 Task: Explore Airbnb accommodation in BahÃÂ§e, Turkey from 21th December, 2023 to 25th December, 2023 for 2 adults. Place can be private room with 1  bedroom having 2 beds and 1 bathroom. Property type can be hotel. Amenities needed are: washing machine.
Action: Mouse moved to (433, 78)
Screenshot: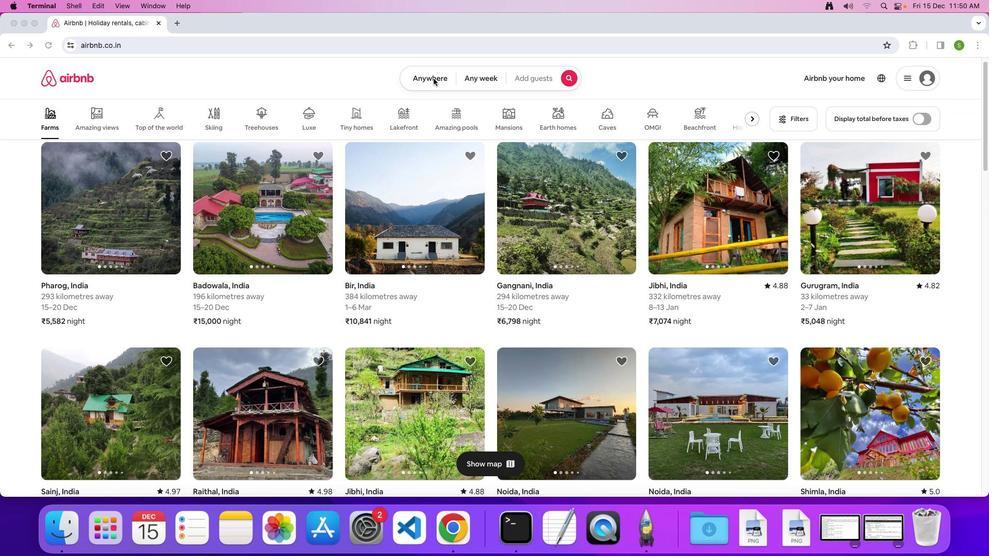
Action: Mouse pressed left at (433, 78)
Screenshot: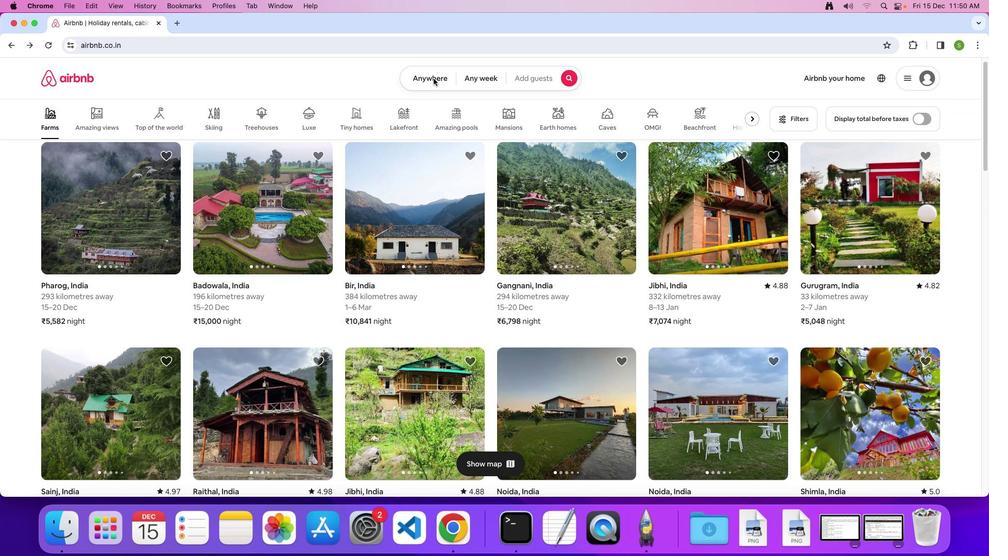 
Action: Mouse moved to (421, 82)
Screenshot: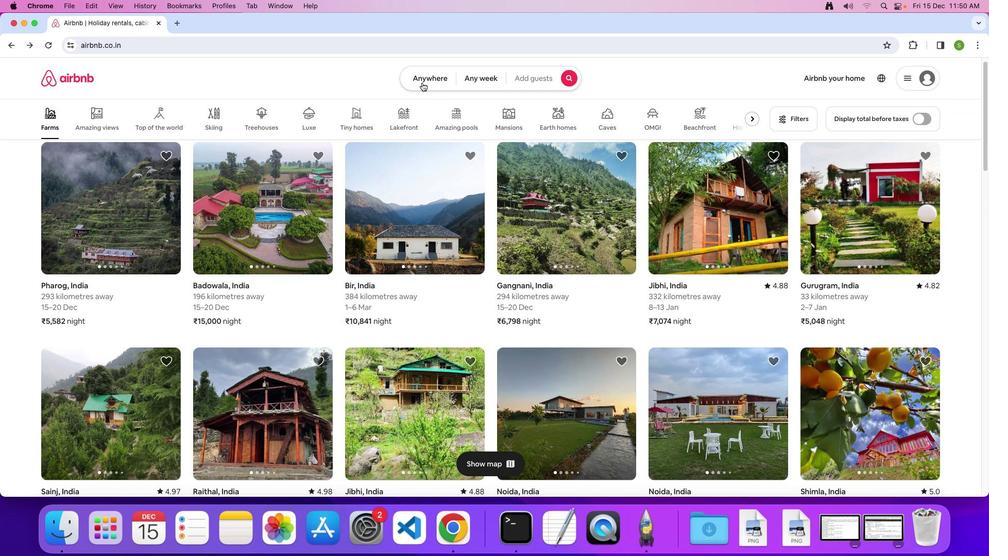 
Action: Mouse pressed left at (421, 82)
Screenshot: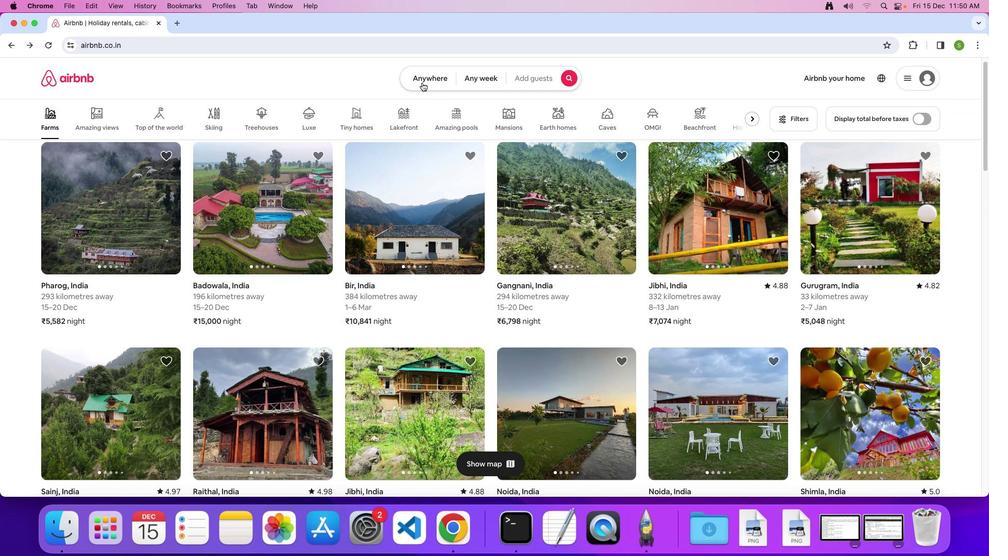 
Action: Mouse moved to (364, 111)
Screenshot: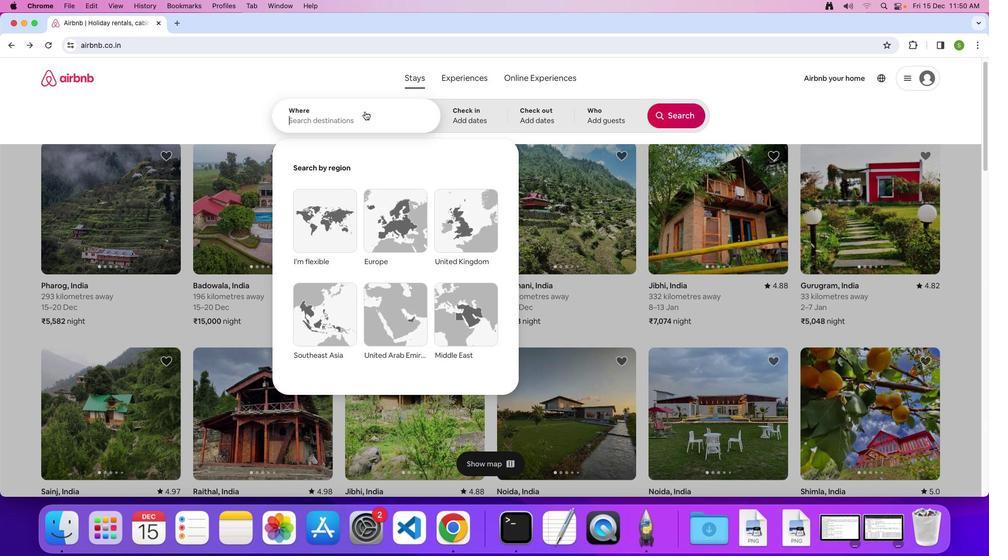 
Action: Mouse pressed left at (364, 111)
Screenshot: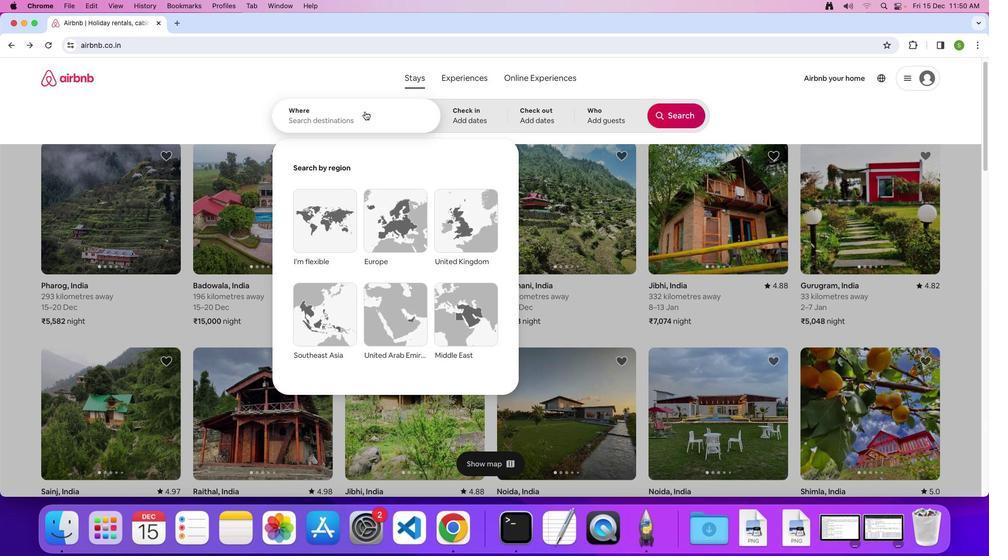 
Action: Key pressed 'B'Key.caps_lock'a''h''a''s''e'','Key.spaceKey.shift'T''u''r''k''e''y'Key.enter
Screenshot: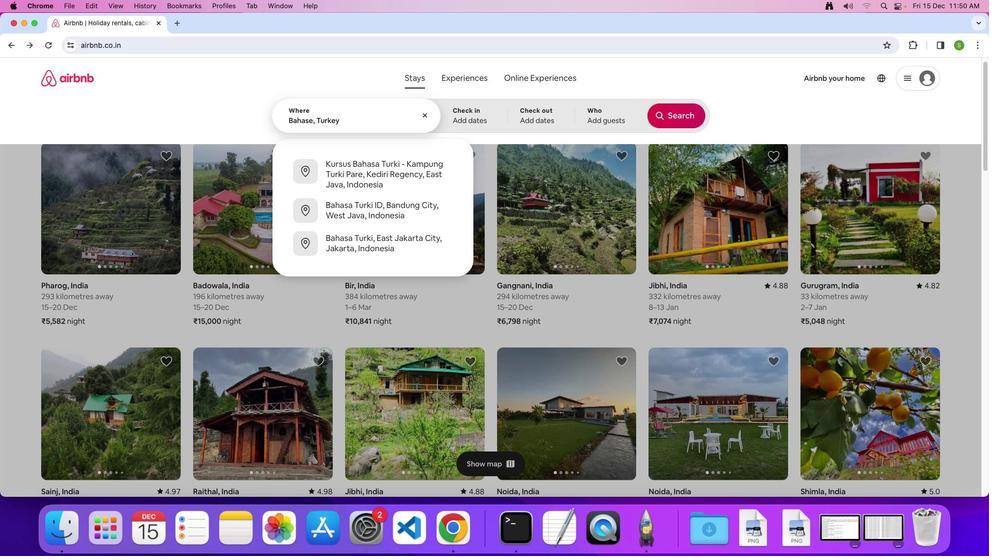 
Action: Mouse moved to (417, 317)
Screenshot: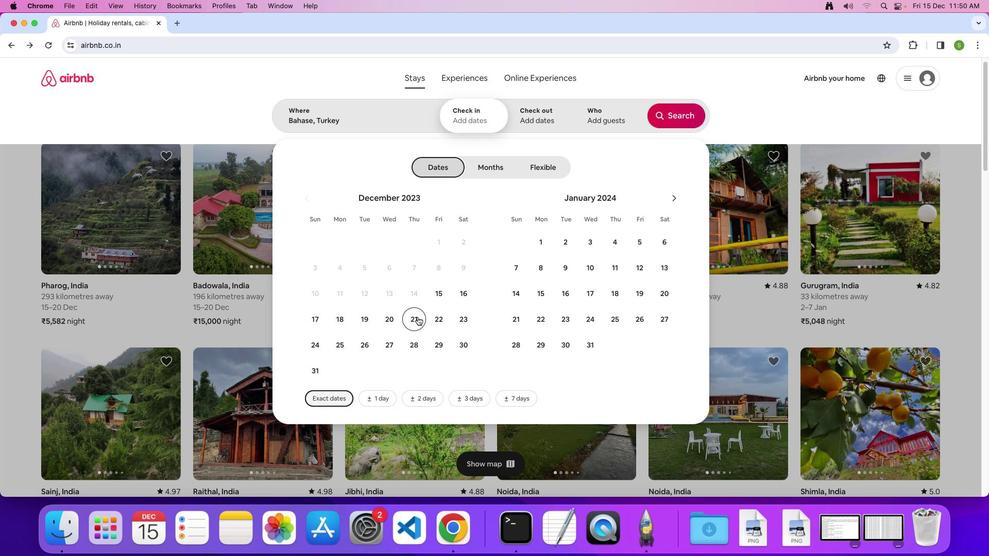 
Action: Mouse pressed left at (417, 317)
Screenshot: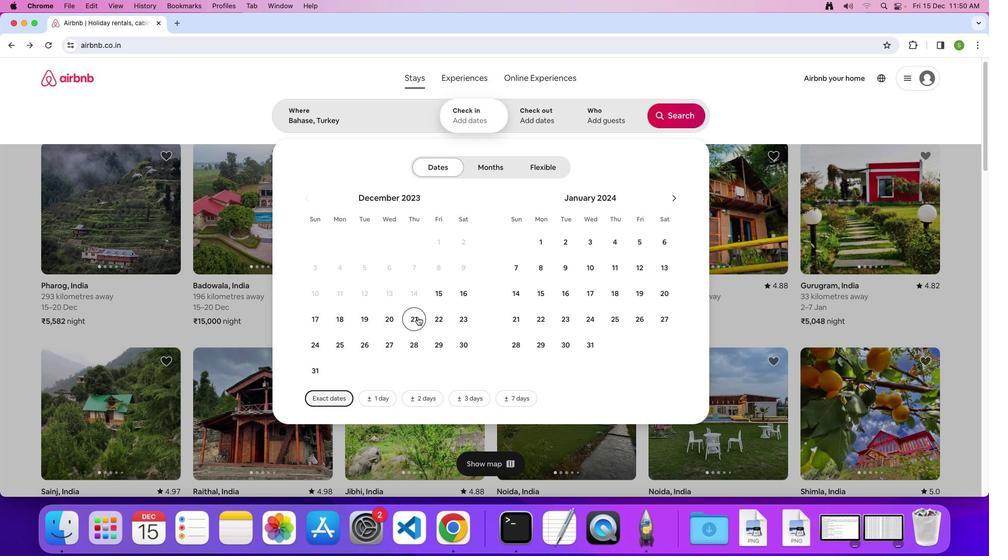
Action: Mouse moved to (338, 346)
Screenshot: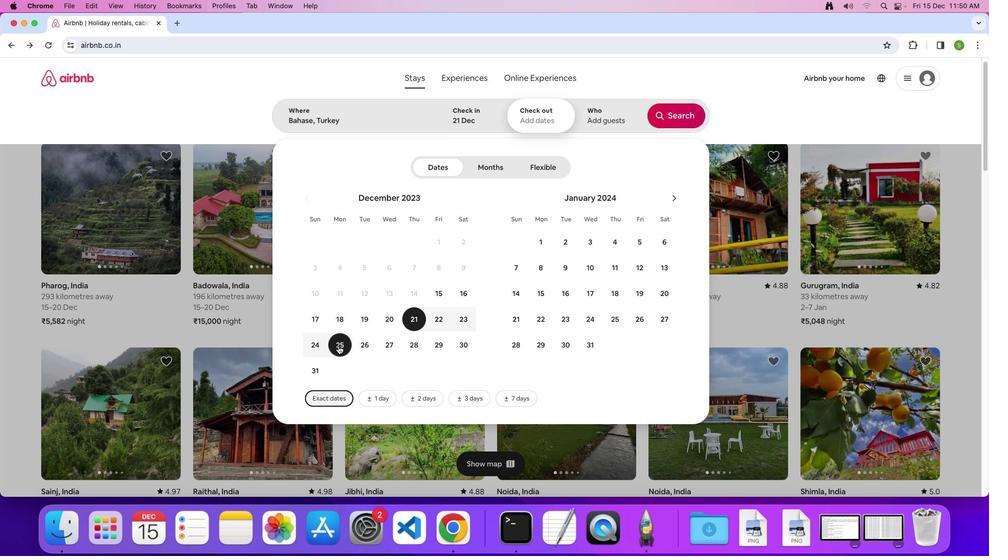 
Action: Mouse pressed left at (338, 346)
Screenshot: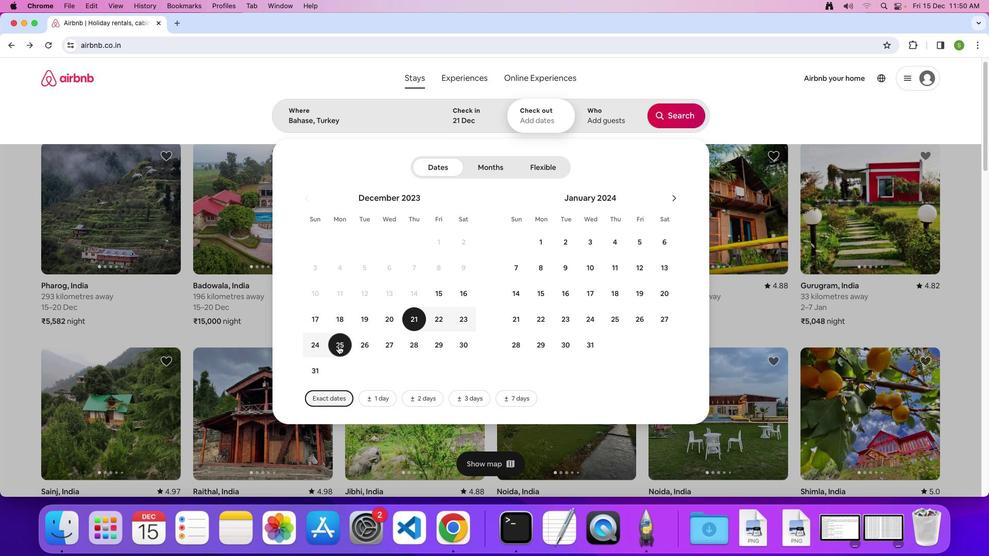 
Action: Mouse moved to (609, 122)
Screenshot: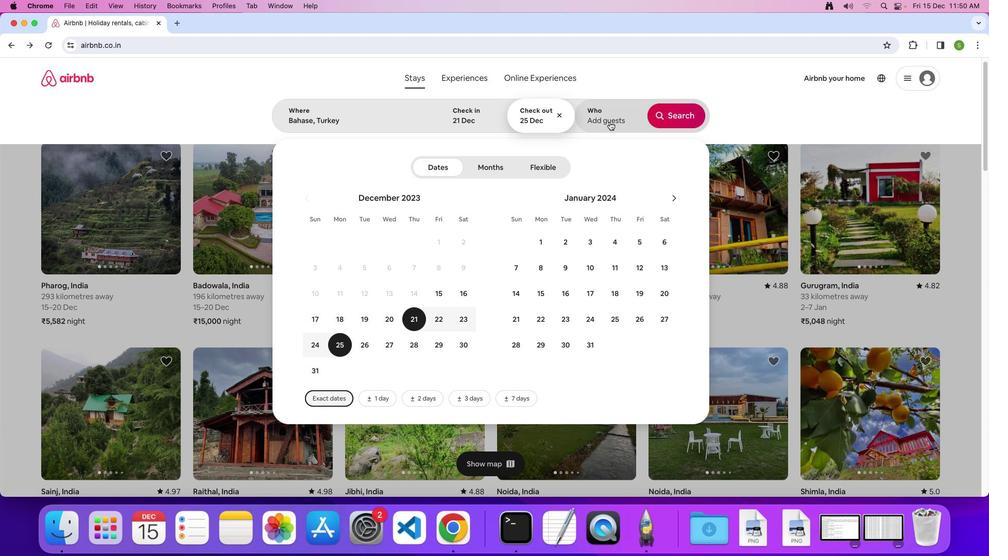 
Action: Mouse pressed left at (609, 122)
Screenshot: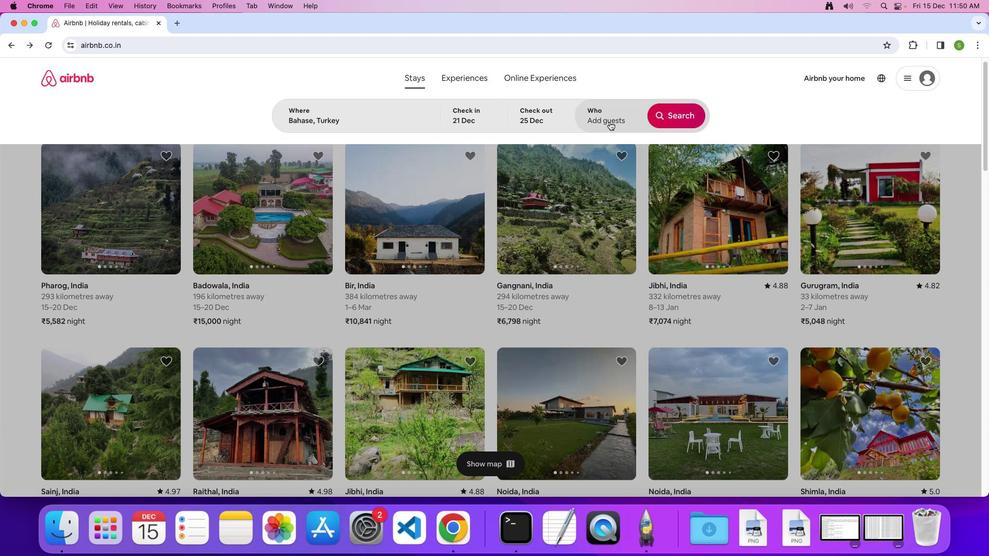 
Action: Mouse moved to (677, 166)
Screenshot: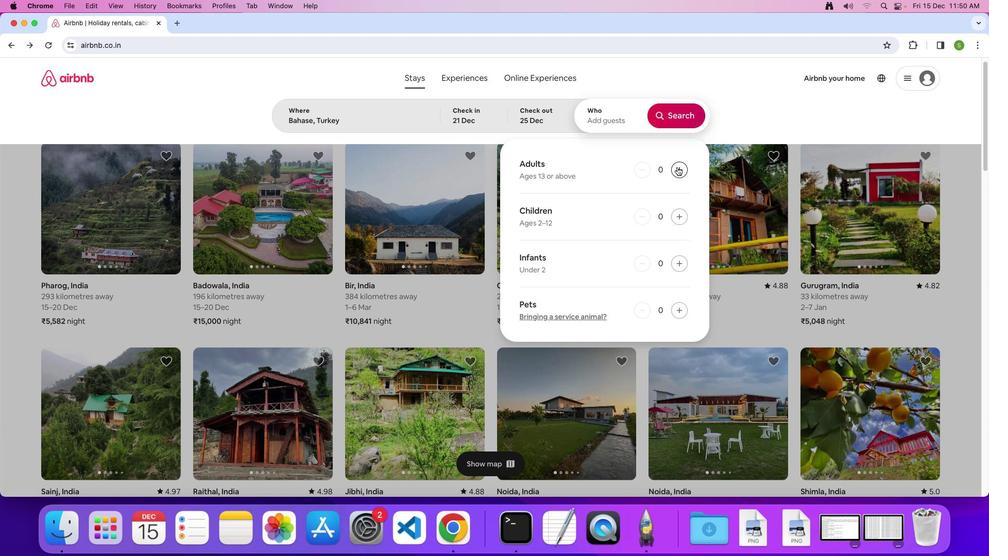 
Action: Mouse pressed left at (677, 166)
Screenshot: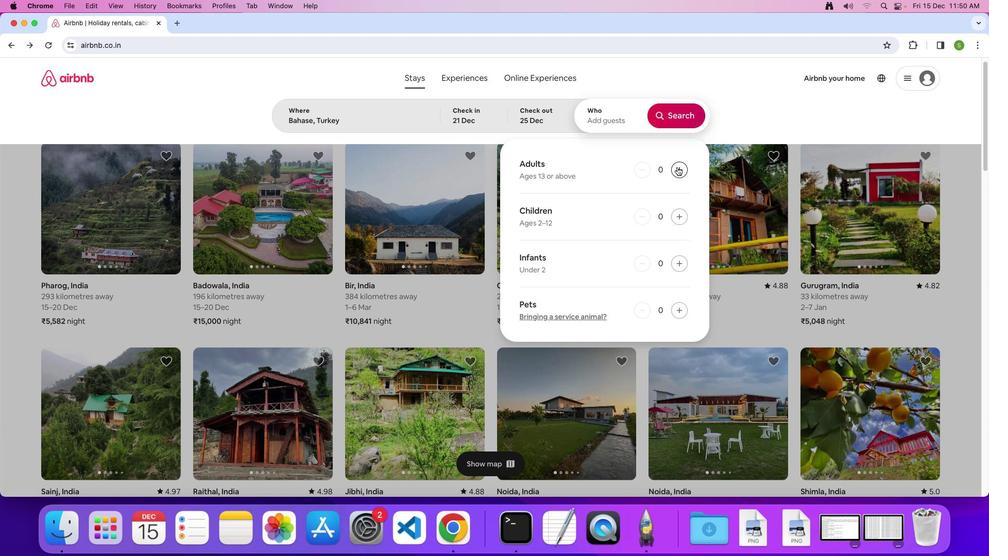 
Action: Mouse pressed left at (677, 166)
Screenshot: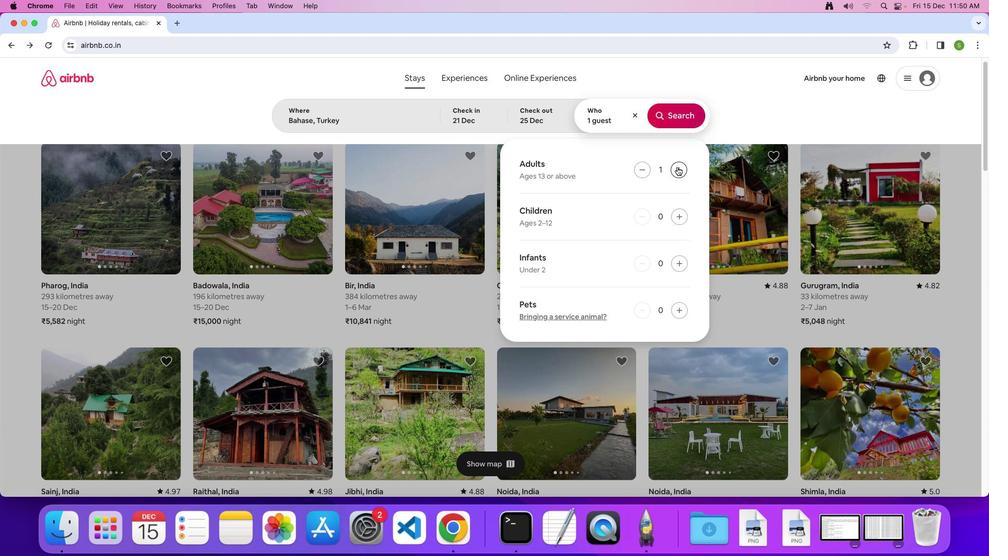 
Action: Mouse moved to (678, 112)
Screenshot: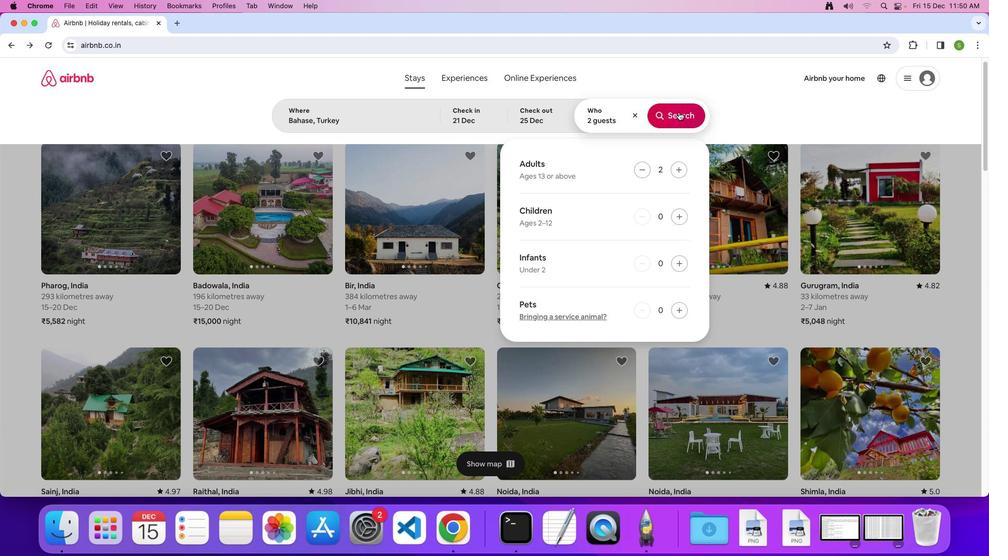 
Action: Mouse pressed left at (678, 112)
Screenshot: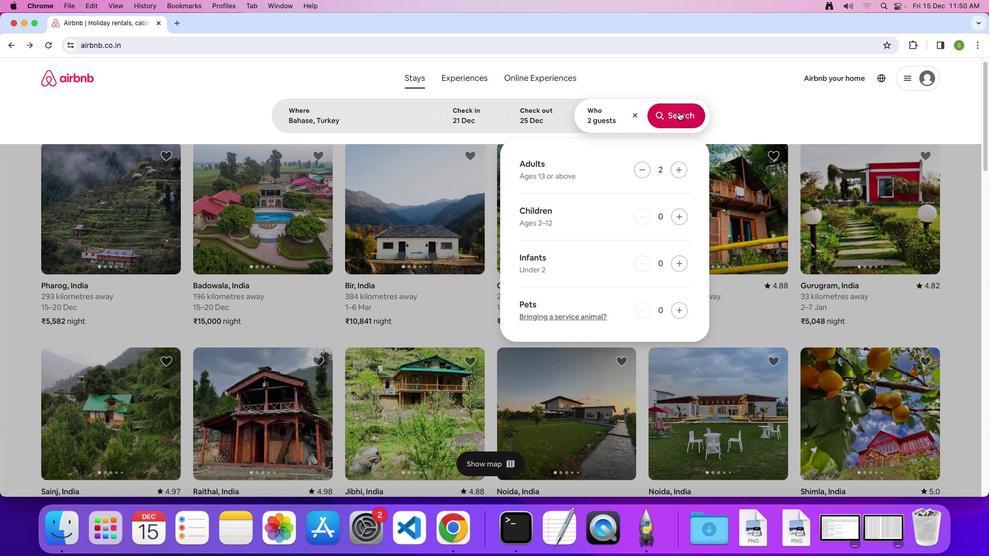
Action: Mouse moved to (815, 118)
Screenshot: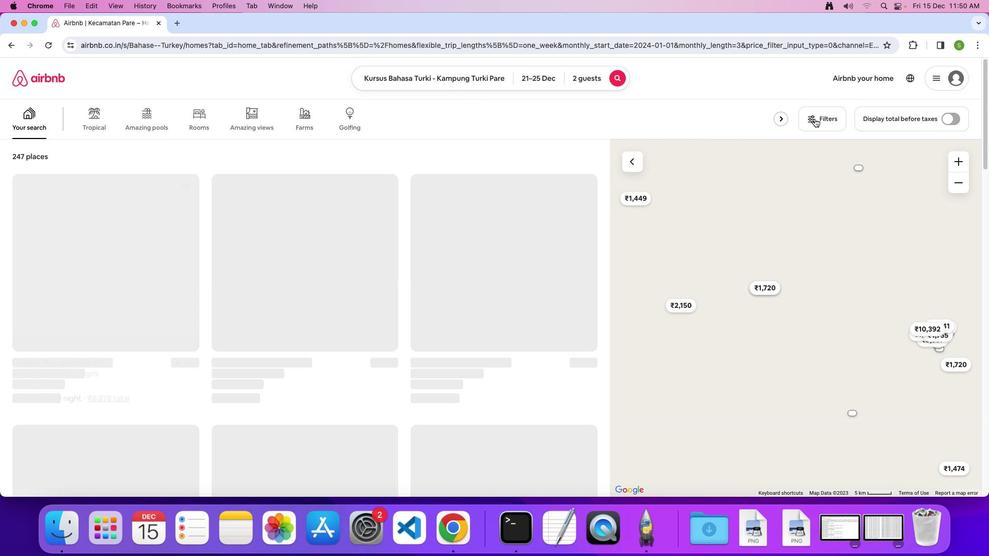 
Action: Mouse pressed left at (815, 118)
Screenshot: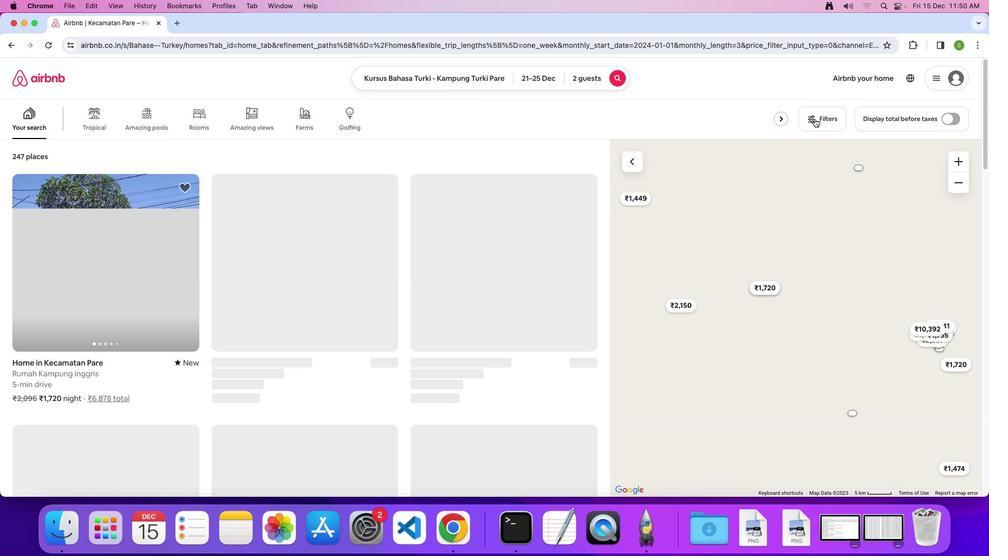 
Action: Mouse moved to (483, 264)
Screenshot: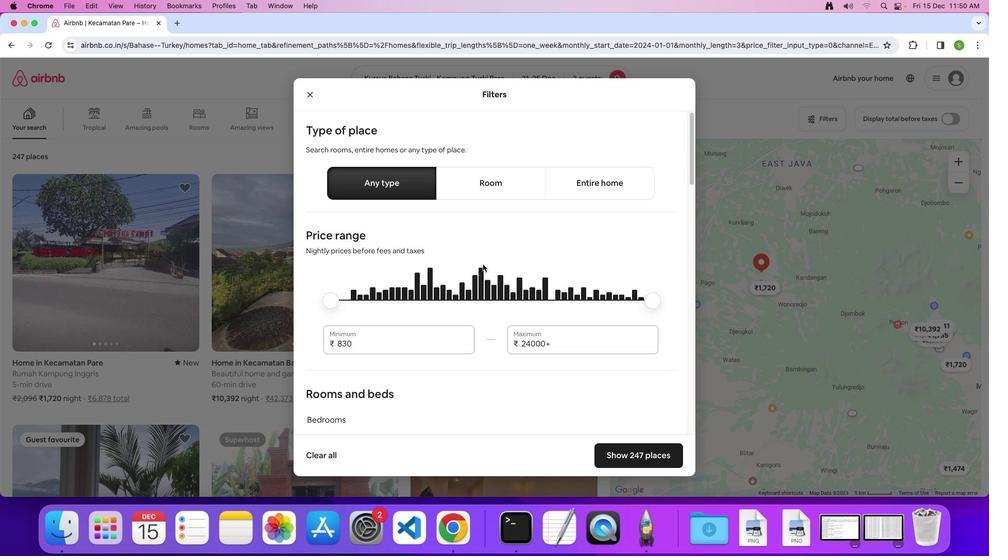 
Action: Mouse scrolled (483, 264) with delta (0, 0)
Screenshot: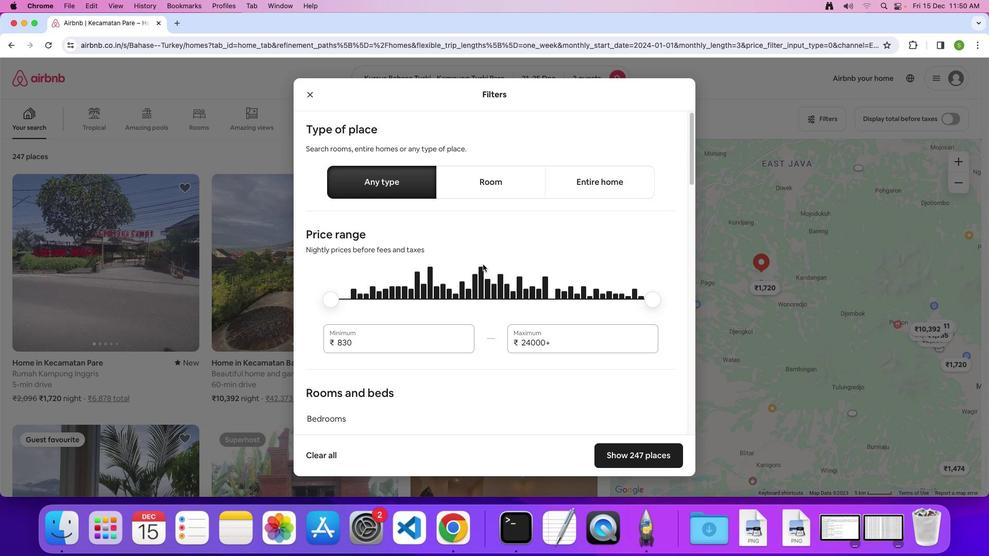 
Action: Mouse scrolled (483, 264) with delta (0, 0)
Screenshot: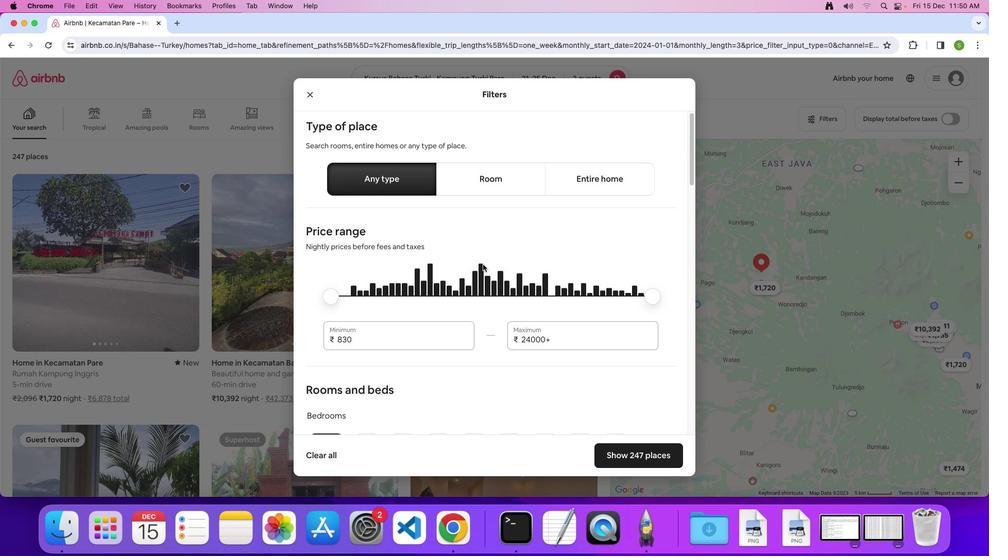 
Action: Mouse scrolled (483, 264) with delta (0, 0)
Screenshot: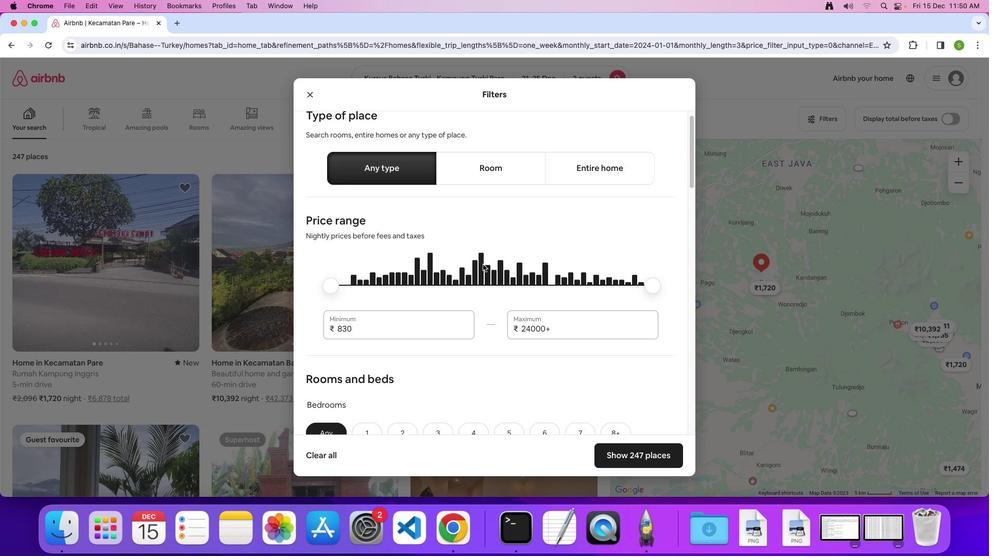
Action: Mouse scrolled (483, 264) with delta (0, 0)
Screenshot: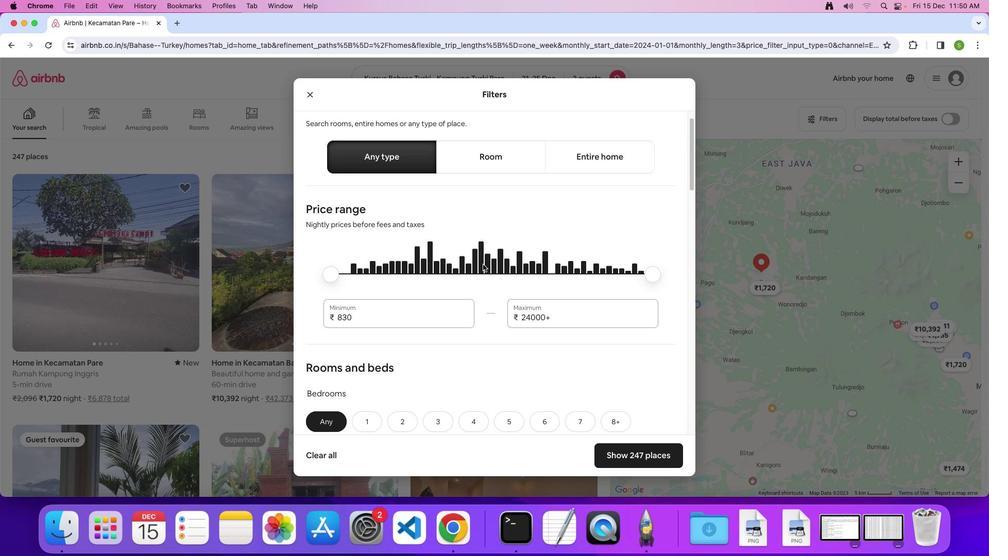 
Action: Mouse scrolled (483, 264) with delta (0, 0)
Screenshot: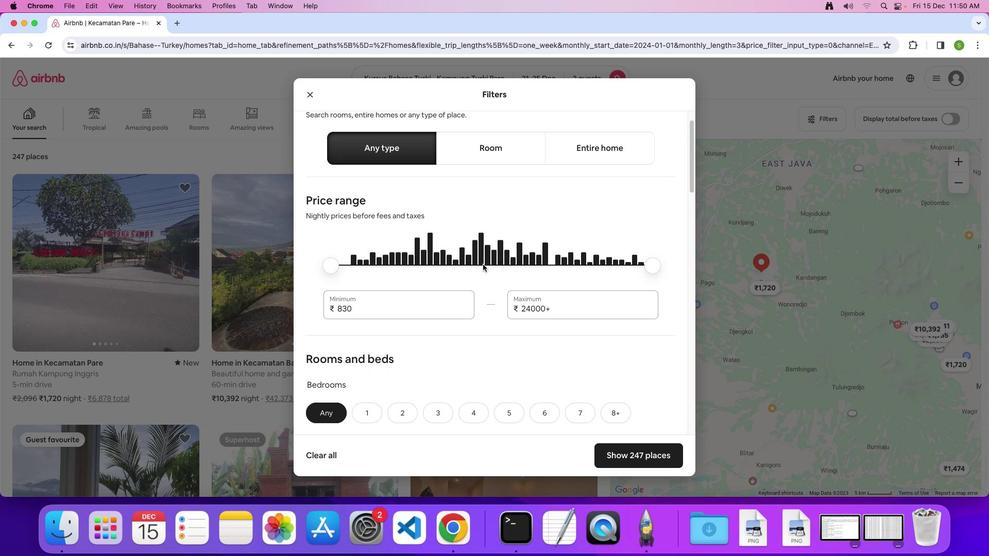 
Action: Mouse scrolled (483, 264) with delta (0, 0)
Screenshot: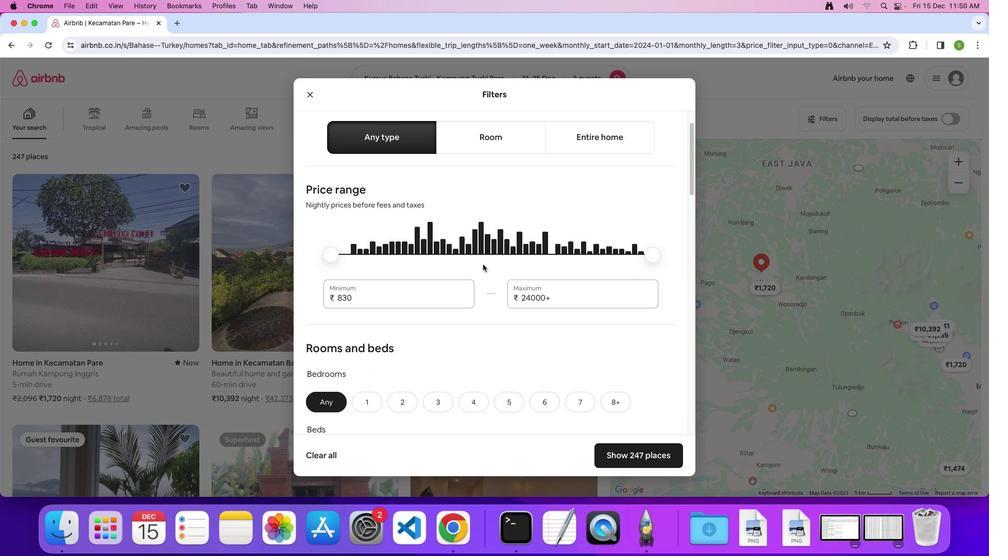 
Action: Mouse scrolled (483, 264) with delta (0, 0)
Screenshot: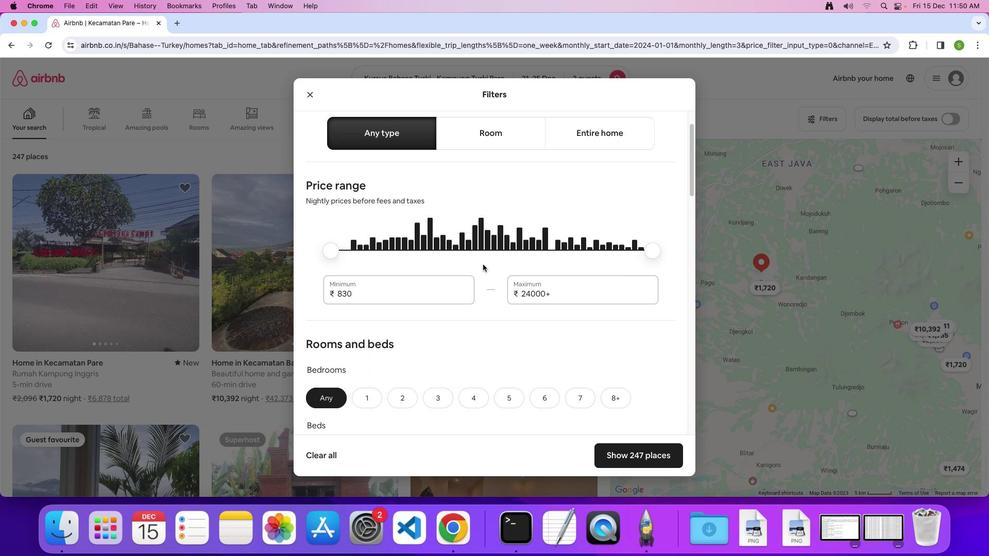 
Action: Mouse scrolled (483, 264) with delta (0, 0)
Screenshot: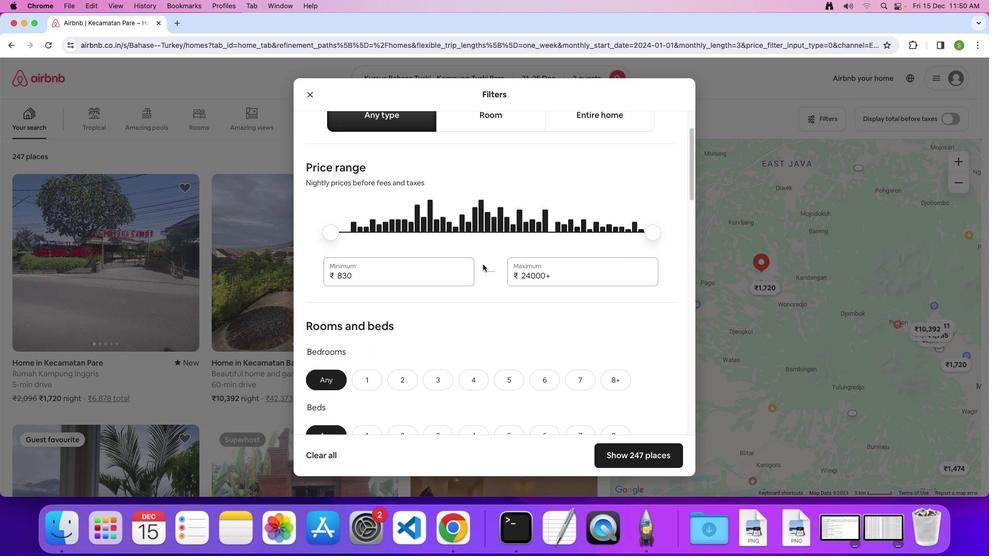 
Action: Mouse scrolled (483, 264) with delta (0, 0)
Screenshot: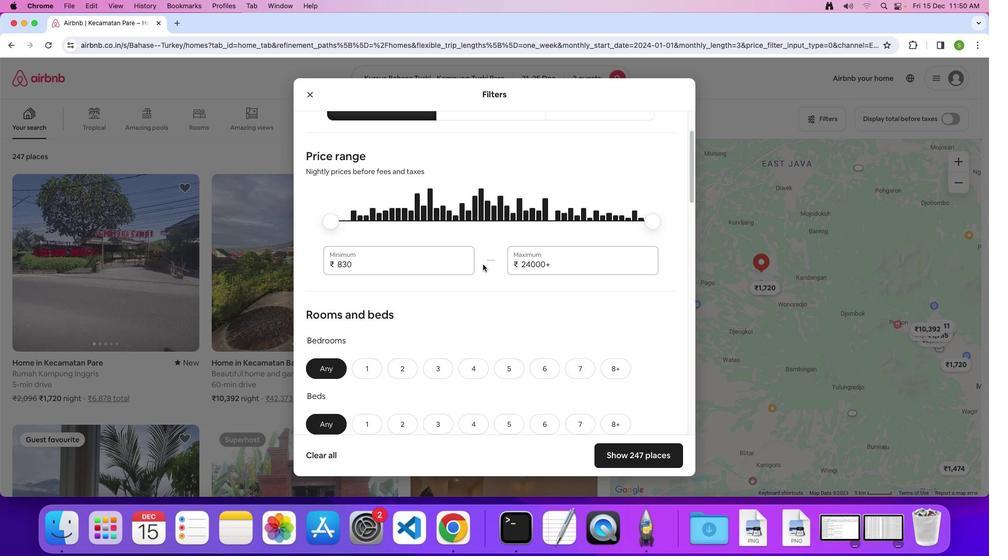 
Action: Mouse scrolled (483, 264) with delta (0, -1)
Screenshot: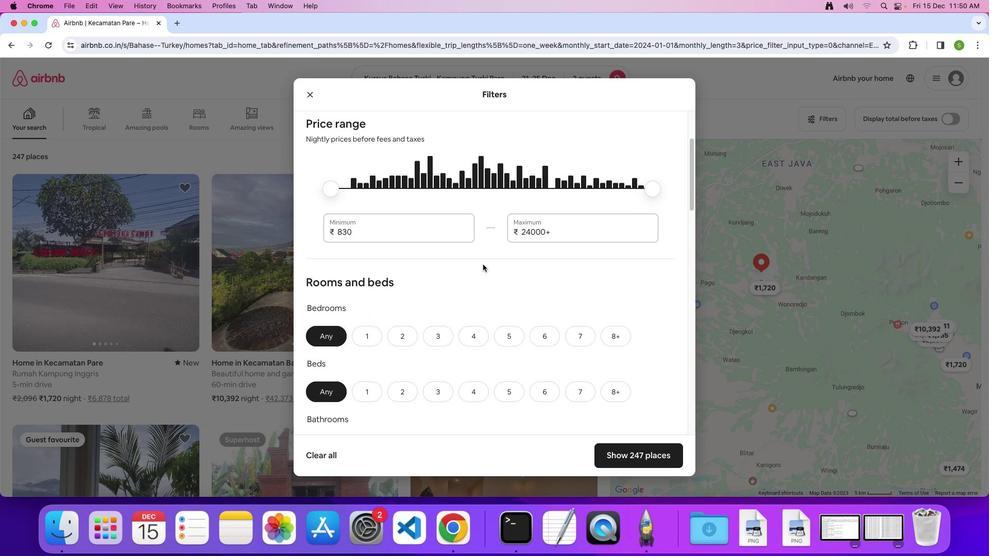 
Action: Mouse scrolled (483, 264) with delta (0, 0)
Screenshot: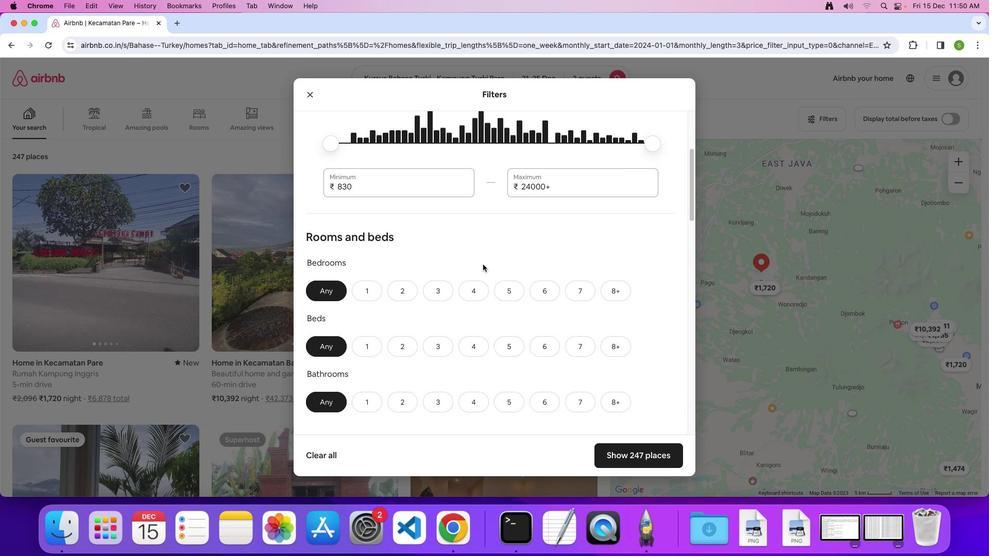 
Action: Mouse scrolled (483, 264) with delta (0, 0)
Screenshot: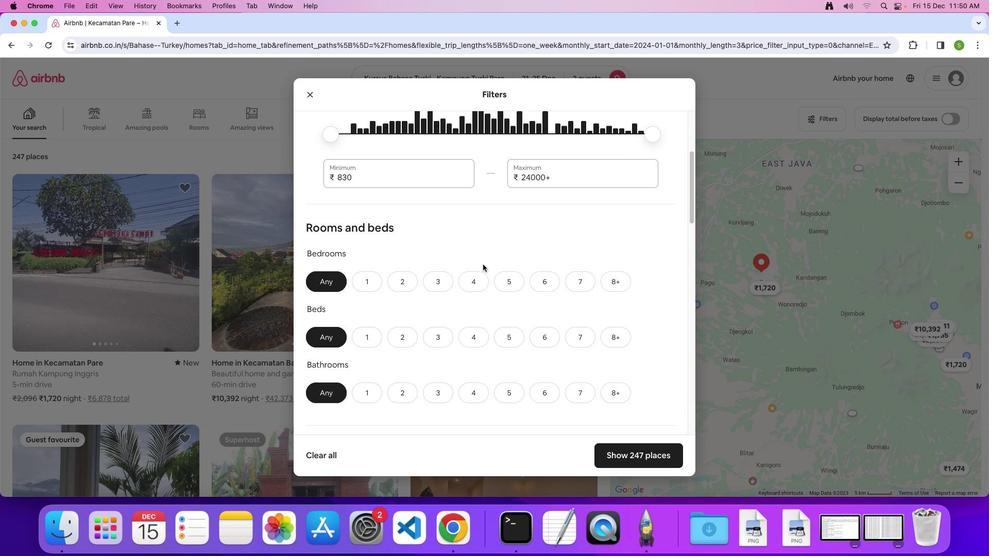 
Action: Mouse moved to (365, 274)
Screenshot: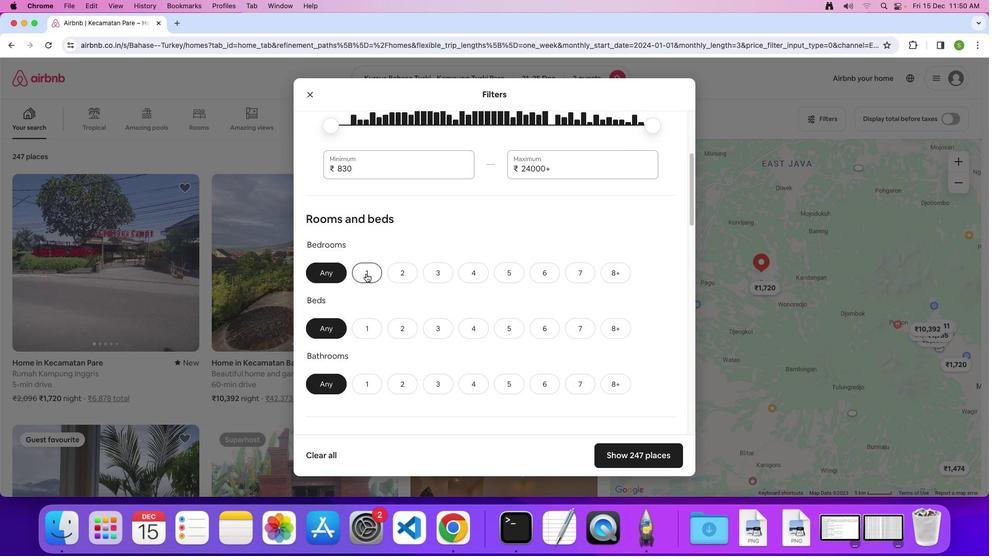 
Action: Mouse pressed left at (365, 274)
Screenshot: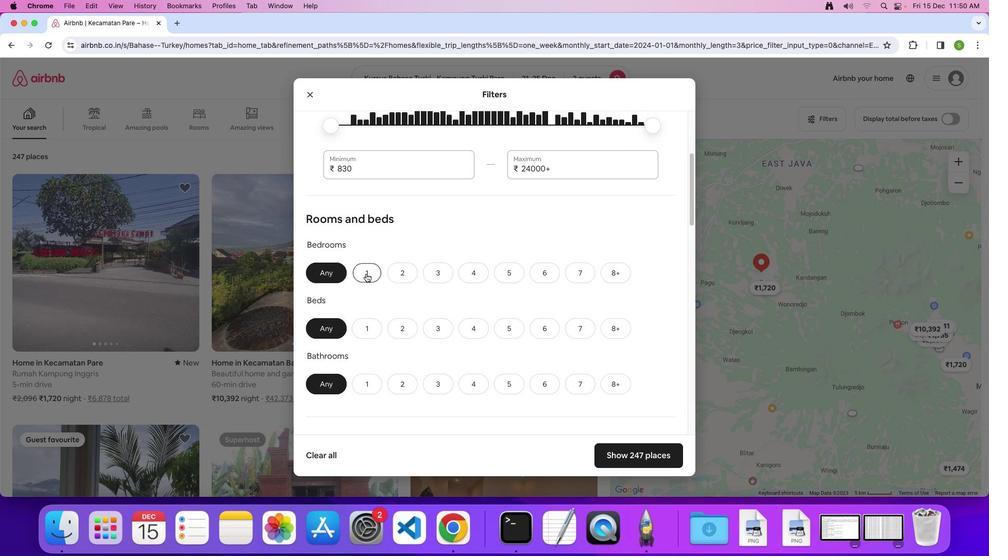 
Action: Mouse moved to (393, 330)
Screenshot: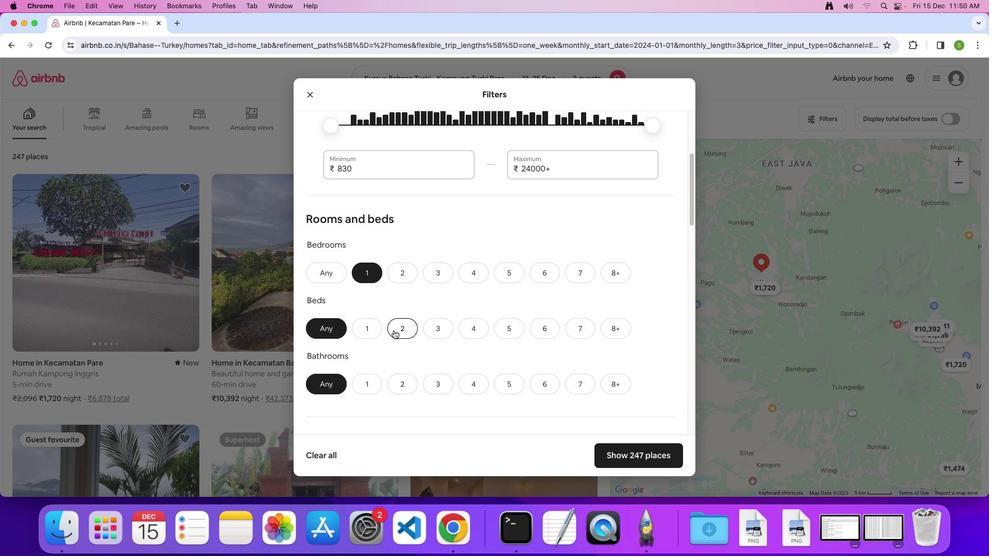 
Action: Mouse pressed left at (393, 330)
Screenshot: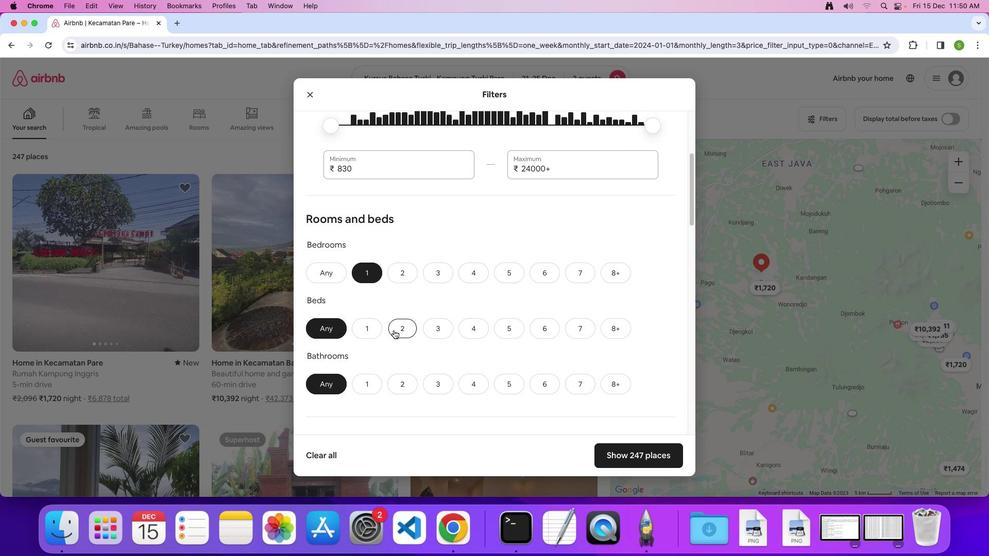 
Action: Mouse moved to (363, 385)
Screenshot: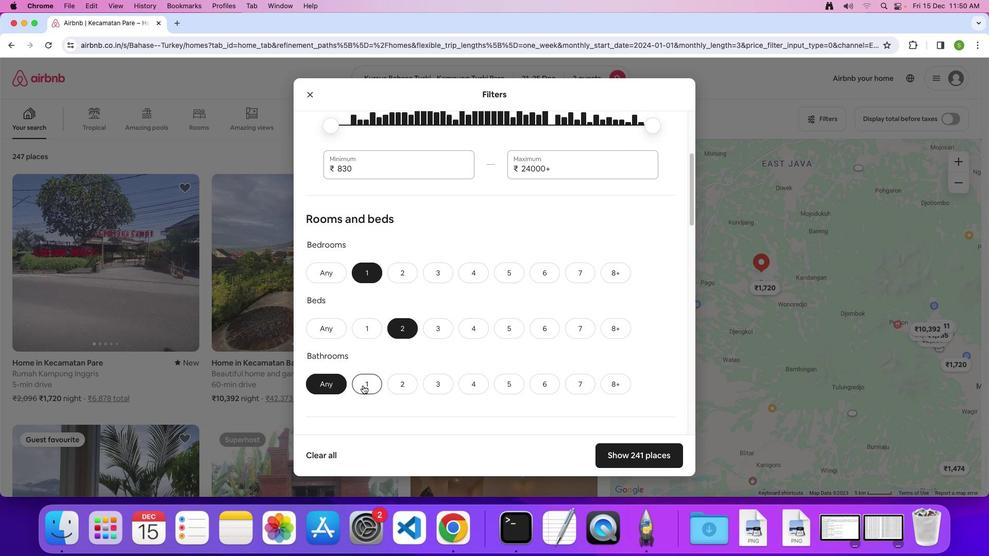 
Action: Mouse pressed left at (363, 385)
Screenshot: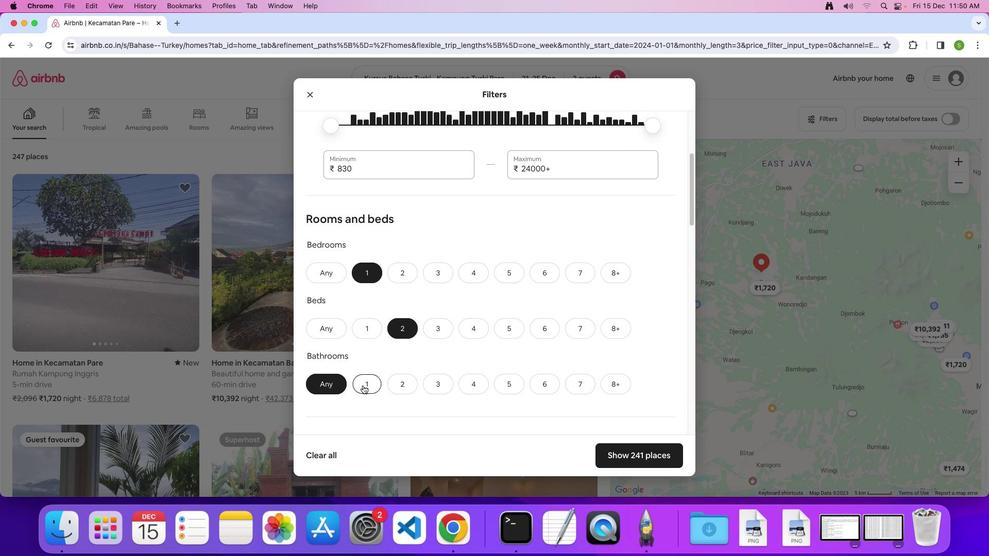 
Action: Mouse moved to (517, 282)
Screenshot: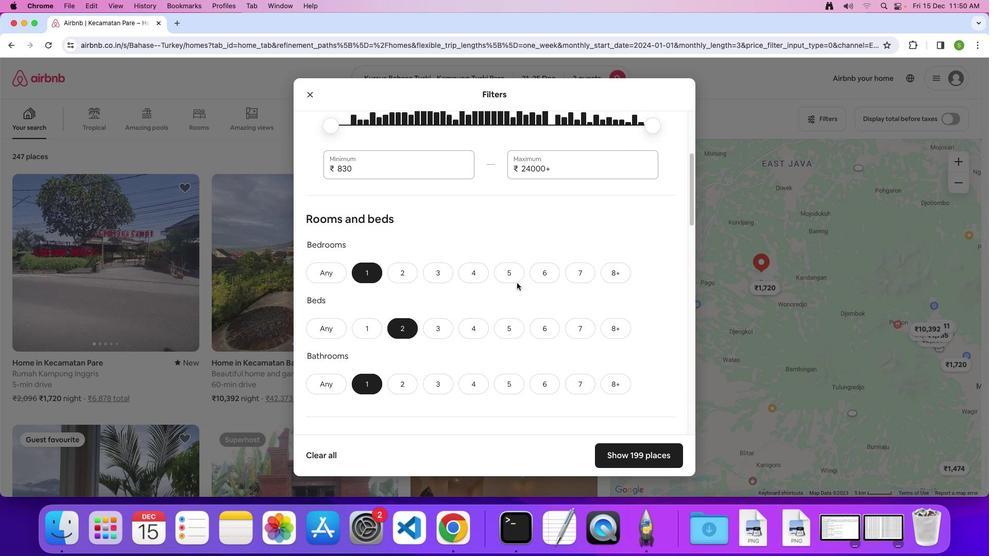 
Action: Mouse scrolled (517, 282) with delta (0, 0)
Screenshot: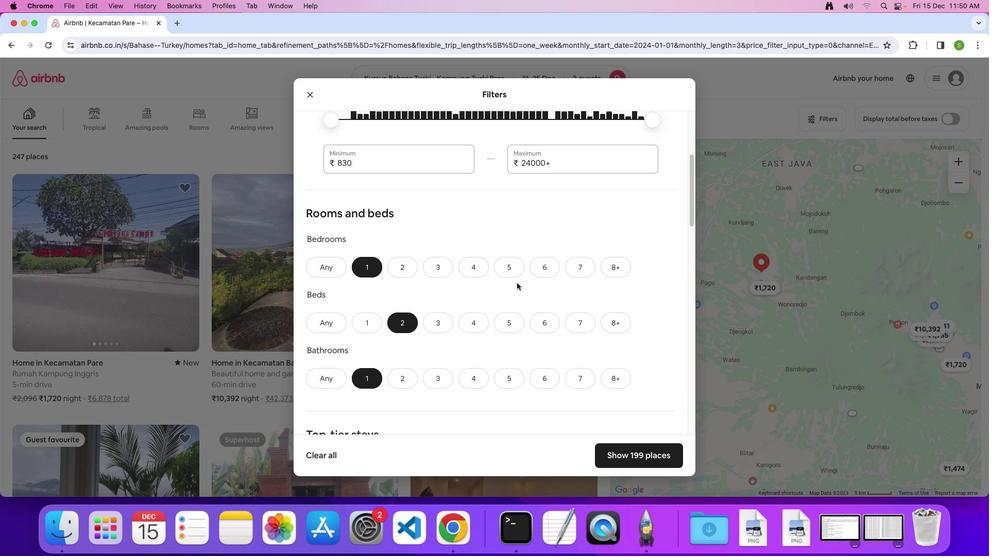
Action: Mouse scrolled (517, 282) with delta (0, 0)
Screenshot: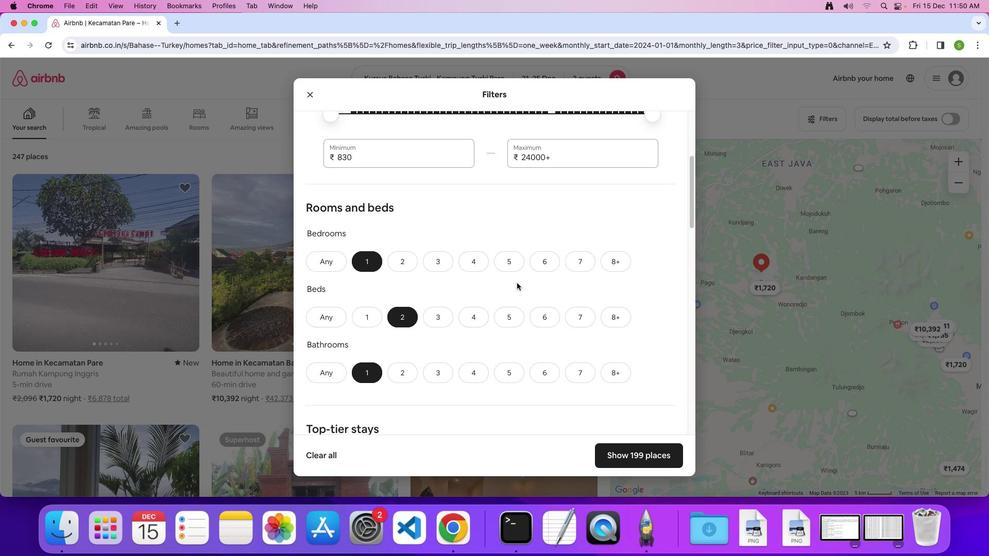 
Action: Mouse scrolled (517, 282) with delta (0, 0)
Screenshot: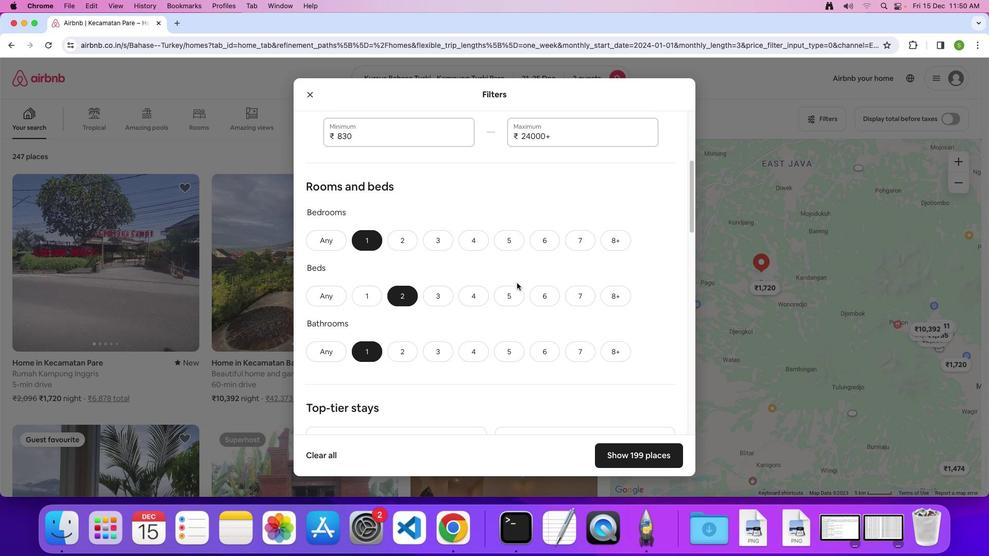 
Action: Mouse scrolled (517, 282) with delta (0, 0)
Screenshot: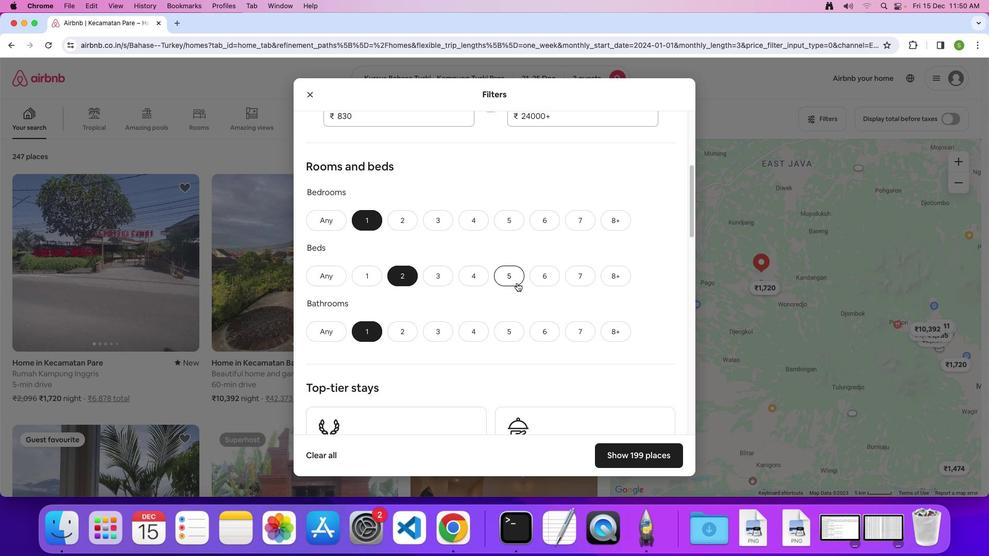 
Action: Mouse scrolled (517, 282) with delta (0, 0)
Screenshot: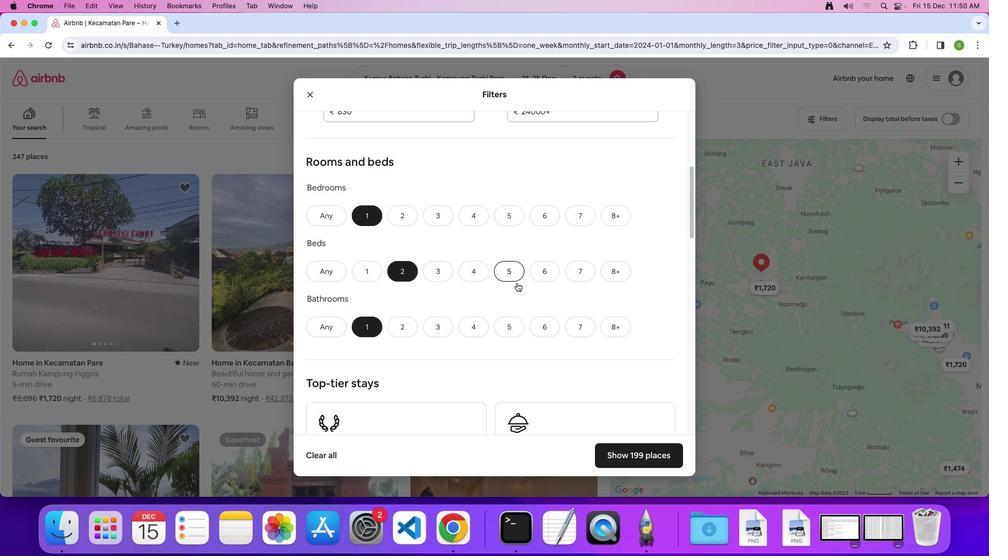 
Action: Mouse scrolled (517, 282) with delta (0, 0)
Screenshot: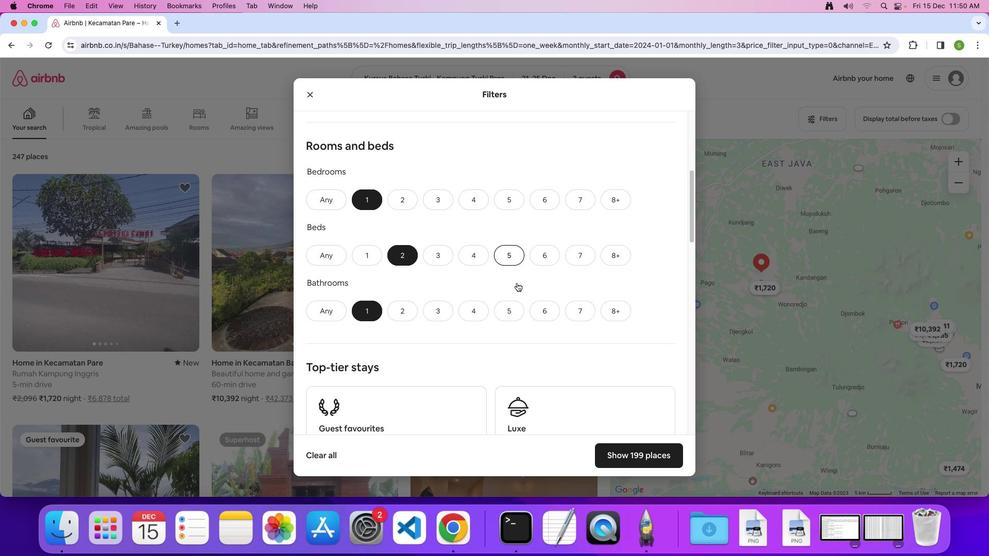 
Action: Mouse scrolled (517, 282) with delta (0, 0)
Screenshot: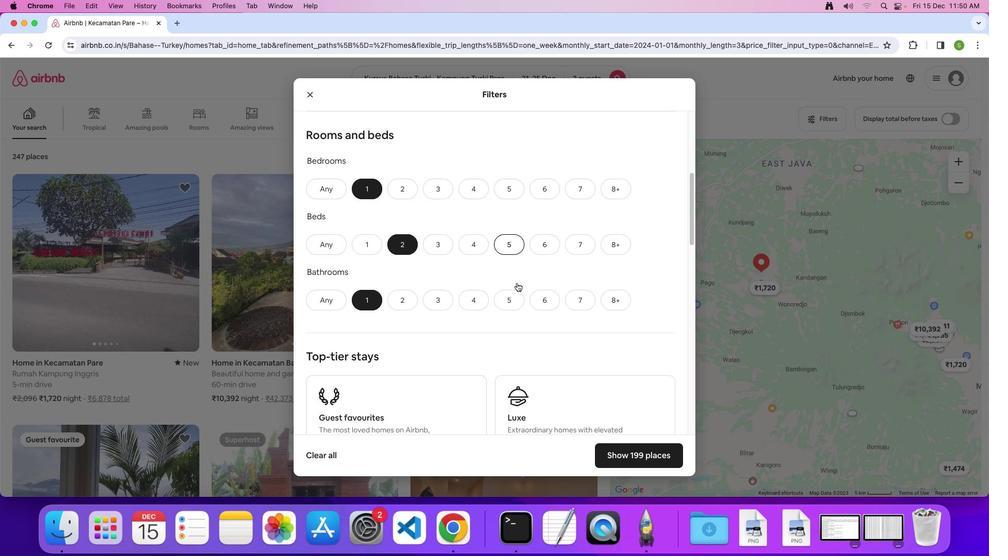 
Action: Mouse scrolled (517, 282) with delta (0, -1)
Screenshot: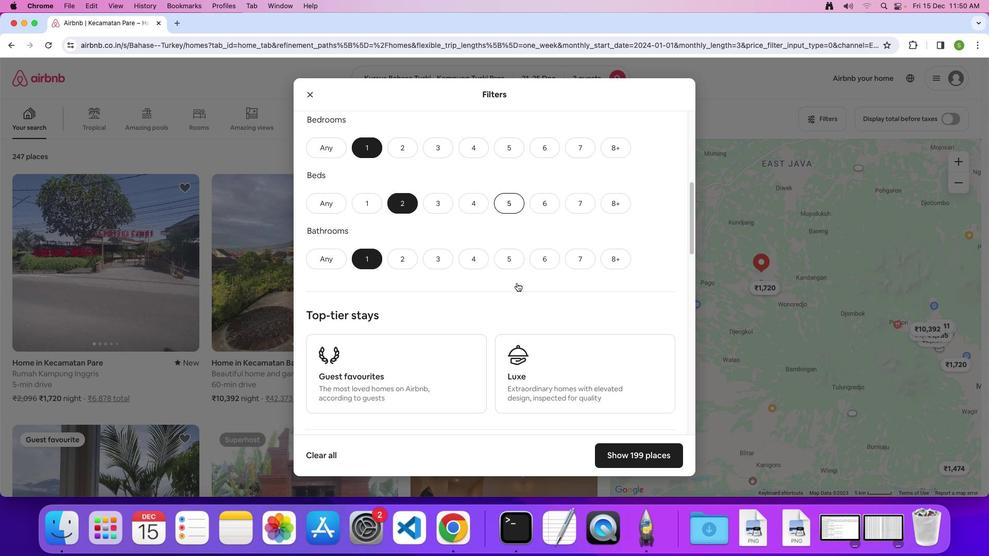 
Action: Mouse scrolled (517, 282) with delta (0, 0)
Screenshot: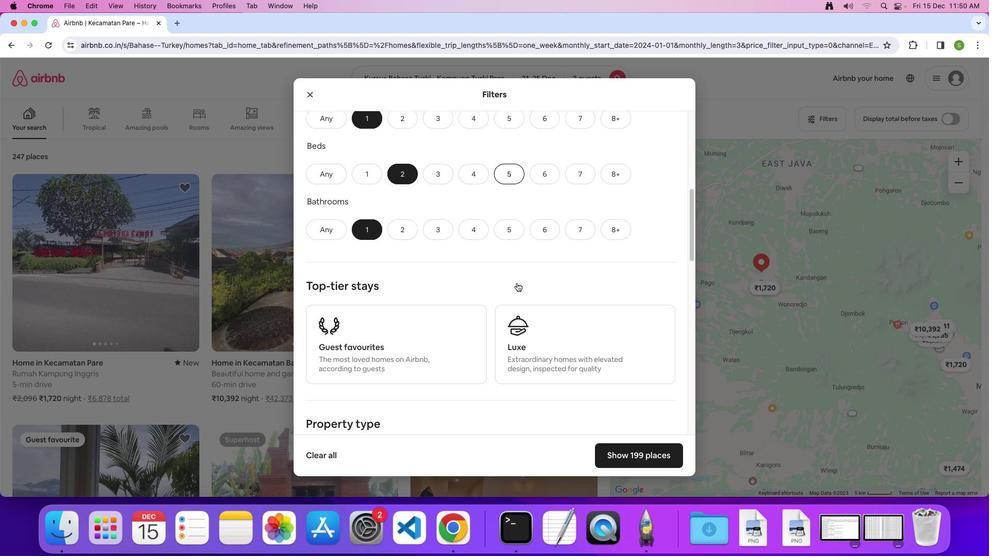 
Action: Mouse scrolled (517, 282) with delta (0, 0)
Screenshot: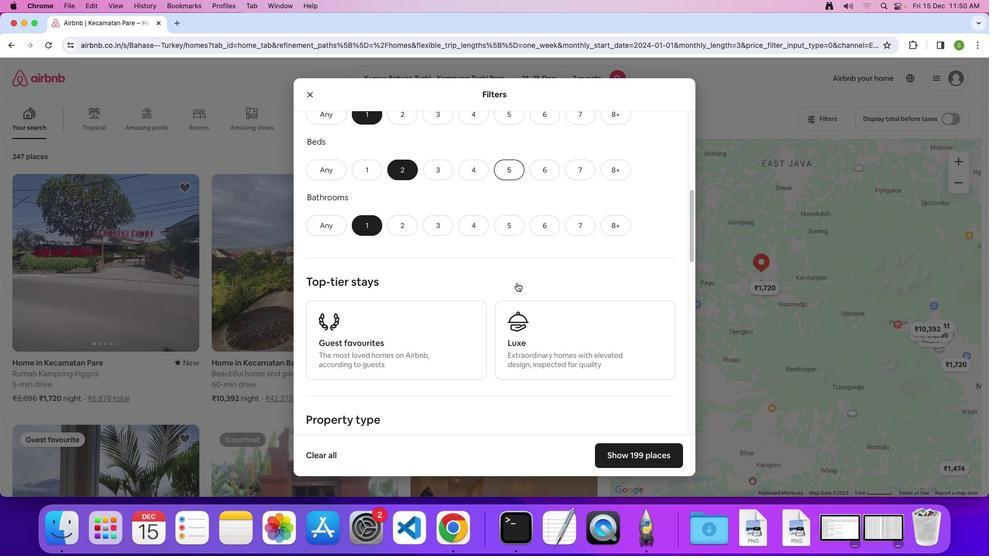 
Action: Mouse scrolled (517, 282) with delta (0, 0)
Screenshot: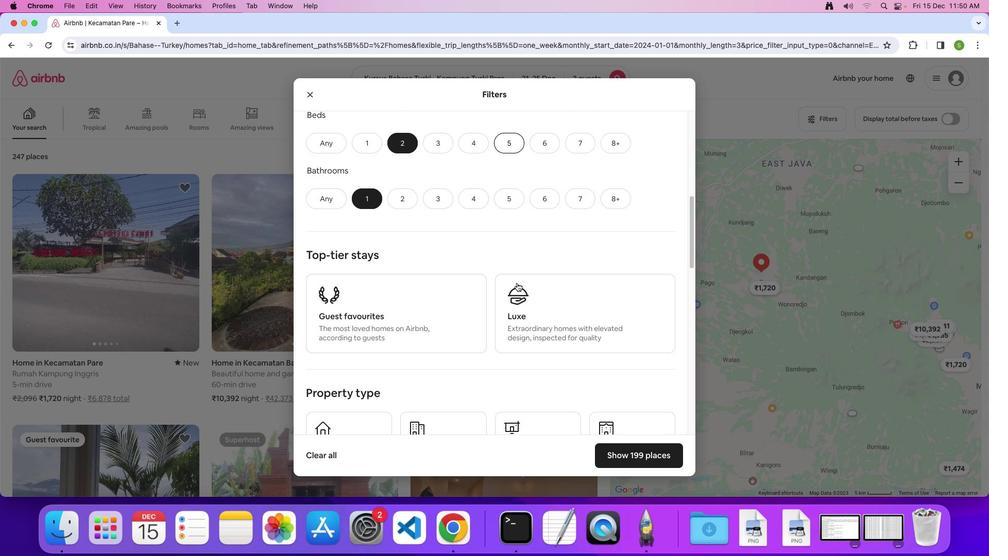 
Action: Mouse scrolled (517, 282) with delta (0, 0)
Screenshot: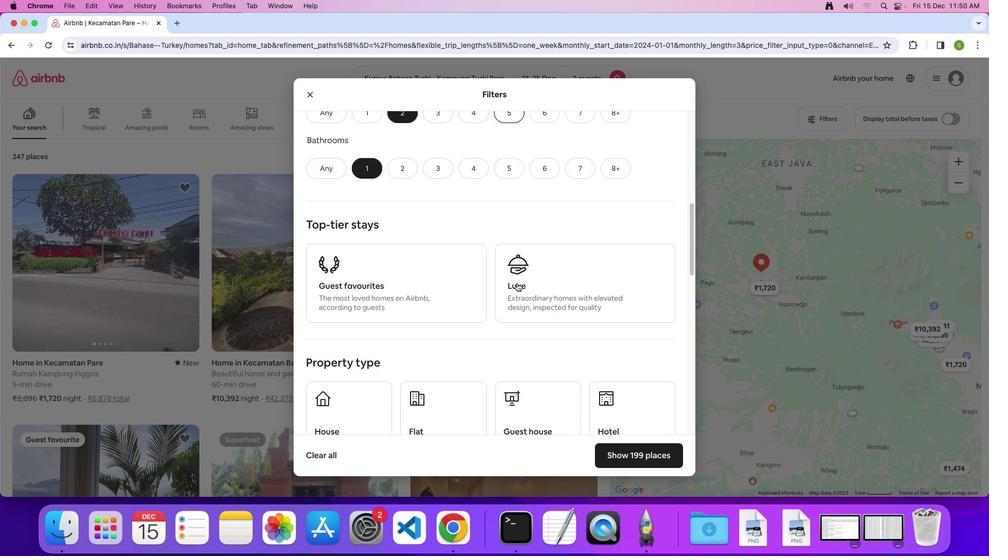 
Action: Mouse scrolled (517, 282) with delta (0, 0)
Screenshot: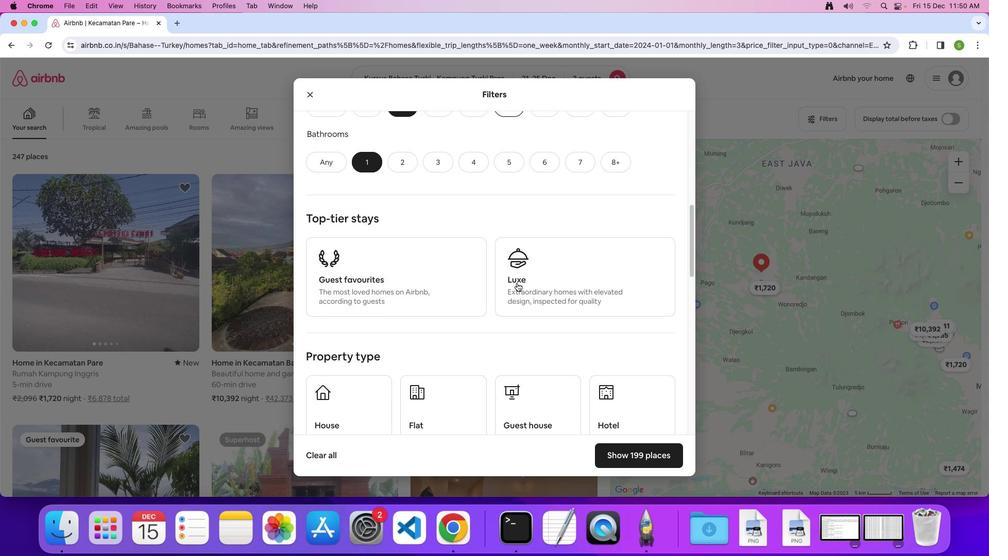 
Action: Mouse scrolled (517, 282) with delta (0, 0)
Screenshot: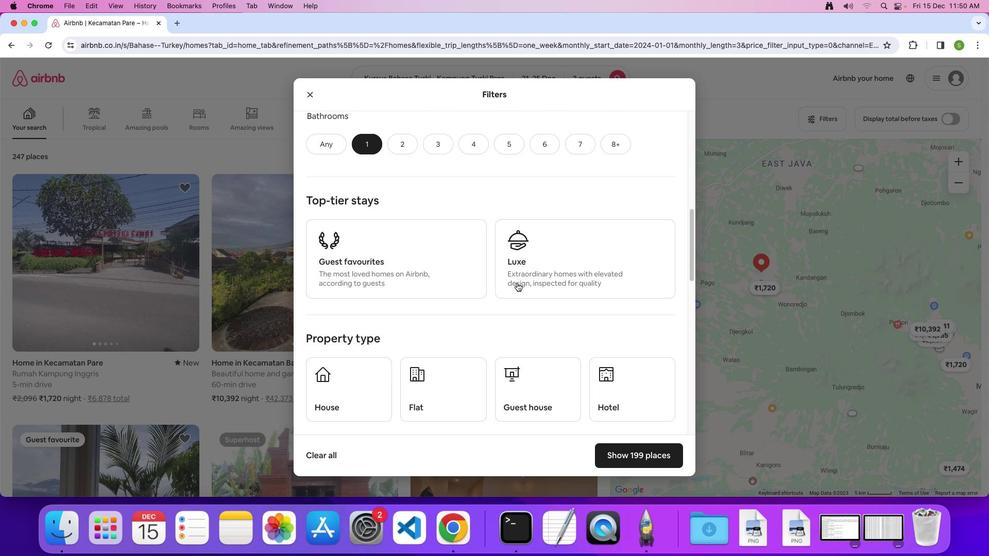 
Action: Mouse scrolled (517, 282) with delta (0, 0)
Screenshot: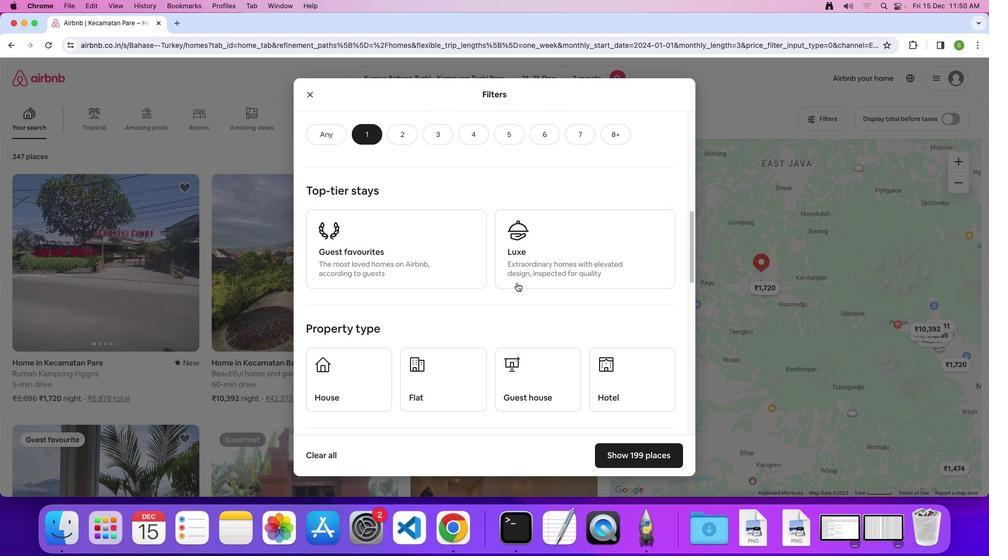 
Action: Mouse scrolled (517, 282) with delta (0, -1)
Screenshot: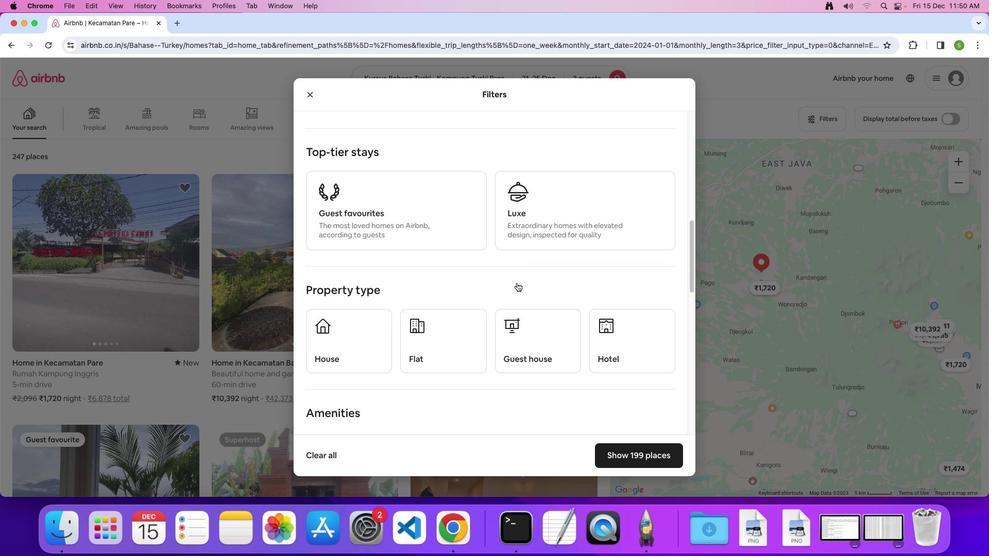
Action: Mouse scrolled (517, 282) with delta (0, 0)
Screenshot: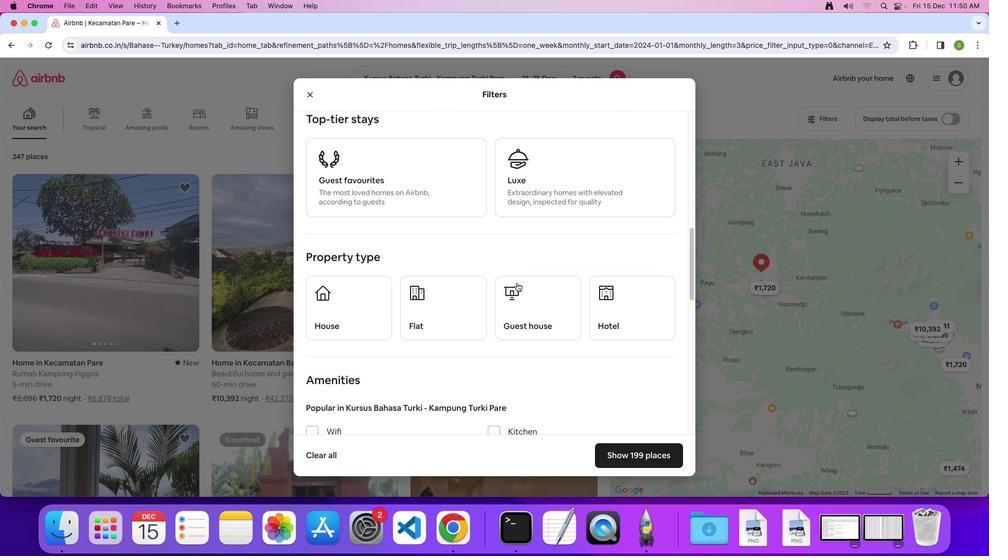 
Action: Mouse scrolled (517, 282) with delta (0, 0)
Screenshot: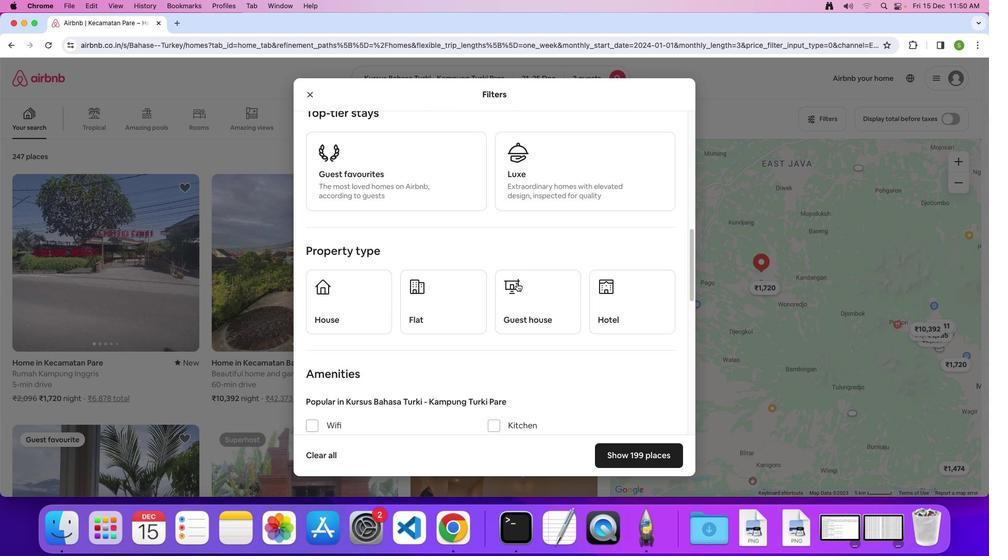 
Action: Mouse moved to (630, 289)
Screenshot: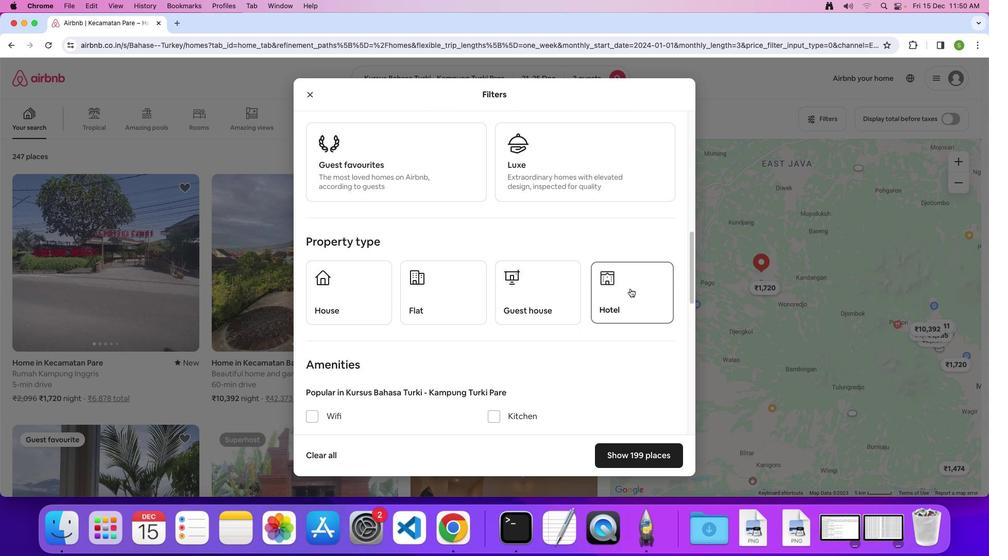 
Action: Mouse pressed left at (630, 289)
Screenshot: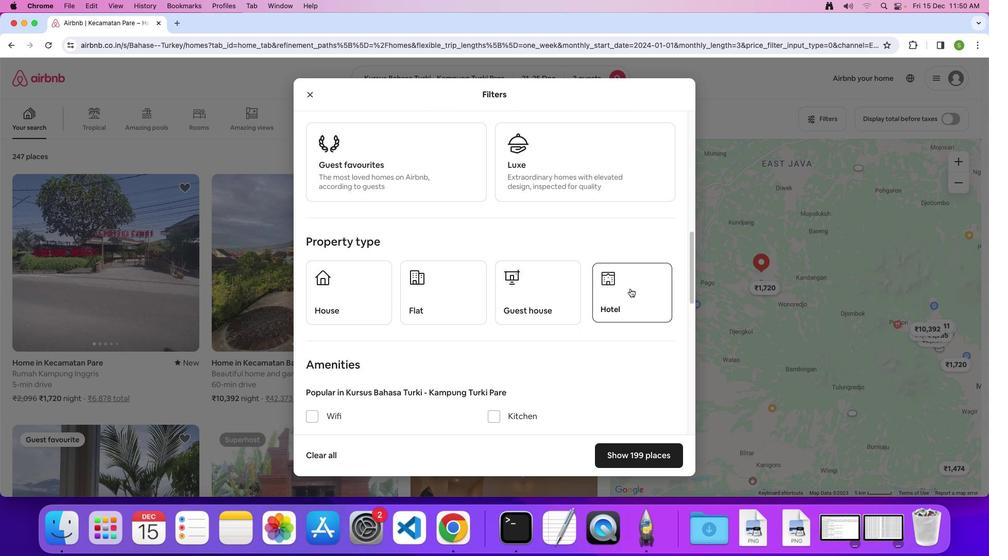 
Action: Mouse moved to (480, 256)
Screenshot: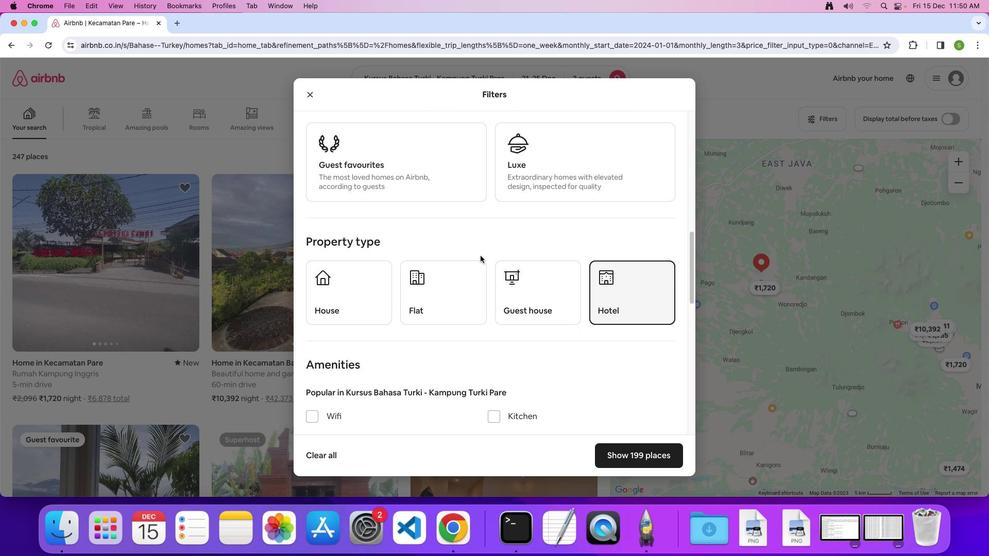 
Action: Mouse scrolled (480, 256) with delta (0, 0)
Screenshot: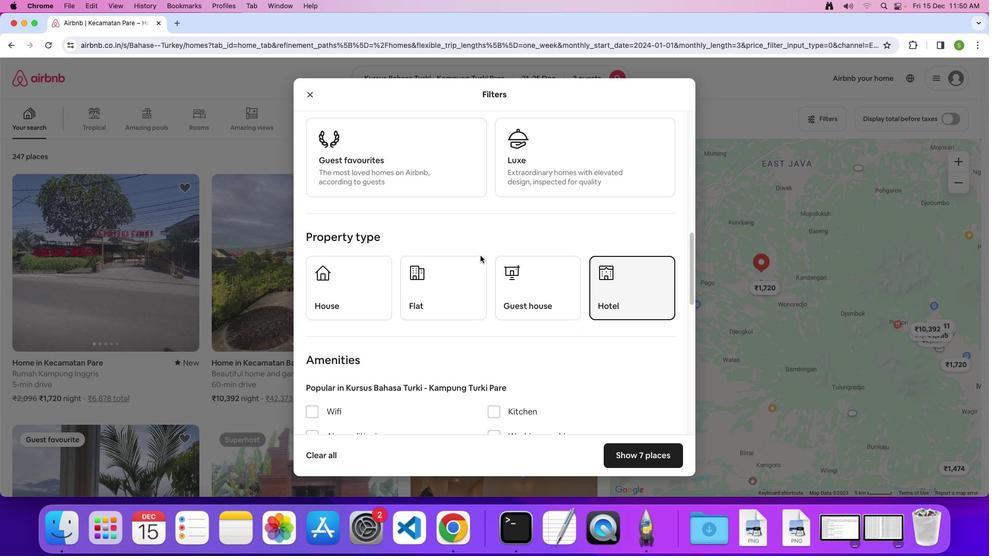 
Action: Mouse scrolled (480, 256) with delta (0, 0)
Screenshot: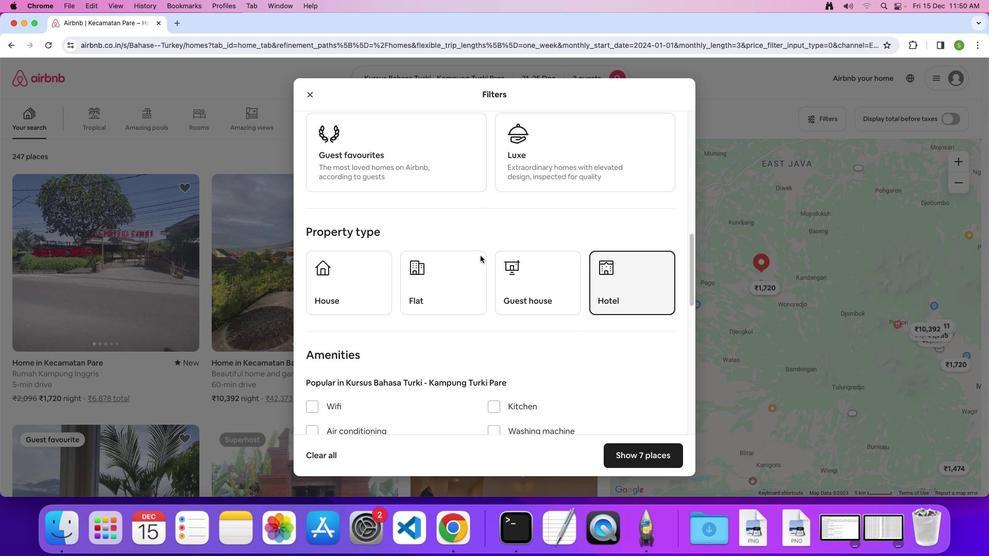 
Action: Mouse scrolled (480, 256) with delta (0, 0)
Screenshot: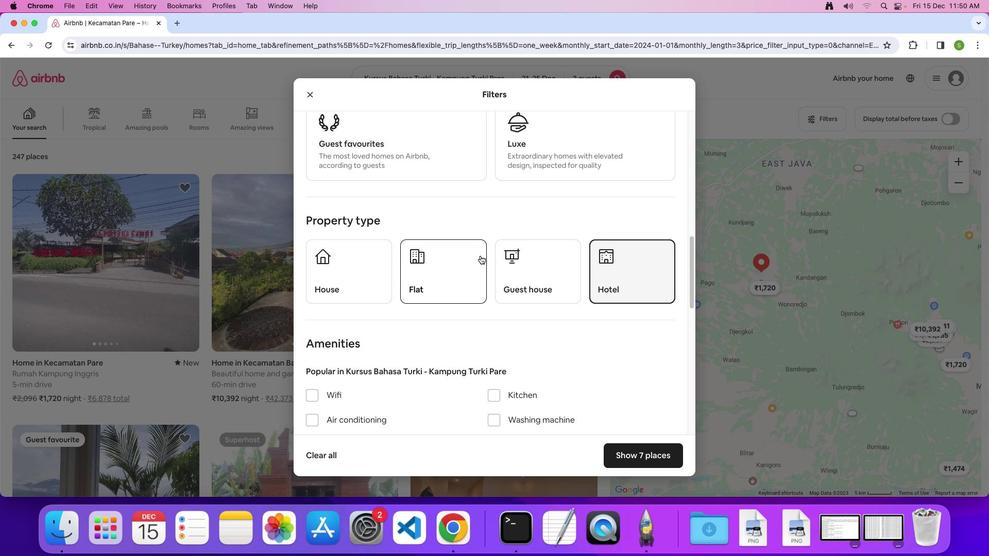 
Action: Mouse scrolled (480, 256) with delta (0, 0)
Screenshot: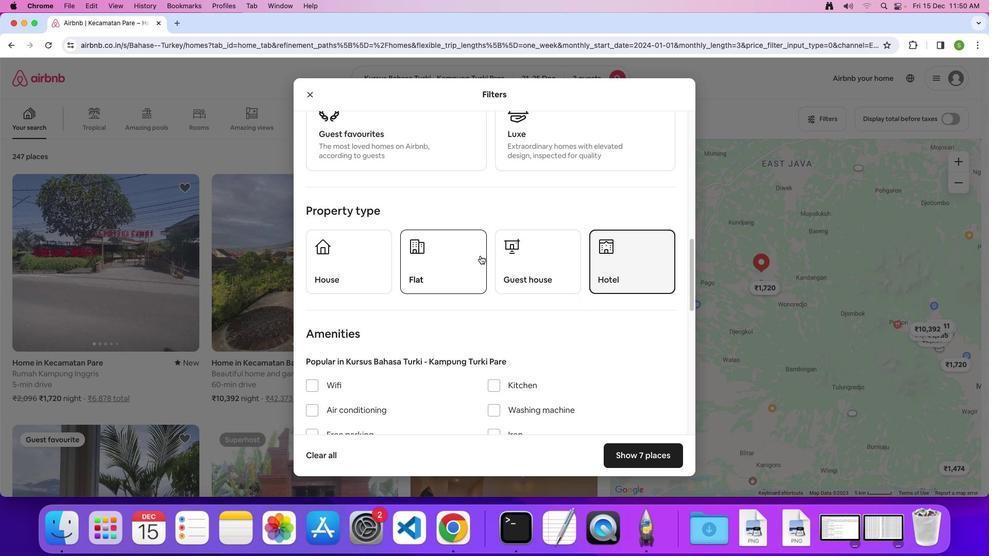 
Action: Mouse scrolled (480, 256) with delta (0, 0)
Screenshot: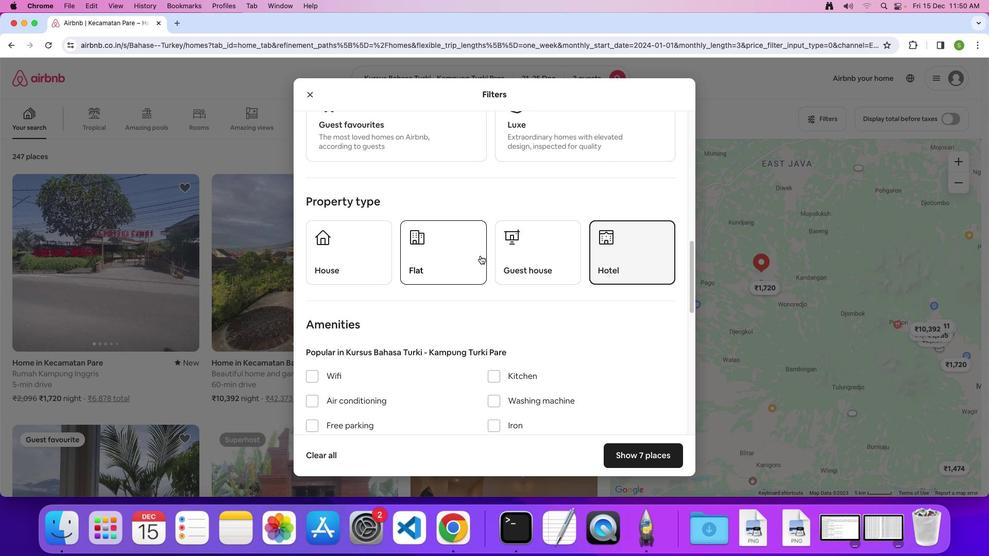 
Action: Mouse scrolled (480, 256) with delta (0, 0)
Screenshot: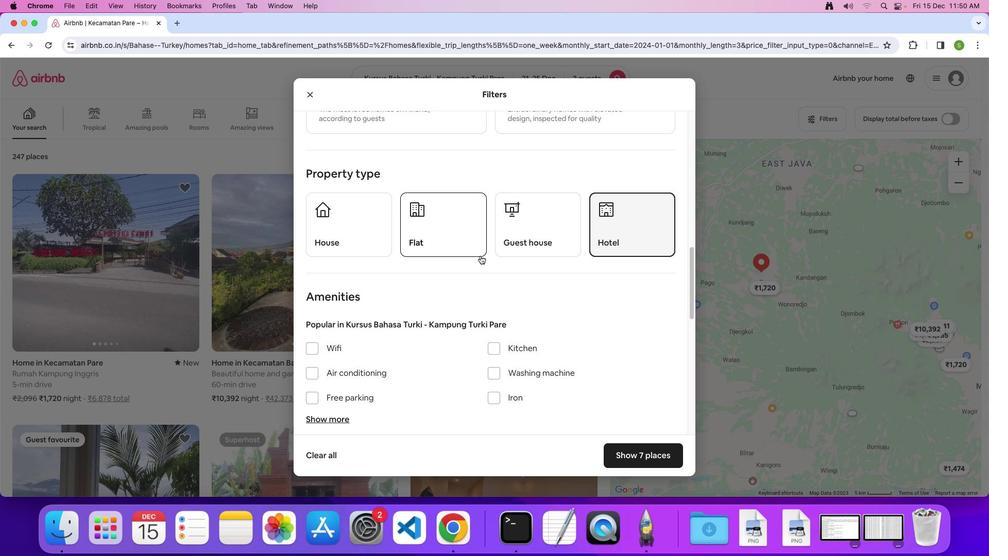 
Action: Mouse scrolled (480, 256) with delta (0, 0)
Screenshot: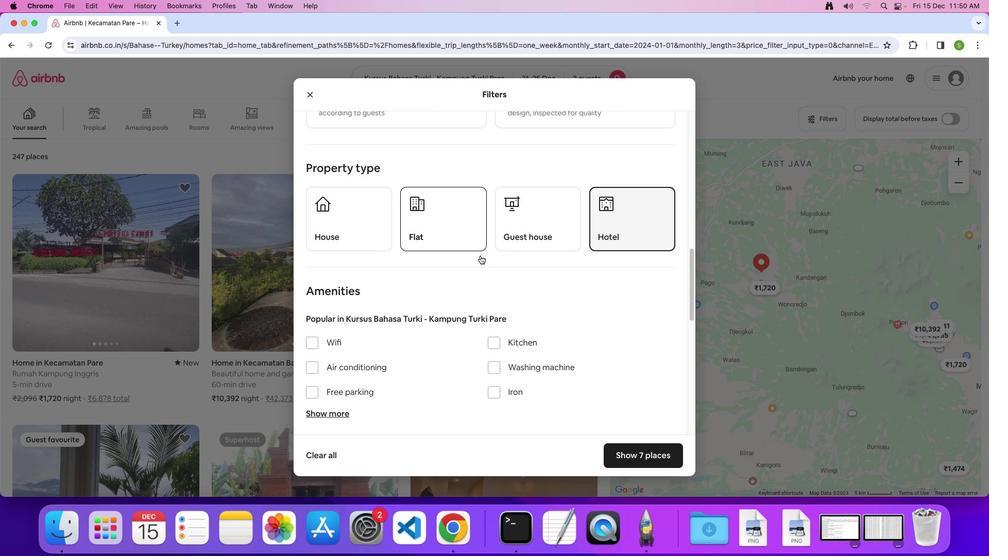 
Action: Mouse scrolled (480, 256) with delta (0, 0)
Screenshot: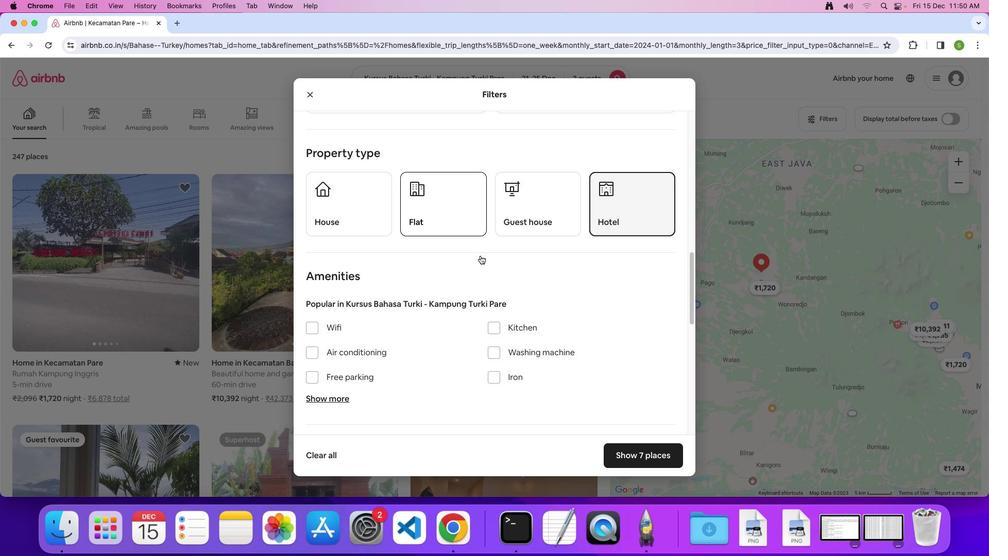 
Action: Mouse scrolled (480, 256) with delta (0, 0)
Screenshot: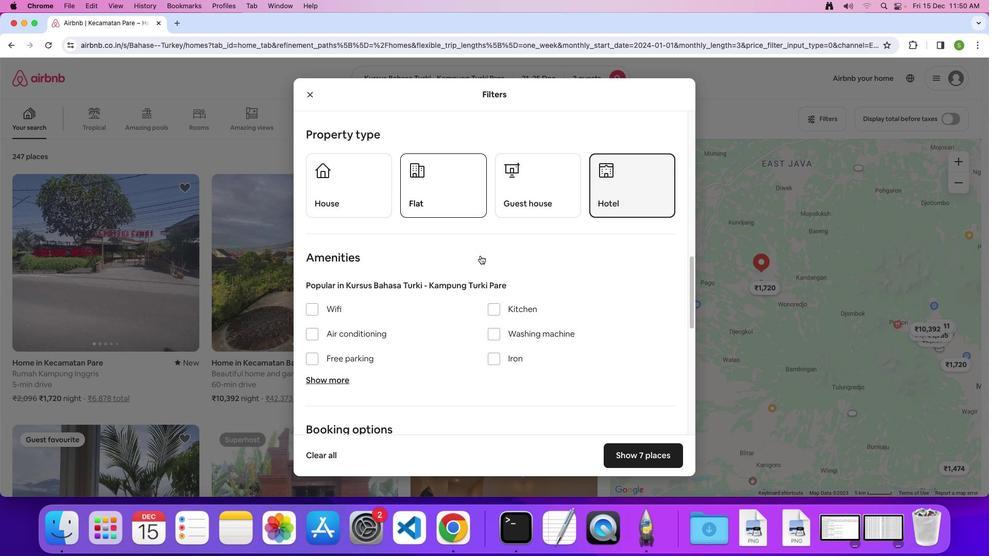 
Action: Mouse scrolled (480, 256) with delta (0, -1)
Screenshot: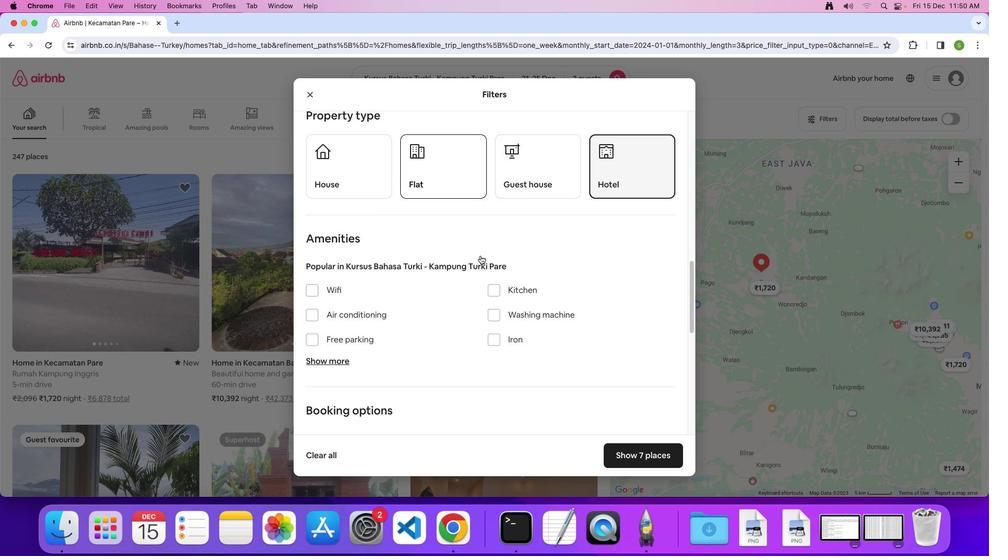 
Action: Mouse scrolled (480, 256) with delta (0, 0)
Screenshot: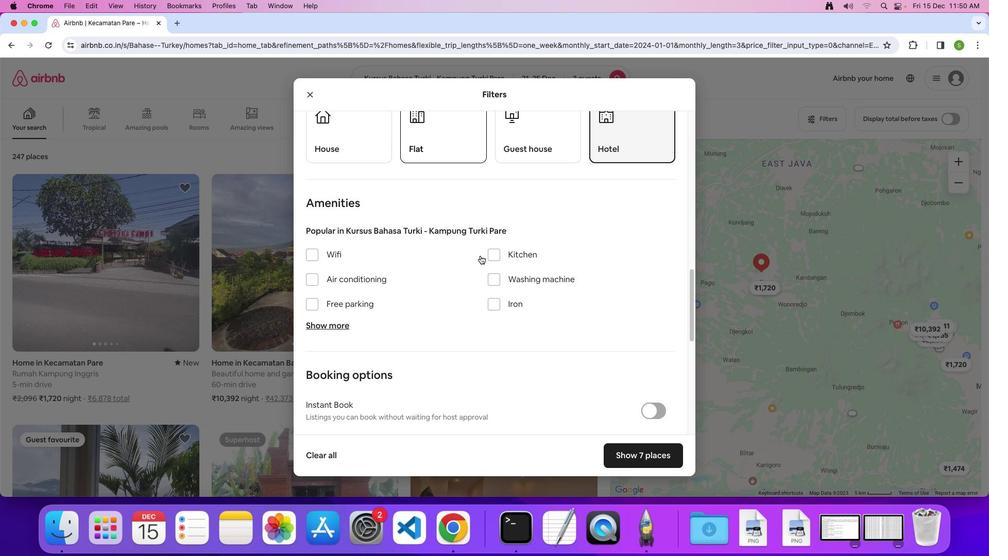 
Action: Mouse scrolled (480, 256) with delta (0, 0)
Screenshot: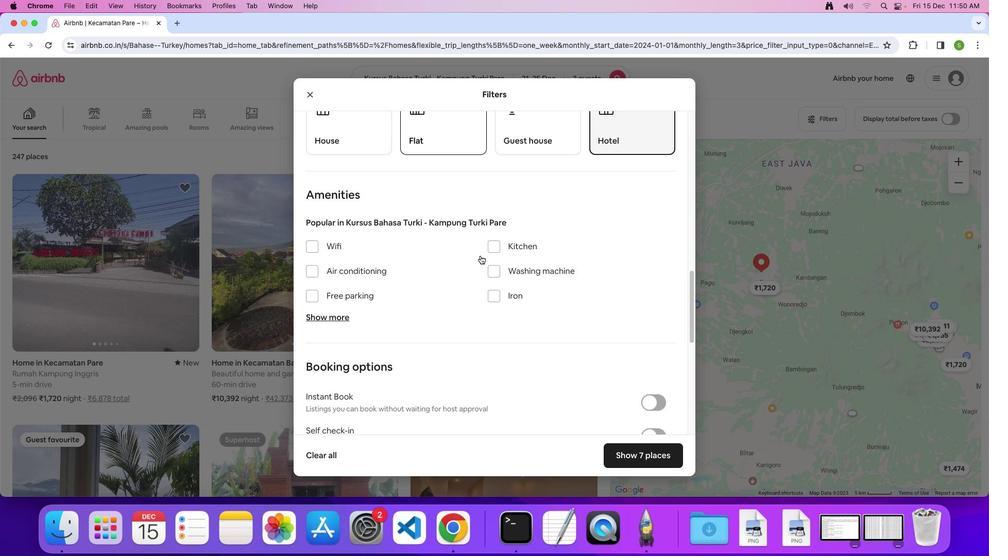 
Action: Mouse scrolled (480, 256) with delta (0, 0)
Screenshot: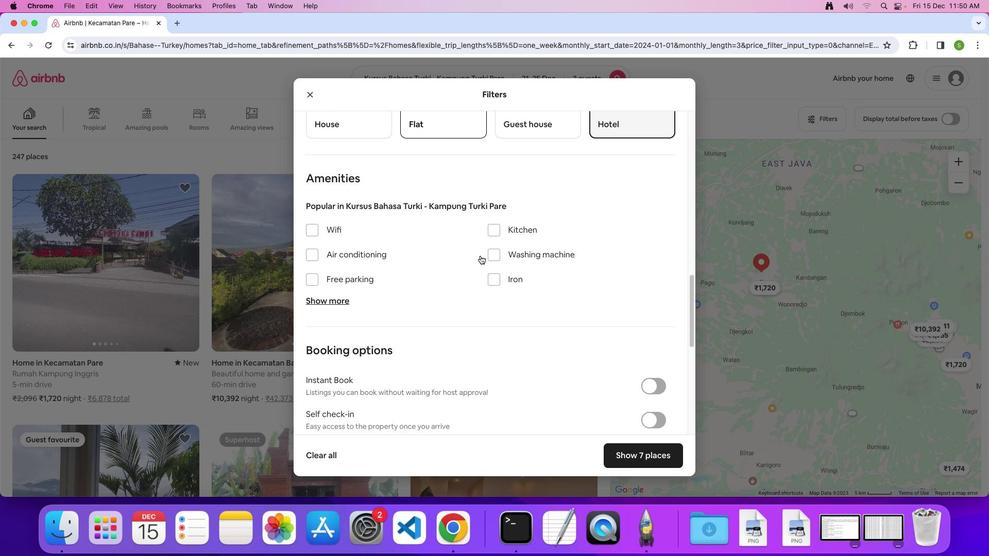 
Action: Mouse moved to (493, 244)
Screenshot: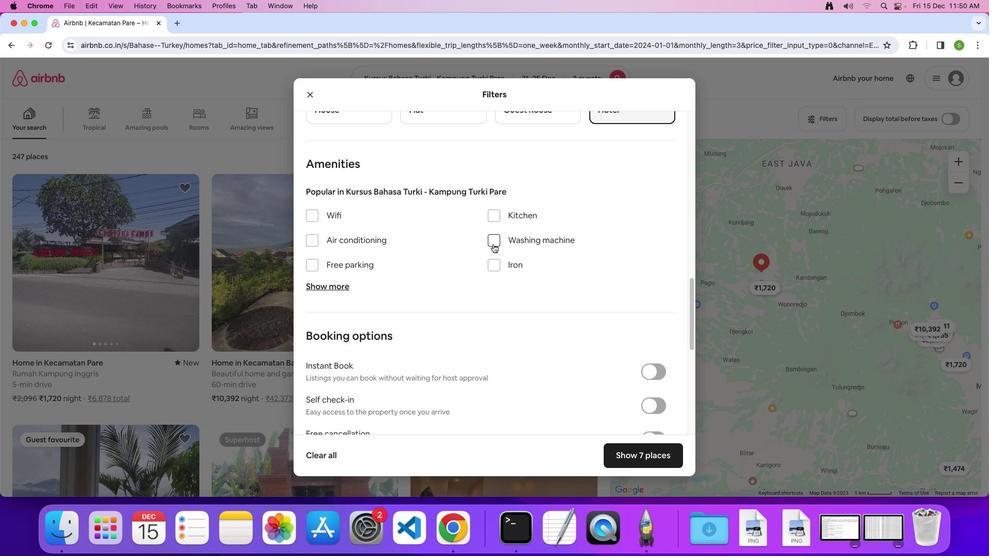 
Action: Mouse pressed left at (493, 244)
Screenshot: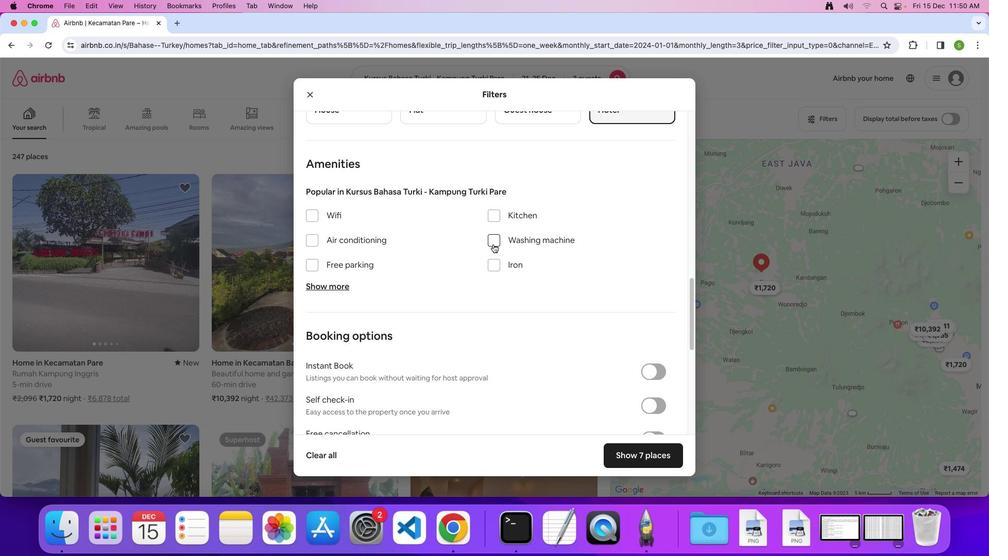 
Action: Mouse moved to (475, 289)
Screenshot: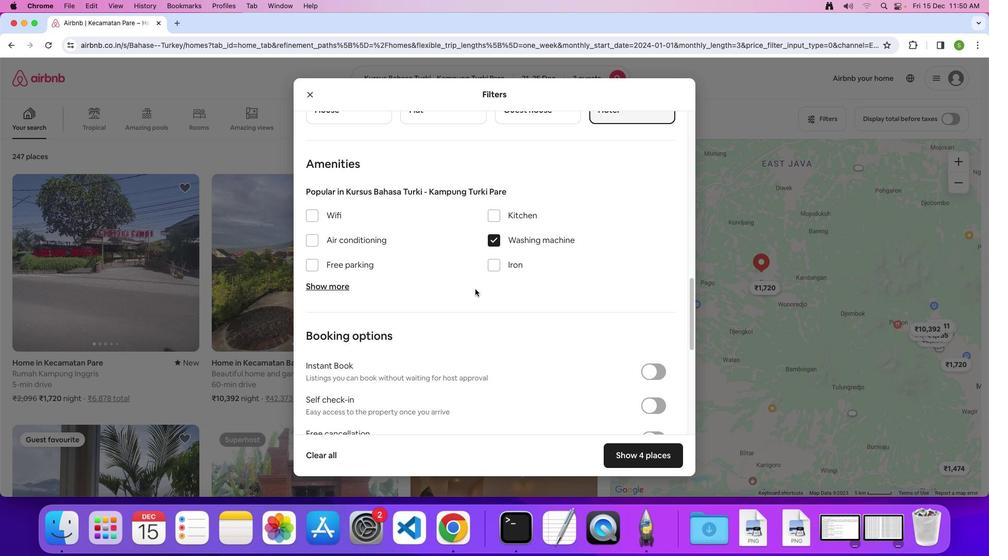 
Action: Mouse scrolled (475, 289) with delta (0, 0)
Screenshot: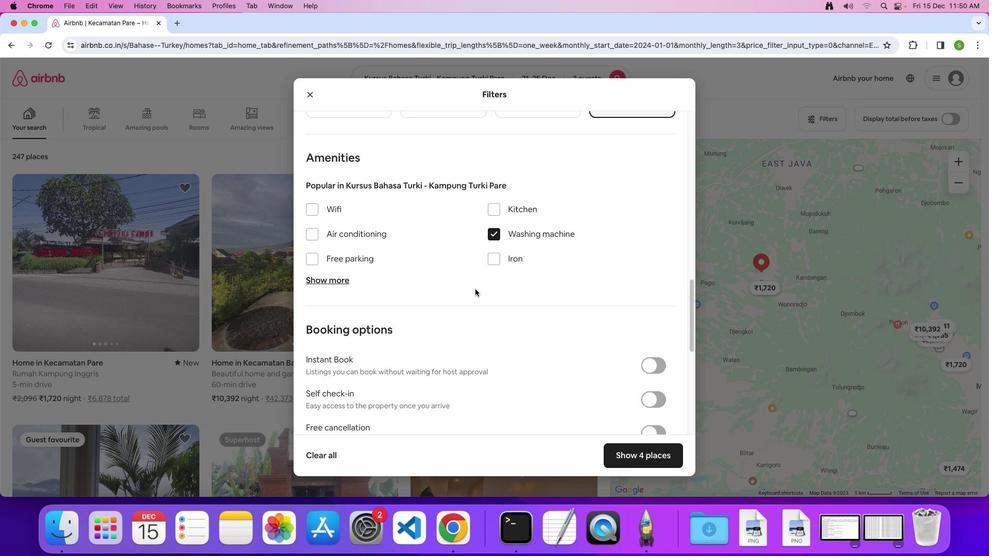 
Action: Mouse scrolled (475, 289) with delta (0, 0)
Screenshot: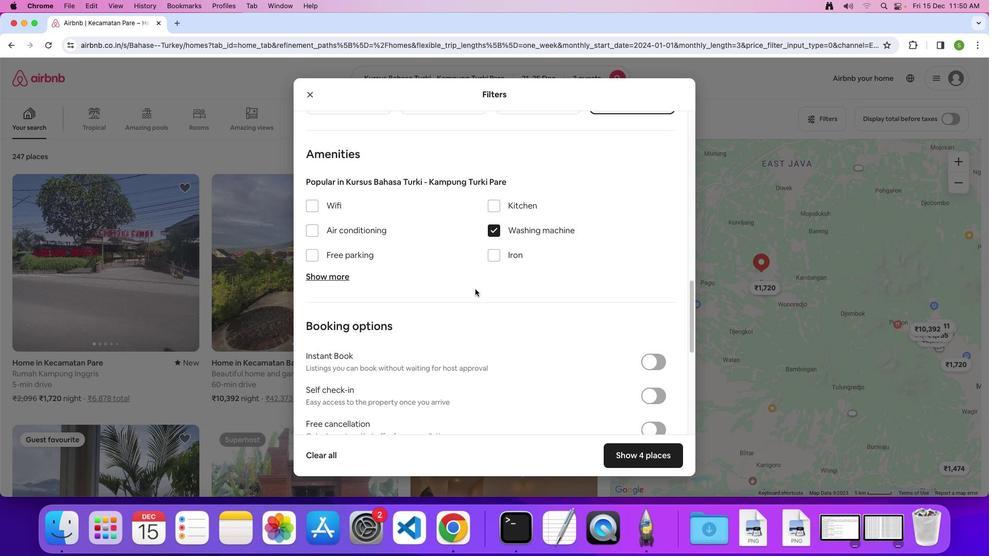 
Action: Mouse scrolled (475, 289) with delta (0, -1)
Screenshot: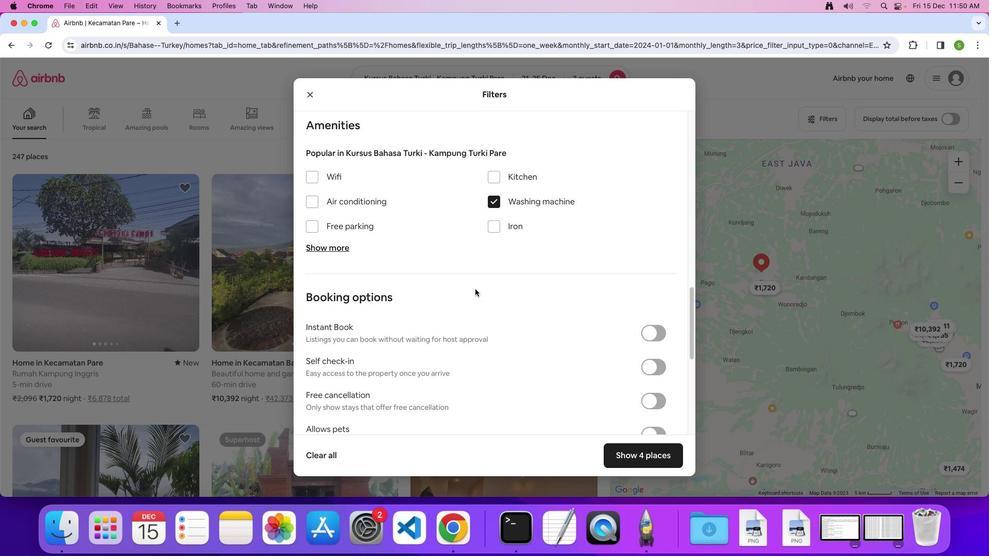 
Action: Mouse scrolled (475, 289) with delta (0, 0)
Screenshot: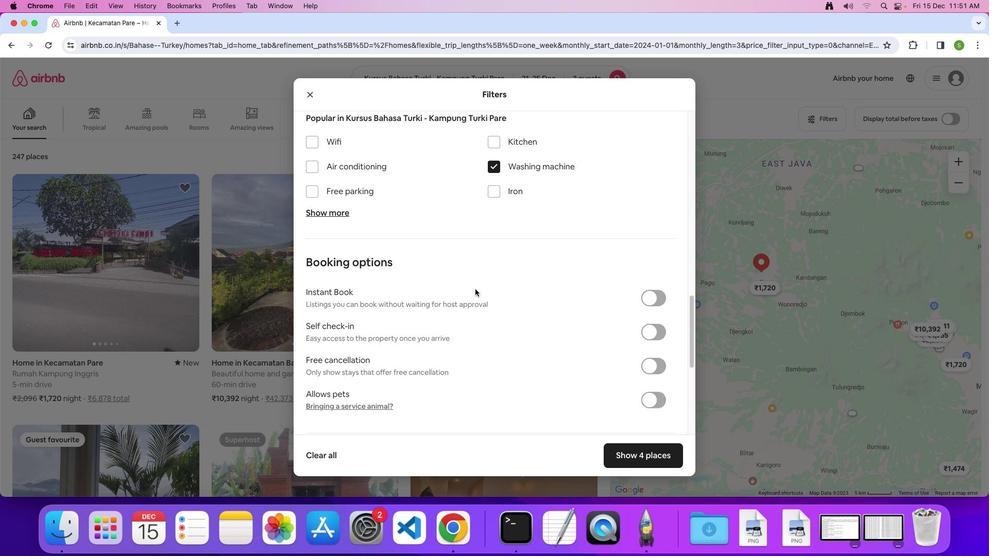 
Action: Mouse scrolled (475, 289) with delta (0, 0)
Screenshot: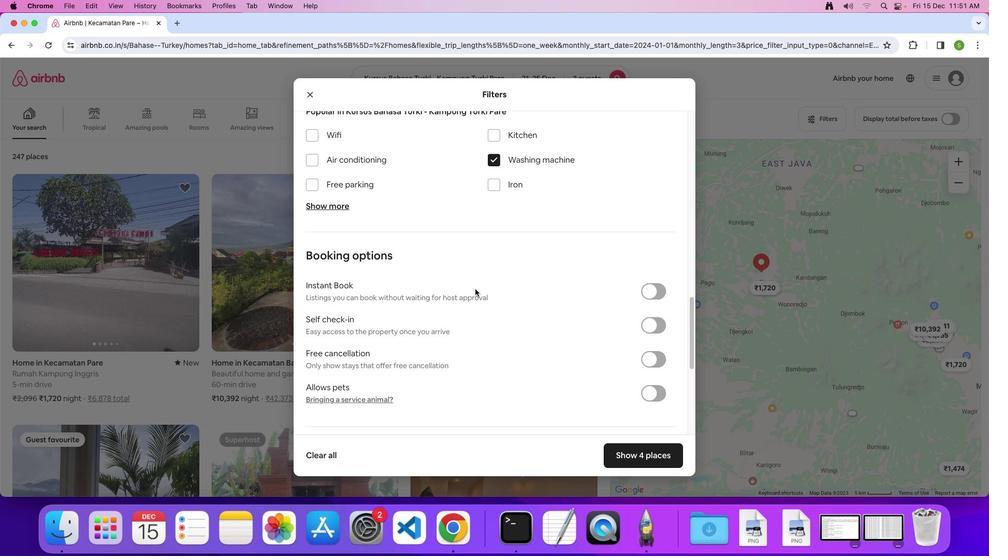 
Action: Mouse scrolled (475, 289) with delta (0, 0)
Screenshot: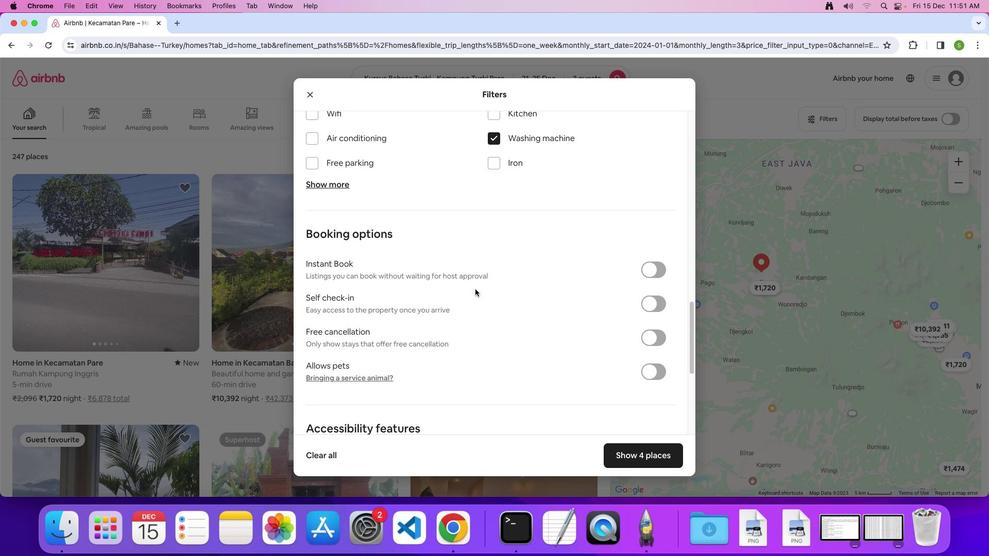 
Action: Mouse scrolled (475, 289) with delta (0, 0)
Screenshot: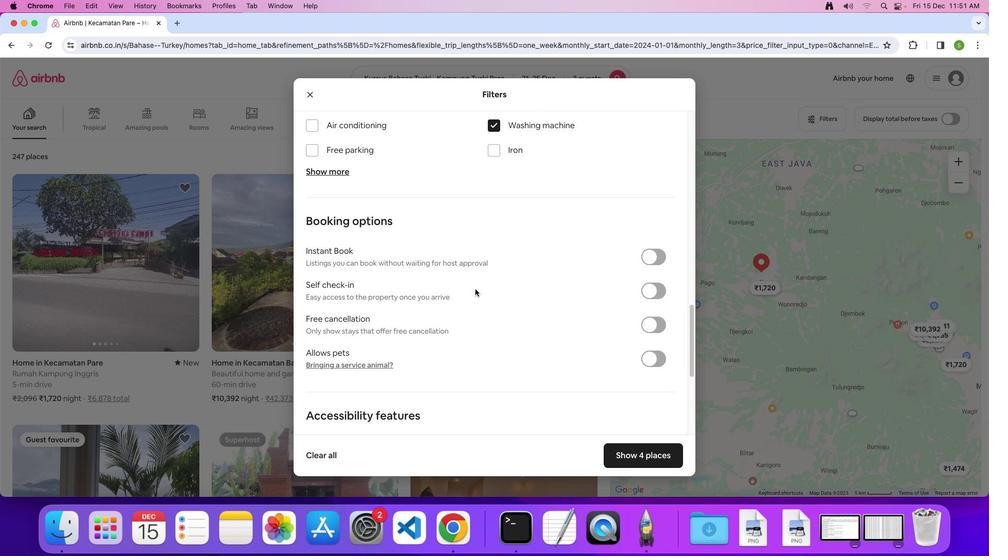
Action: Mouse scrolled (475, 289) with delta (0, 0)
Screenshot: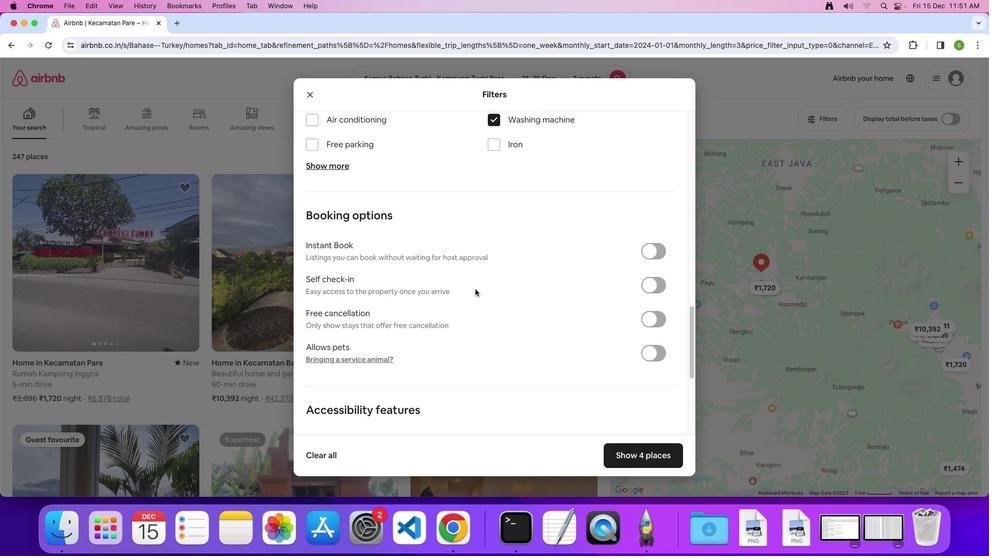 
Action: Mouse scrolled (475, 289) with delta (0, 0)
Screenshot: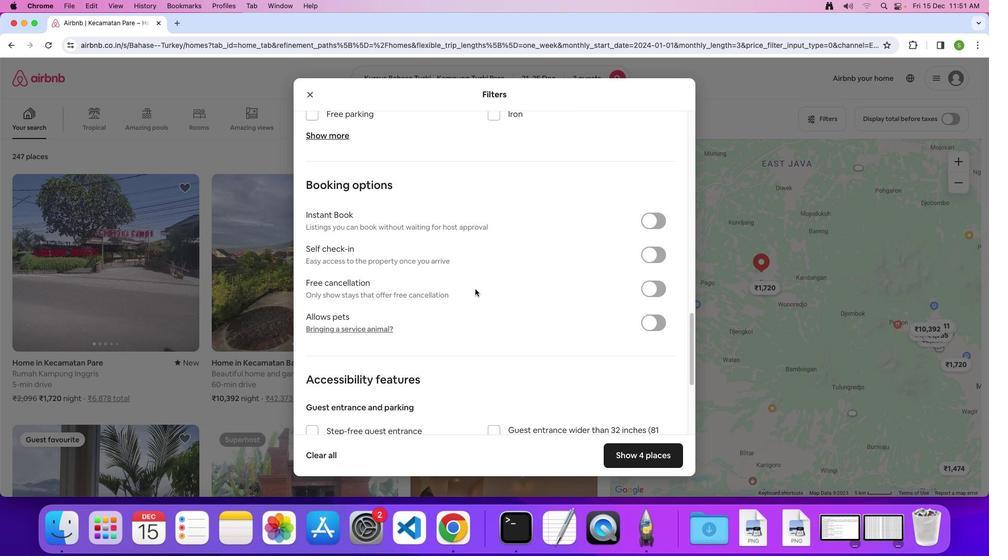 
Action: Mouse scrolled (475, 289) with delta (0, 0)
Screenshot: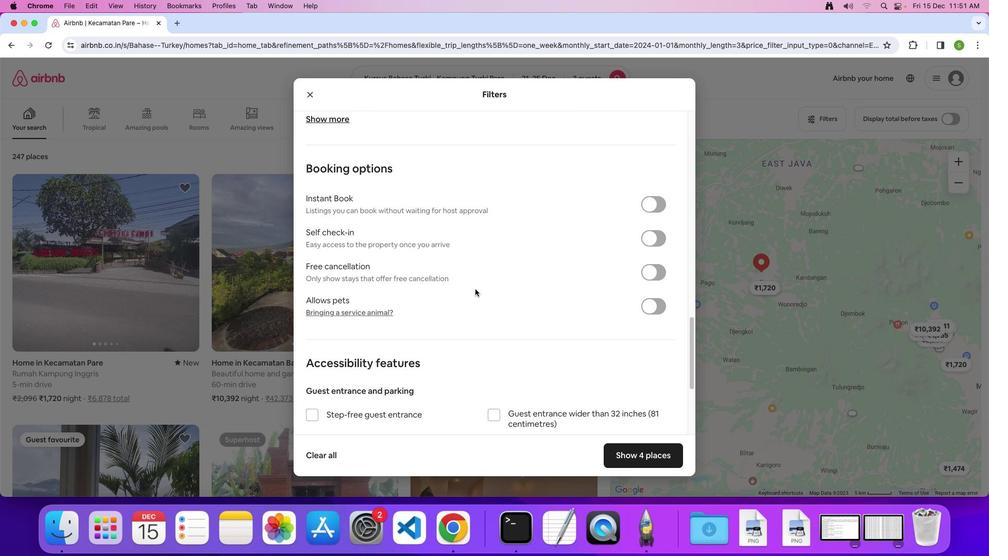 
Action: Mouse scrolled (475, 289) with delta (0, 0)
Screenshot: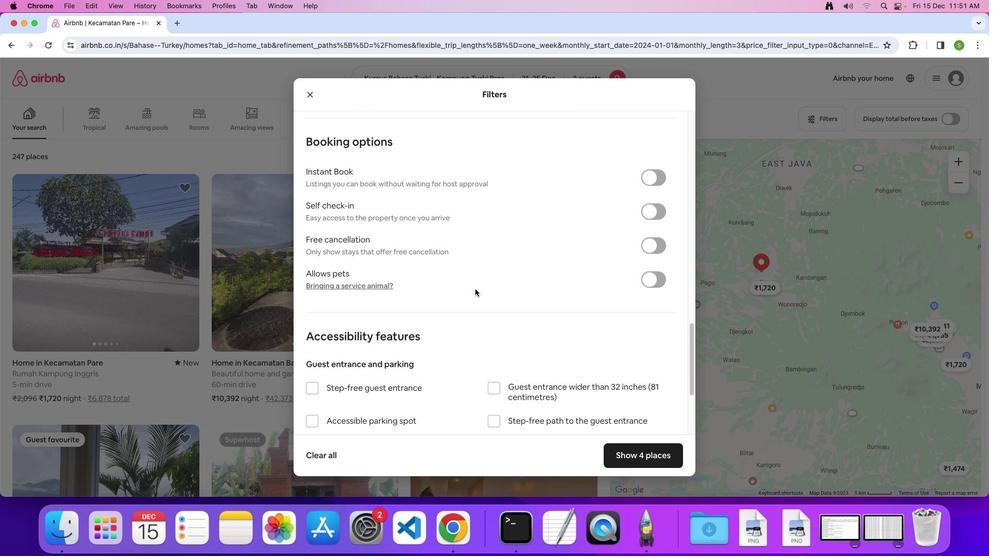 
Action: Mouse scrolled (475, 289) with delta (0, -1)
Screenshot: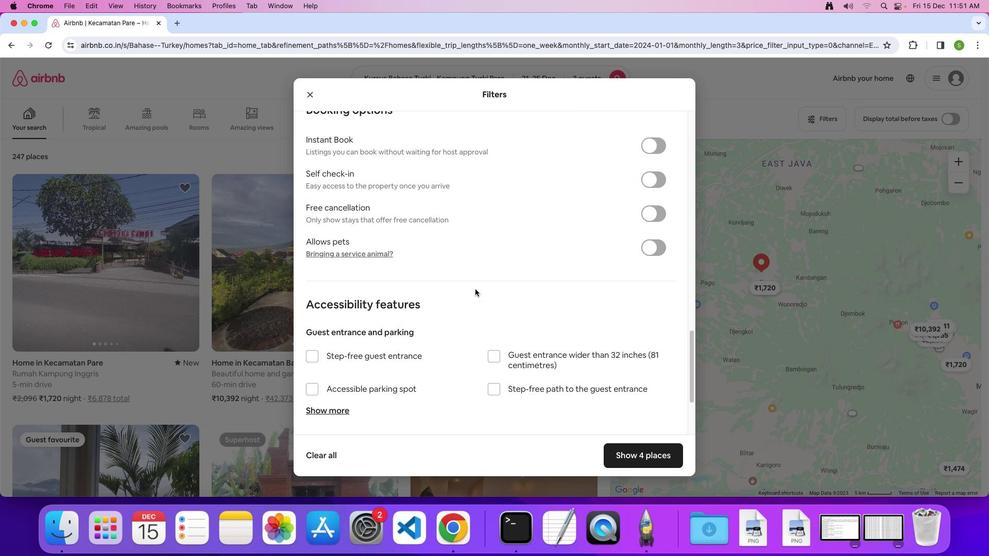 
Action: Mouse scrolled (475, 289) with delta (0, 0)
Screenshot: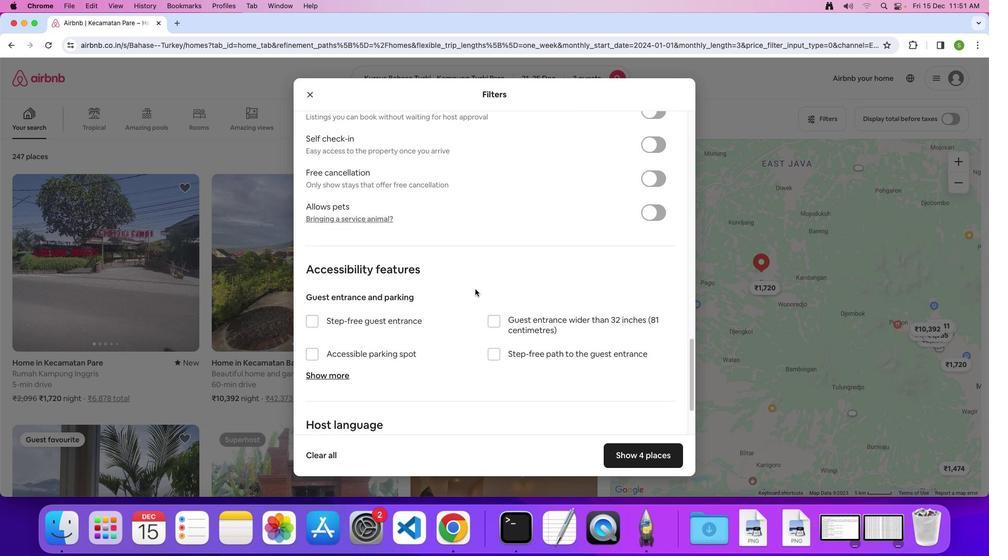 
Action: Mouse scrolled (475, 289) with delta (0, 0)
Screenshot: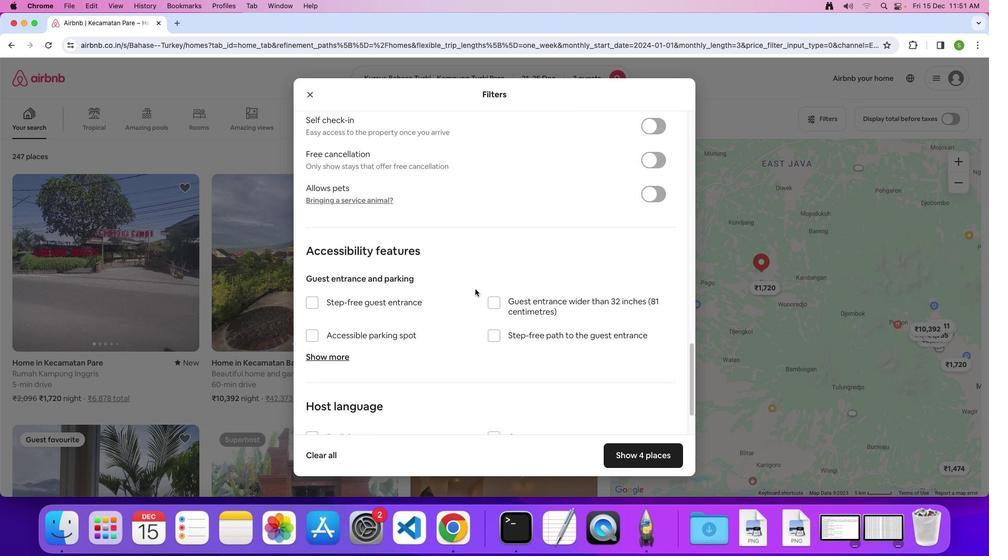 
Action: Mouse scrolled (475, 289) with delta (0, -1)
Screenshot: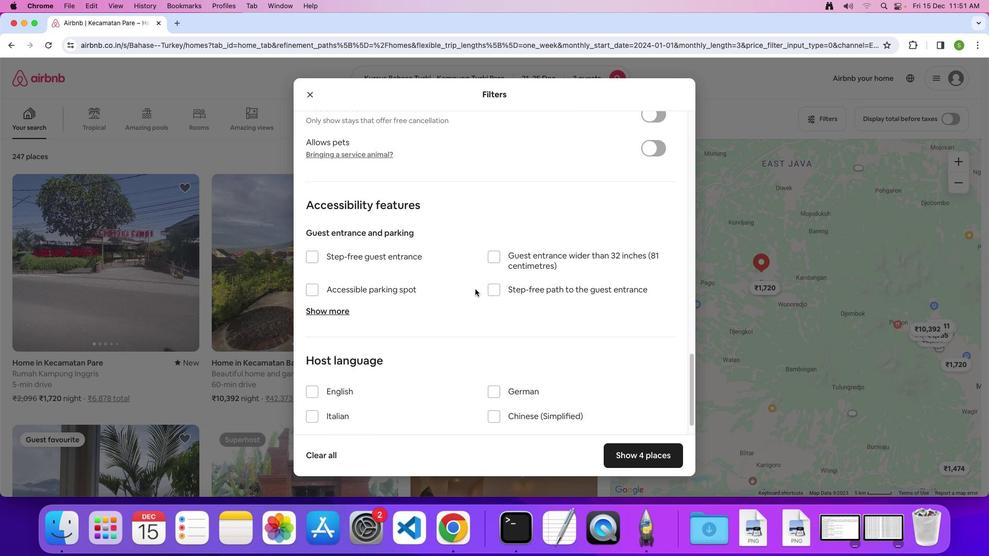 
Action: Mouse scrolled (475, 289) with delta (0, 0)
Screenshot: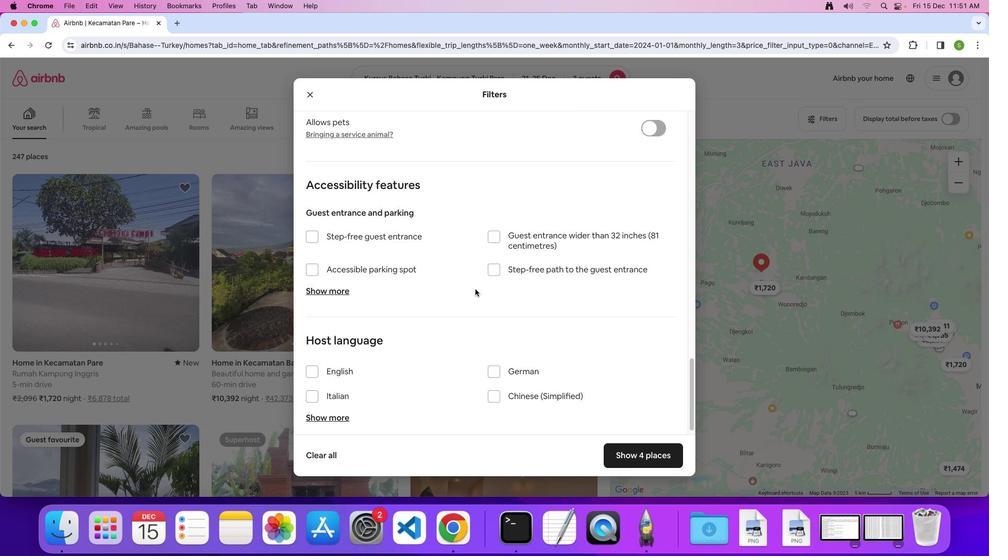 
Action: Mouse scrolled (475, 289) with delta (0, 0)
Screenshot: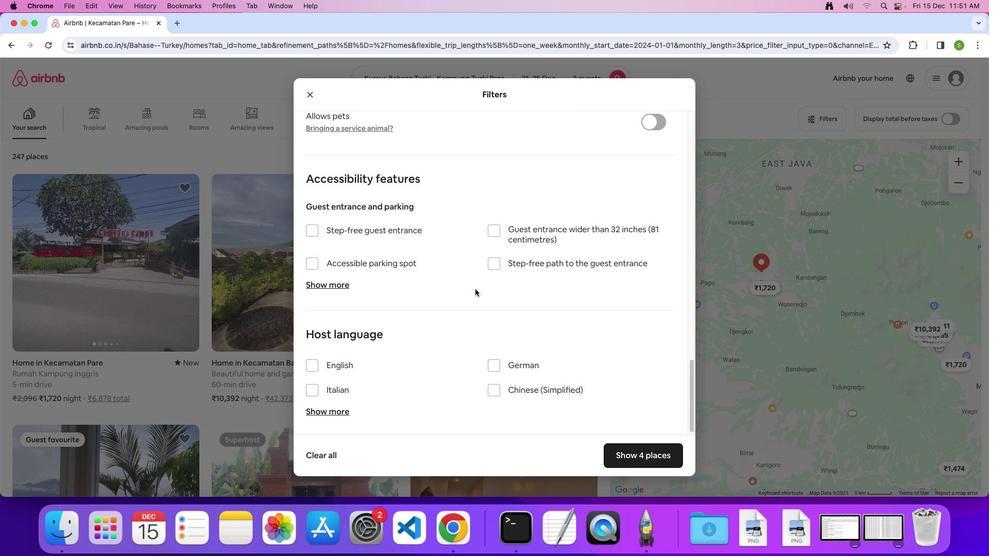 
Action: Mouse scrolled (475, 289) with delta (0, -1)
Screenshot: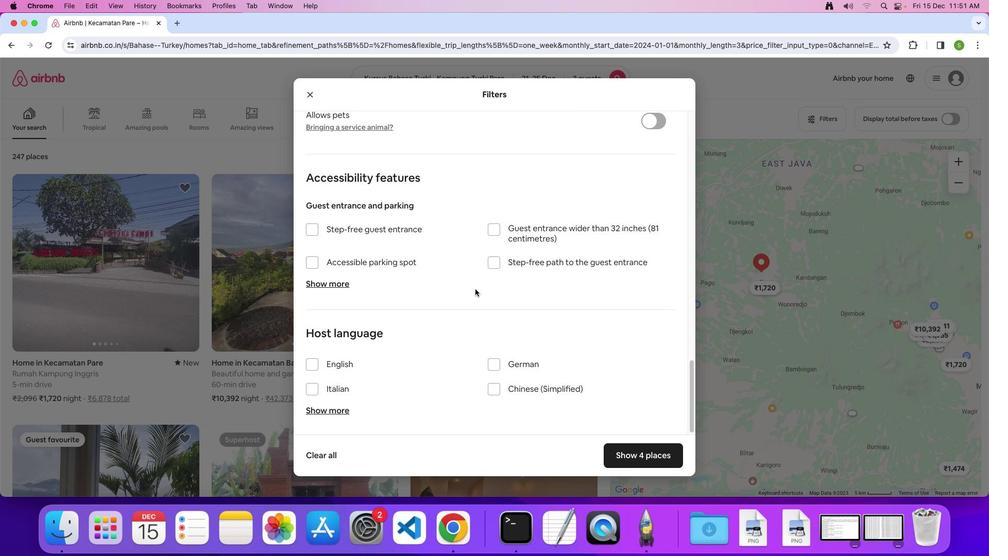 
Action: Mouse scrolled (475, 289) with delta (0, 0)
Screenshot: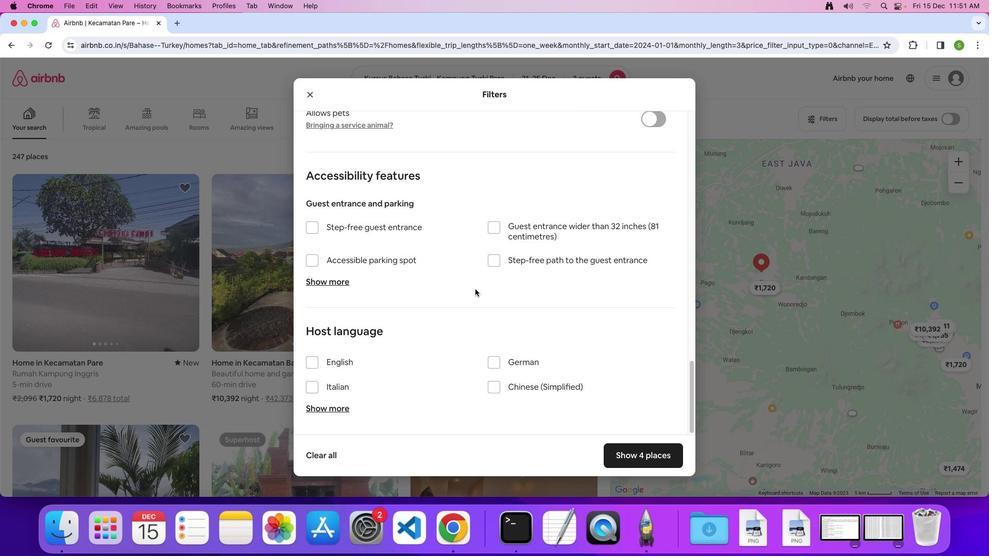 
Action: Mouse scrolled (475, 289) with delta (0, 0)
Screenshot: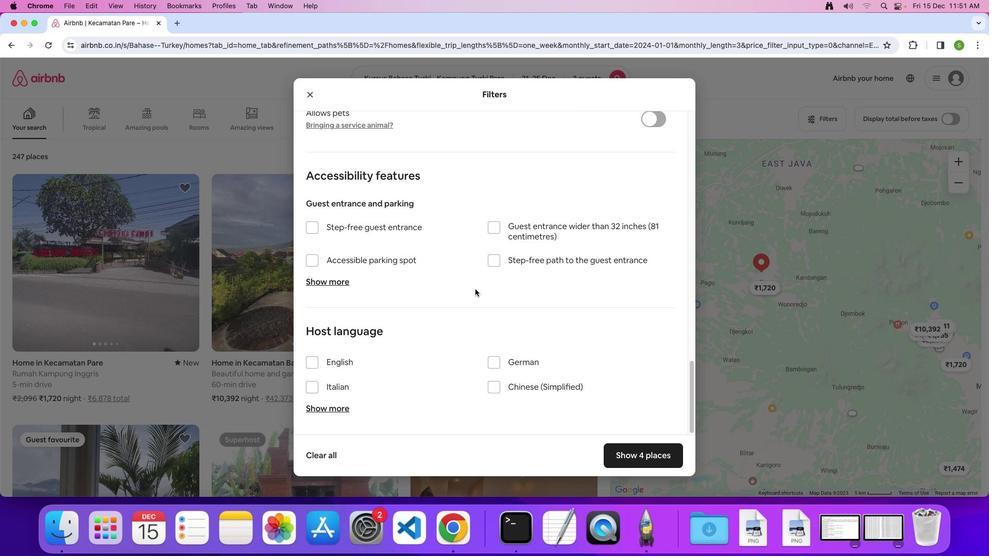 
Action: Mouse scrolled (475, 289) with delta (0, -2)
Screenshot: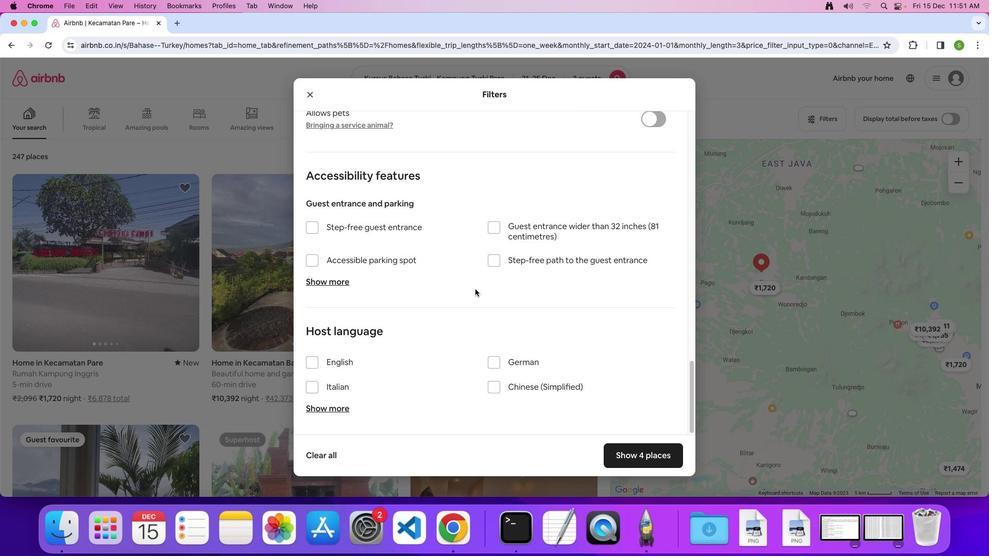 
Action: Mouse scrolled (475, 289) with delta (0, 0)
Screenshot: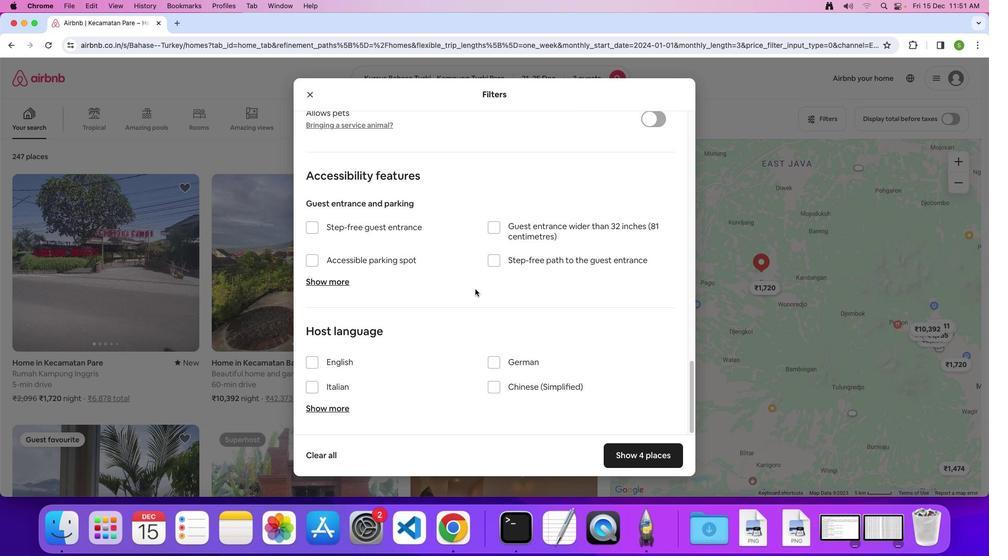 
Action: Mouse moved to (631, 448)
Screenshot: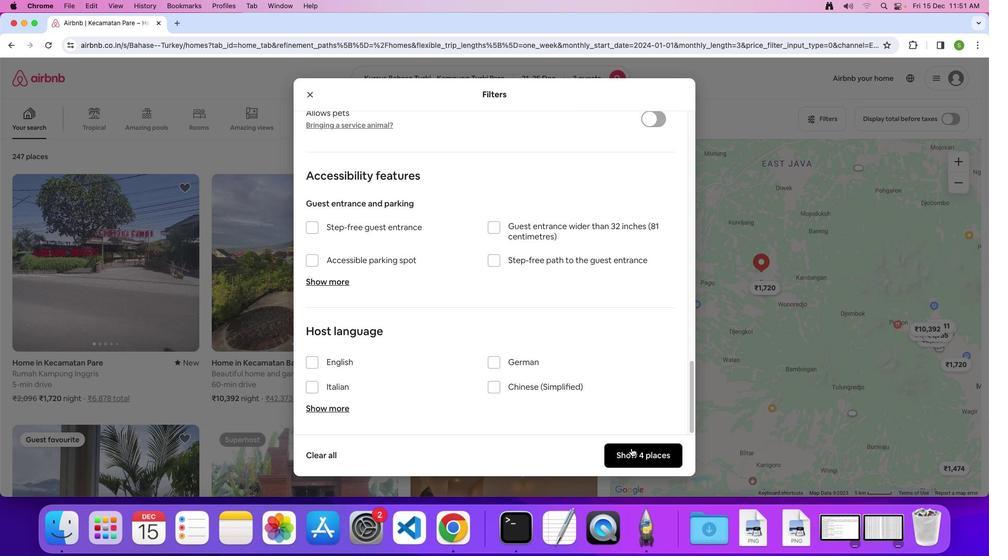 
Action: Mouse pressed left at (631, 448)
Screenshot: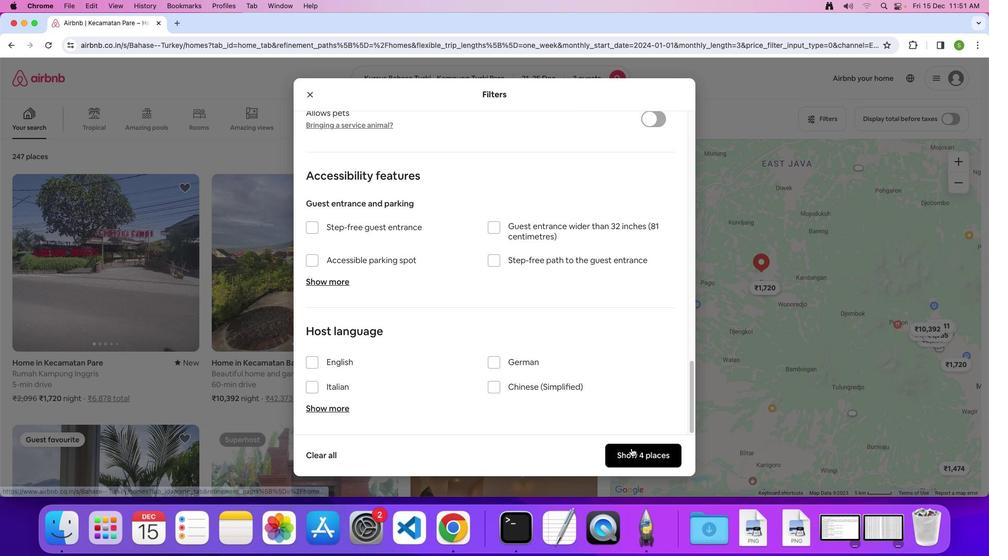 
Action: Mouse moved to (112, 281)
Screenshot: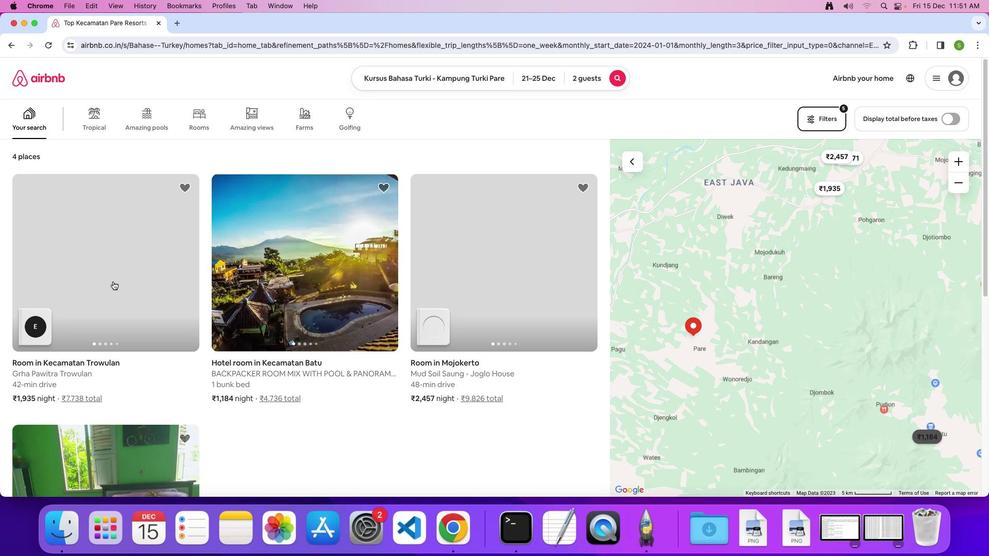 
Action: Mouse pressed left at (112, 281)
Screenshot: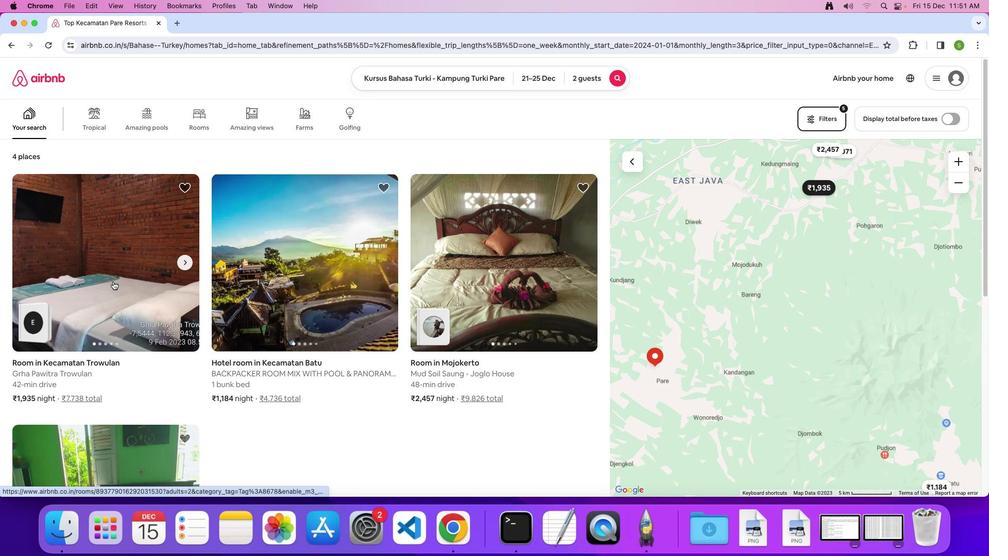 
Action: Mouse moved to (367, 278)
Screenshot: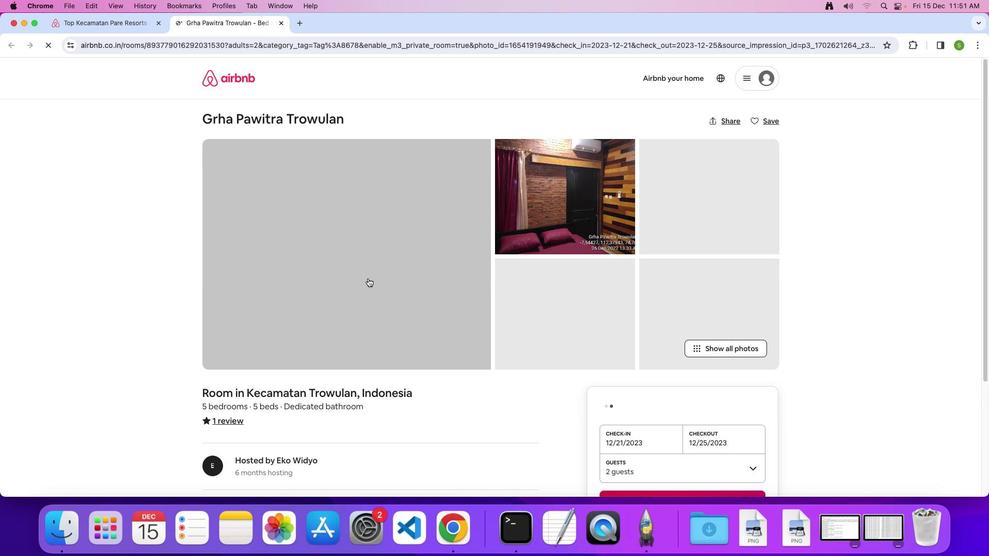 
Action: Mouse pressed left at (367, 278)
Screenshot: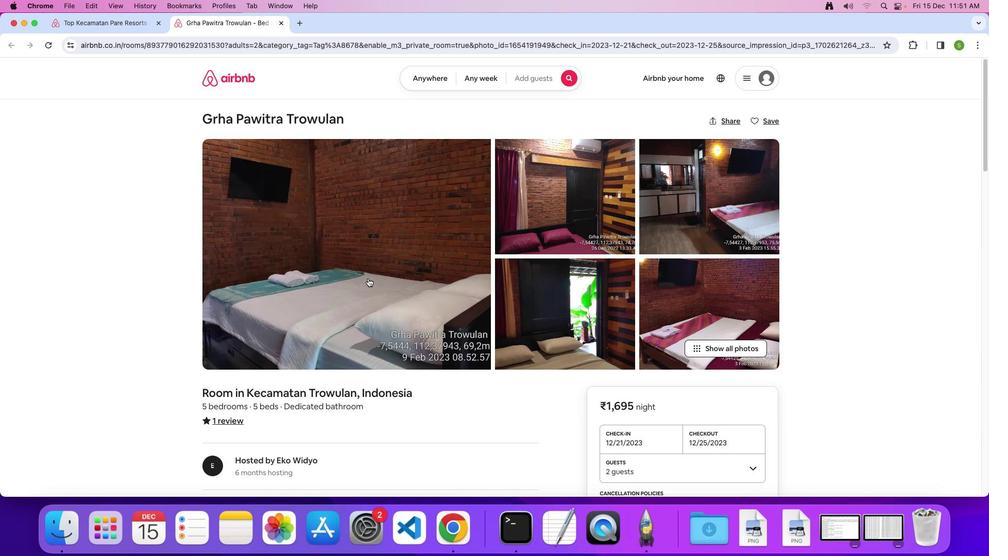 
Action: Mouse moved to (343, 286)
Screenshot: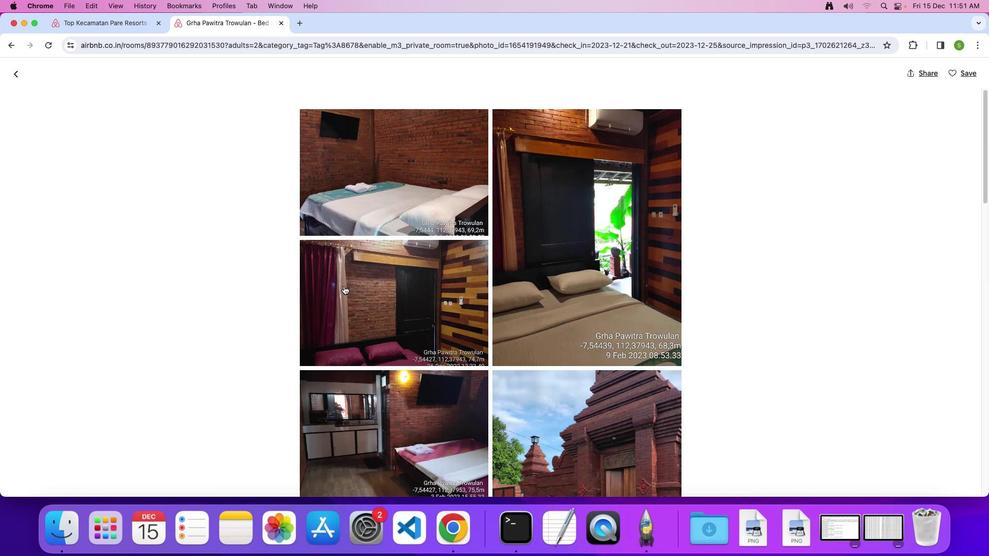 
Action: Mouse scrolled (343, 286) with delta (0, 0)
Screenshot: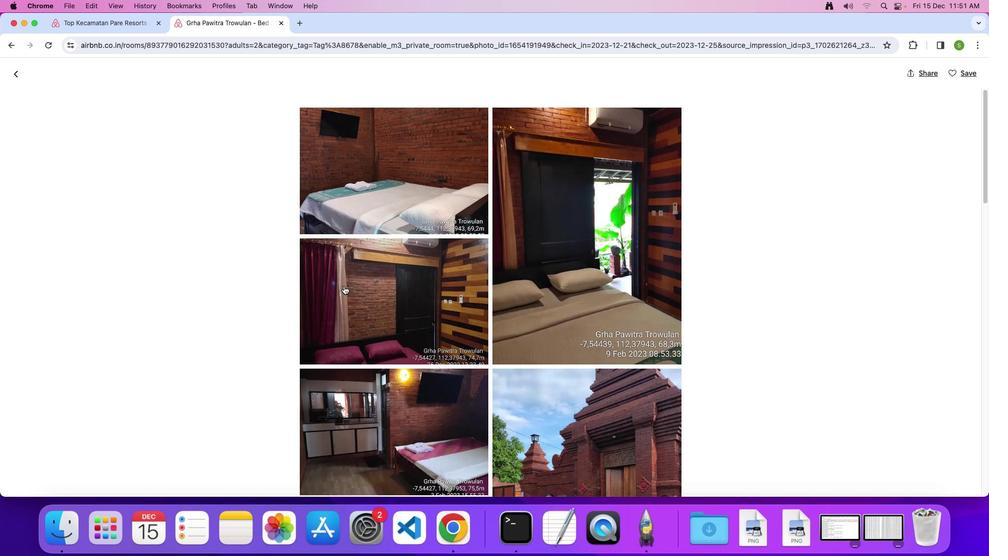 
Action: Mouse scrolled (343, 286) with delta (0, 0)
Screenshot: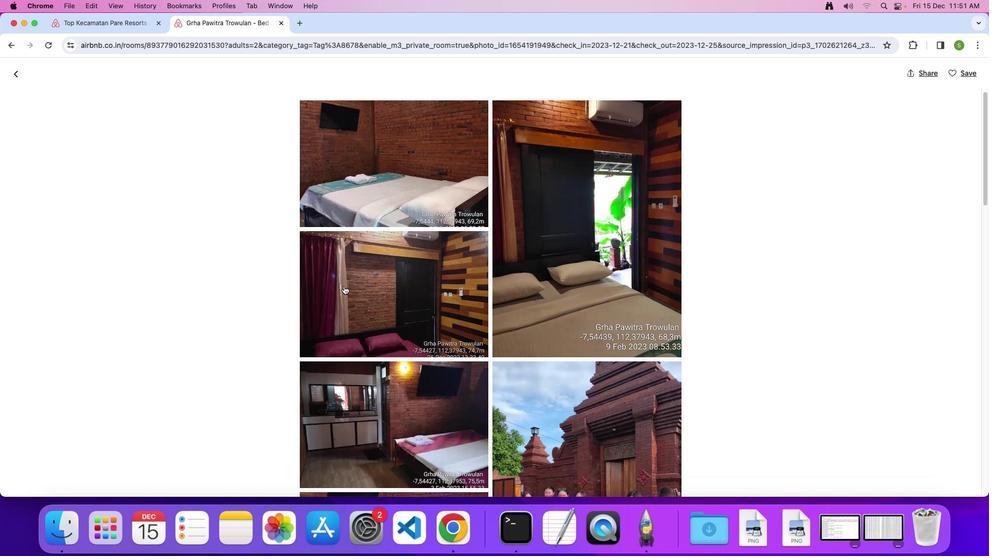 
Action: Mouse scrolled (343, 286) with delta (0, -1)
Screenshot: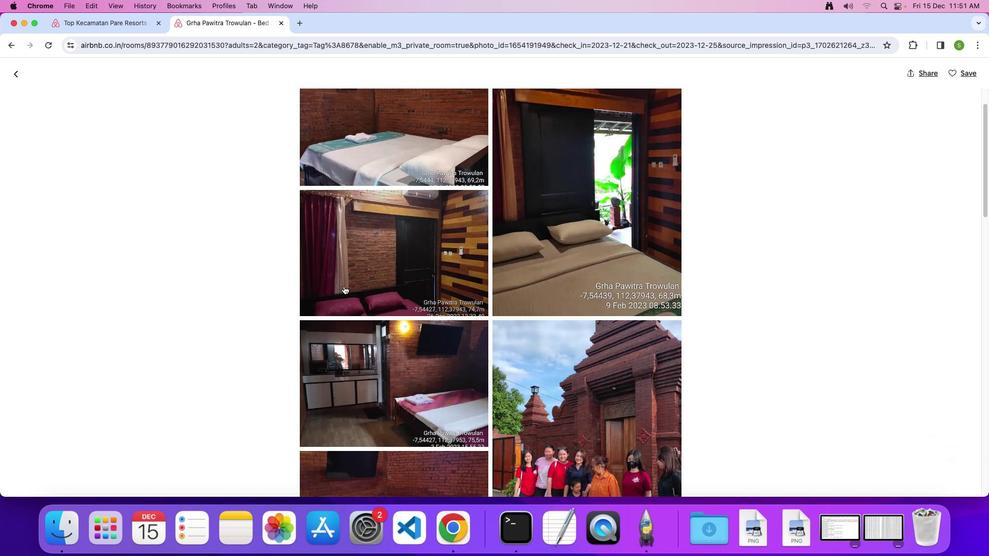 
Action: Mouse scrolled (343, 286) with delta (0, 0)
Screenshot: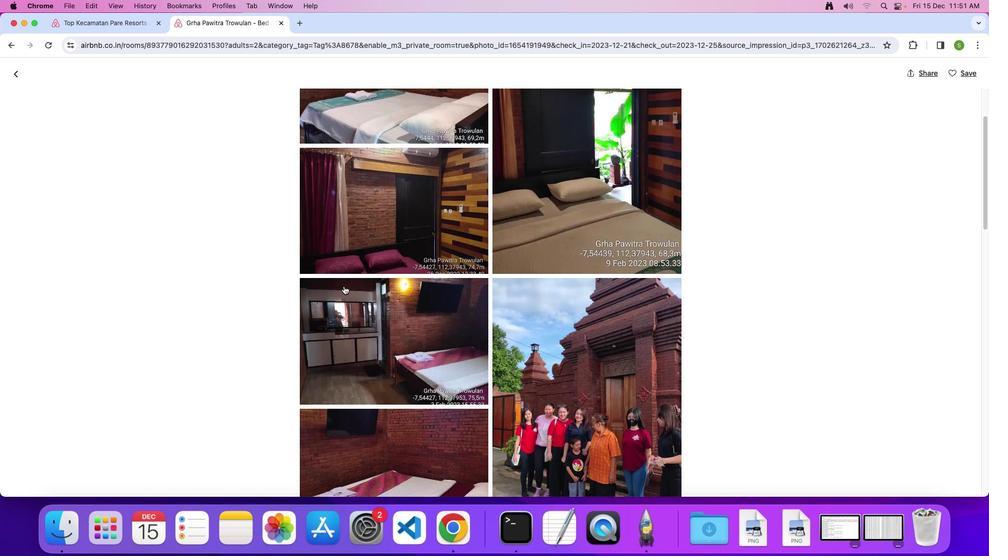 
Action: Mouse scrolled (343, 286) with delta (0, 0)
Screenshot: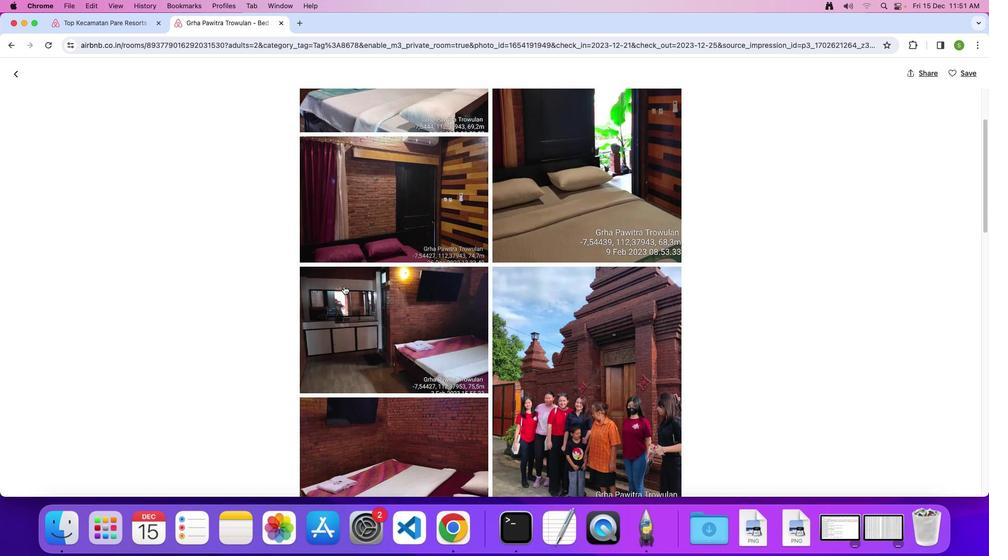 
Action: Mouse scrolled (343, 286) with delta (0, -1)
Screenshot: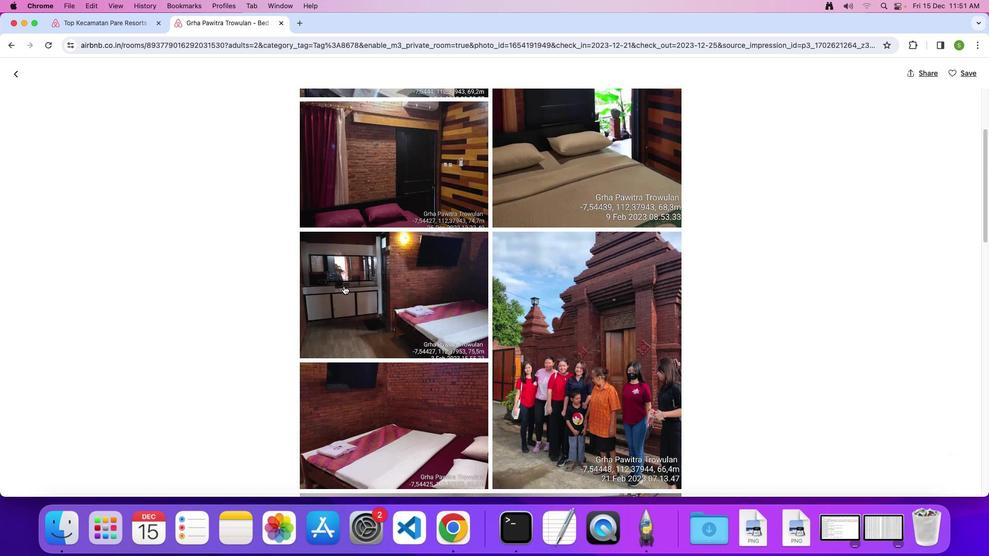 
Action: Mouse scrolled (343, 286) with delta (0, 0)
Screenshot: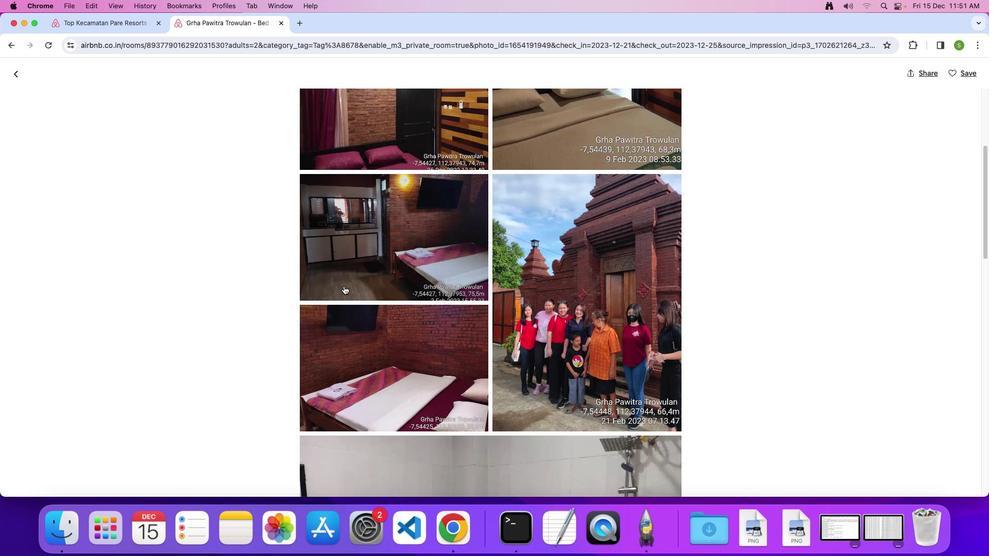 
Action: Mouse scrolled (343, 286) with delta (0, 0)
Screenshot: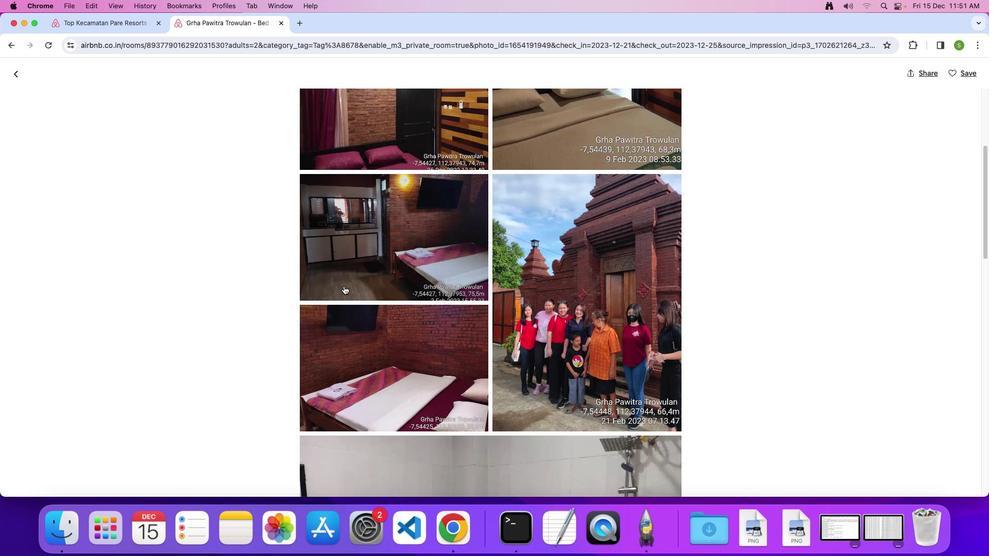 
Action: Mouse scrolled (343, 286) with delta (0, -1)
Screenshot: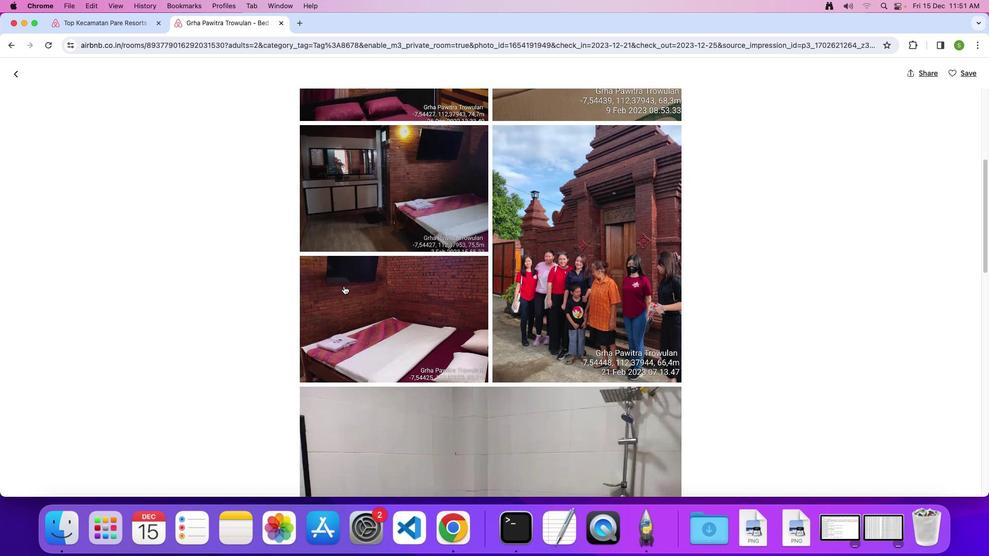 
Action: Mouse scrolled (343, 286) with delta (0, 0)
Screenshot: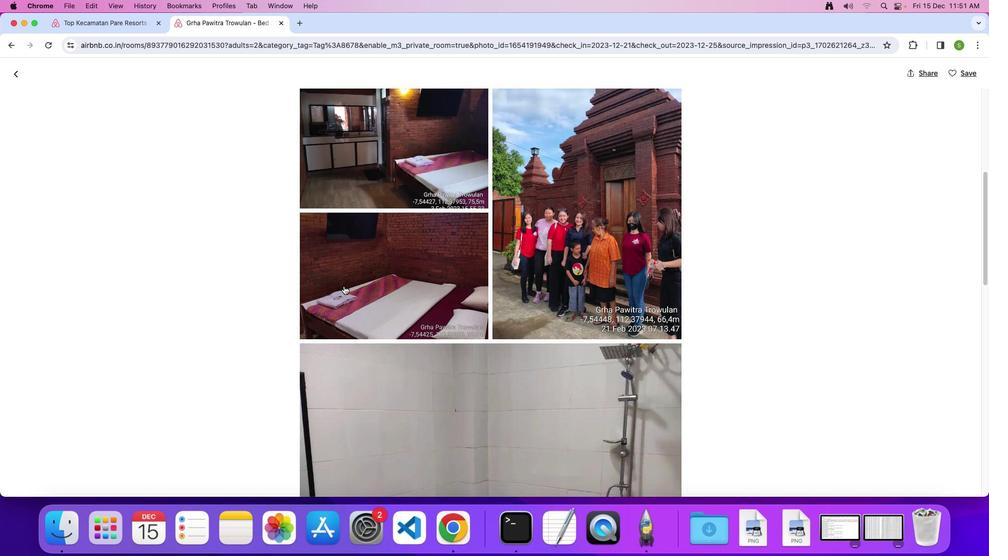 
Action: Mouse scrolled (343, 286) with delta (0, 0)
Screenshot: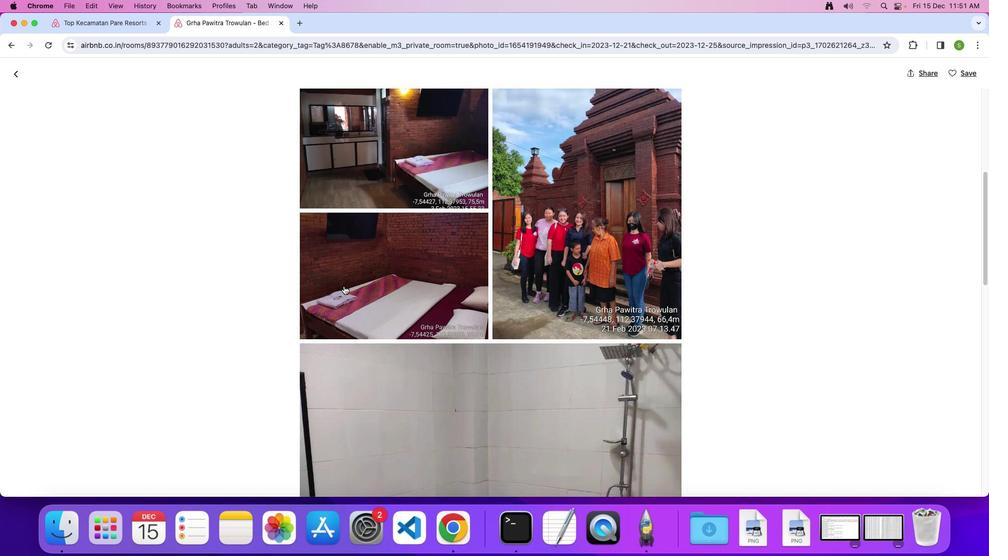 
Action: Mouse scrolled (343, 286) with delta (0, -1)
Screenshot: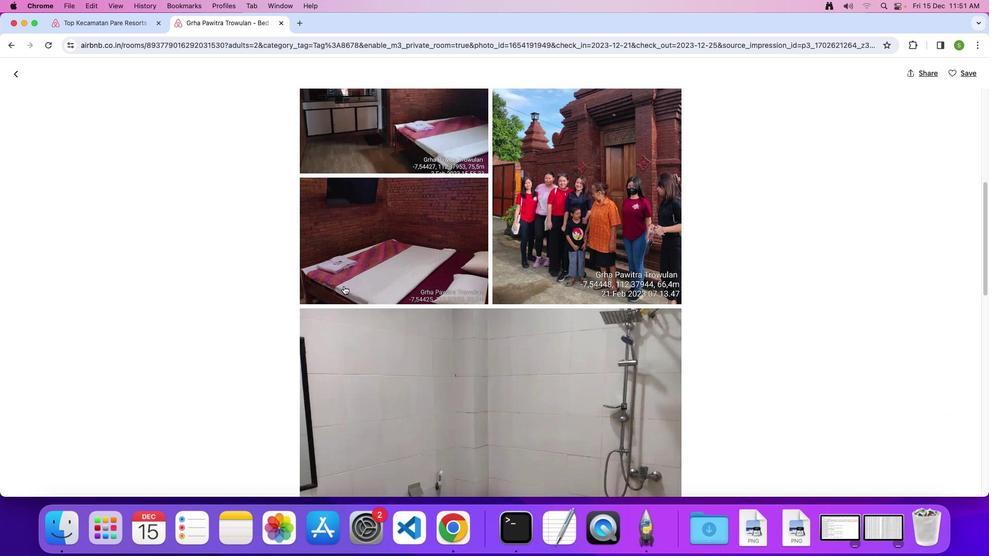 
Action: Mouse scrolled (343, 286) with delta (0, 0)
Screenshot: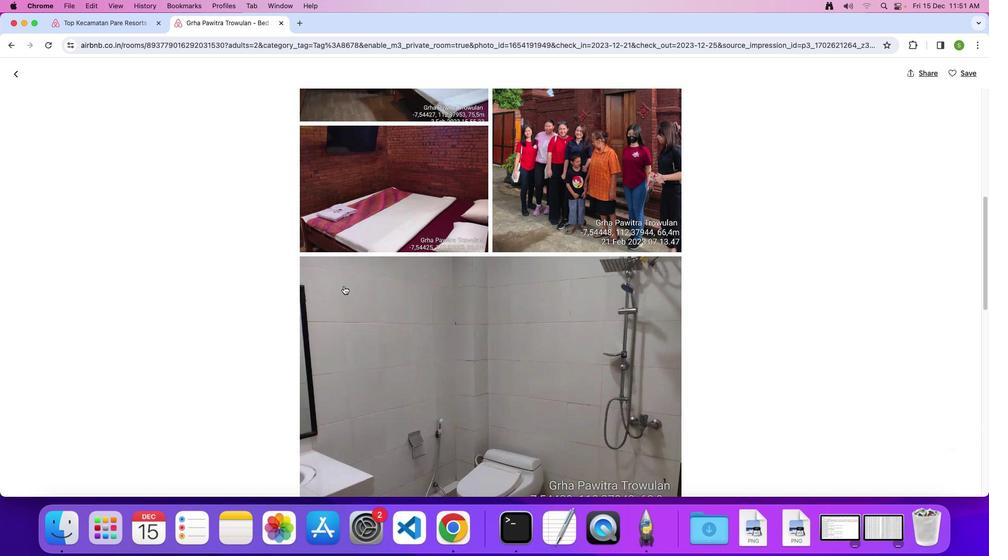 
Action: Mouse scrolled (343, 286) with delta (0, 0)
Screenshot: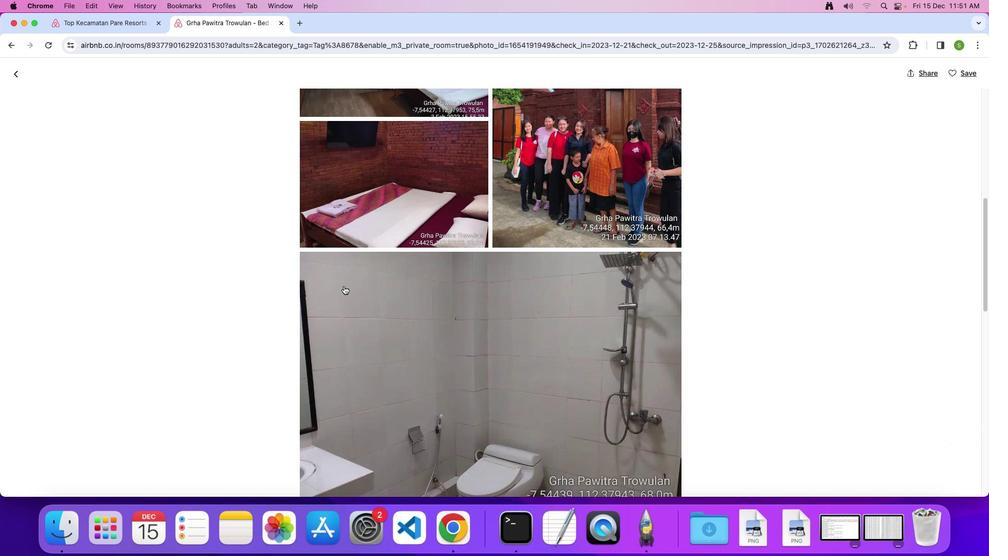 
Action: Mouse scrolled (343, 286) with delta (0, 0)
Screenshot: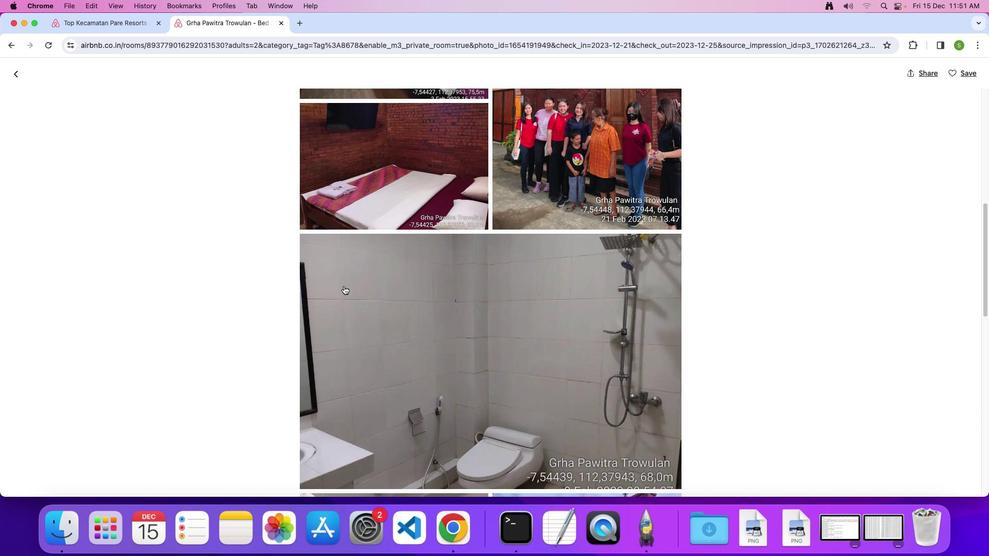 
Action: Mouse scrolled (343, 286) with delta (0, 0)
Screenshot: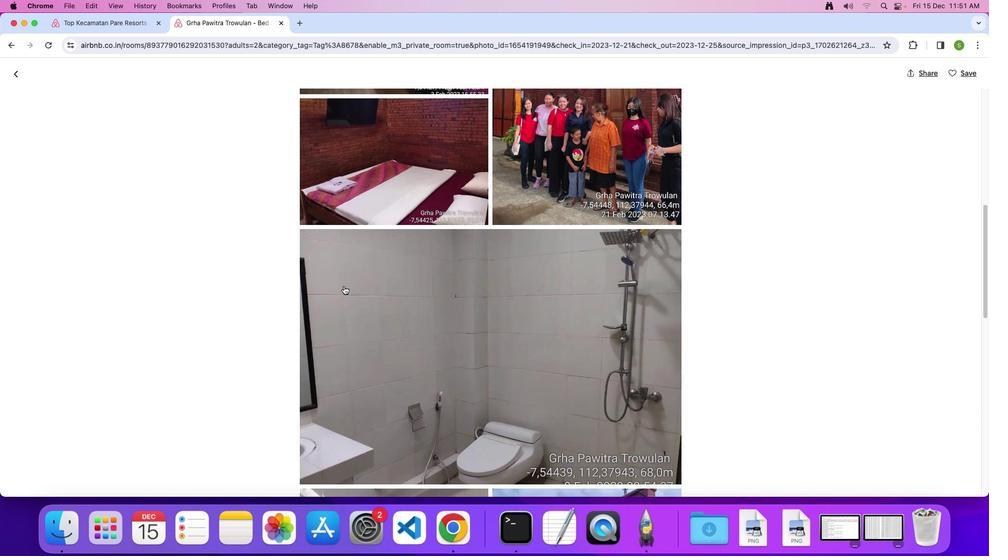 
Action: Mouse scrolled (343, 286) with delta (0, 0)
Screenshot: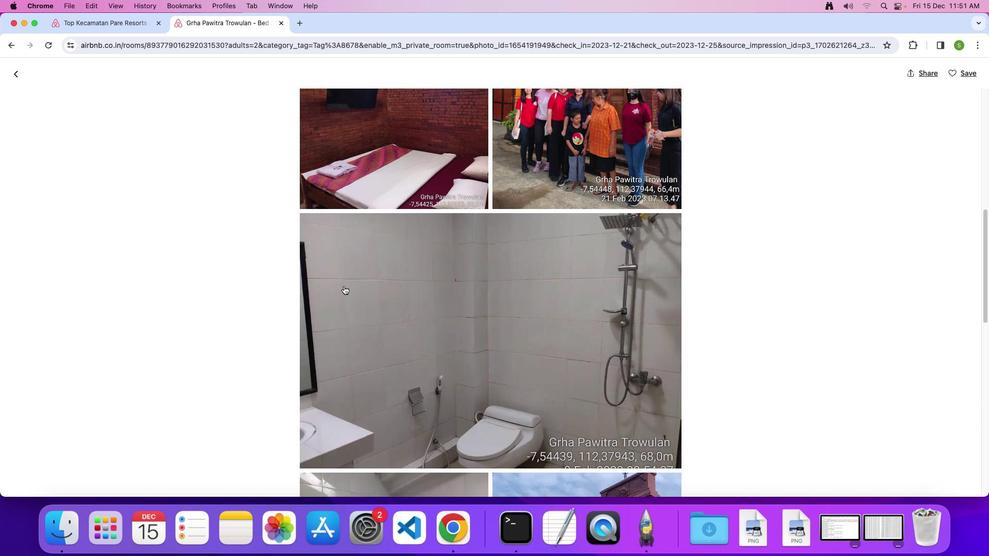 
Action: Mouse scrolled (343, 286) with delta (0, 0)
Screenshot: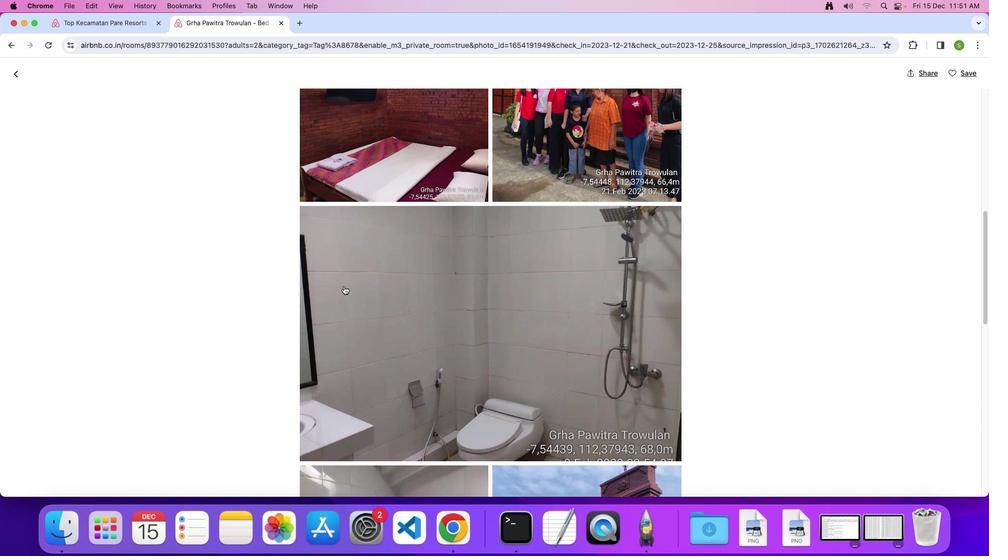 
Action: Mouse scrolled (343, 286) with delta (0, -1)
Screenshot: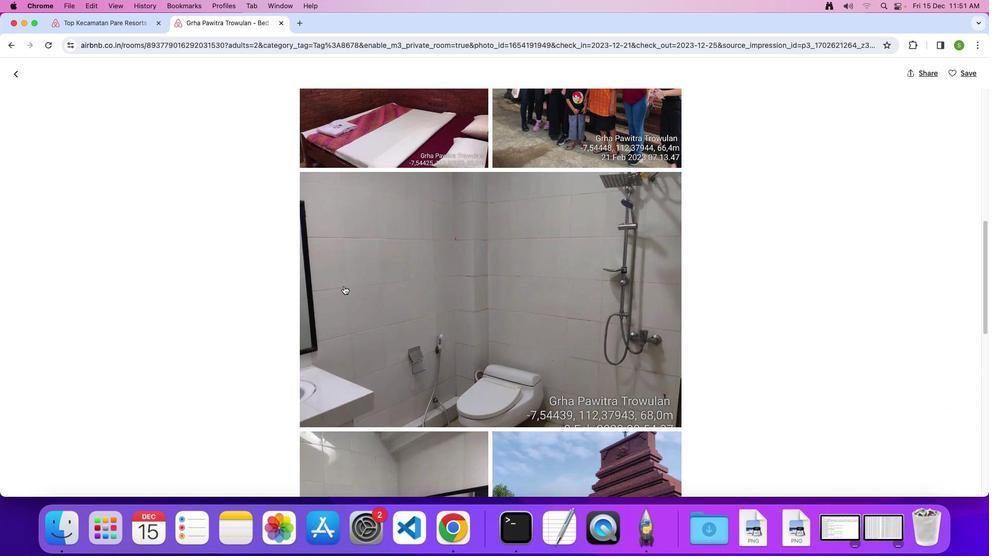 
Action: Mouse scrolled (343, 286) with delta (0, 0)
Screenshot: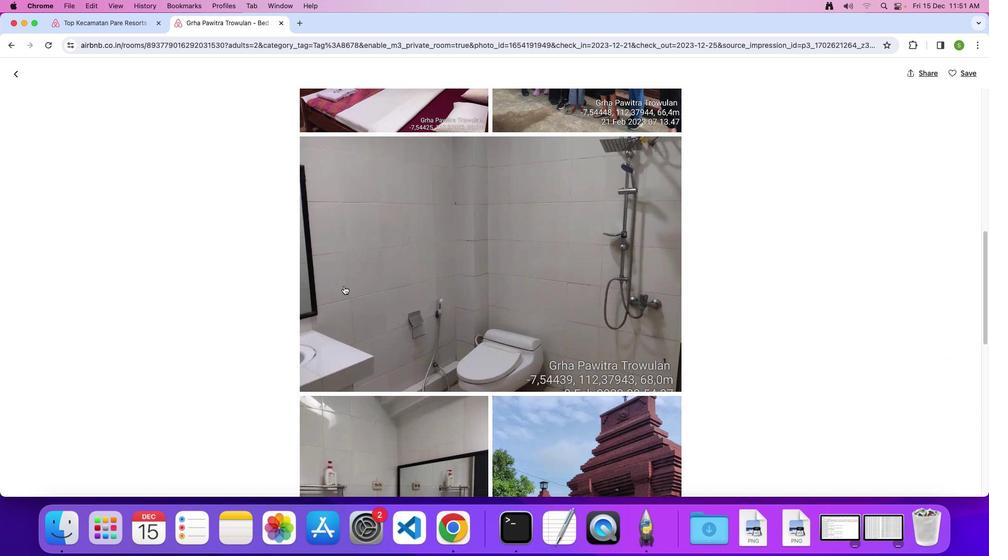 
Action: Mouse scrolled (343, 286) with delta (0, 0)
Screenshot: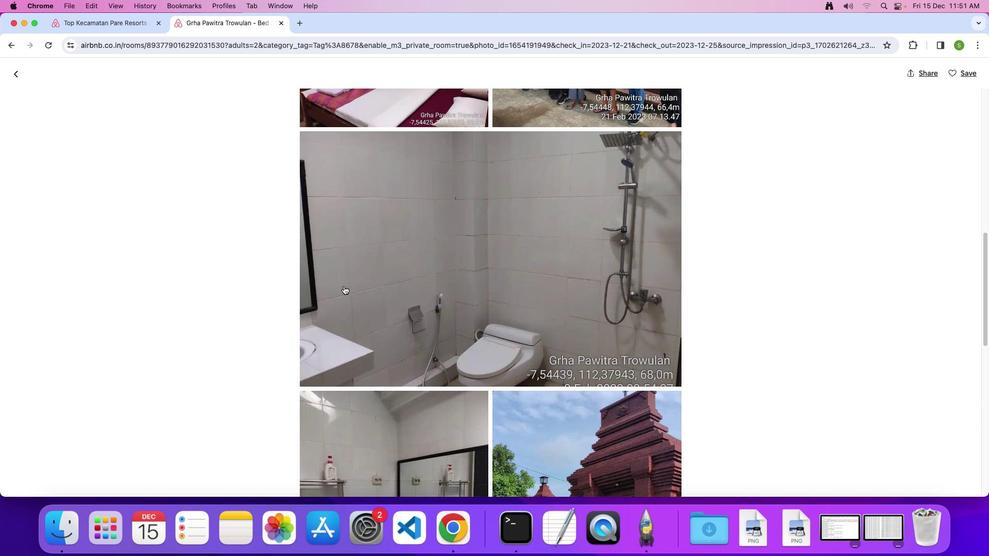 
Action: Mouse scrolled (343, 286) with delta (0, 0)
Screenshot: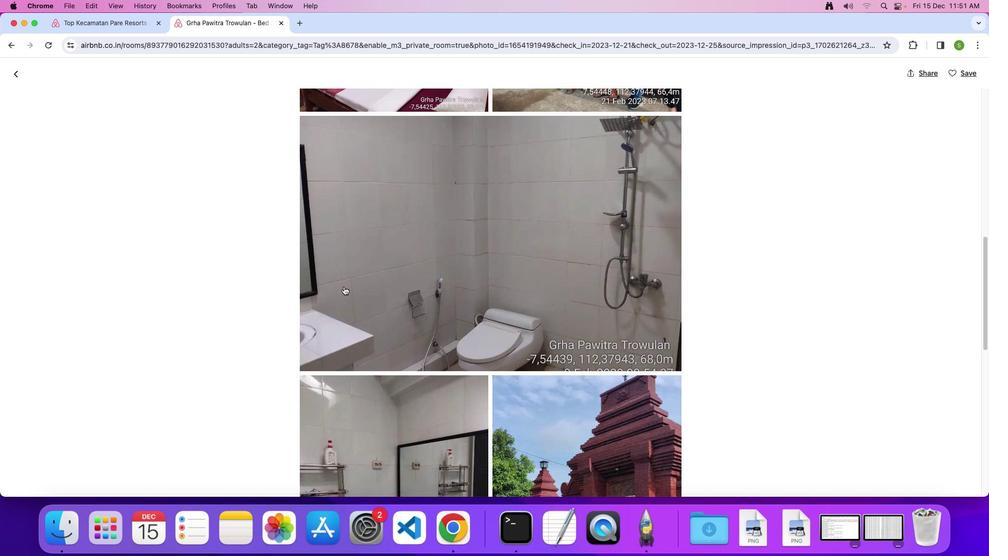 
Action: Mouse scrolled (343, 286) with delta (0, 0)
Screenshot: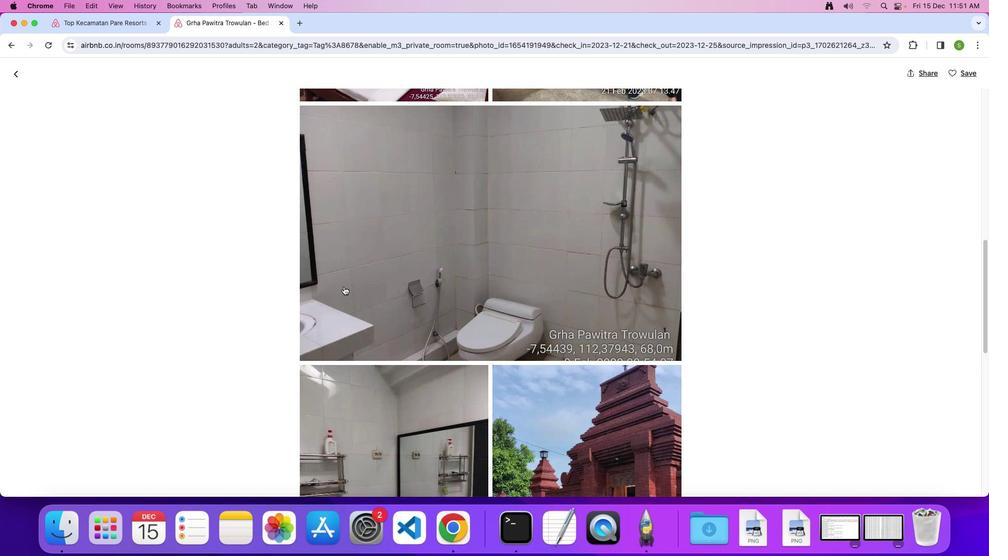 
Action: Mouse scrolled (343, 286) with delta (0, -1)
Screenshot: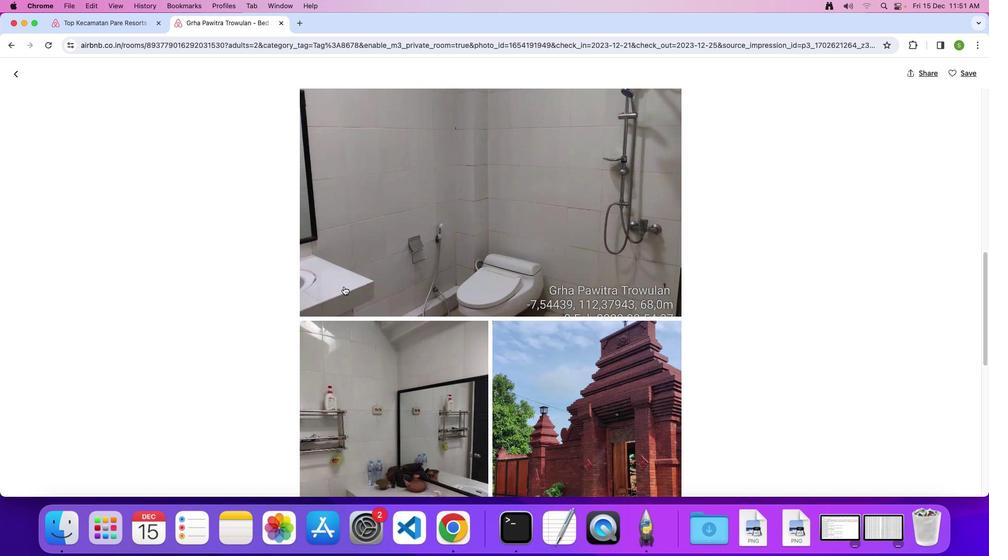 
Action: Mouse moved to (344, 286)
Screenshot: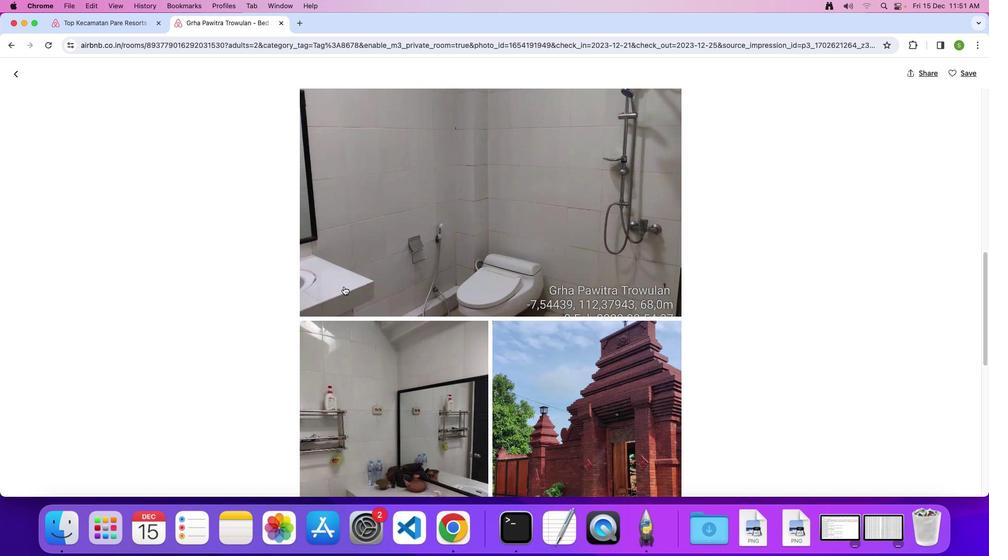 
Action: Mouse scrolled (344, 286) with delta (0, 0)
Screenshot: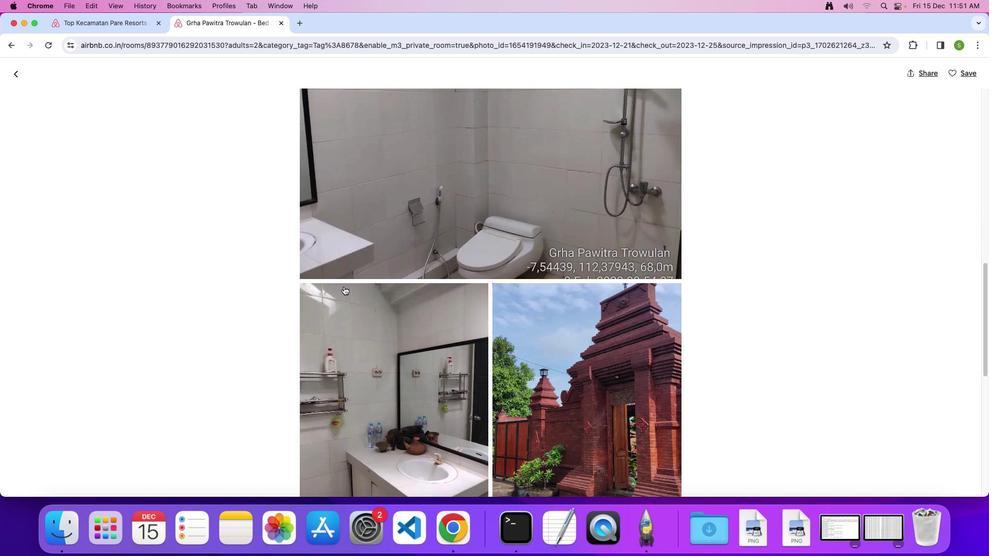 
Action: Mouse scrolled (344, 286) with delta (0, 0)
Screenshot: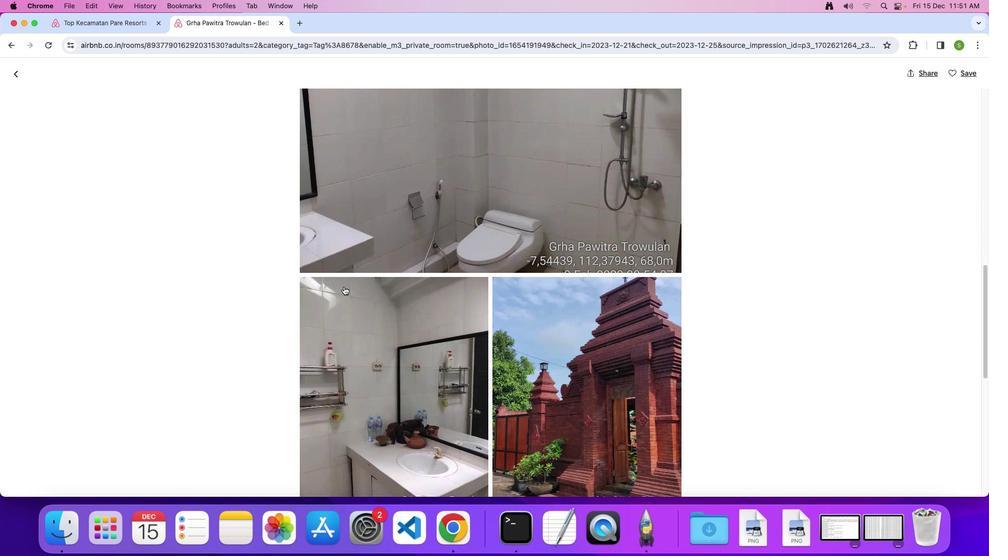 
Action: Mouse scrolled (344, 286) with delta (0, 0)
Screenshot: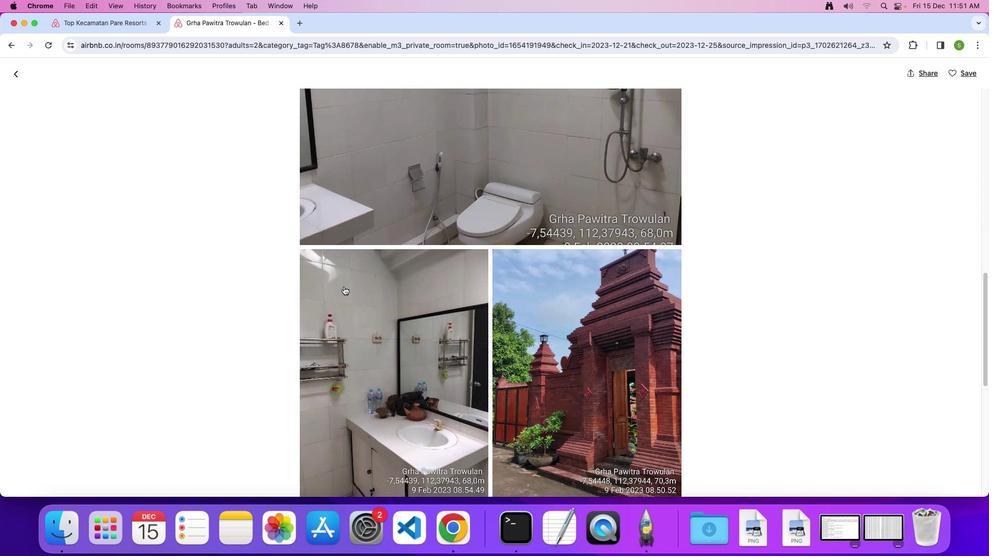 
Action: Mouse scrolled (344, 286) with delta (0, 0)
Screenshot: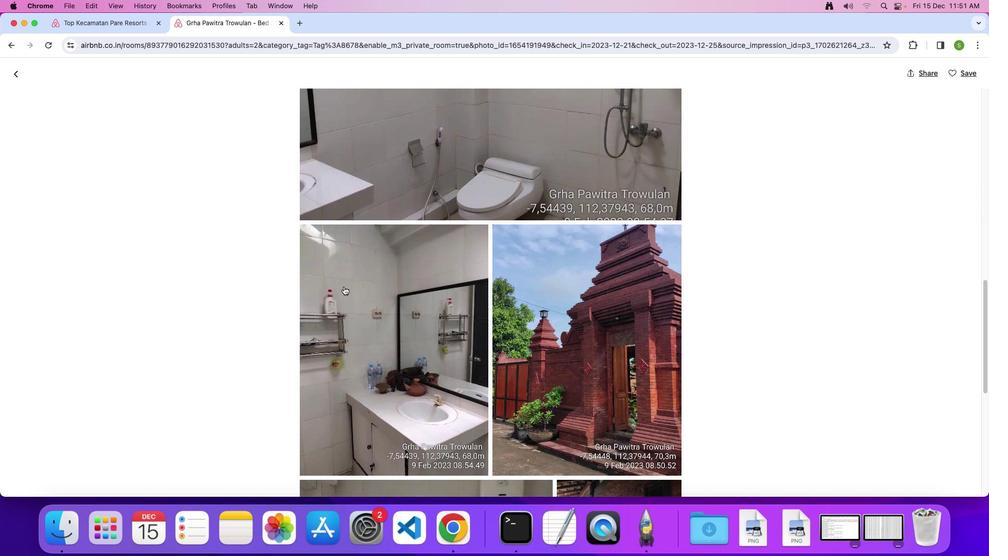 
Action: Mouse scrolled (344, 286) with delta (0, 0)
Screenshot: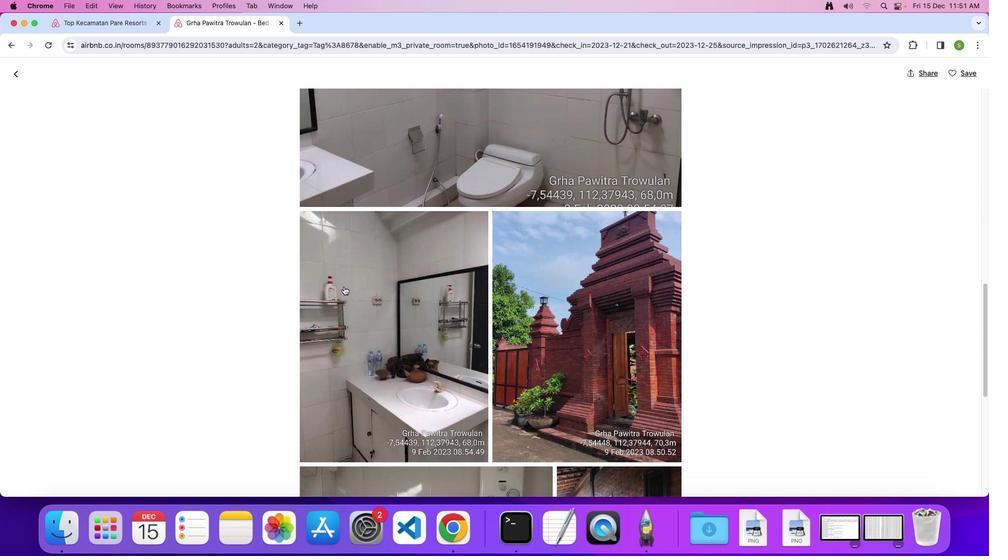 
Action: Mouse scrolled (344, 286) with delta (0, -1)
Screenshot: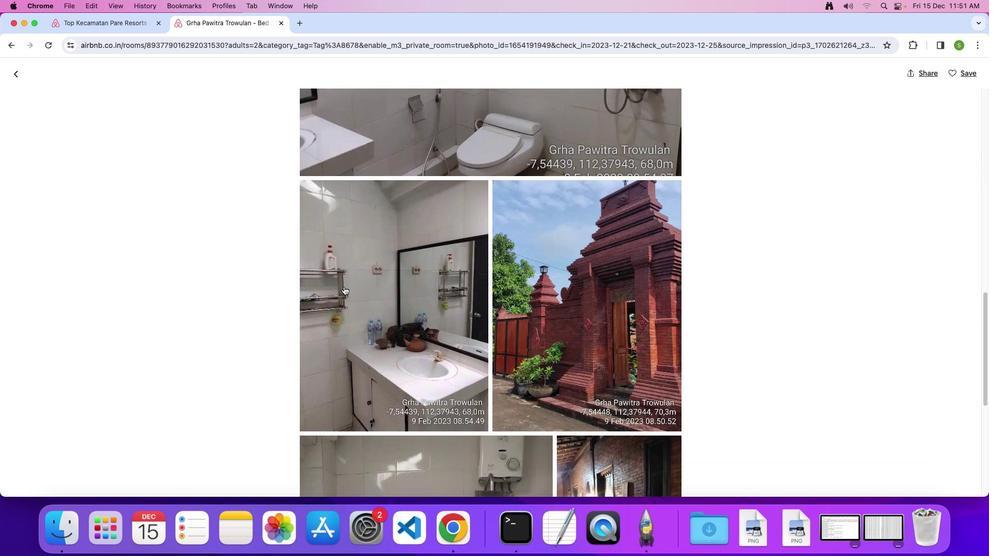 
Action: Mouse scrolled (344, 286) with delta (0, 0)
Screenshot: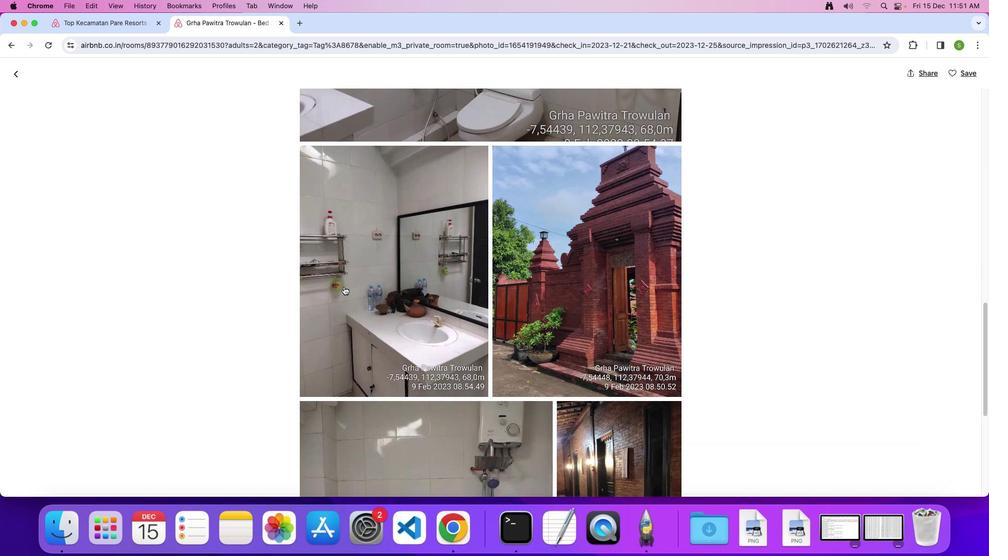 
Action: Mouse scrolled (344, 286) with delta (0, 0)
Screenshot: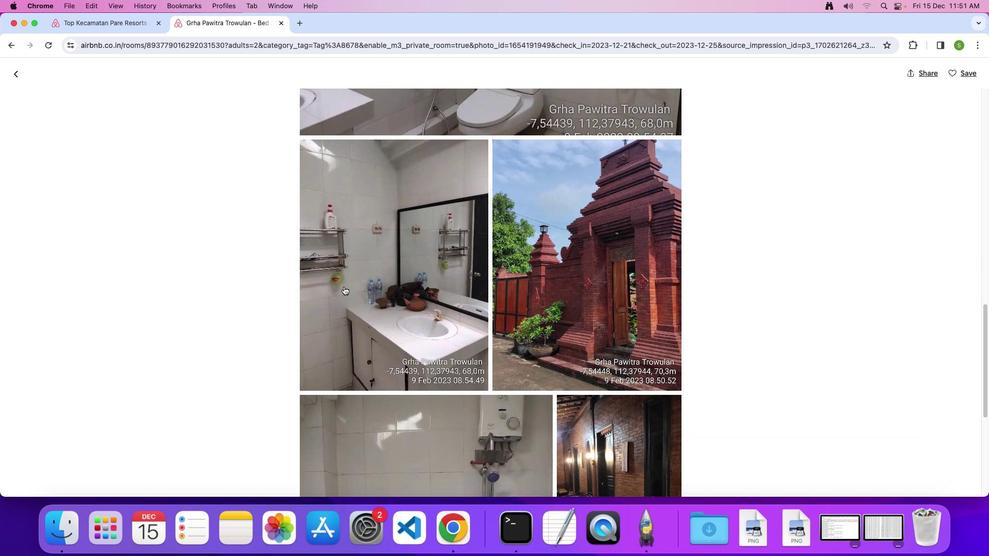 
Action: Mouse scrolled (344, 286) with delta (0, -1)
Screenshot: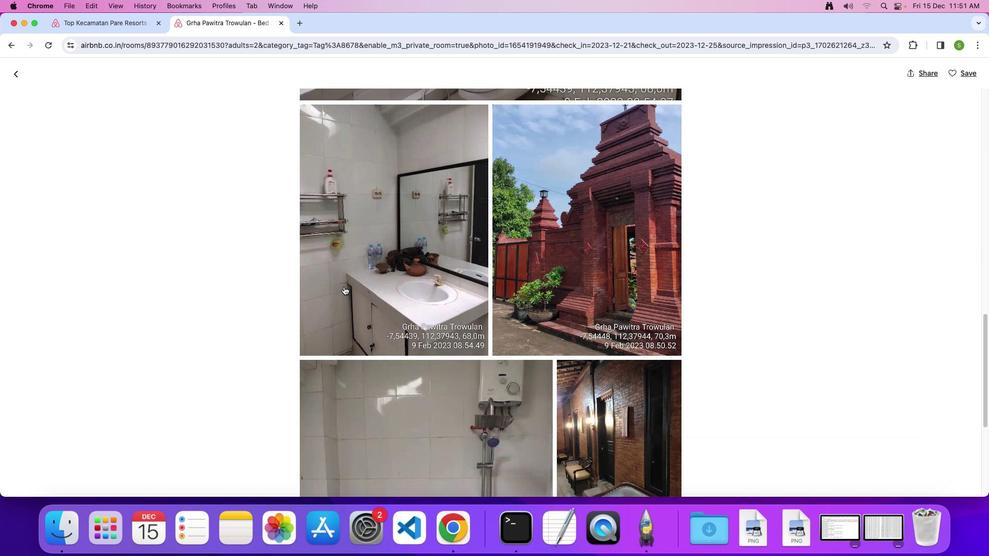 
Action: Mouse scrolled (344, 286) with delta (0, 0)
Screenshot: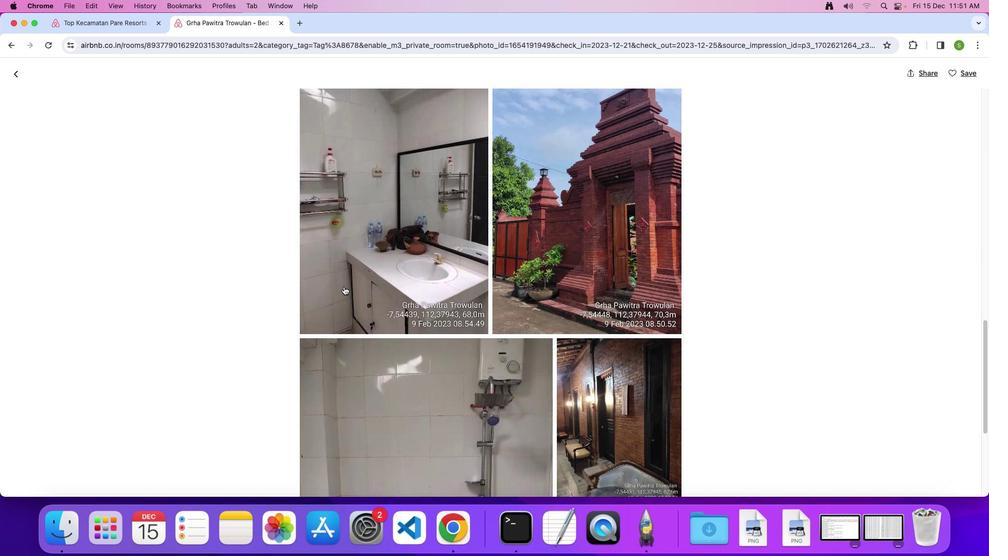 
Action: Mouse scrolled (344, 286) with delta (0, 0)
Screenshot: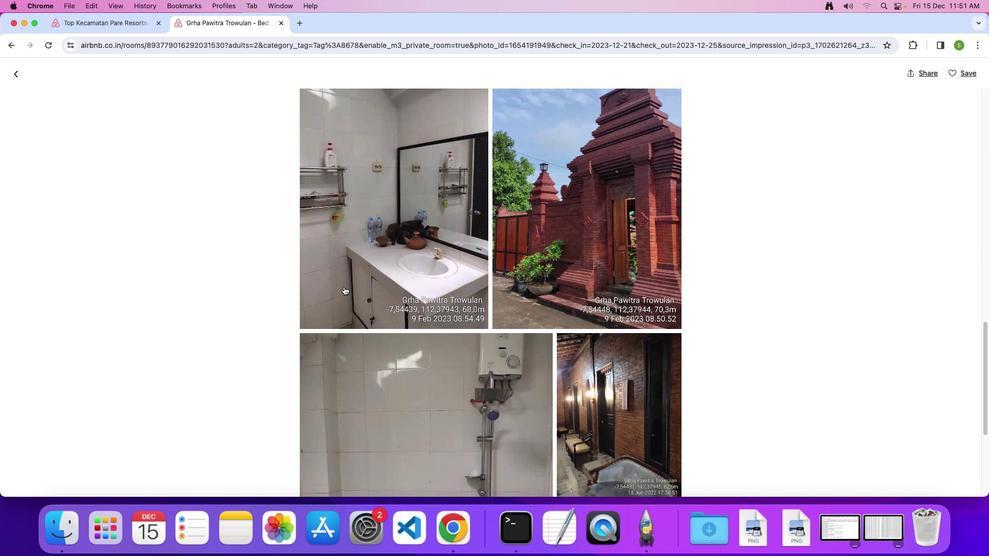 
Action: Mouse scrolled (344, 286) with delta (0, 0)
Screenshot: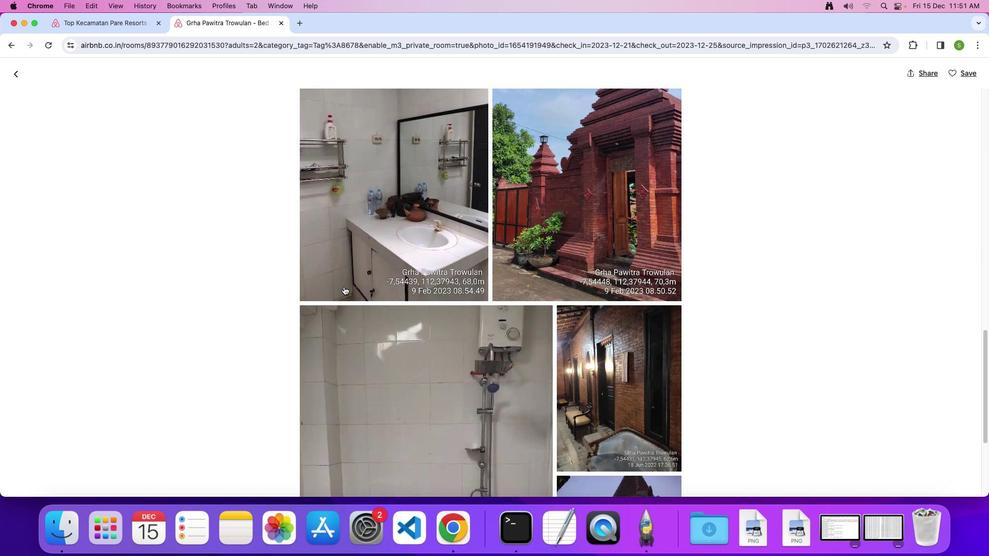 
Action: Mouse scrolled (344, 286) with delta (0, 0)
Screenshot: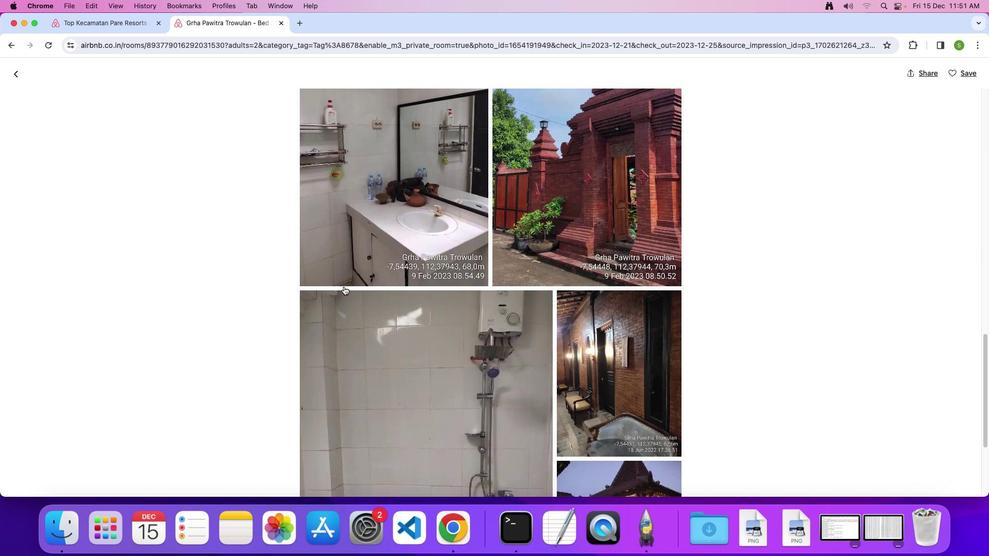
Action: Mouse scrolled (344, 286) with delta (0, 0)
Screenshot: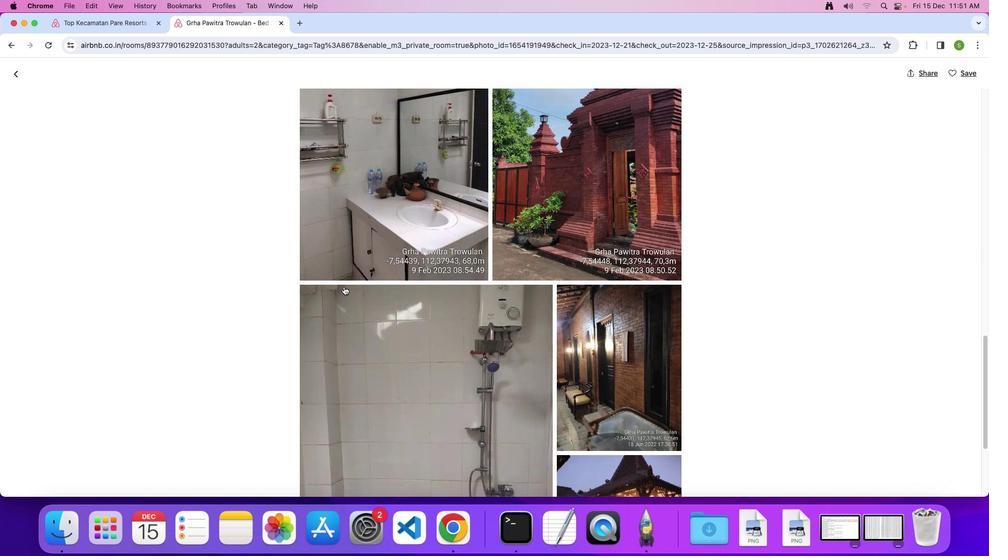 
Action: Mouse scrolled (344, 286) with delta (0, 0)
Screenshot: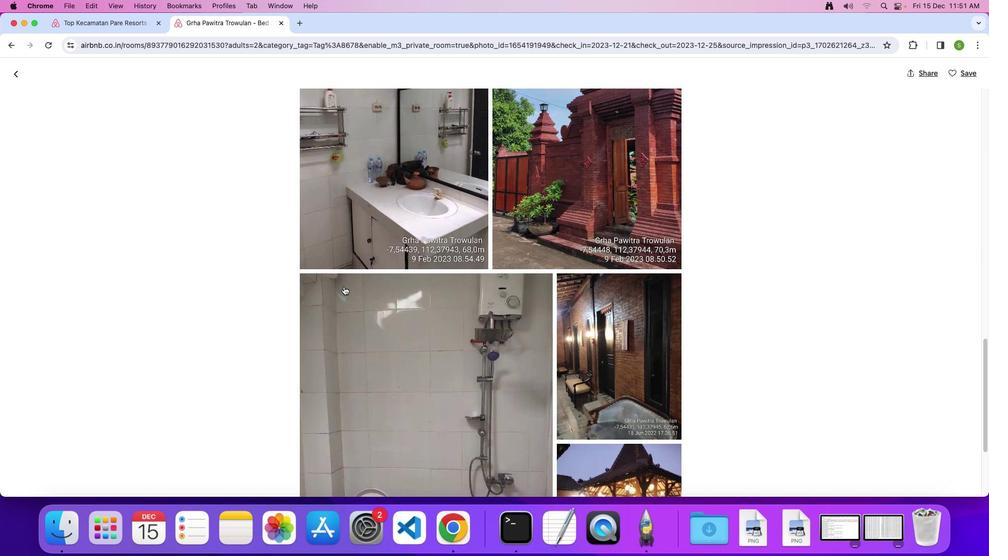 
Action: Mouse scrolled (344, 286) with delta (0, 0)
Screenshot: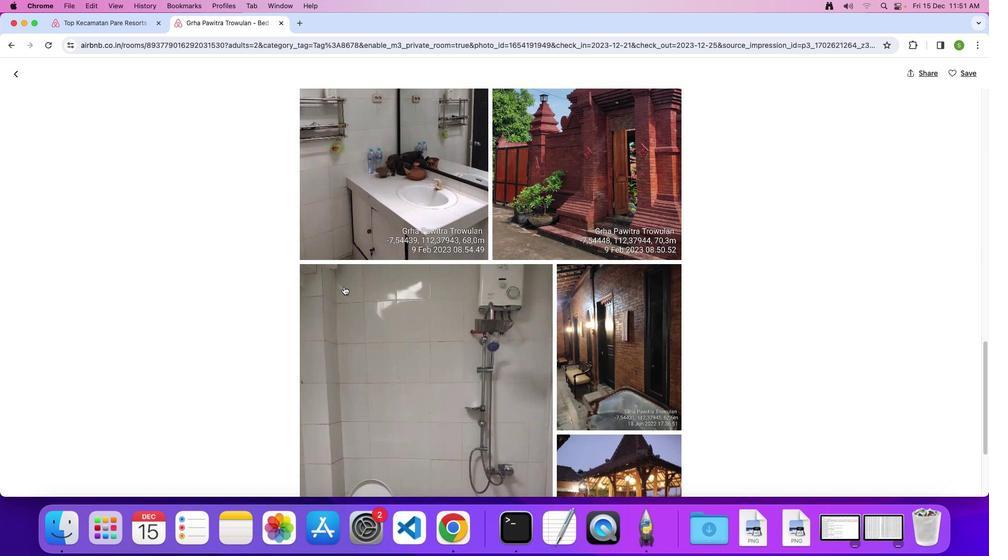 
Action: Mouse scrolled (344, 286) with delta (0, 0)
Screenshot: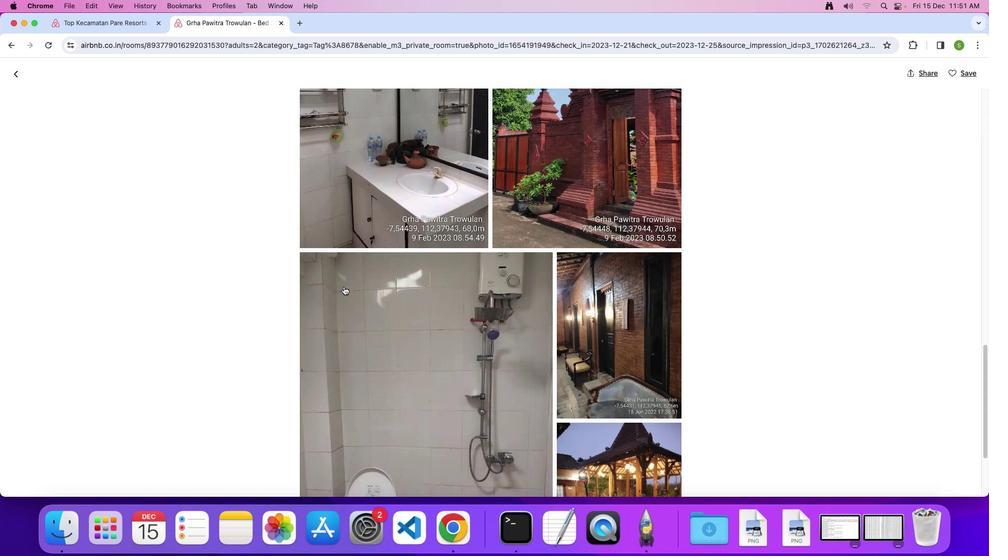 
Action: Mouse scrolled (344, 286) with delta (0, 0)
Screenshot: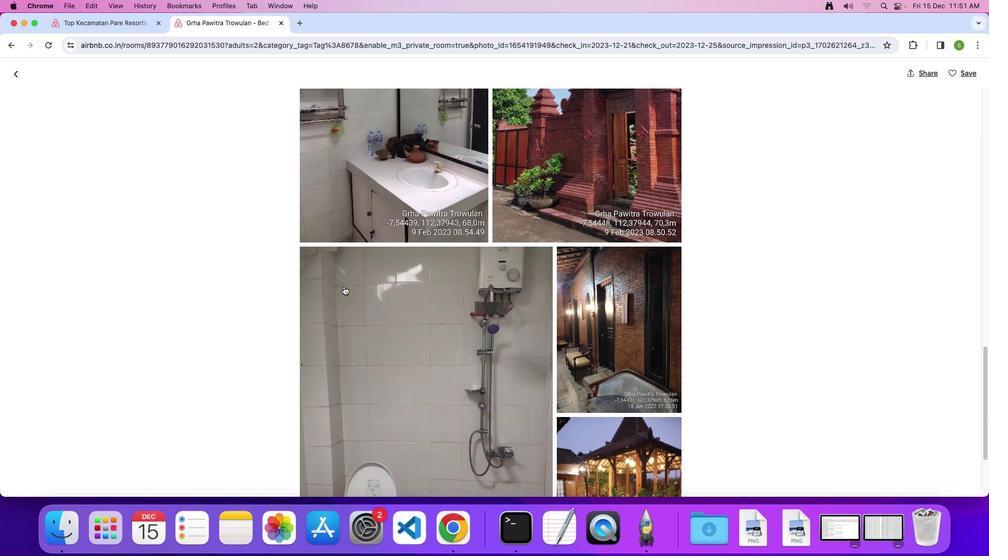 
Action: Mouse scrolled (344, 286) with delta (0, -1)
Screenshot: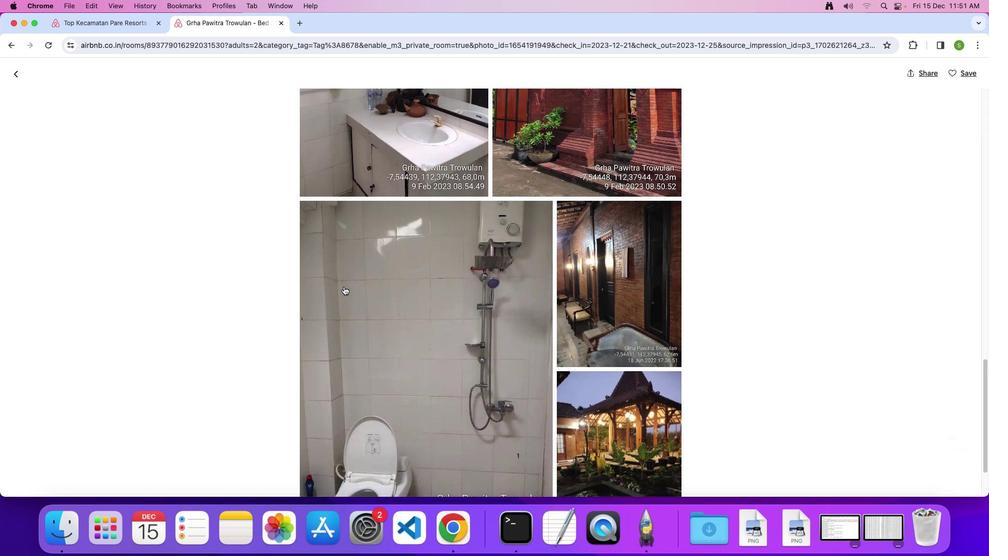 
Action: Mouse scrolled (344, 286) with delta (0, 0)
Screenshot: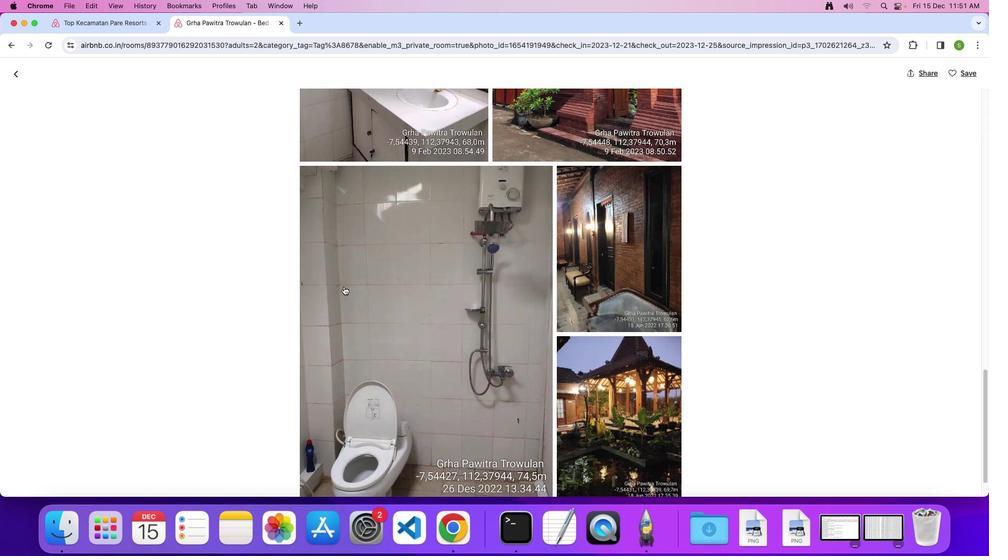
Action: Mouse scrolled (344, 286) with delta (0, 0)
Screenshot: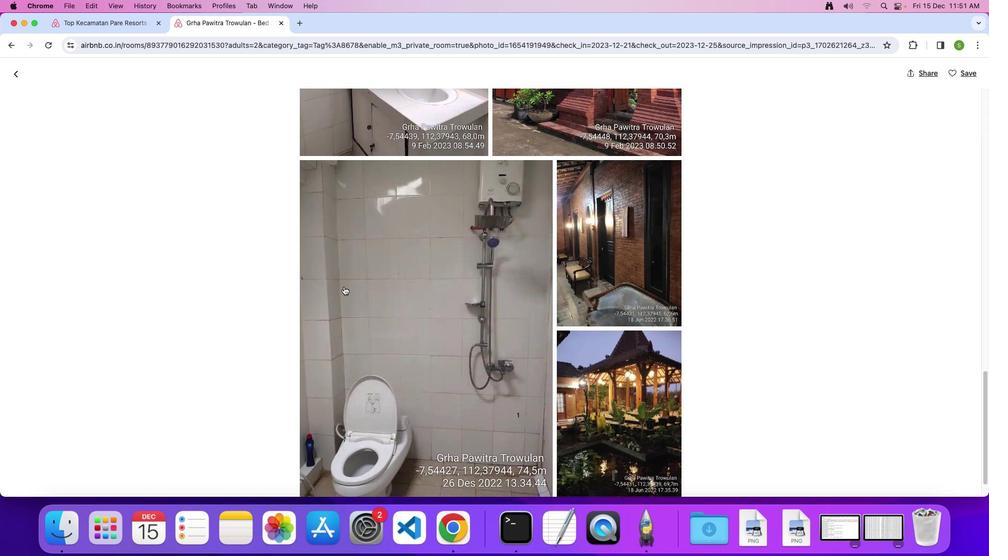 
Action: Mouse scrolled (344, 286) with delta (0, 0)
Screenshot: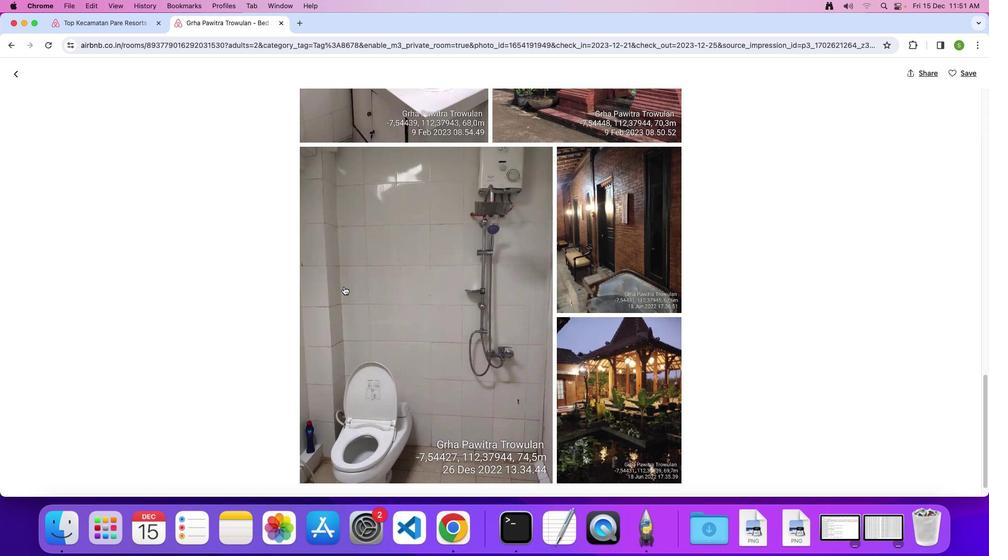 
Action: Mouse scrolled (344, 286) with delta (0, 0)
Screenshot: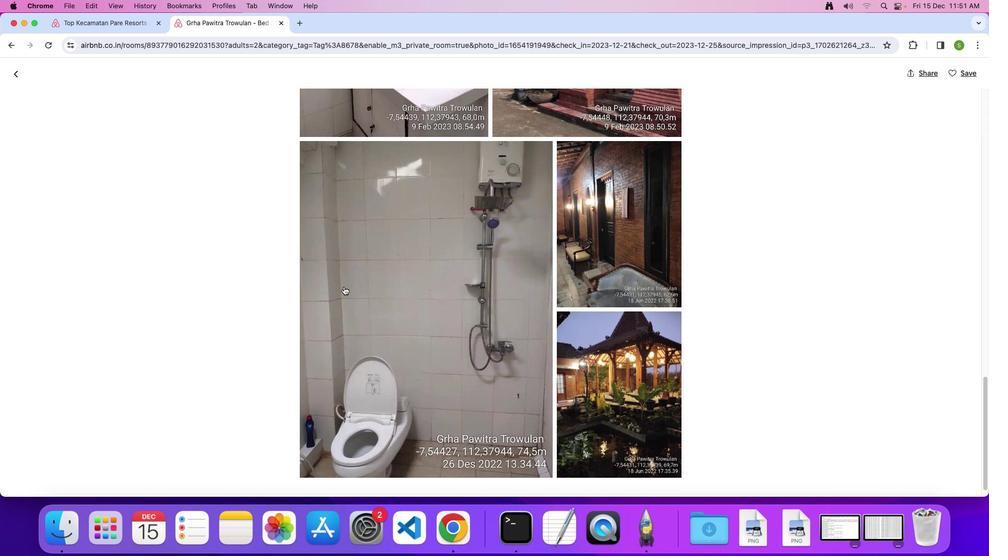 
Action: Mouse scrolled (344, 286) with delta (0, -2)
Screenshot: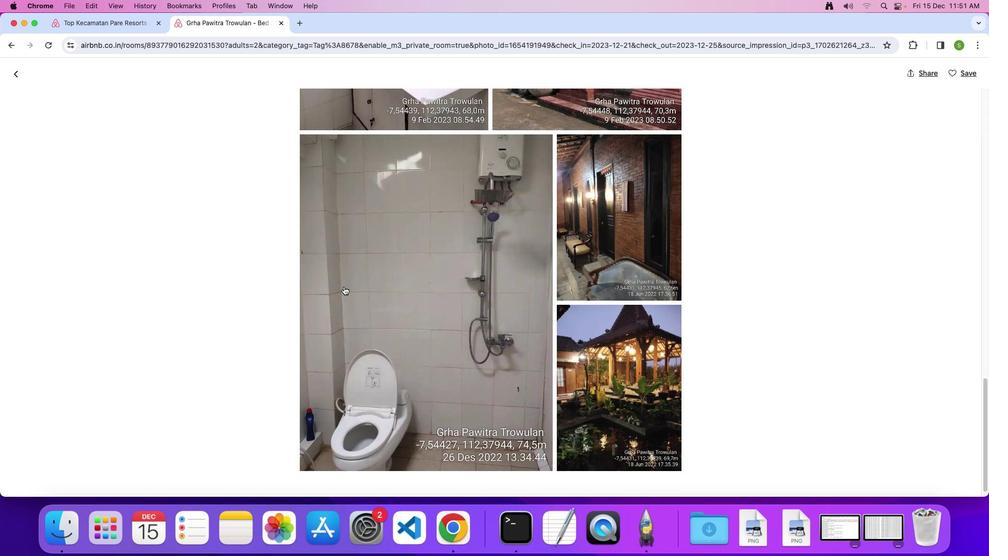
Action: Mouse scrolled (344, 286) with delta (0, 0)
Screenshot: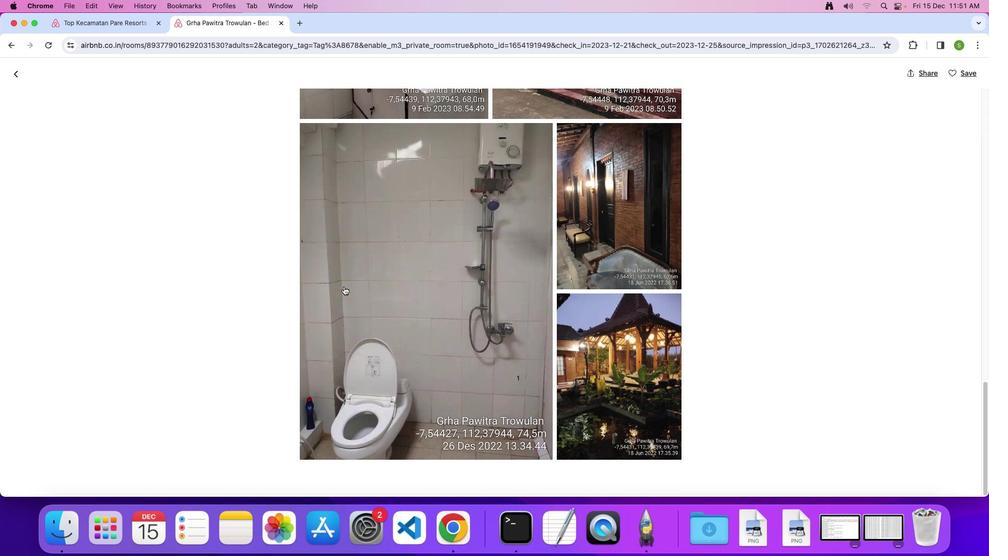 
Action: Mouse scrolled (344, 286) with delta (0, 0)
Screenshot: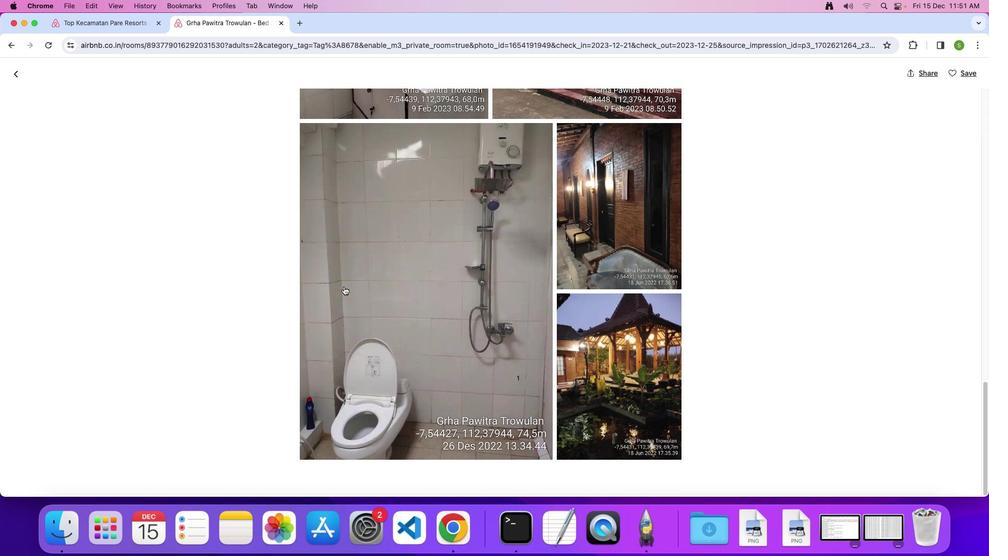 
Action: Mouse scrolled (344, 286) with delta (0, -1)
Screenshot: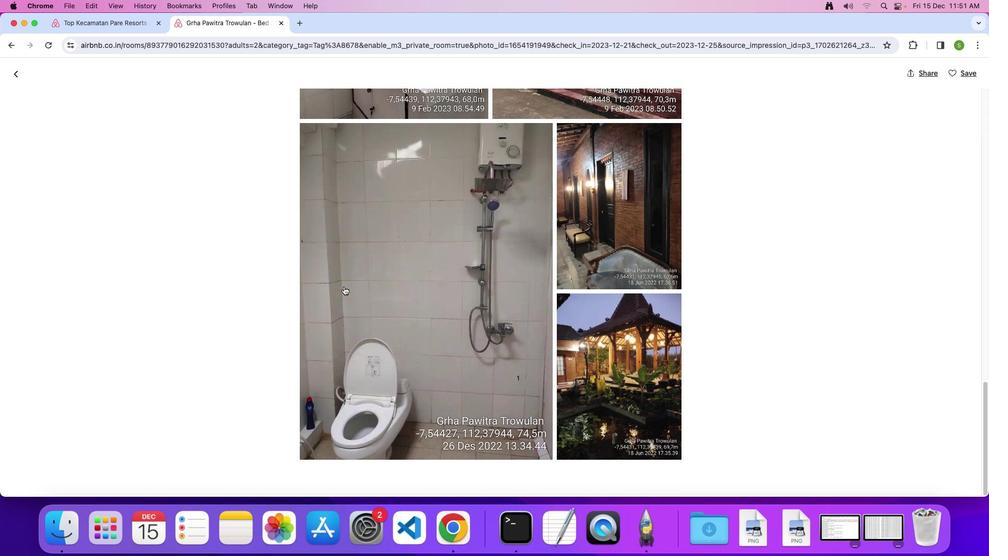 
Action: Mouse moved to (16, 73)
Screenshot: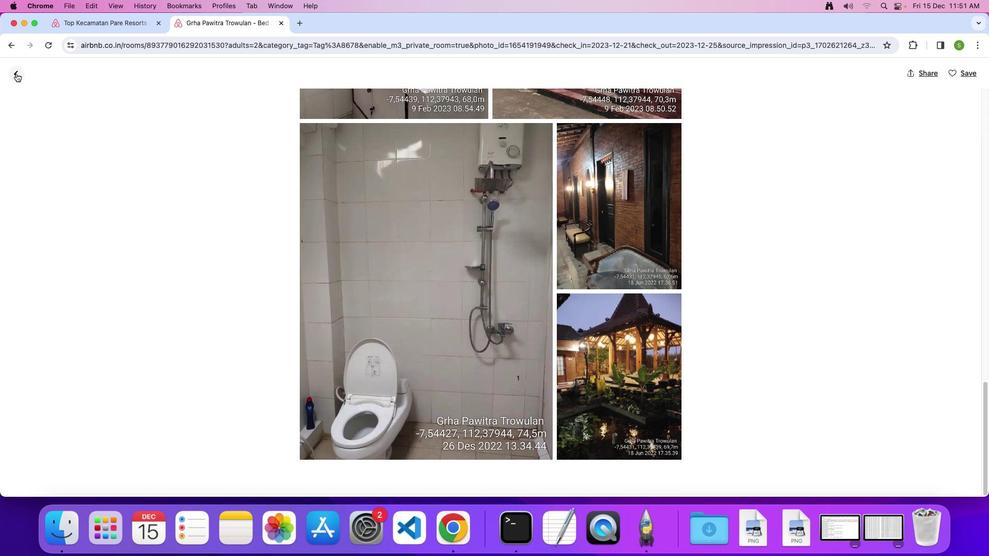 
Action: Mouse pressed left at (16, 73)
Screenshot: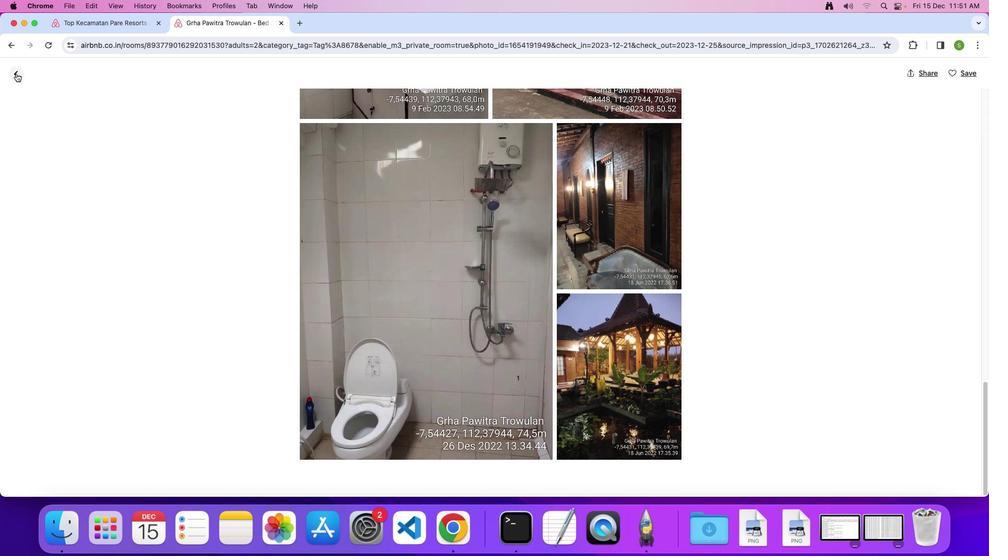 
Action: Mouse moved to (414, 360)
Screenshot: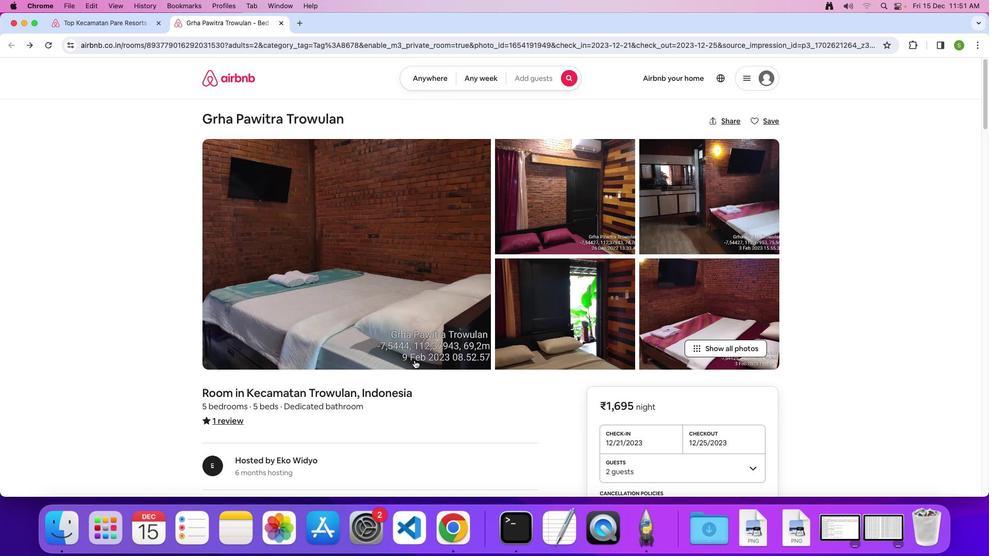
Action: Mouse scrolled (414, 360) with delta (0, 0)
Screenshot: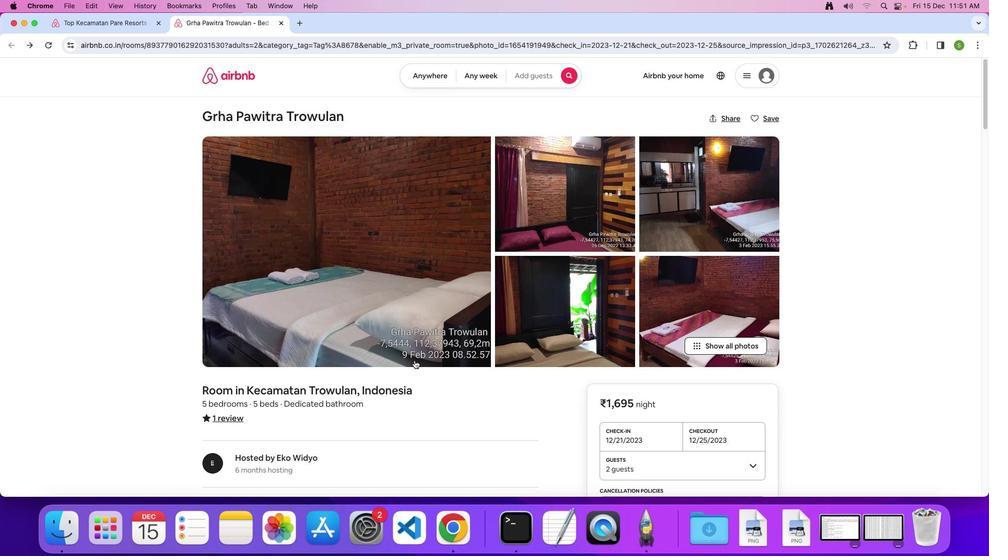 
Action: Mouse scrolled (414, 360) with delta (0, 0)
Screenshot: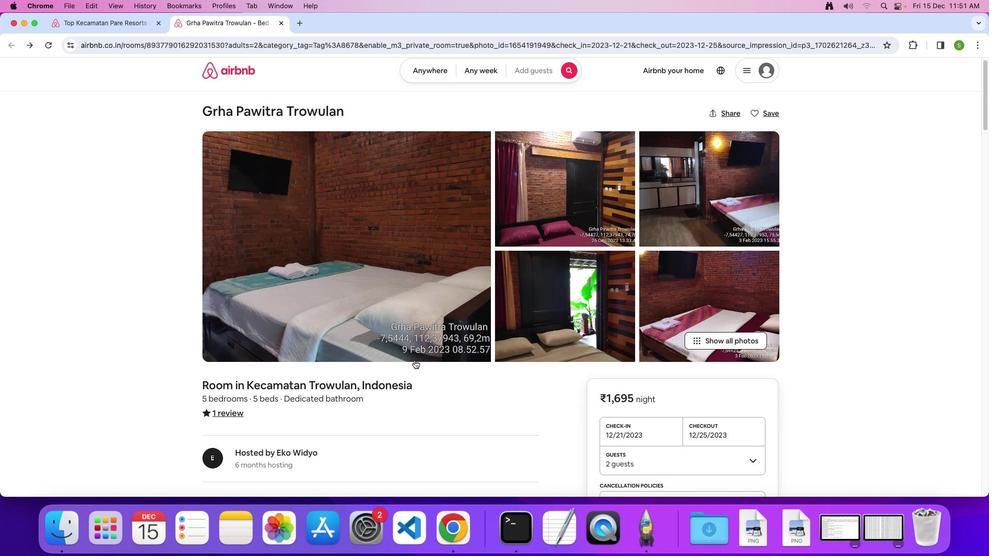 
Action: Mouse scrolled (414, 360) with delta (0, -1)
Screenshot: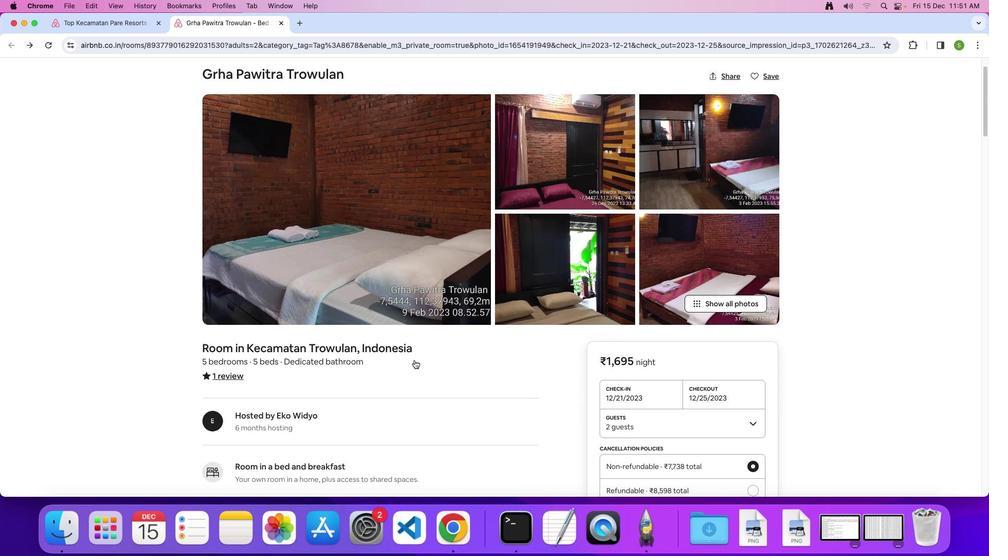 
Action: Mouse scrolled (414, 360) with delta (0, 0)
Screenshot: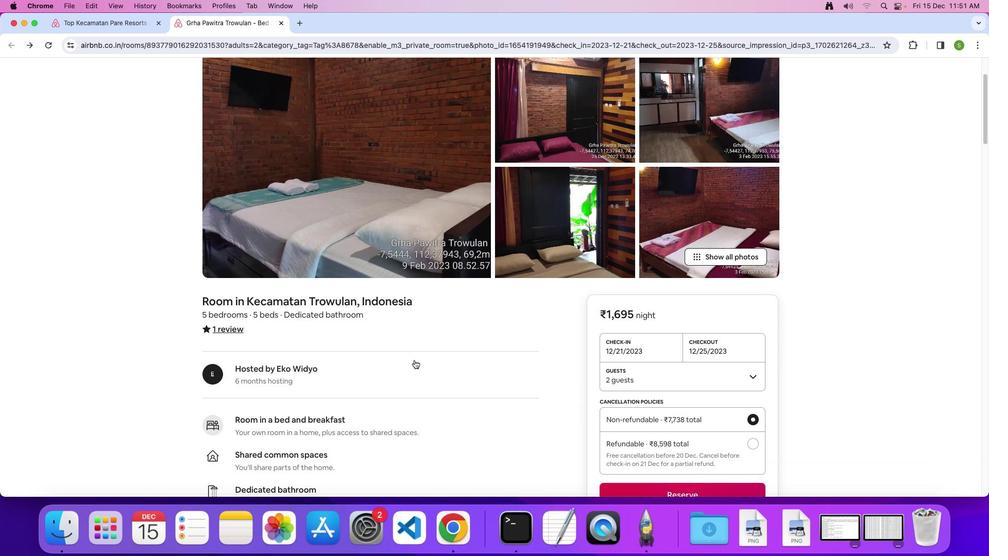 
Action: Mouse scrolled (414, 360) with delta (0, 0)
Screenshot: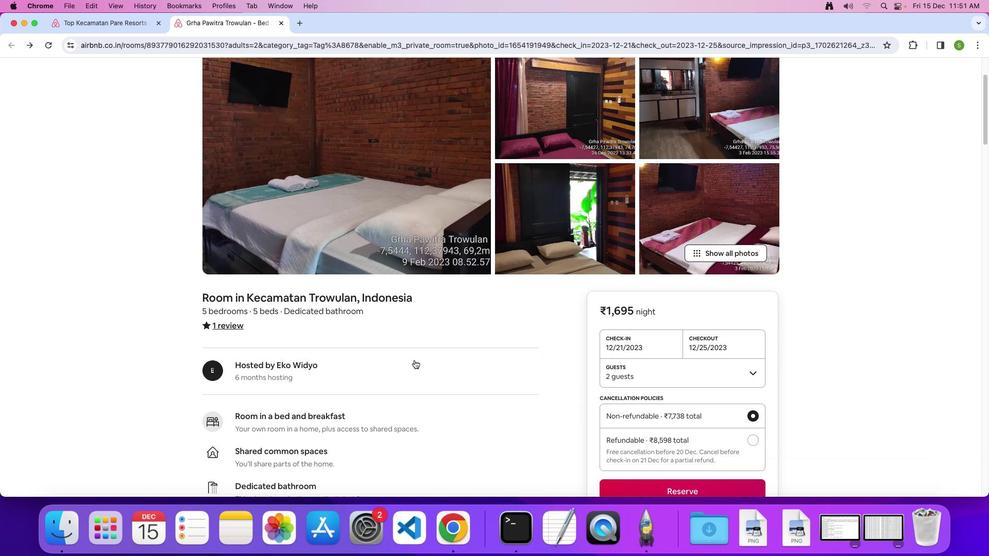 
Action: Mouse scrolled (414, 360) with delta (0, -1)
Screenshot: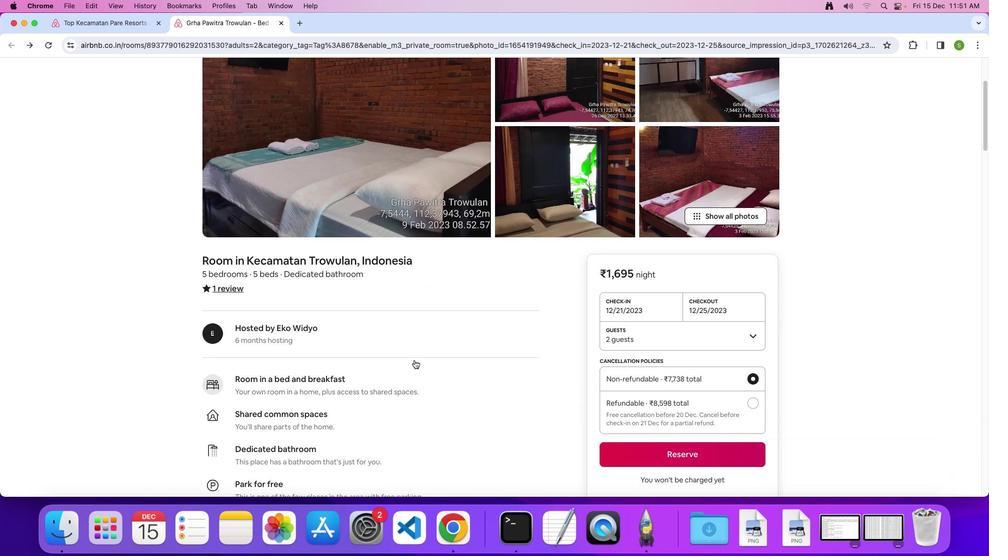 
Action: Mouse scrolled (414, 360) with delta (0, 0)
Screenshot: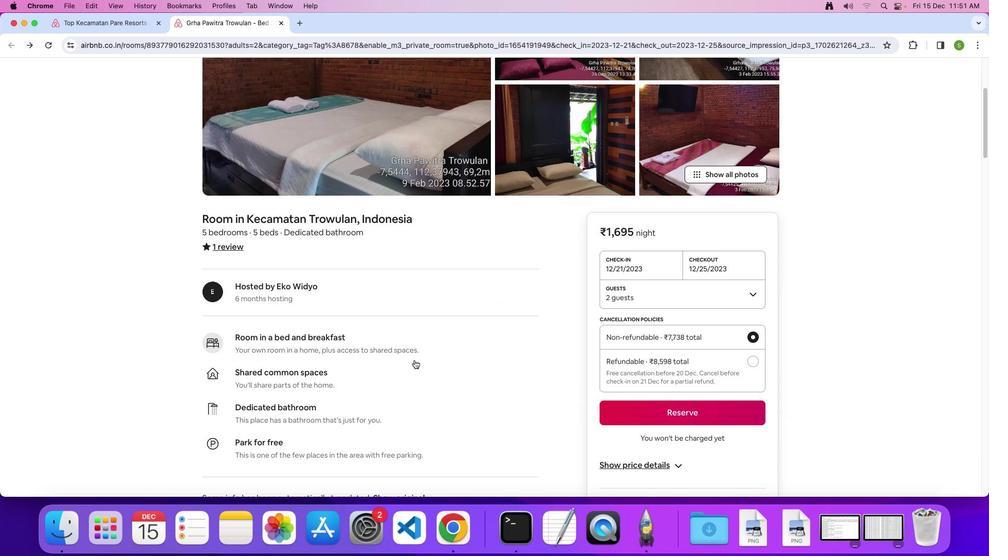 
Action: Mouse scrolled (414, 360) with delta (0, 0)
Screenshot: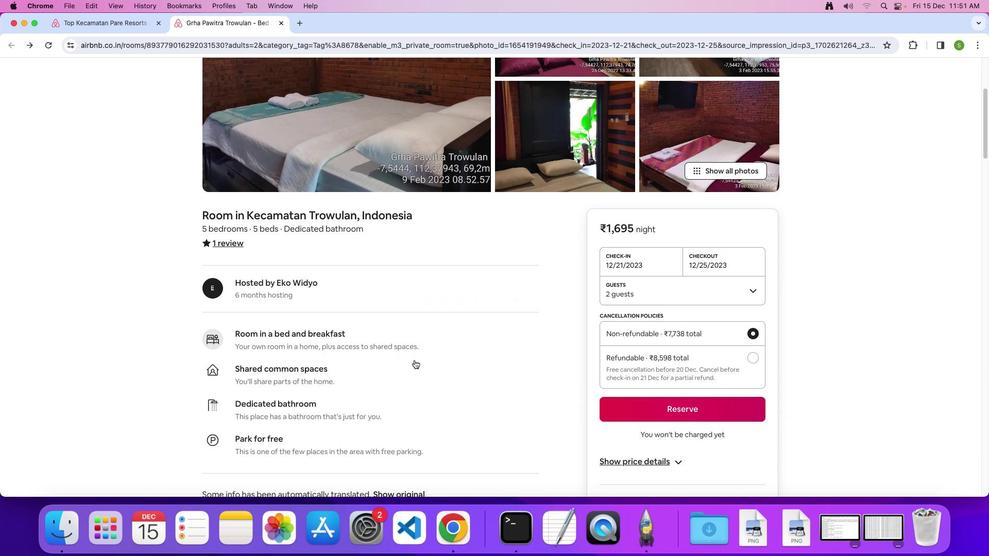 
Action: Mouse scrolled (414, 360) with delta (0, -1)
Screenshot: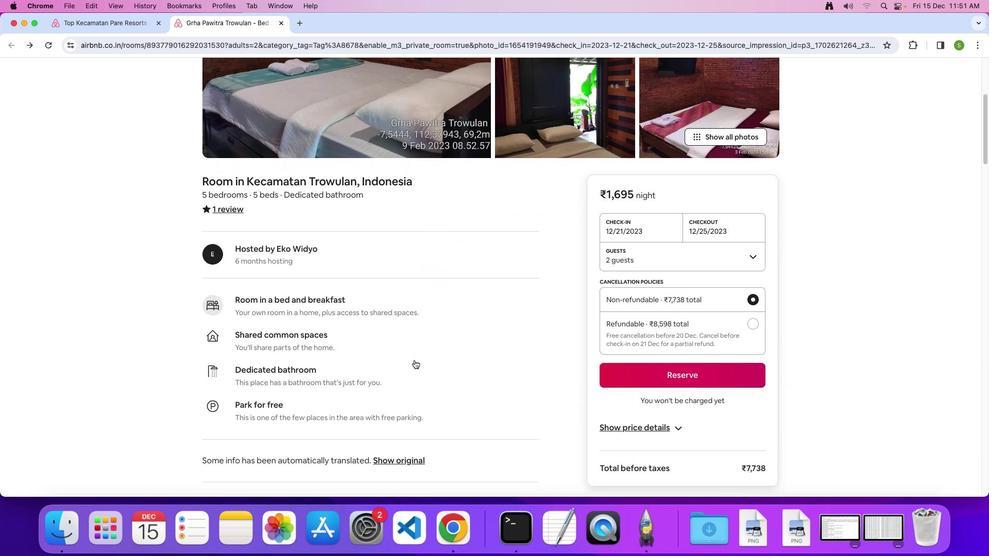
Action: Mouse scrolled (414, 360) with delta (0, 0)
Screenshot: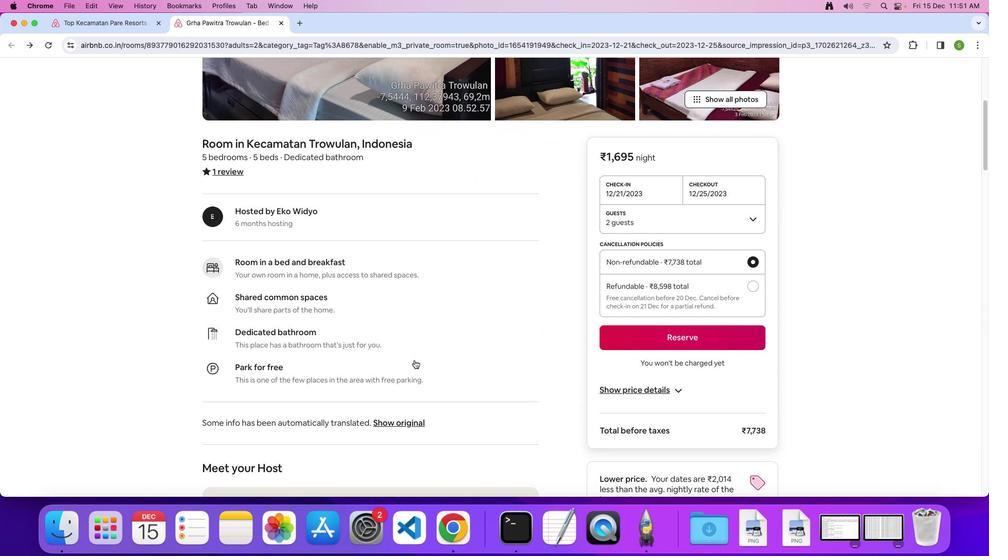 
Action: Mouse scrolled (414, 360) with delta (0, 0)
Screenshot: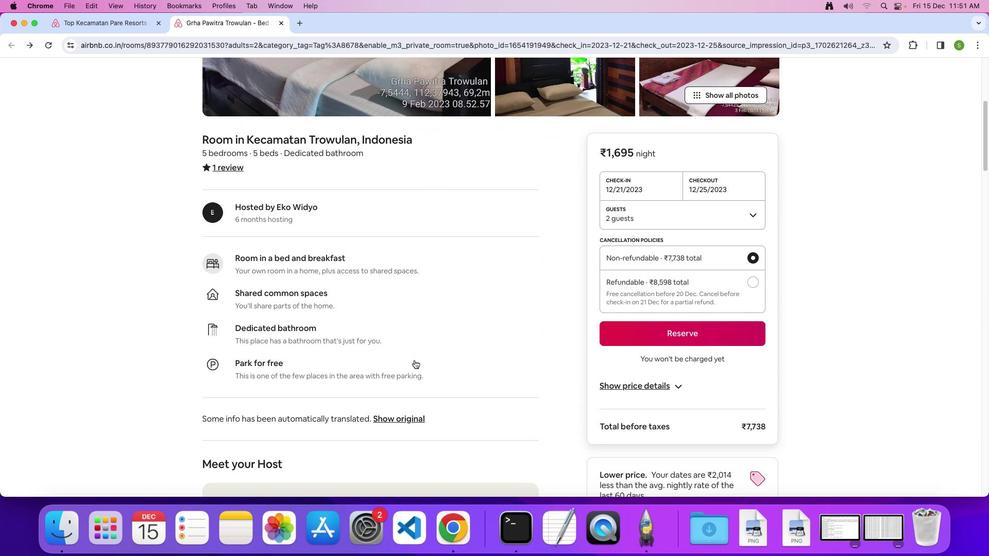 
Action: Mouse scrolled (414, 360) with delta (0, 0)
Screenshot: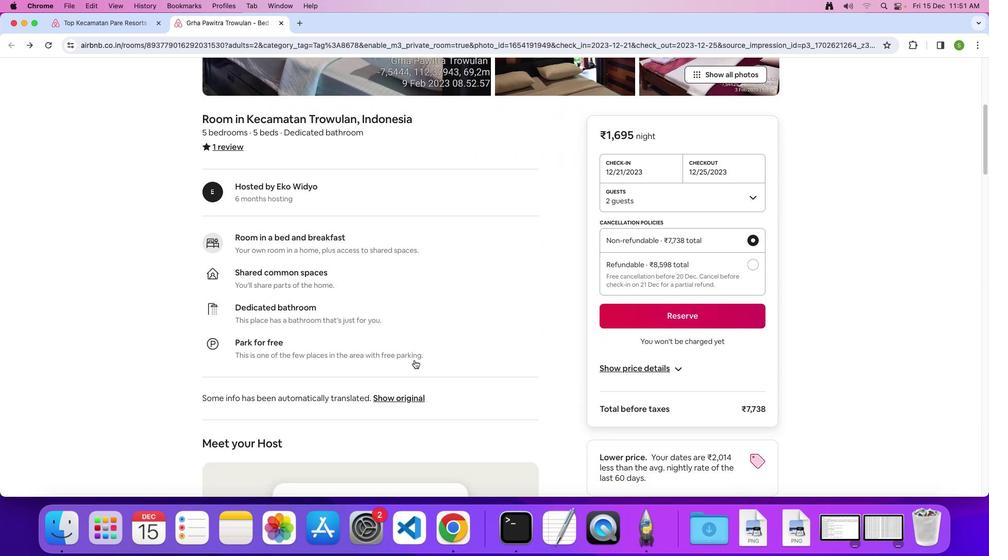 
Action: Mouse scrolled (414, 360) with delta (0, 0)
Screenshot: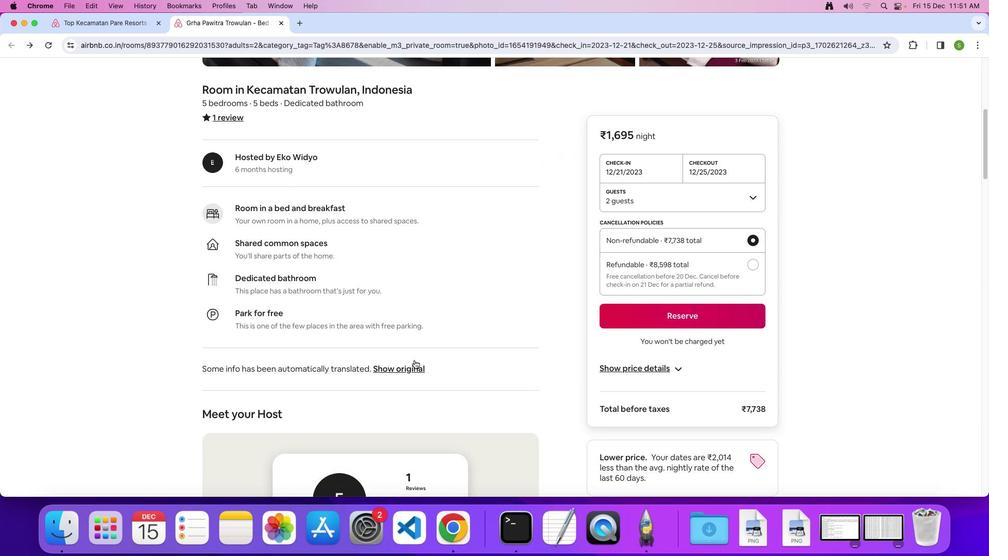 
Action: Mouse scrolled (414, 360) with delta (0, 0)
Screenshot: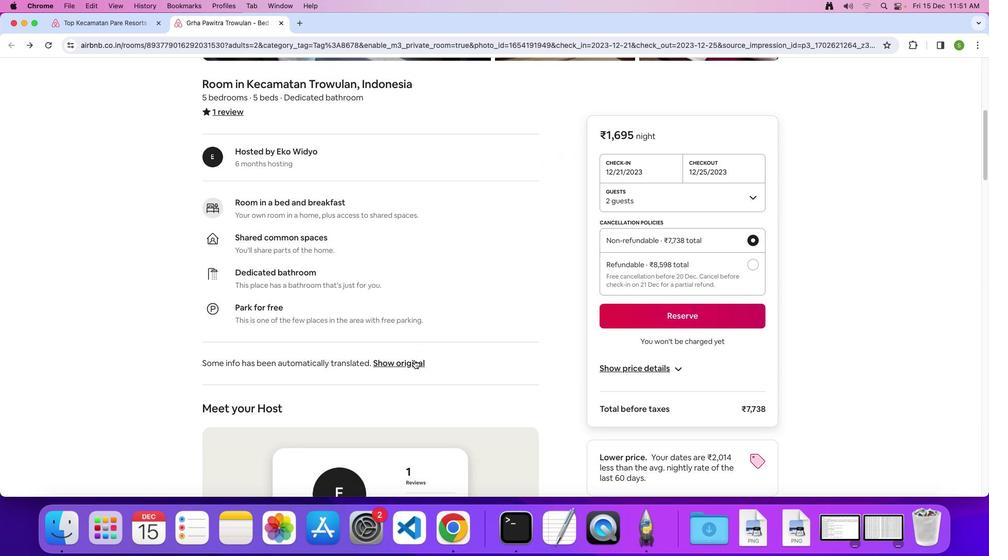 
Action: Mouse scrolled (414, 360) with delta (0, -1)
Screenshot: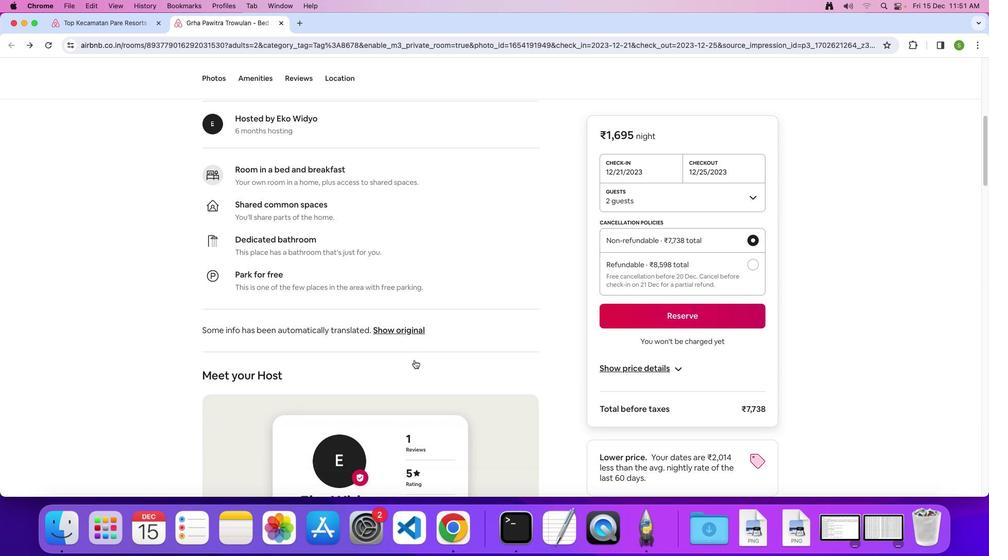 
Action: Mouse scrolled (414, 360) with delta (0, 0)
Screenshot: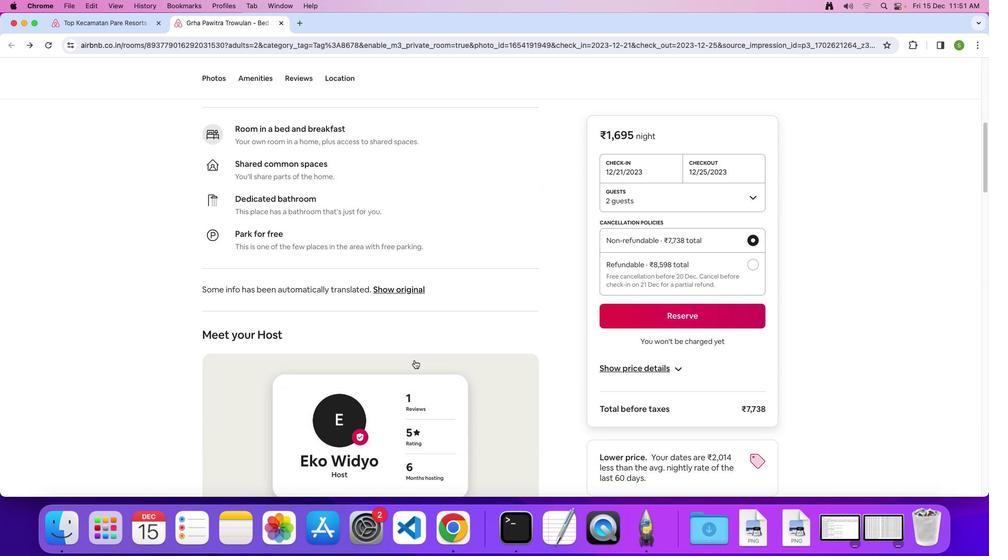 
Action: Mouse scrolled (414, 360) with delta (0, 0)
Screenshot: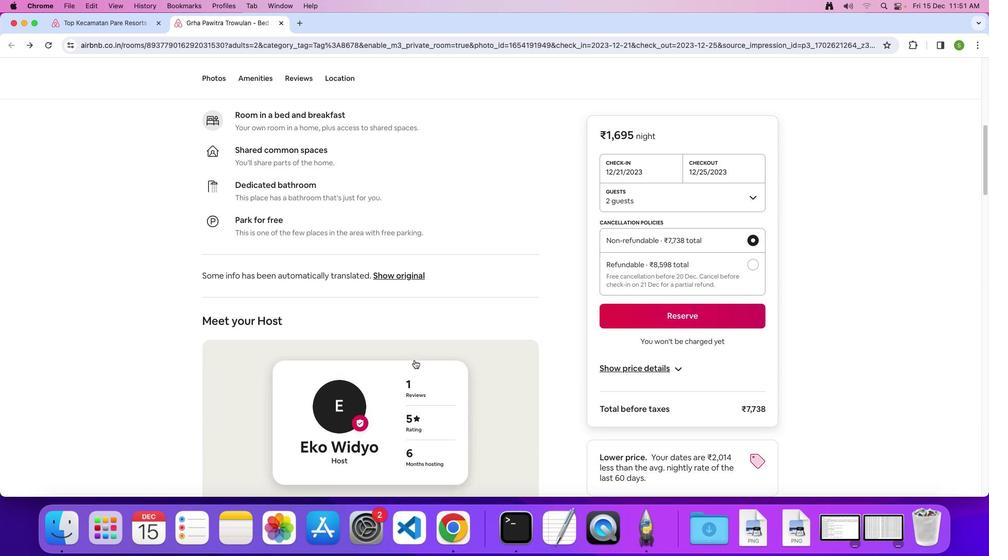 
Action: Mouse scrolled (414, 360) with delta (0, -1)
Screenshot: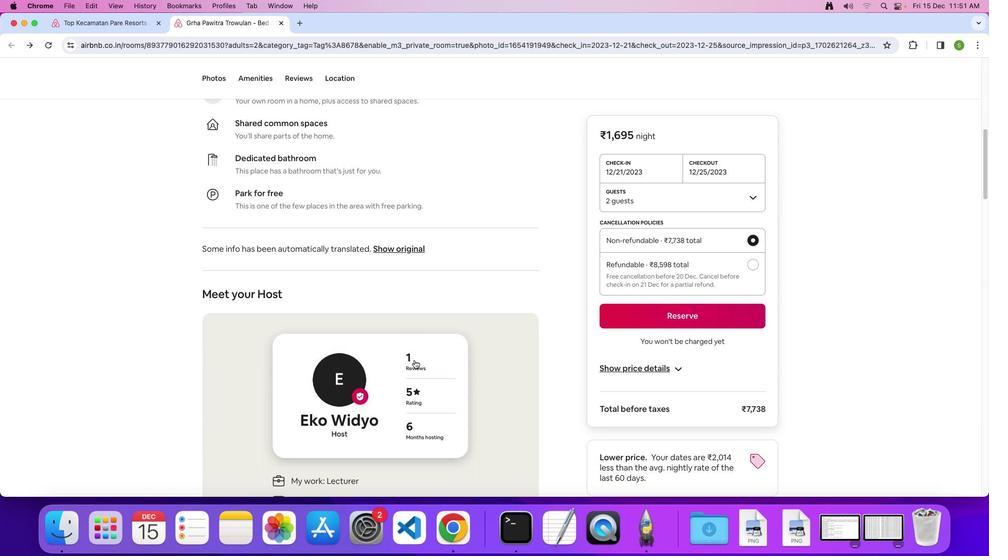 
Action: Mouse scrolled (414, 360) with delta (0, 0)
Screenshot: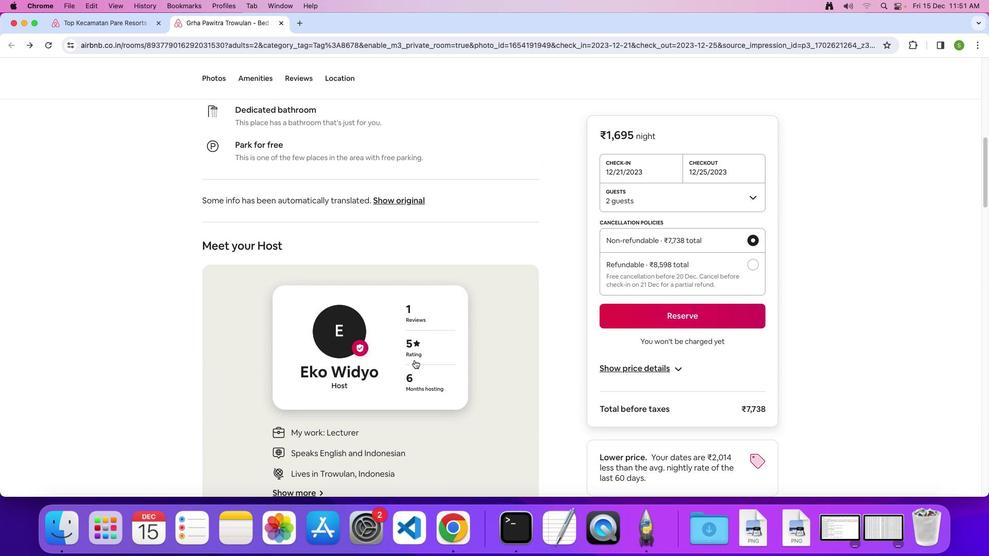 
Action: Mouse scrolled (414, 360) with delta (0, 0)
Screenshot: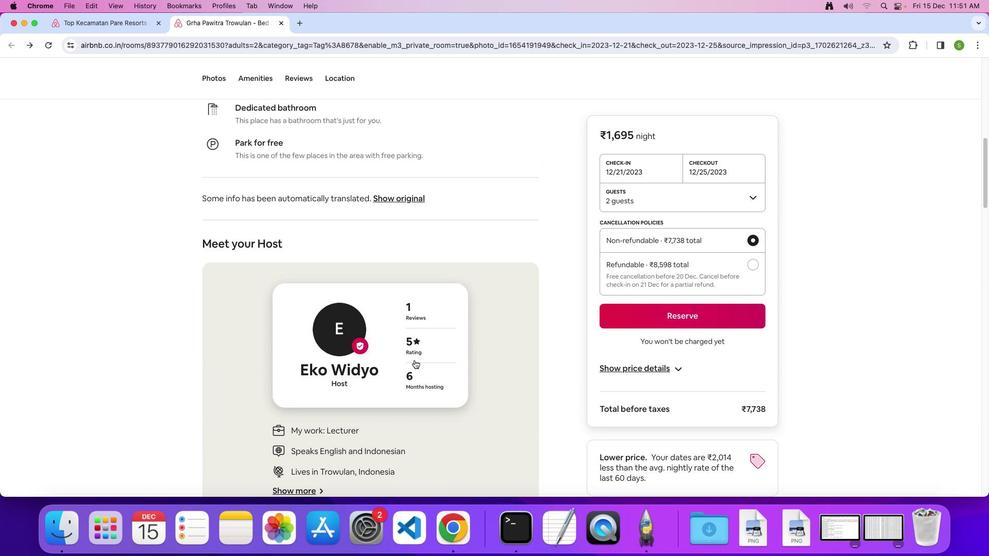 
Action: Mouse scrolled (414, 360) with delta (0, -1)
Screenshot: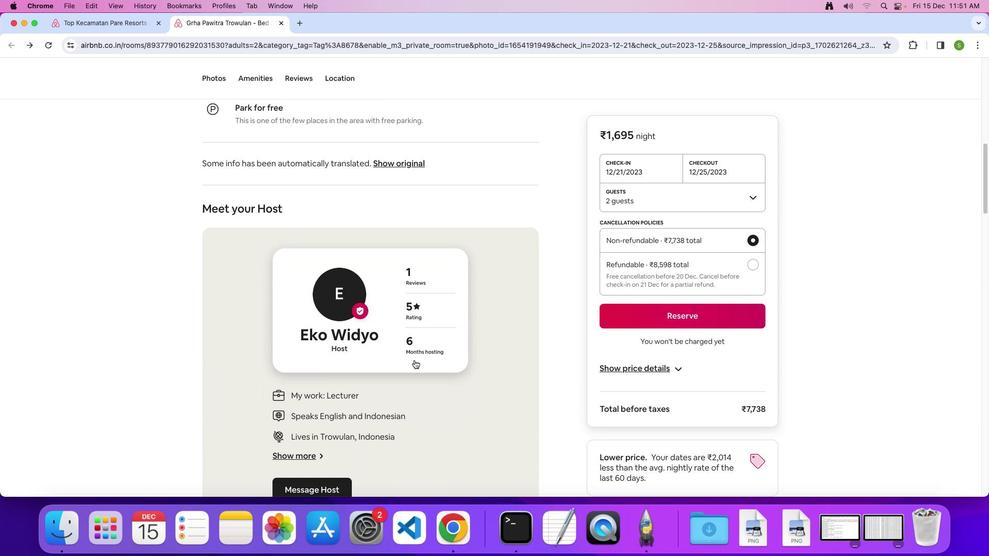 
Action: Mouse scrolled (414, 360) with delta (0, 0)
Screenshot: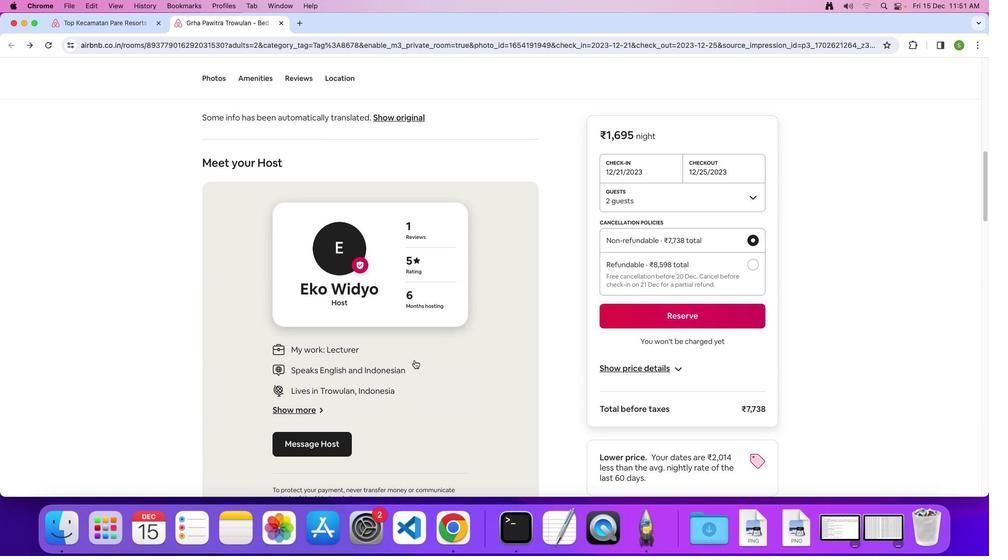
Action: Mouse scrolled (414, 360) with delta (0, 0)
Screenshot: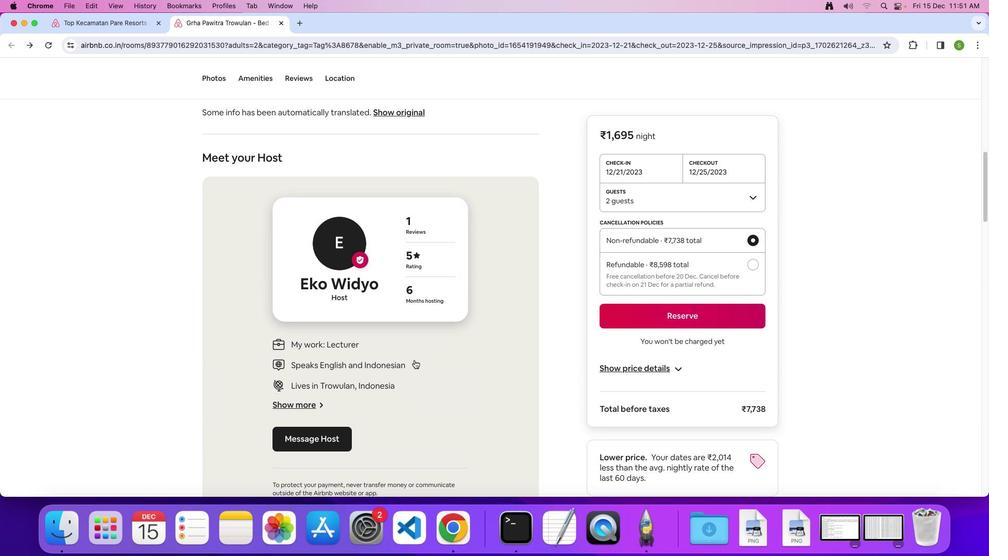 
Action: Mouse scrolled (414, 360) with delta (0, -1)
Screenshot: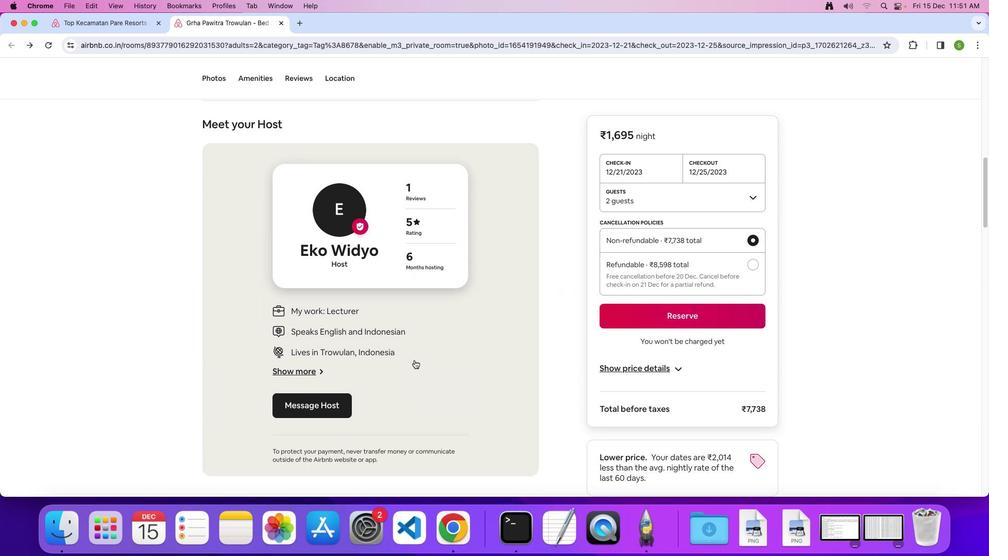 
Action: Mouse scrolled (414, 360) with delta (0, 0)
Screenshot: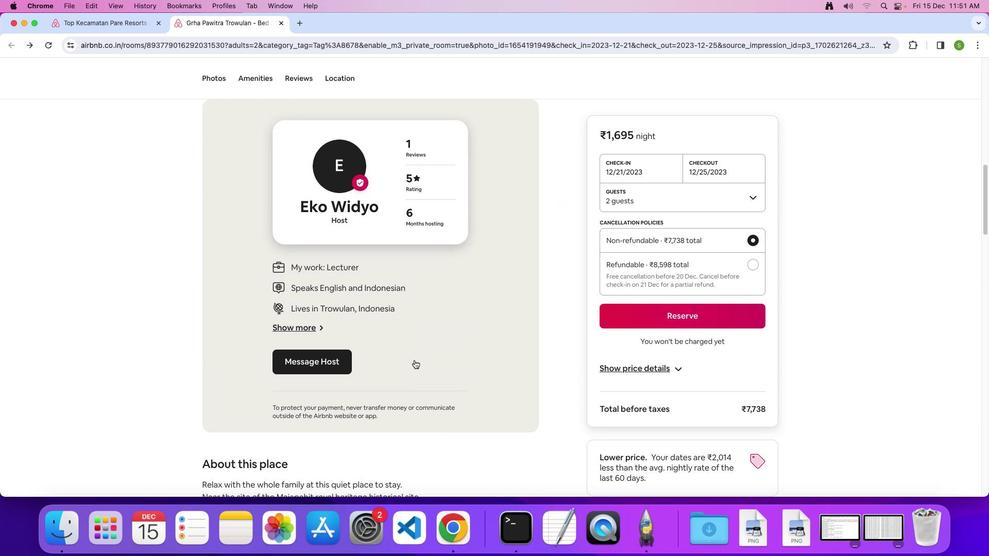 
Action: Mouse scrolled (414, 360) with delta (0, 0)
Screenshot: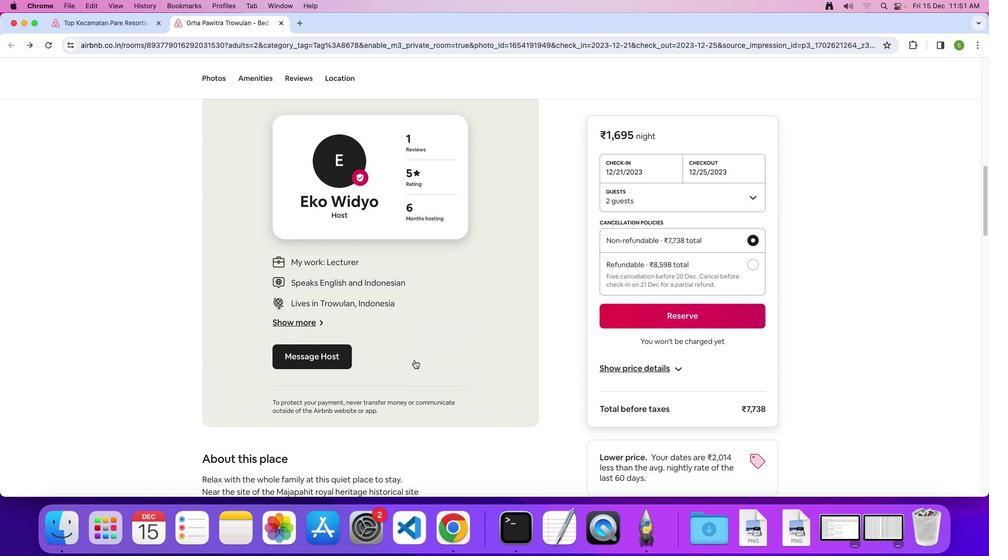 
Action: Mouse scrolled (414, 360) with delta (0, -1)
Screenshot: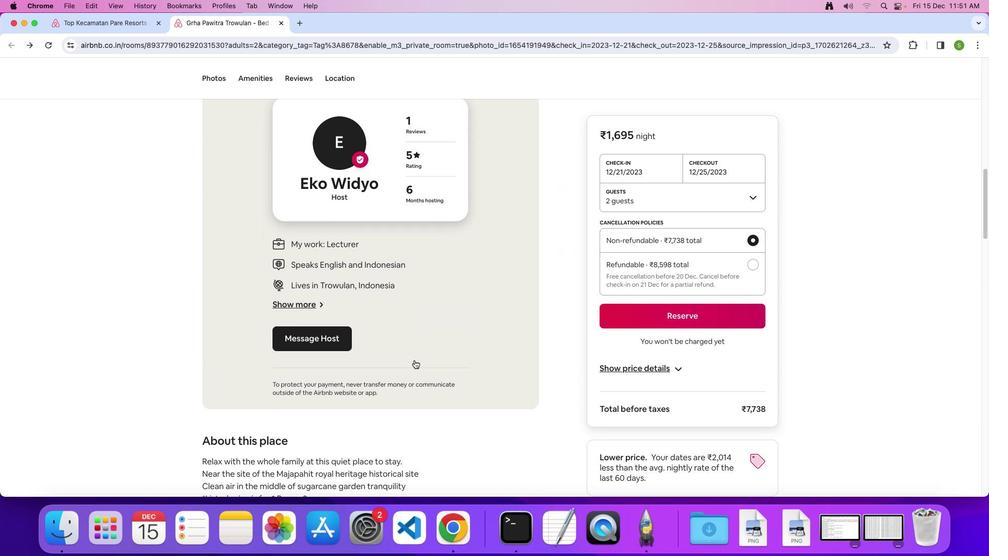 
Action: Mouse scrolled (414, 360) with delta (0, 0)
Screenshot: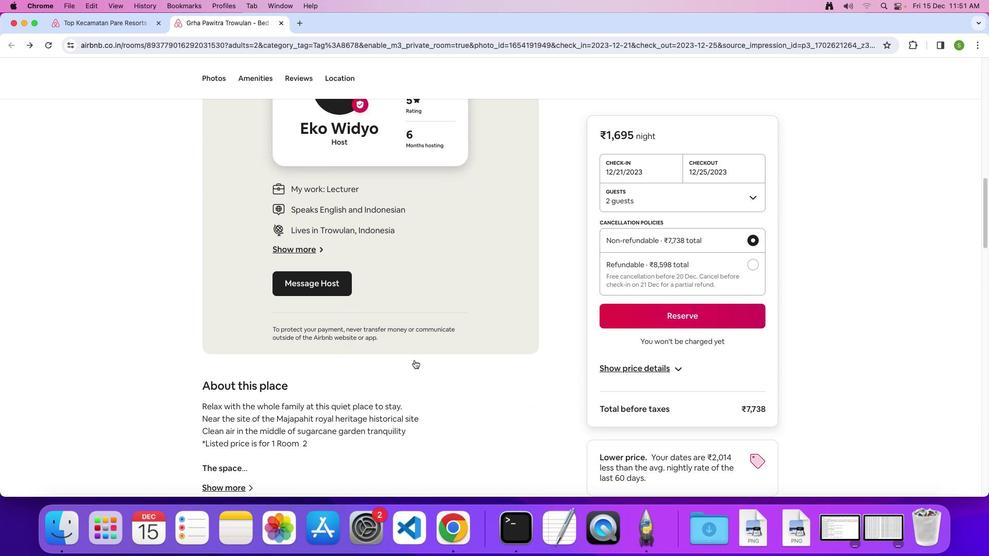 
Action: Mouse scrolled (414, 360) with delta (0, 0)
Screenshot: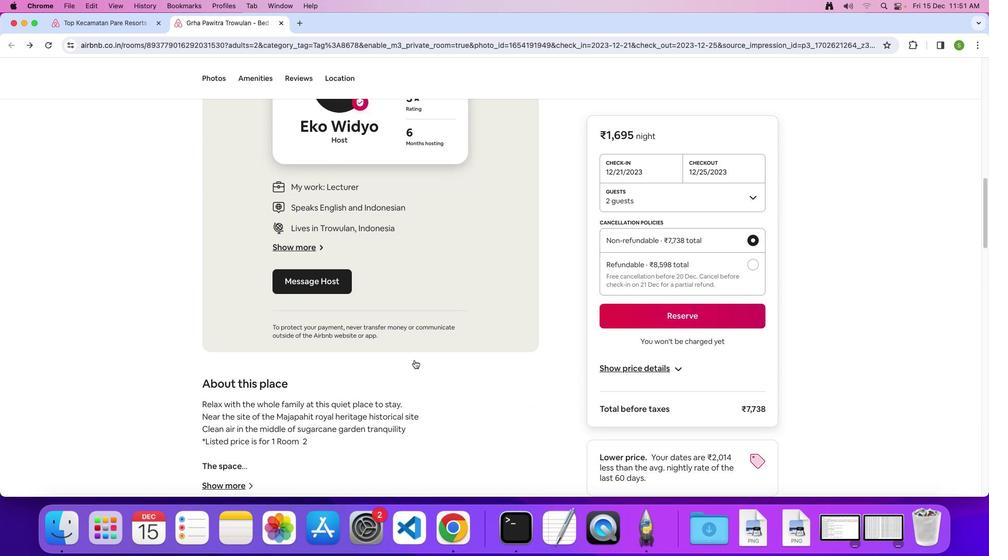 
Action: Mouse scrolled (414, 360) with delta (0, -1)
Screenshot: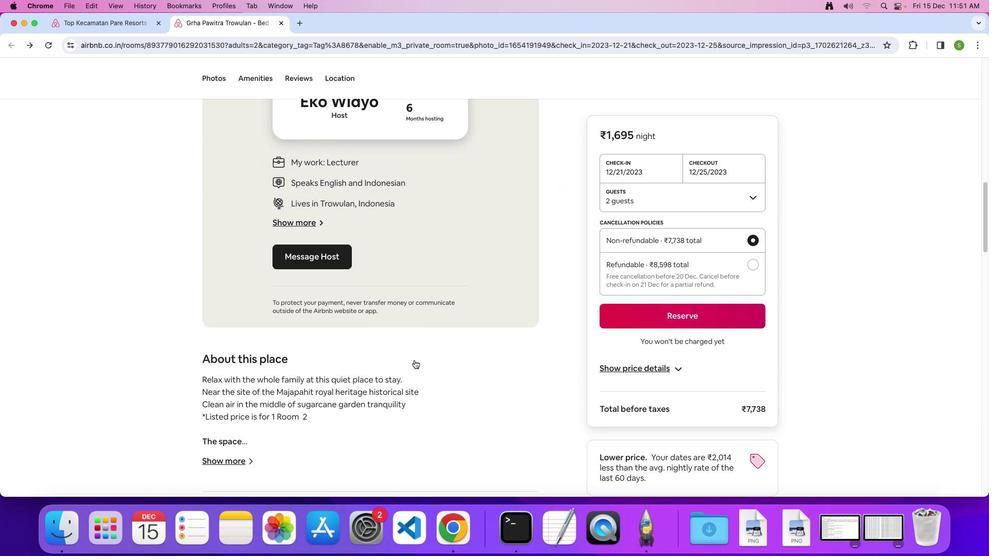 
Action: Mouse scrolled (414, 360) with delta (0, 0)
Screenshot: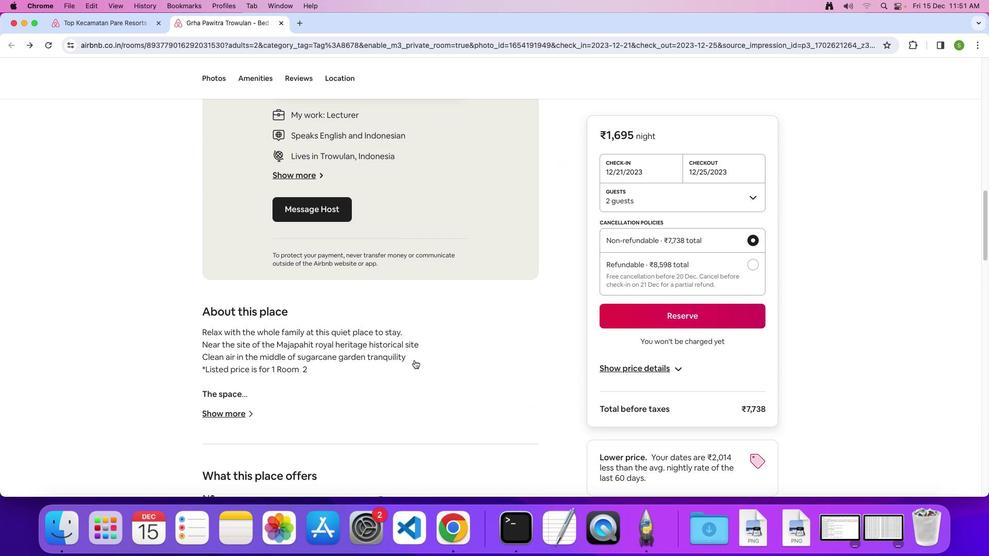 
Action: Mouse scrolled (414, 360) with delta (0, 0)
Screenshot: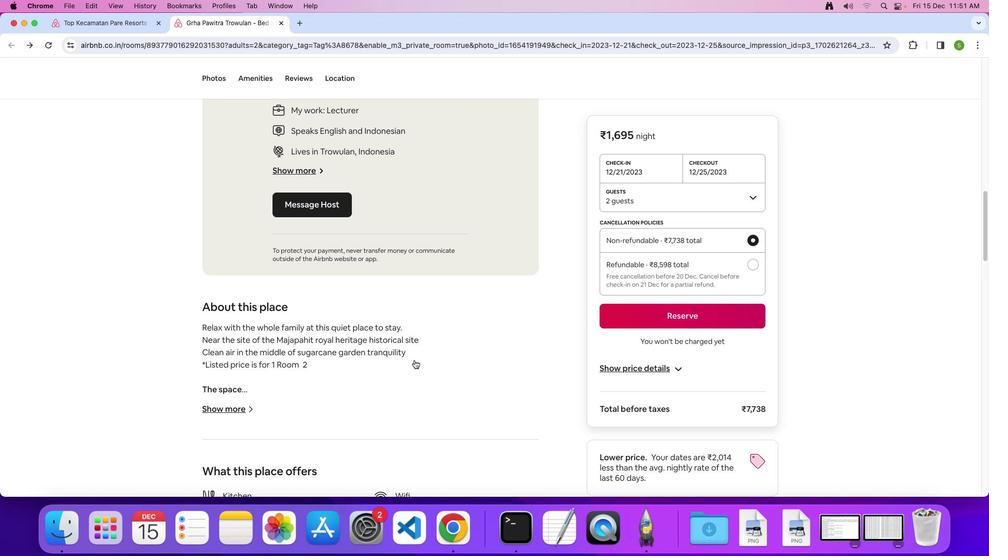 
Action: Mouse scrolled (414, 360) with delta (0, 0)
Screenshot: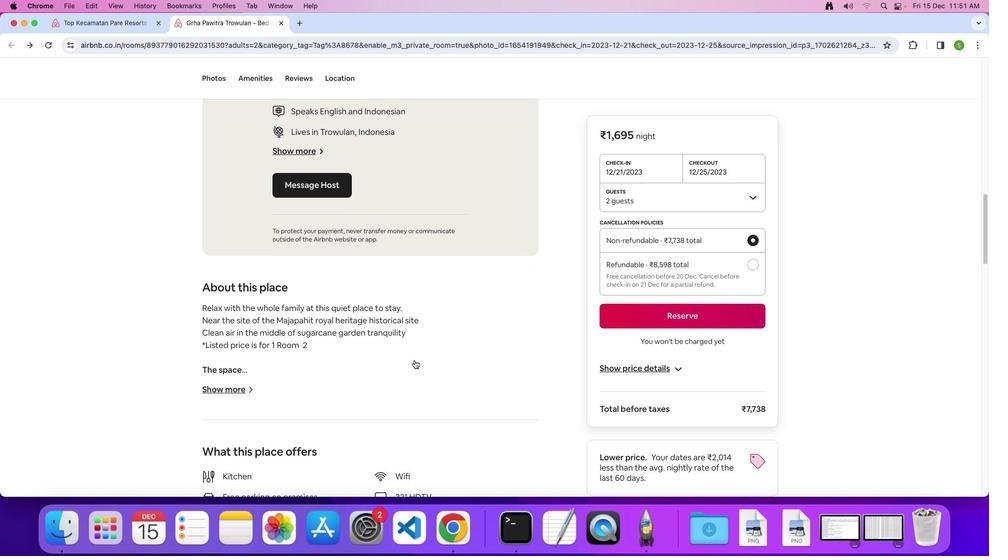 
Action: Mouse scrolled (414, 360) with delta (0, 0)
Screenshot: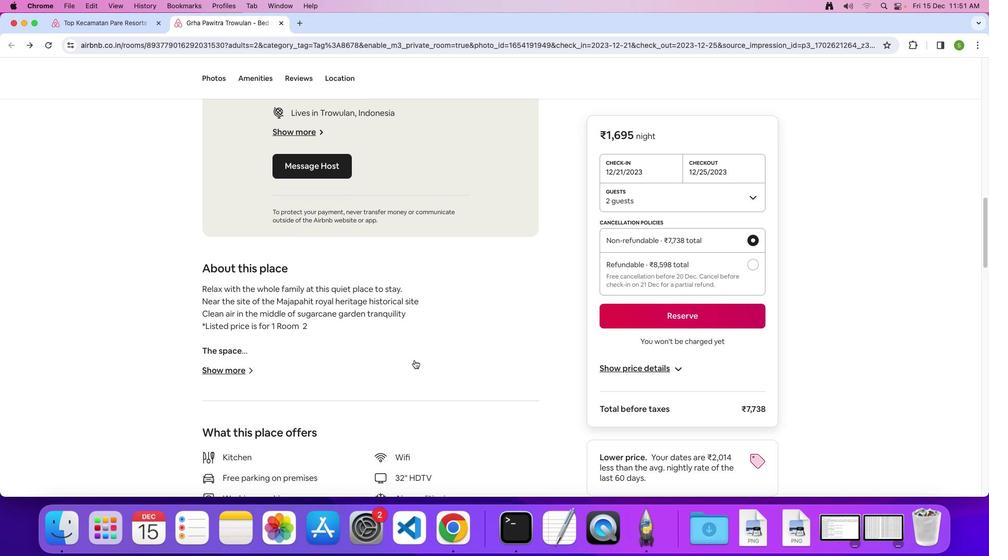 
Action: Mouse scrolled (414, 360) with delta (0, -1)
Screenshot: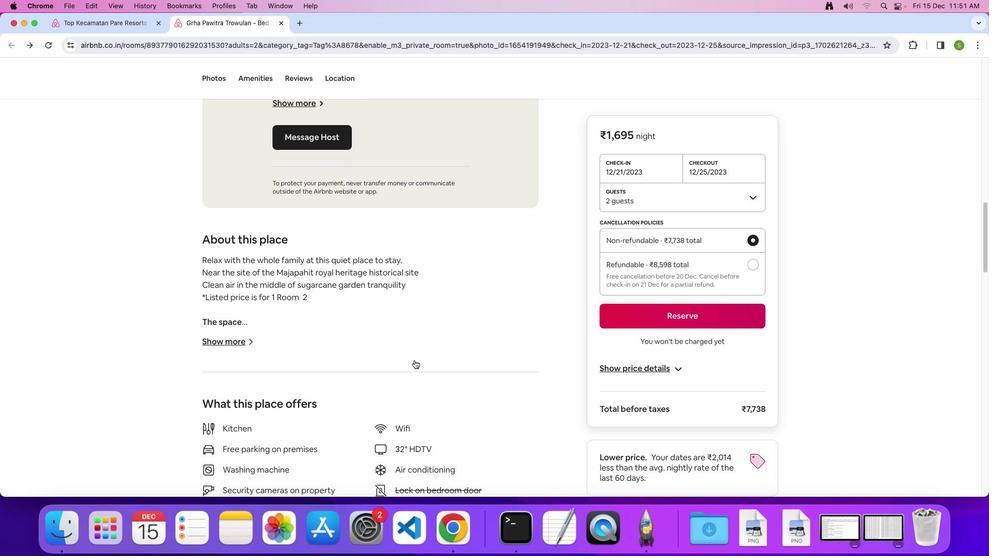 
Action: Mouse moved to (238, 299)
Screenshot: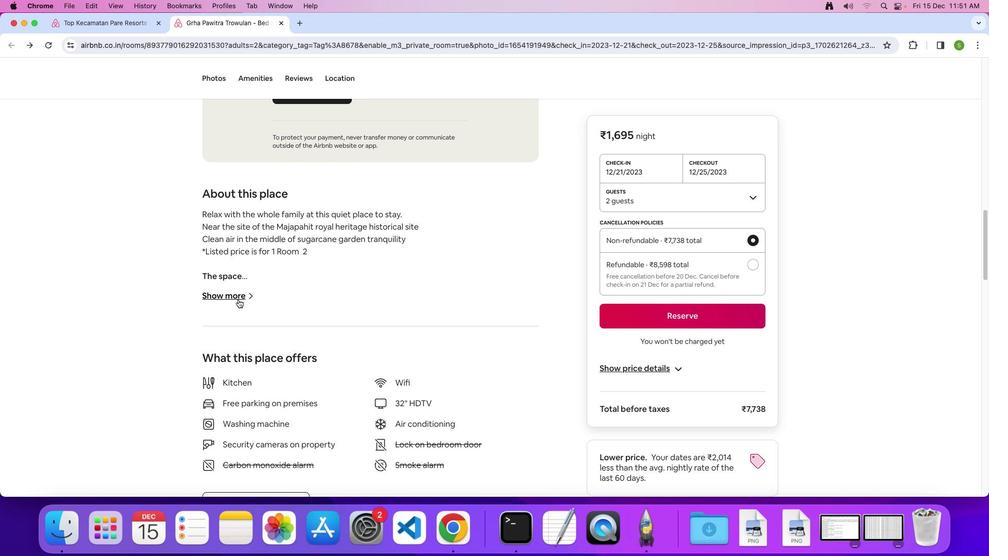 
Action: Mouse pressed left at (238, 299)
Screenshot: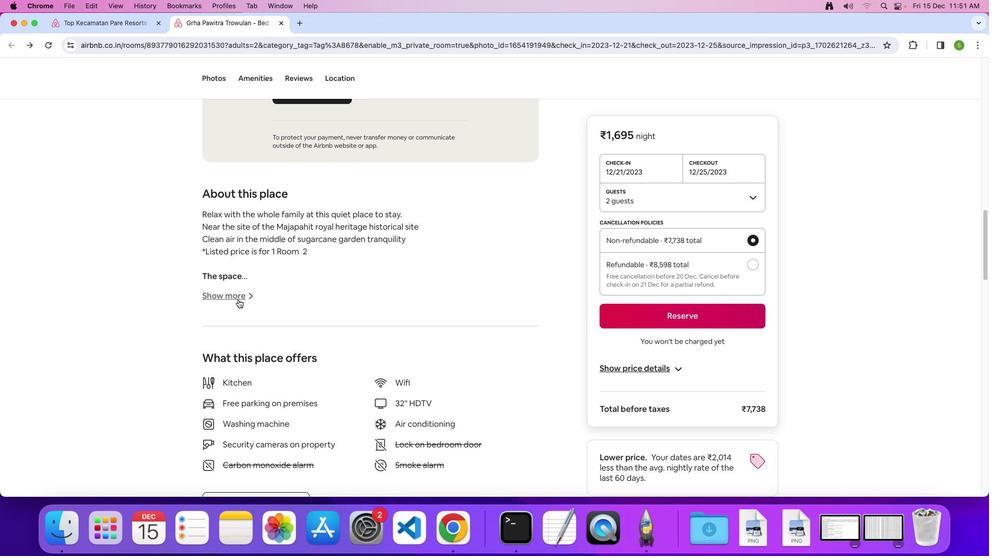 
Action: Mouse moved to (427, 294)
Screenshot: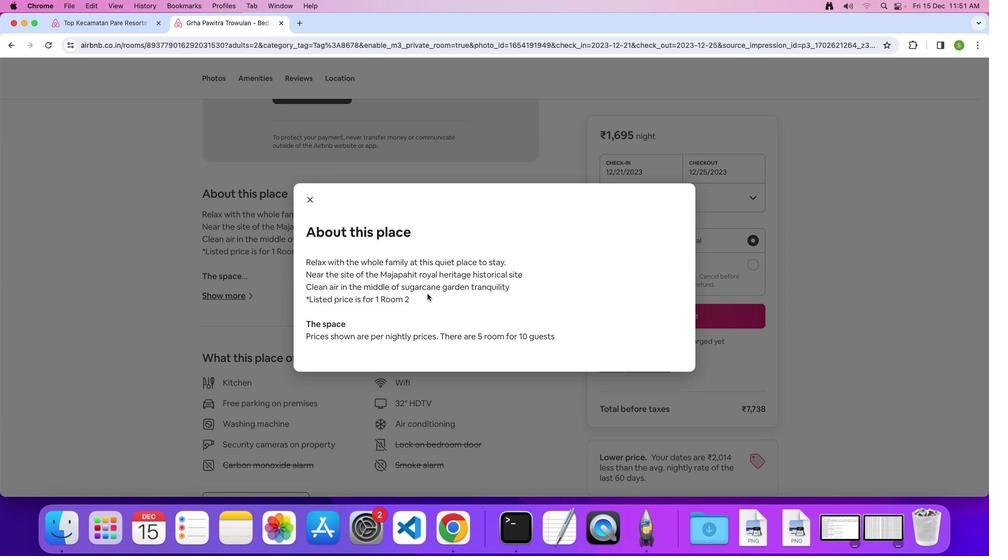
Action: Mouse scrolled (427, 294) with delta (0, 0)
Screenshot: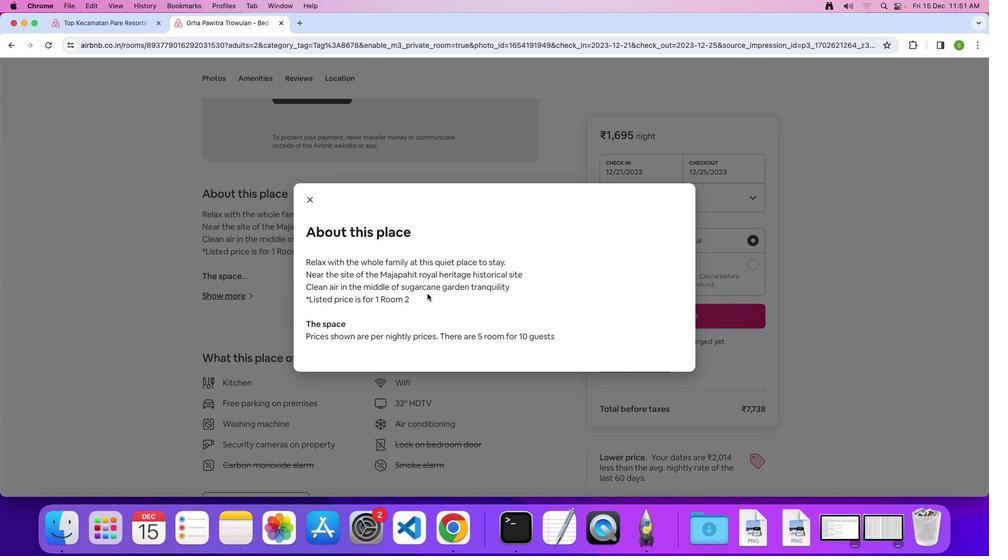 
Action: Mouse scrolled (427, 294) with delta (0, 0)
Screenshot: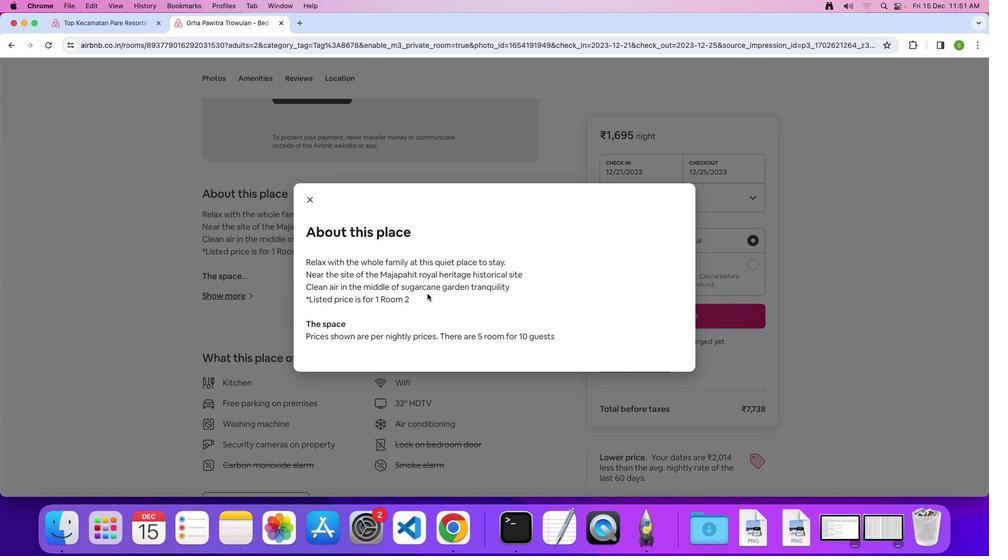 
Action: Mouse moved to (313, 203)
Screenshot: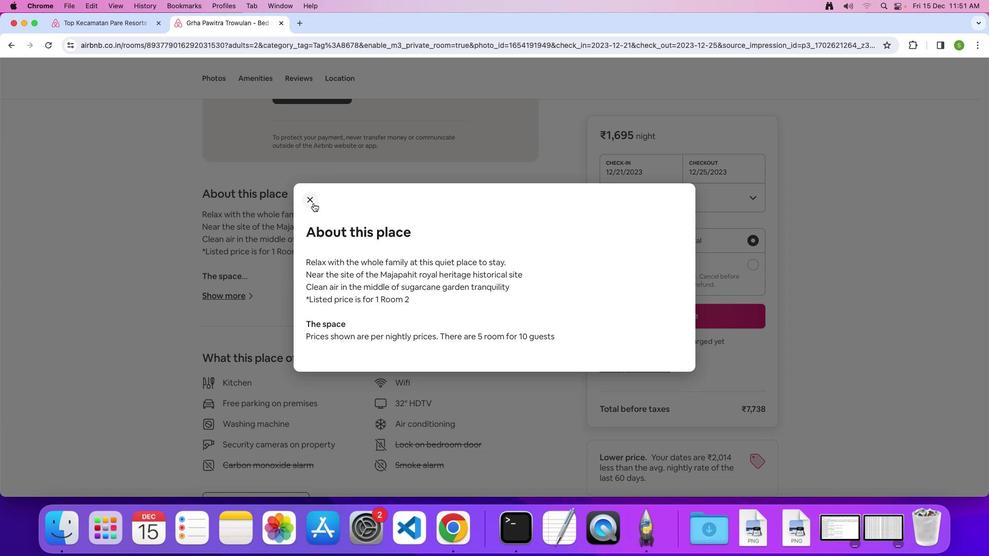 
Action: Mouse pressed left at (313, 203)
Screenshot: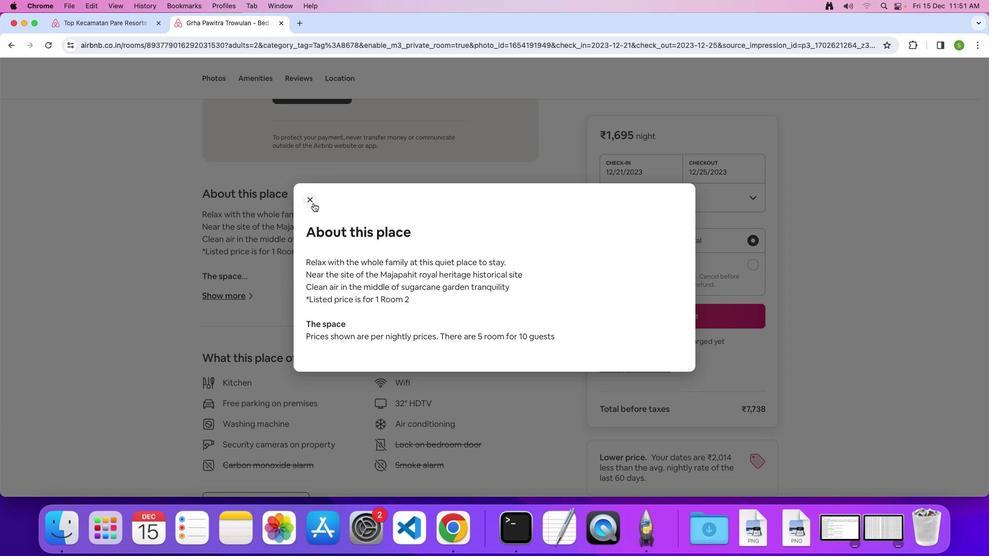 
Action: Mouse moved to (381, 394)
Screenshot: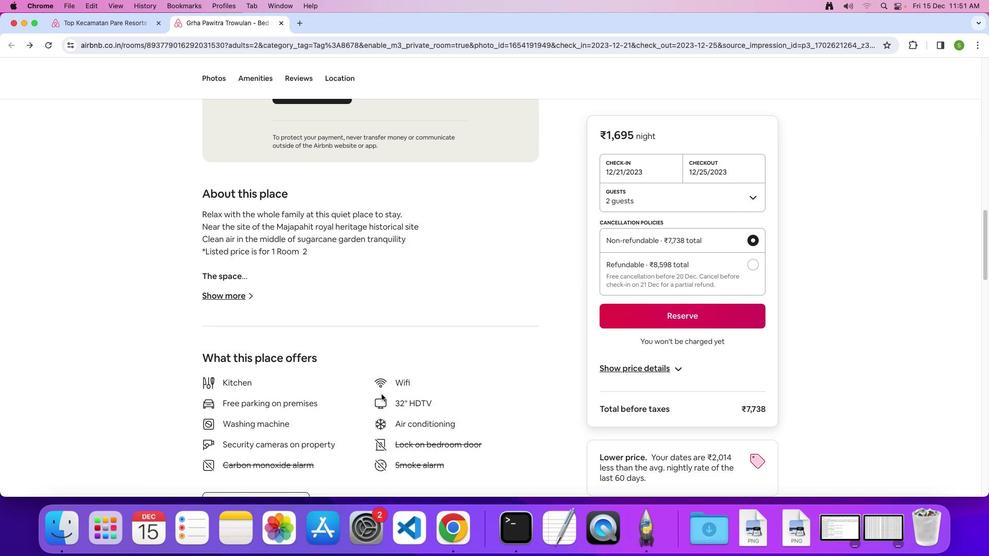 
Action: Mouse scrolled (381, 394) with delta (0, 0)
Screenshot: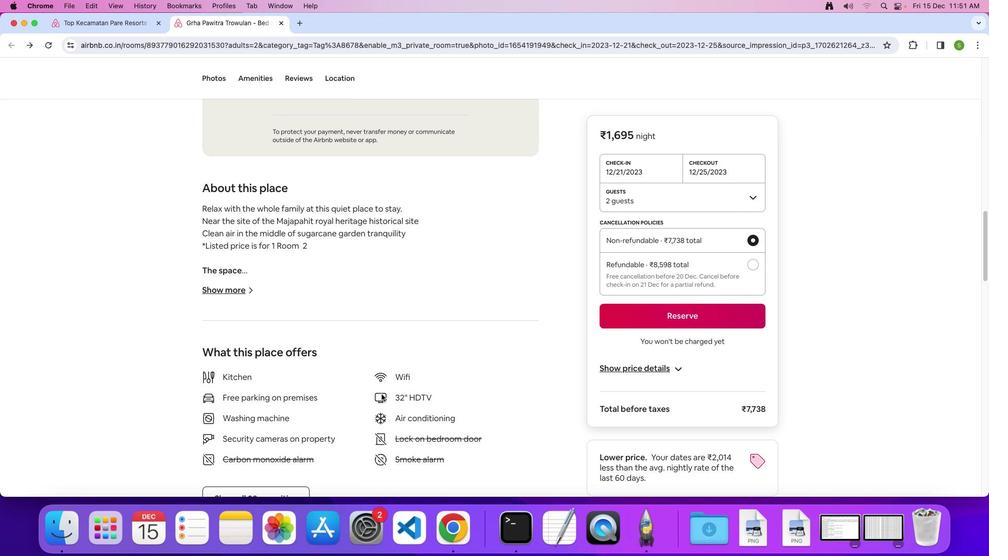 
Action: Mouse scrolled (381, 394) with delta (0, 0)
Screenshot: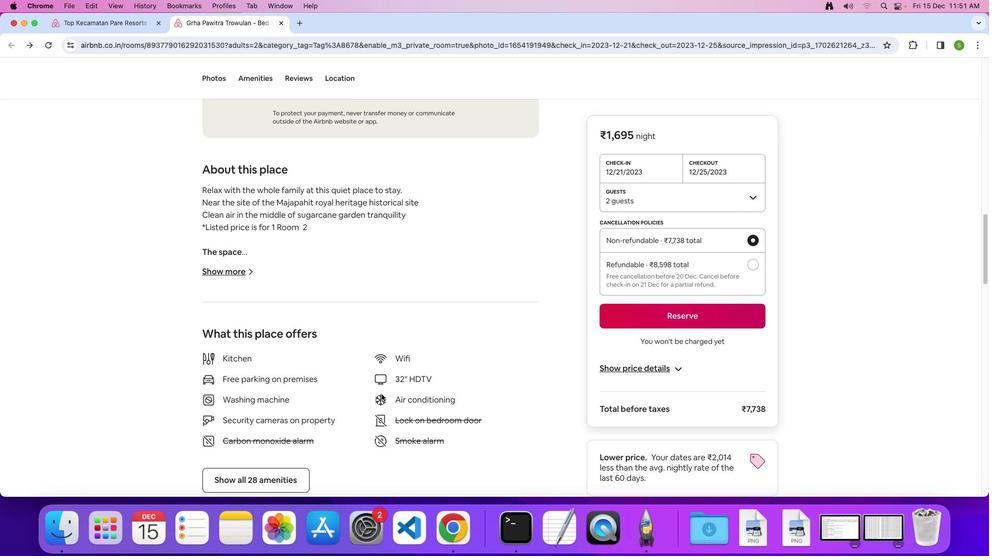 
Action: Mouse scrolled (381, 394) with delta (0, -1)
Screenshot: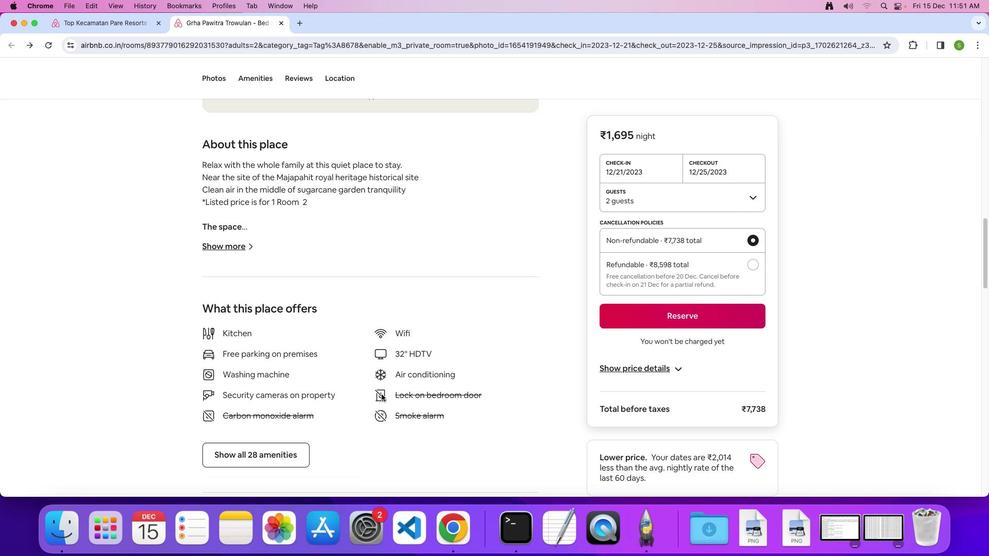 
Action: Mouse scrolled (381, 394) with delta (0, 0)
Screenshot: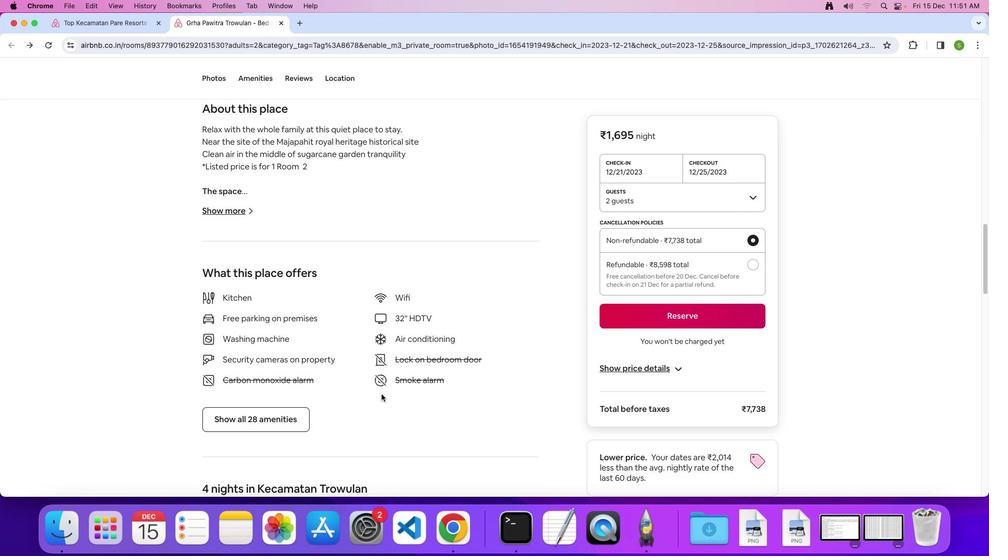 
Action: Mouse scrolled (381, 394) with delta (0, 0)
Screenshot: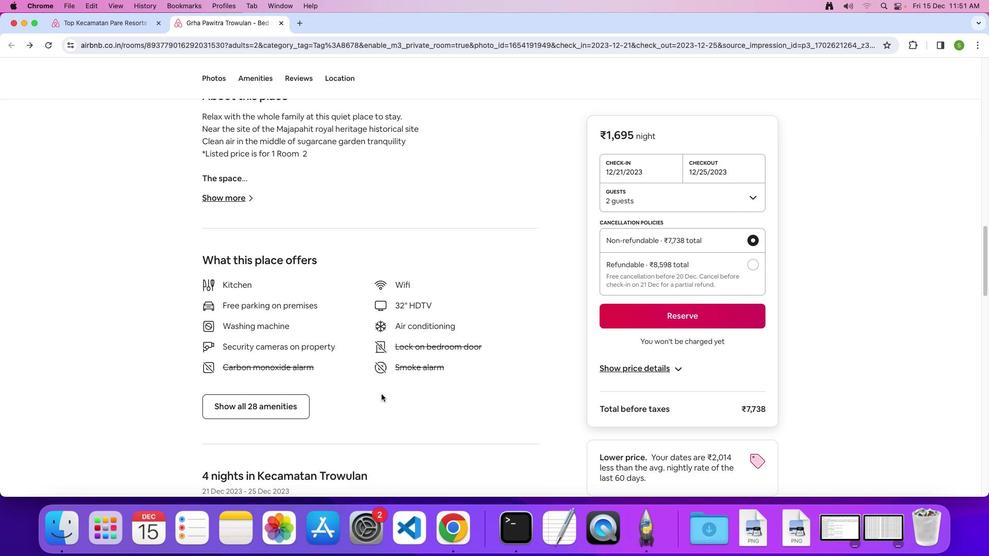 
Action: Mouse scrolled (381, 394) with delta (0, -1)
Screenshot: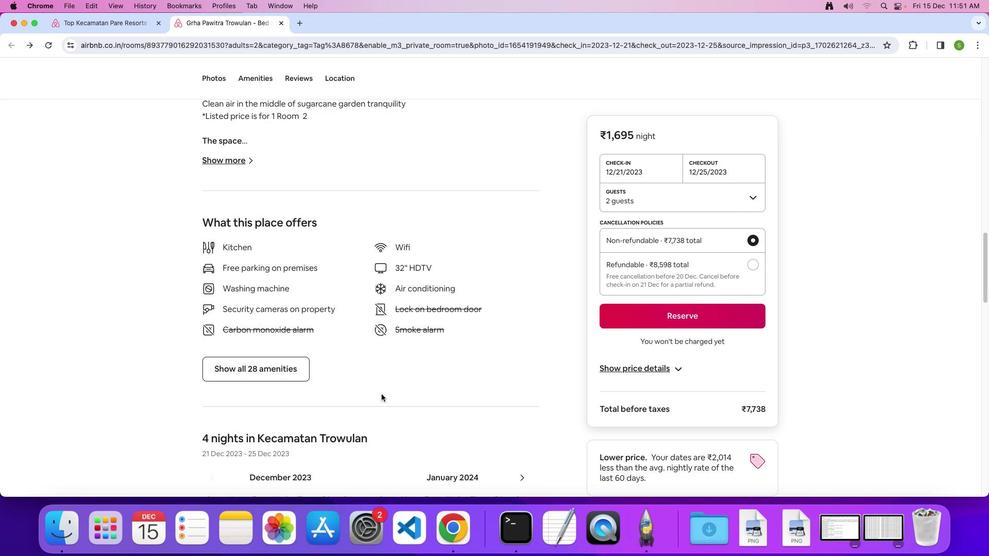 
Action: Mouse moved to (265, 348)
Screenshot: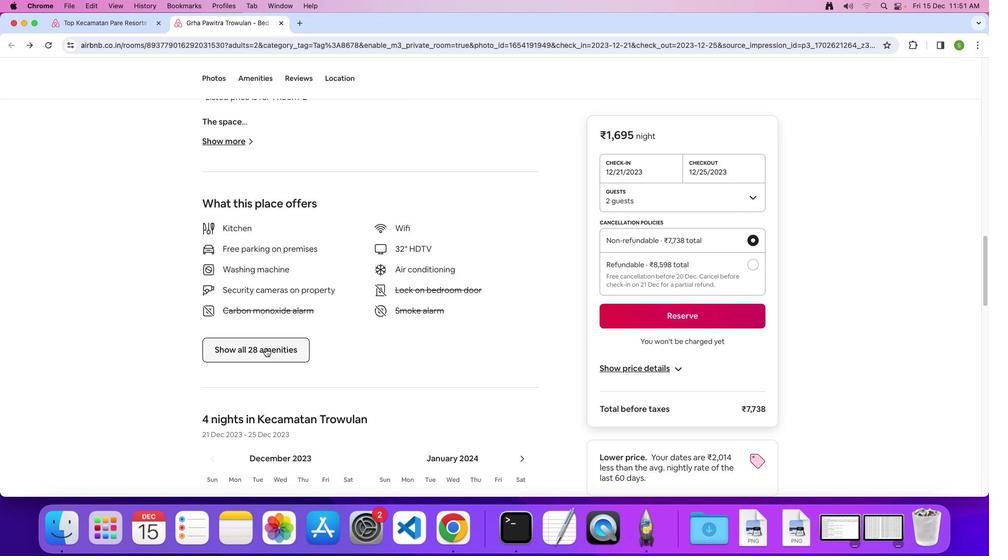 
Action: Mouse pressed left at (265, 348)
Screenshot: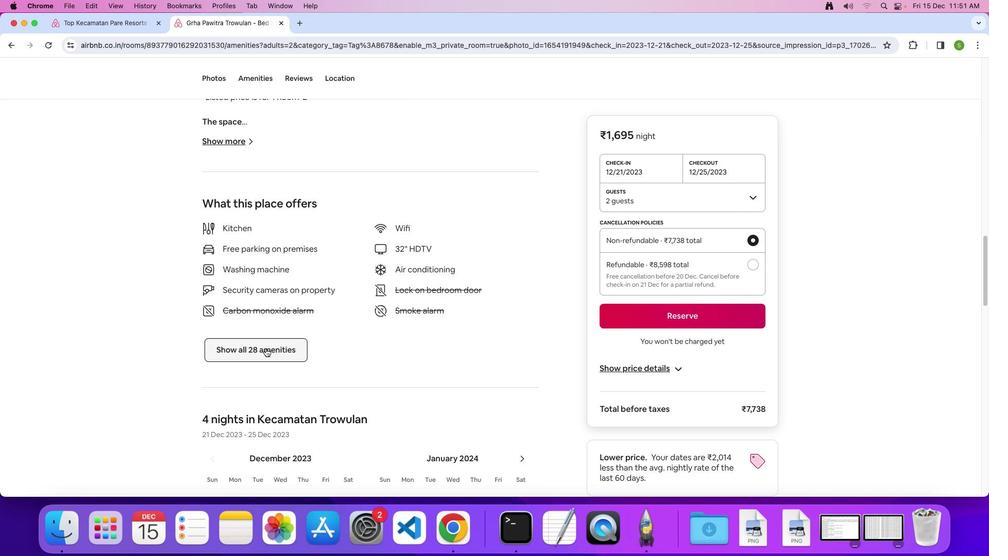 
Action: Mouse moved to (493, 268)
Screenshot: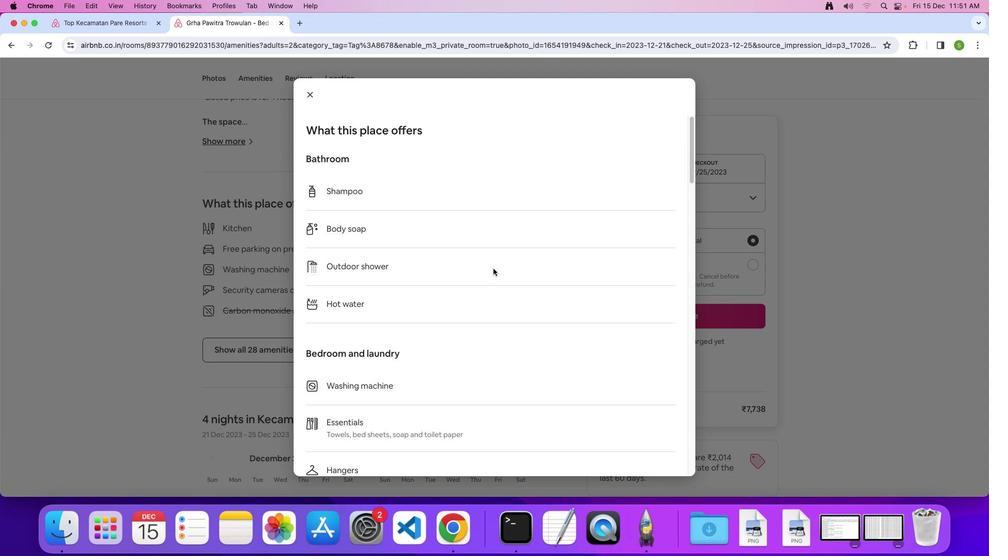 
Action: Mouse scrolled (493, 268) with delta (0, 0)
Screenshot: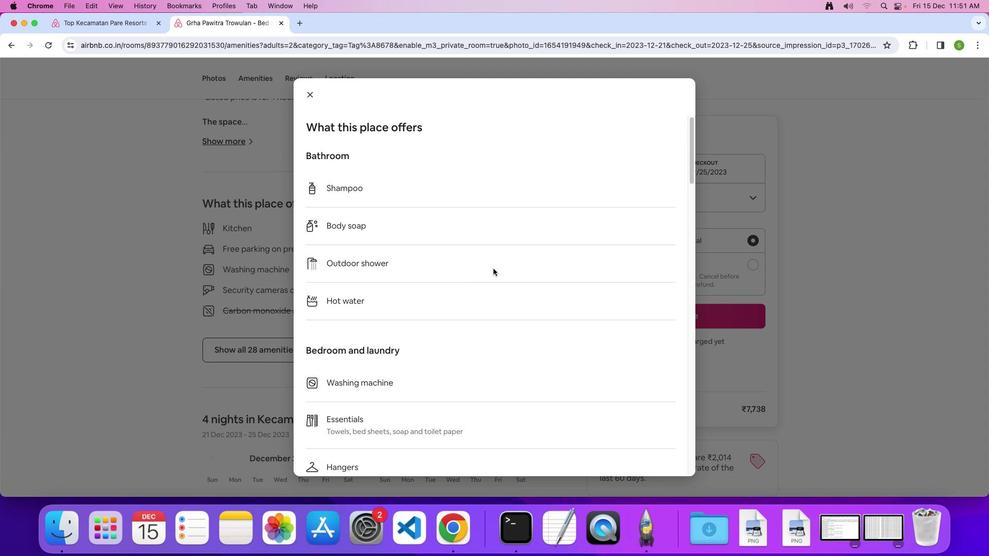 
Action: Mouse scrolled (493, 268) with delta (0, 0)
Screenshot: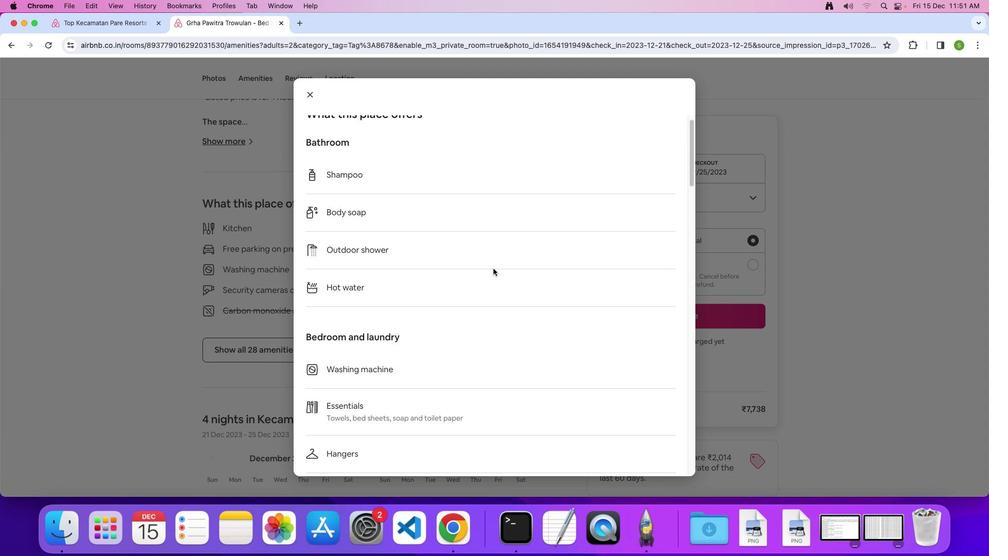 
Action: Mouse scrolled (493, 268) with delta (0, -1)
Screenshot: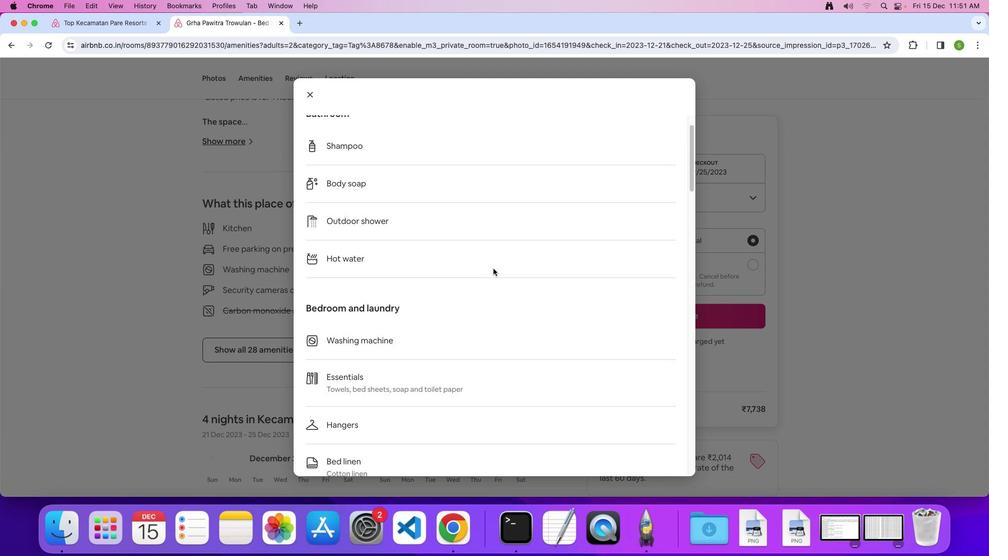 
Action: Mouse scrolled (493, 268) with delta (0, 0)
Screenshot: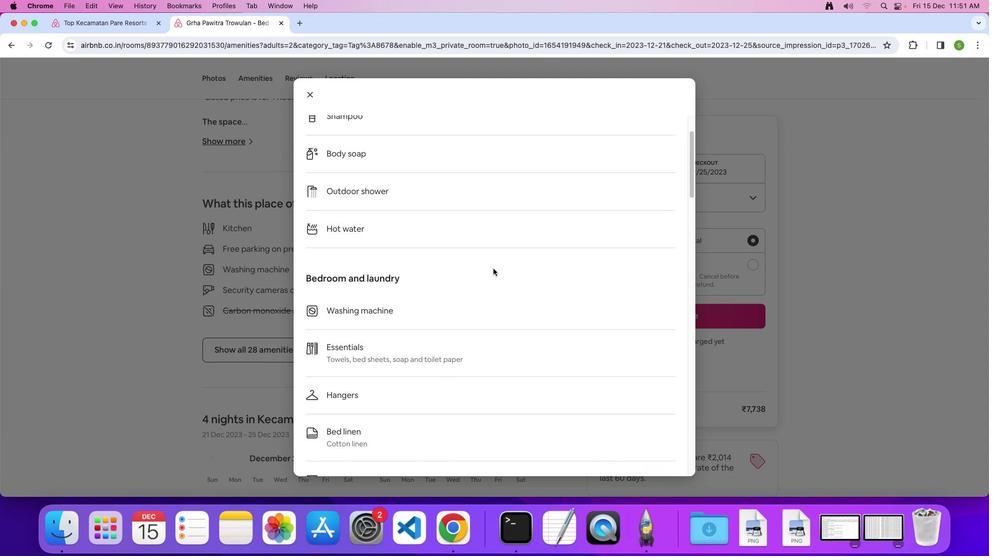
Action: Mouse scrolled (493, 268) with delta (0, 0)
Screenshot: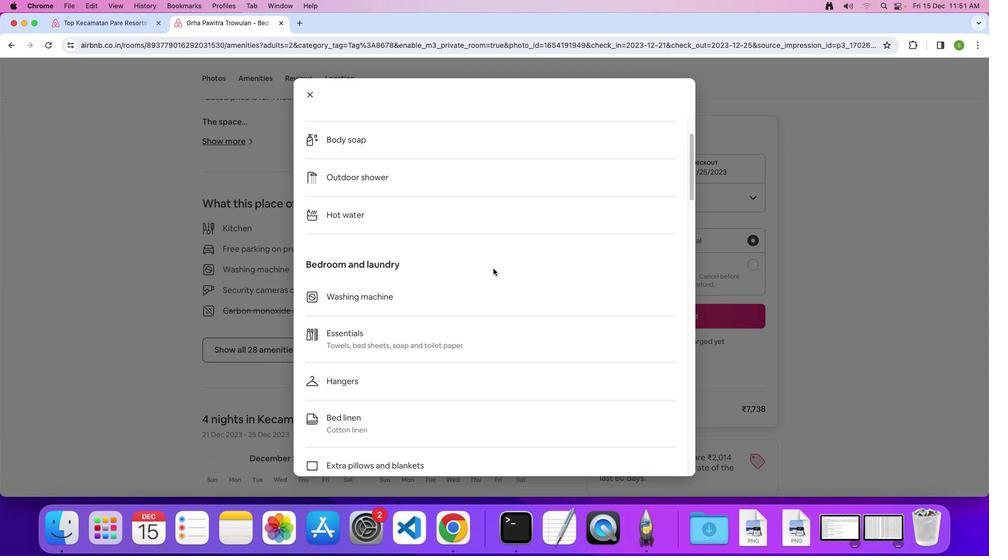 
Action: Mouse scrolled (493, 268) with delta (0, -1)
Screenshot: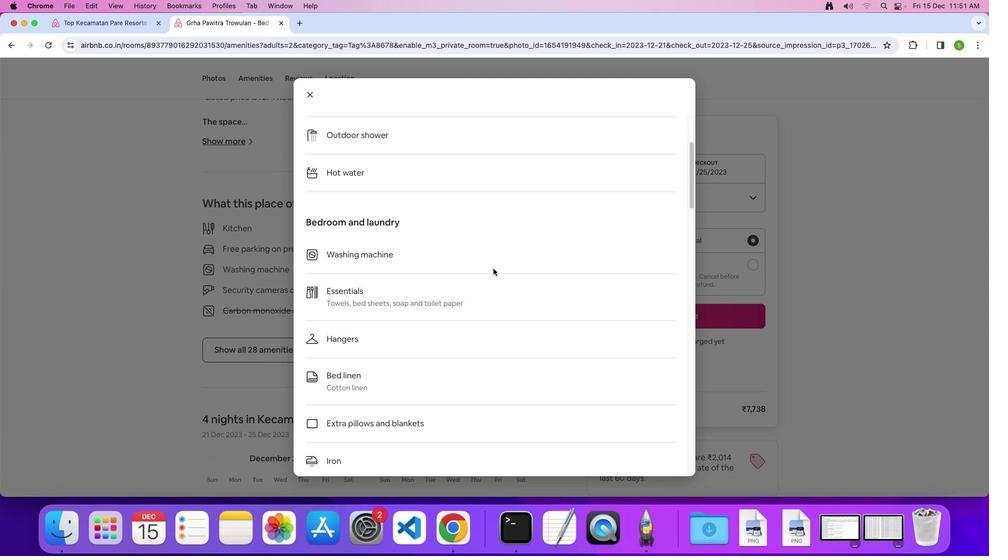 
Action: Mouse scrolled (493, 268) with delta (0, 0)
Screenshot: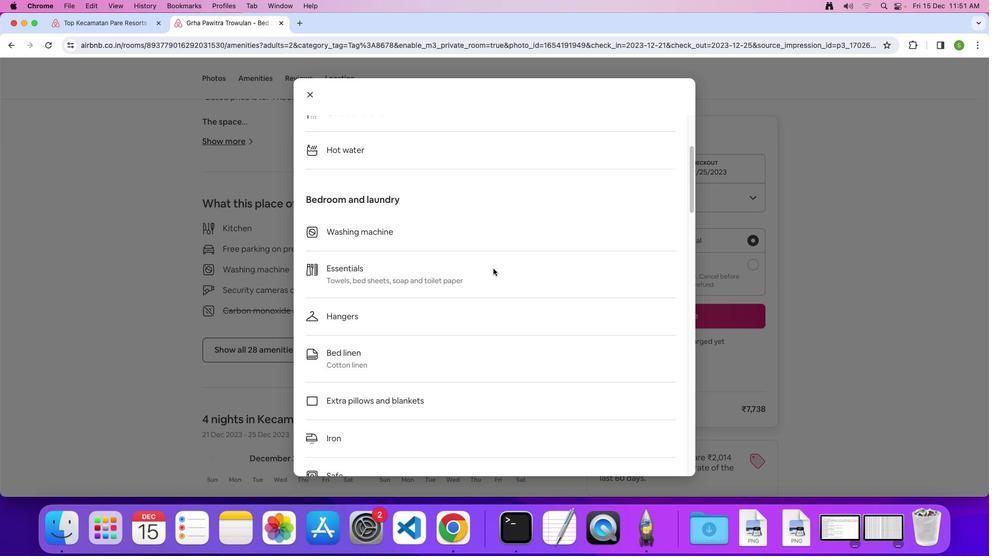 
Action: Mouse scrolled (493, 268) with delta (0, 0)
Screenshot: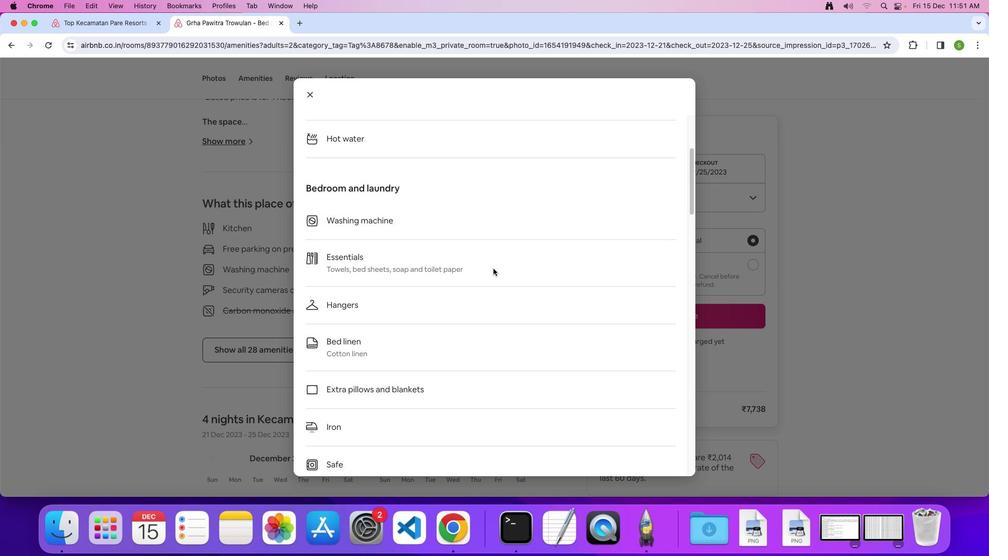 
Action: Mouse scrolled (493, 268) with delta (0, -1)
Screenshot: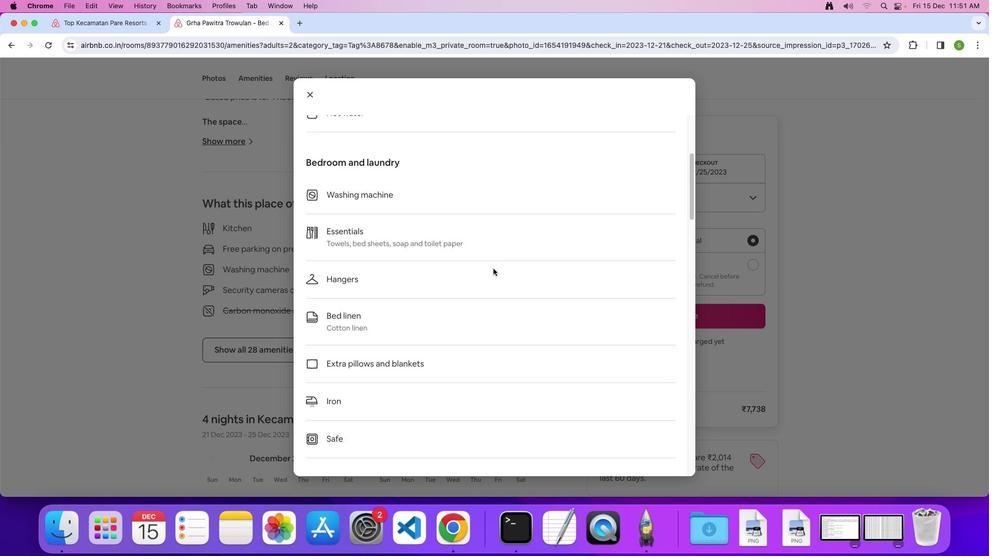 
Action: Mouse scrolled (493, 268) with delta (0, 0)
Screenshot: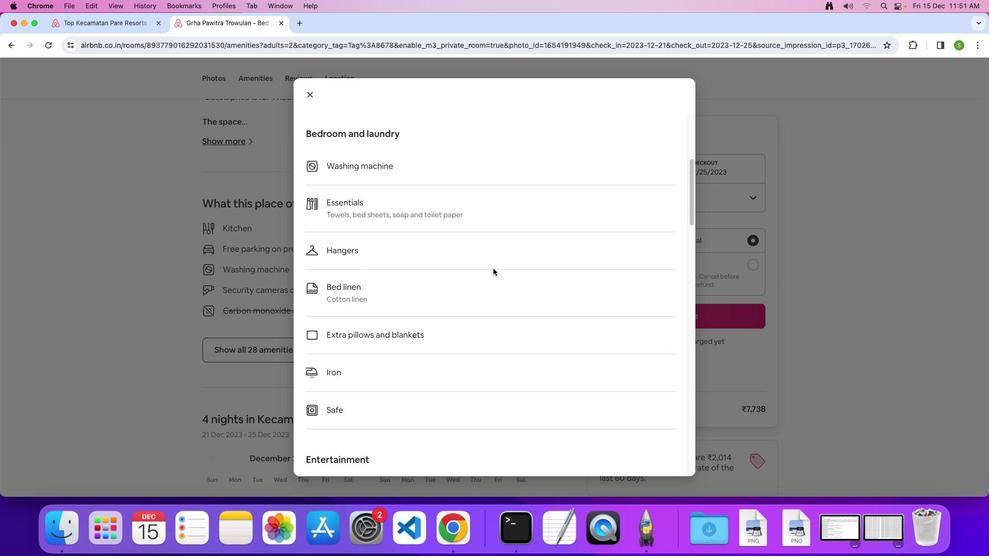 
Action: Mouse scrolled (493, 268) with delta (0, 0)
Screenshot: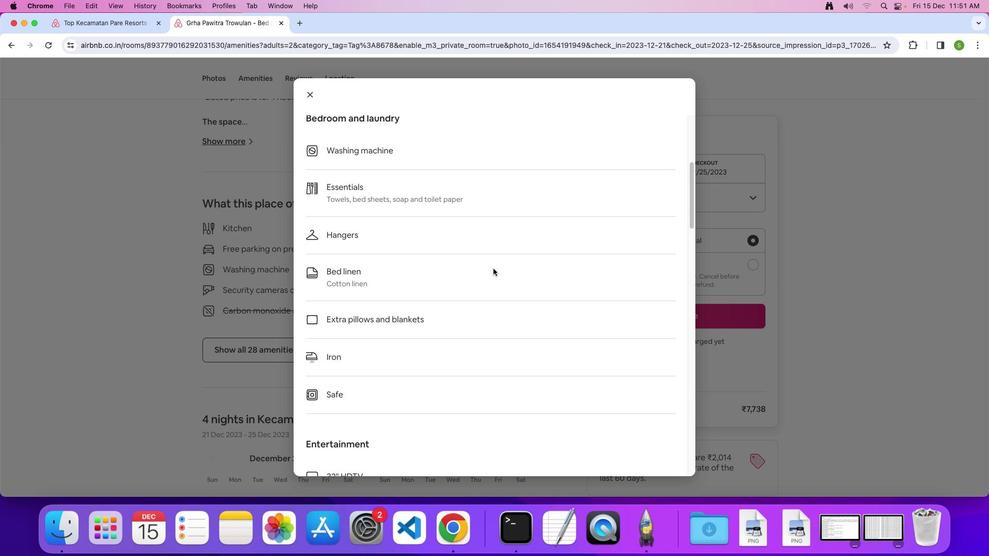 
Action: Mouse scrolled (493, 268) with delta (0, -1)
Screenshot: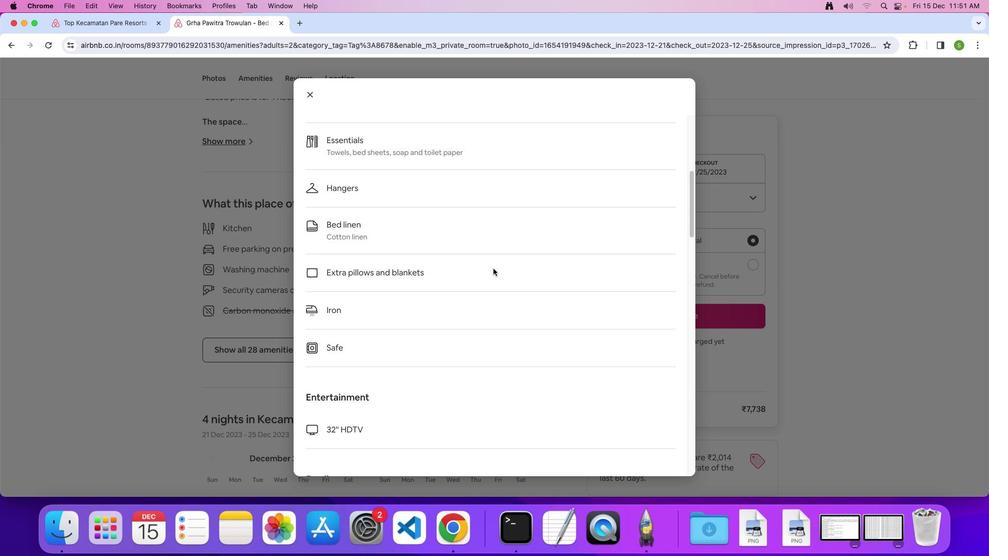 
Action: Mouse scrolled (493, 268) with delta (0, 0)
Screenshot: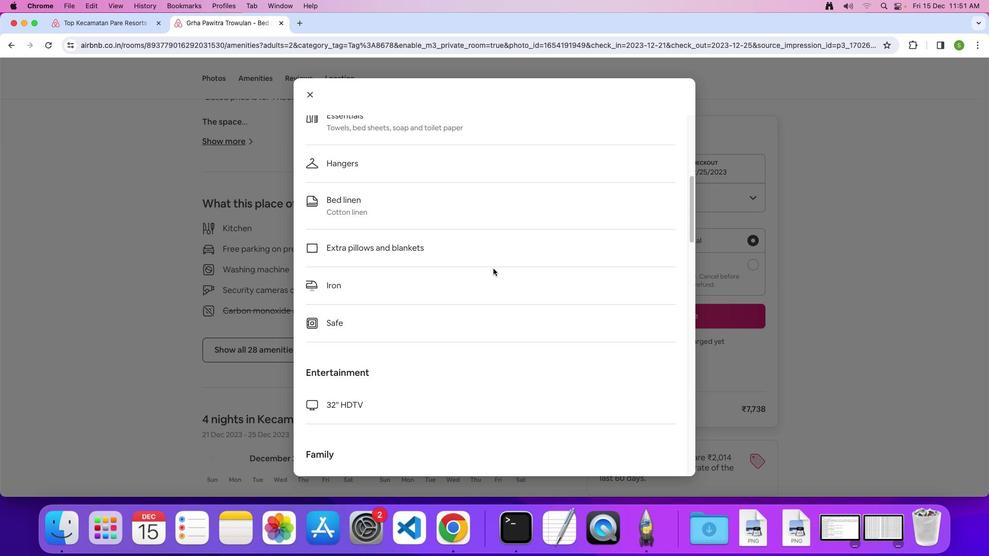 
Action: Mouse scrolled (493, 268) with delta (0, 0)
Screenshot: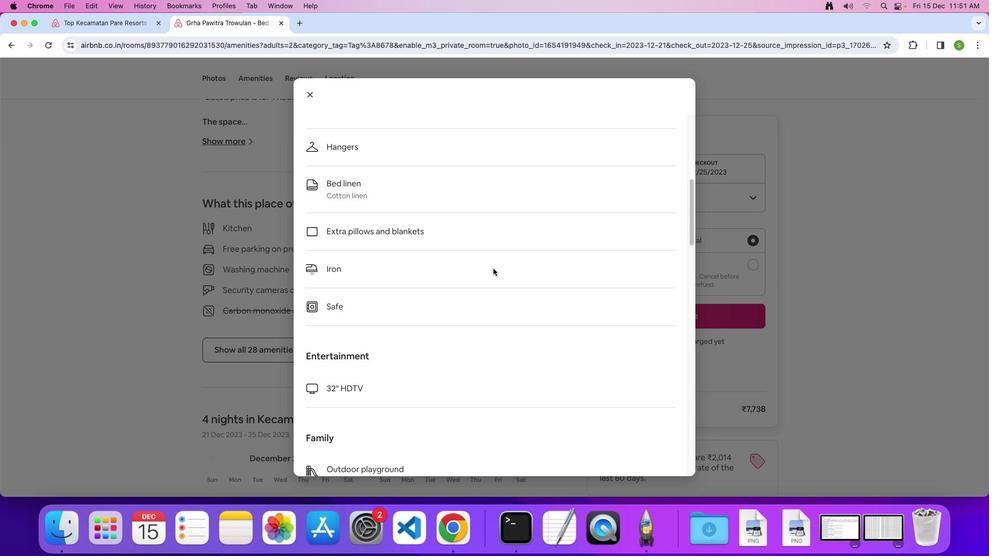 
Action: Mouse scrolled (493, 268) with delta (0, -1)
Screenshot: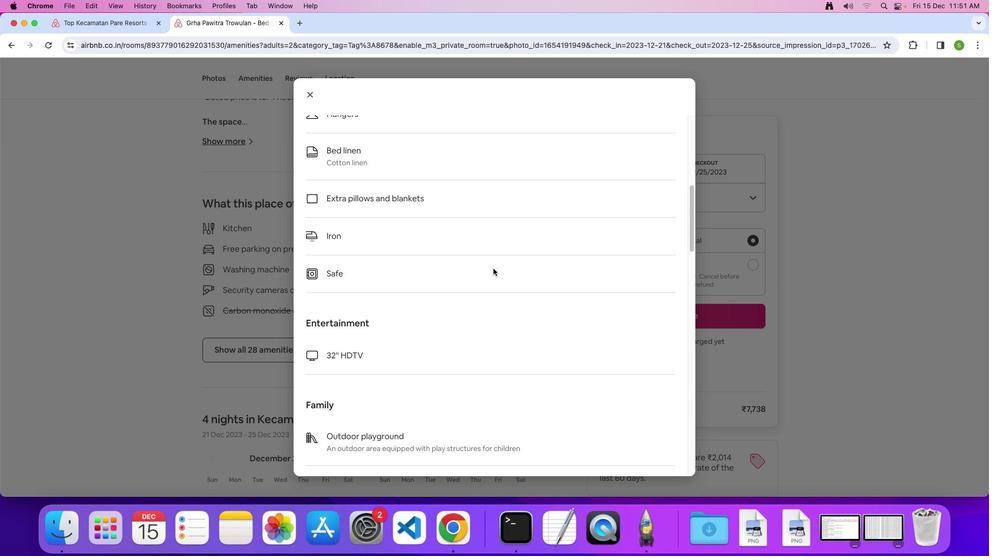 
Action: Mouse scrolled (493, 268) with delta (0, 0)
Screenshot: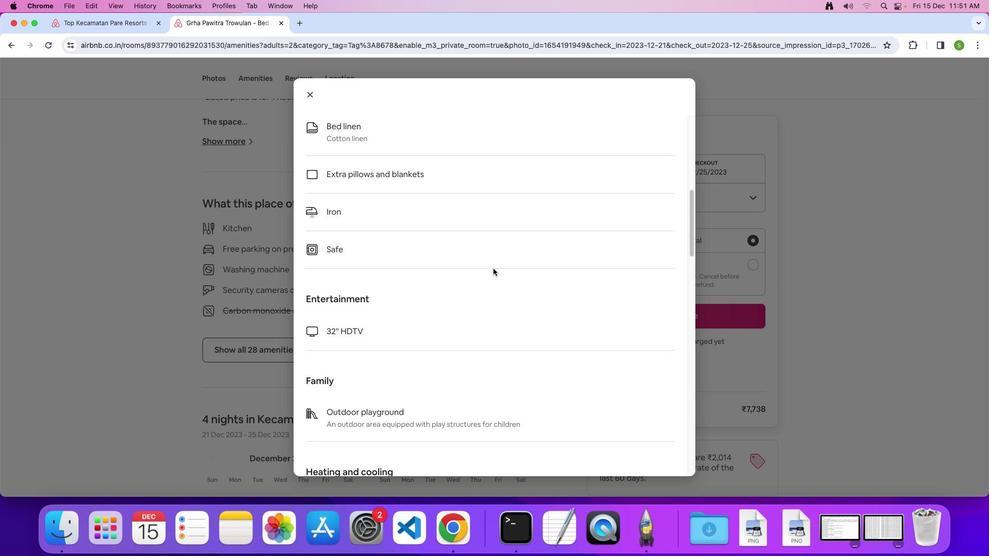 
Action: Mouse scrolled (493, 268) with delta (0, 0)
Screenshot: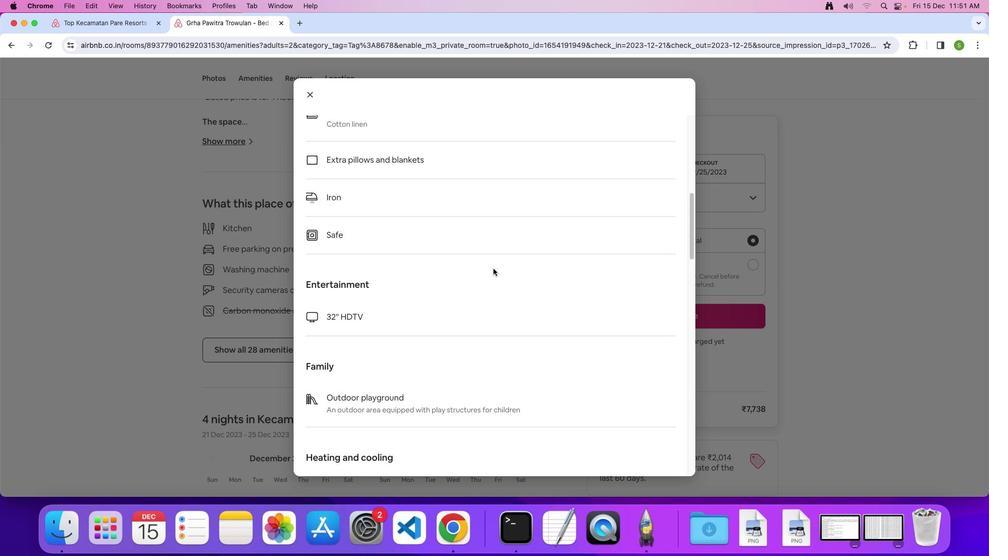 
Action: Mouse scrolled (493, 268) with delta (0, -1)
Screenshot: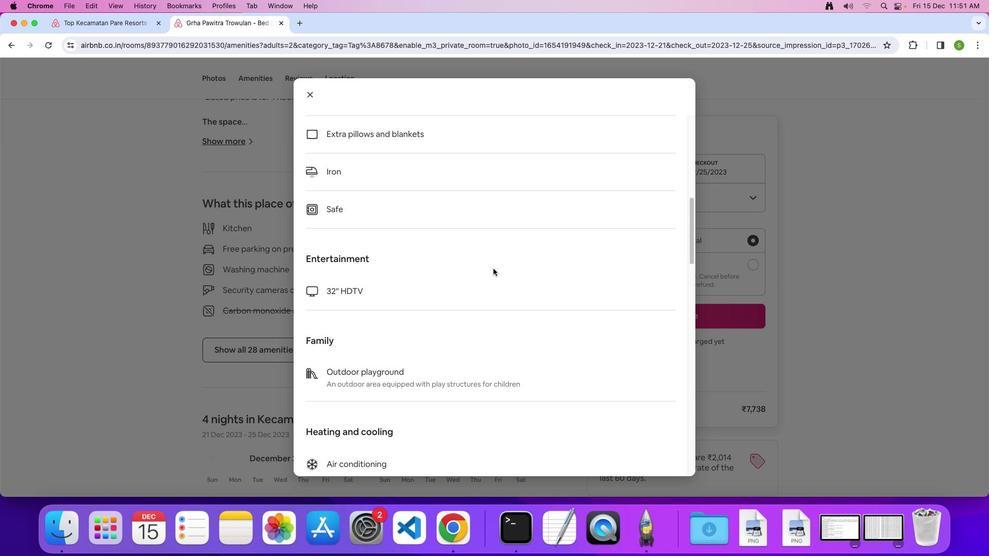 
Action: Mouse scrolled (493, 268) with delta (0, 0)
Screenshot: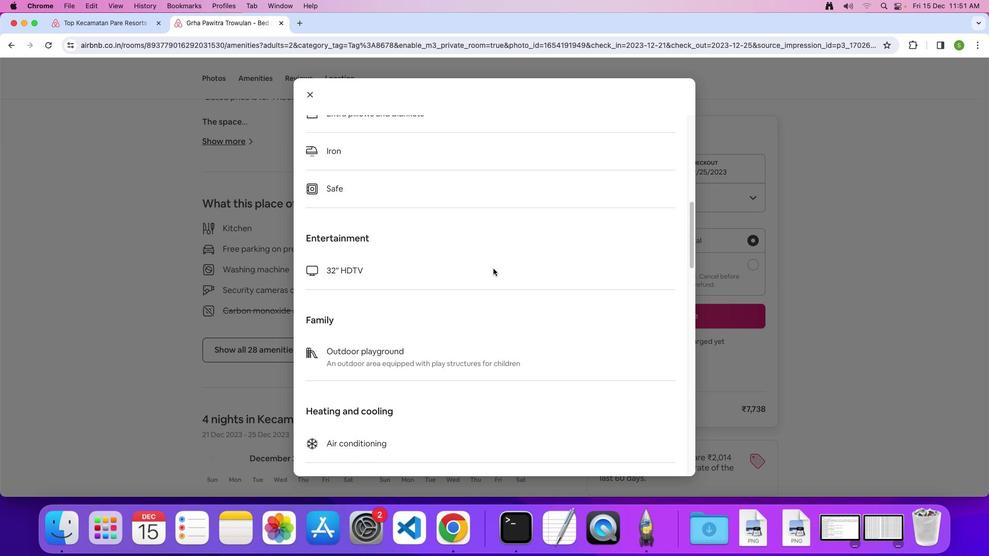 
Action: Mouse scrolled (493, 268) with delta (0, 0)
Screenshot: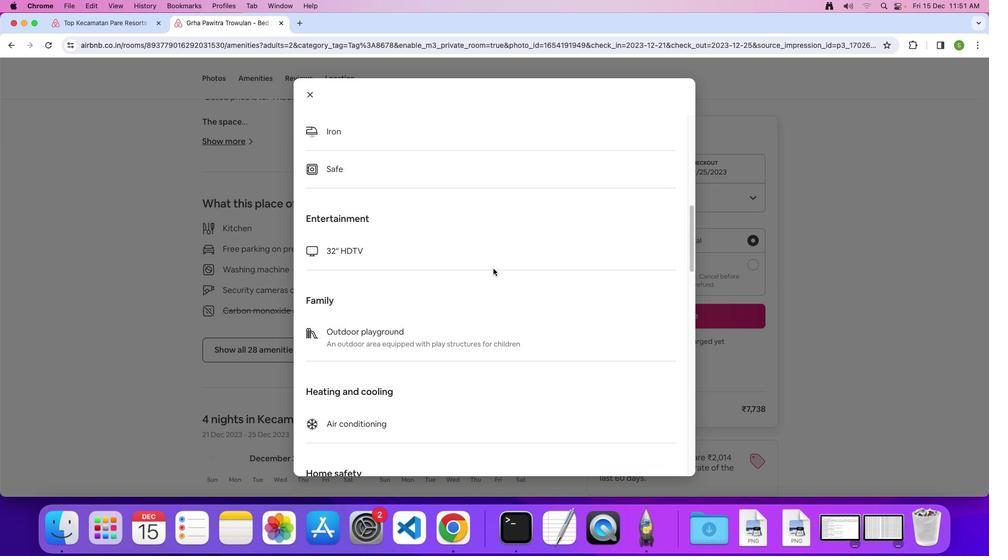 
Action: Mouse scrolled (493, 268) with delta (0, -1)
Screenshot: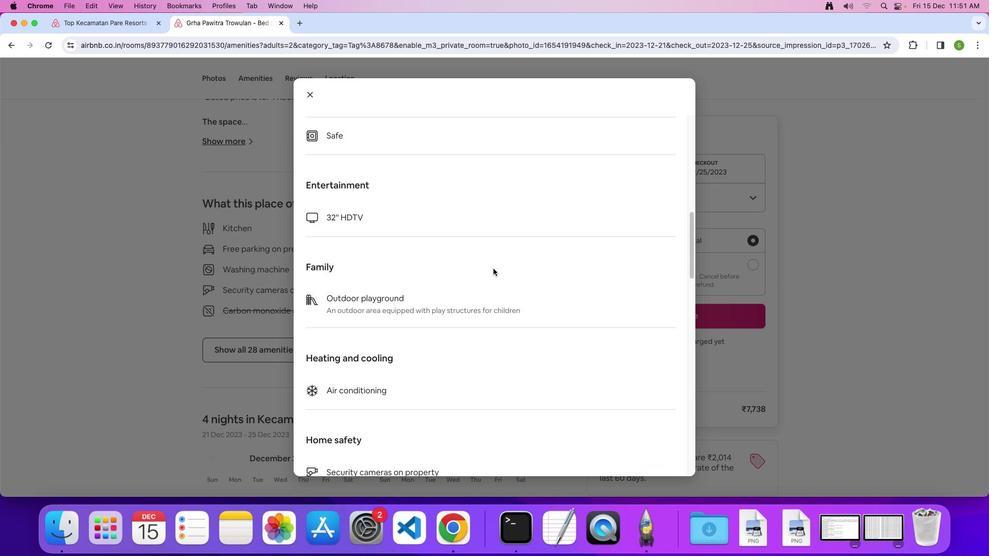 
Action: Mouse scrolled (493, 268) with delta (0, 0)
Screenshot: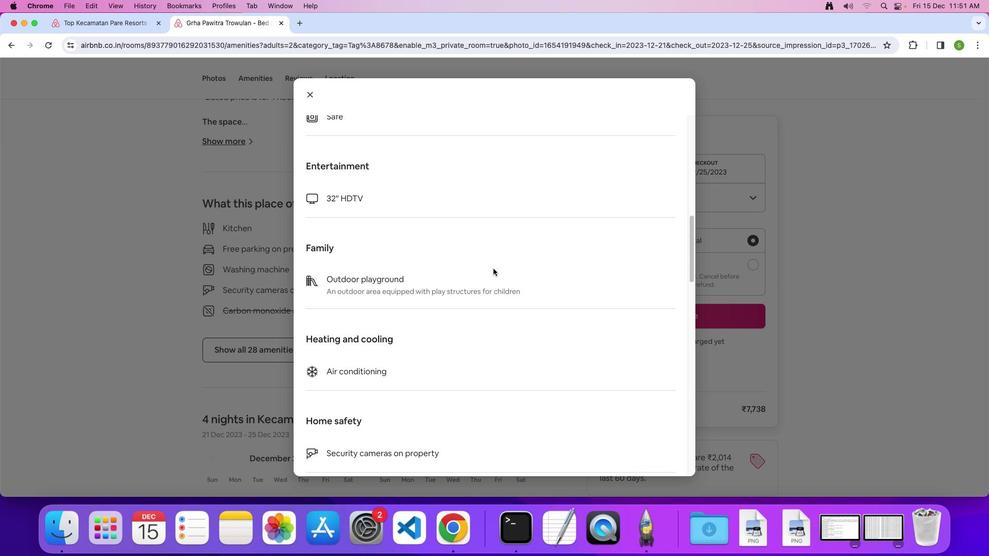 
Action: Mouse scrolled (493, 268) with delta (0, 0)
Screenshot: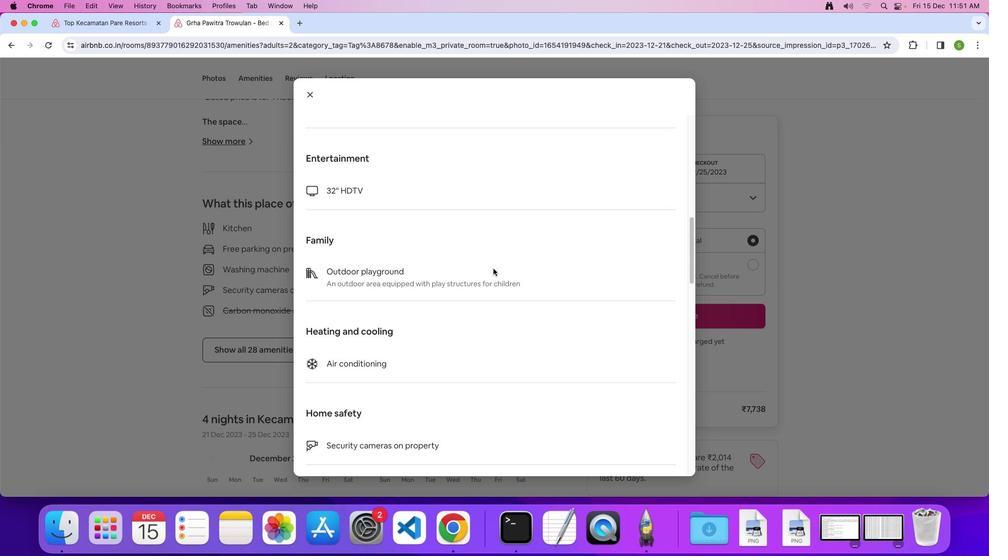 
Action: Mouse scrolled (493, 268) with delta (0, -1)
Screenshot: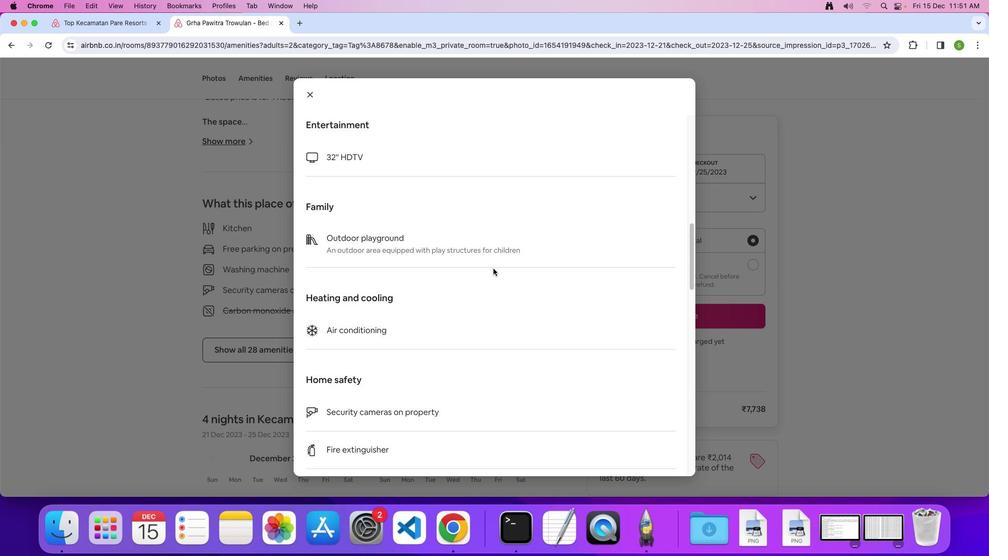 
Action: Mouse scrolled (493, 268) with delta (0, 0)
Screenshot: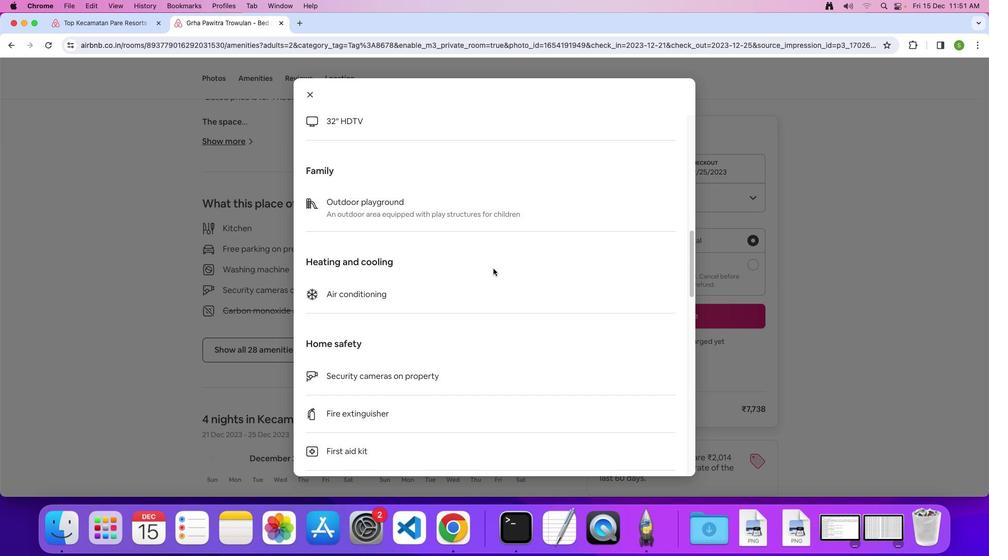 
Action: Mouse scrolled (493, 268) with delta (0, 0)
Screenshot: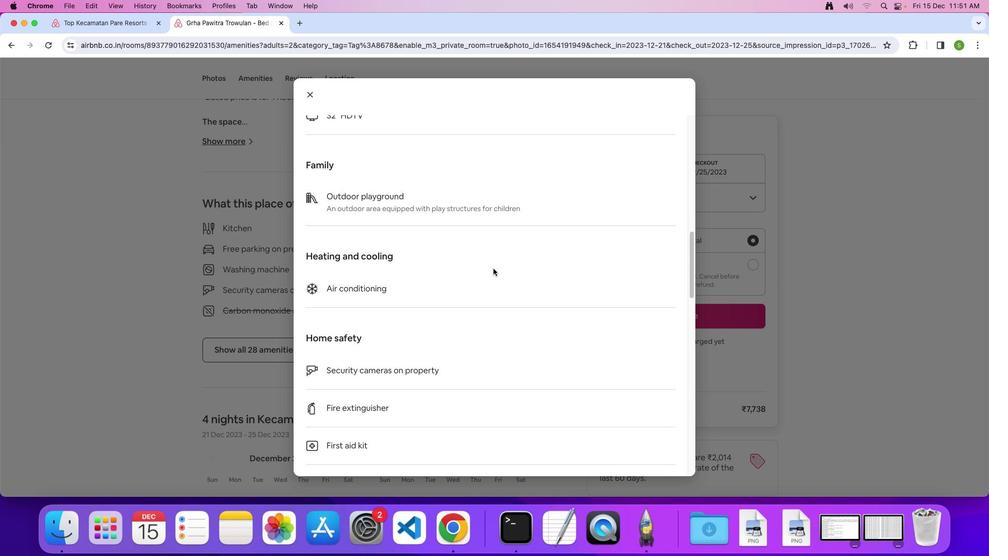 
Action: Mouse scrolled (493, 268) with delta (0, -1)
Screenshot: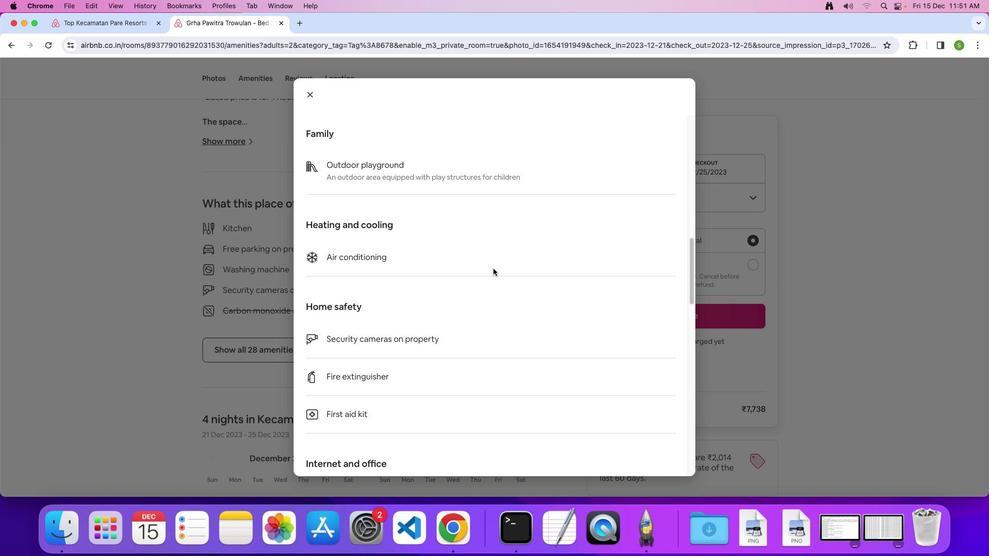 
Action: Mouse scrolled (493, 268) with delta (0, 0)
Screenshot: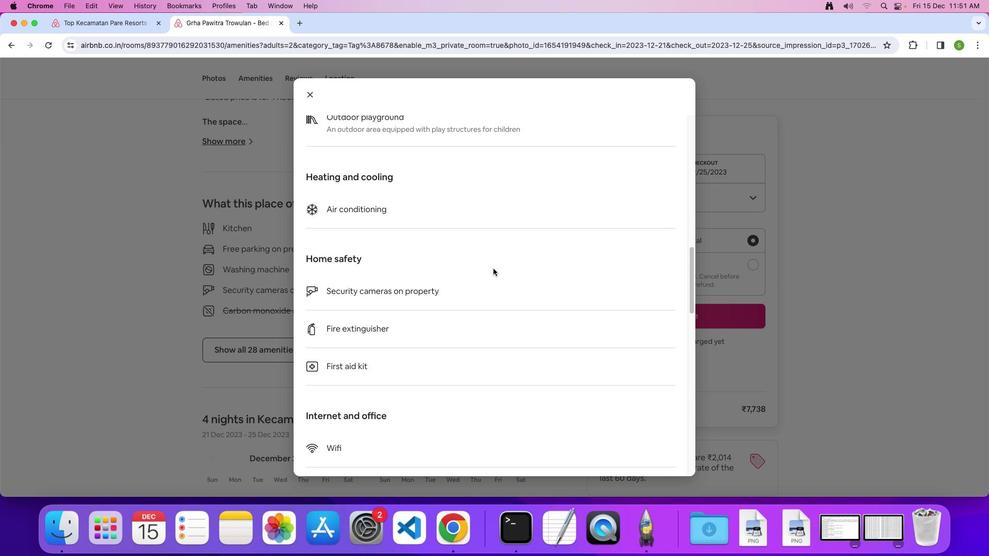 
Action: Mouse scrolled (493, 268) with delta (0, 0)
Screenshot: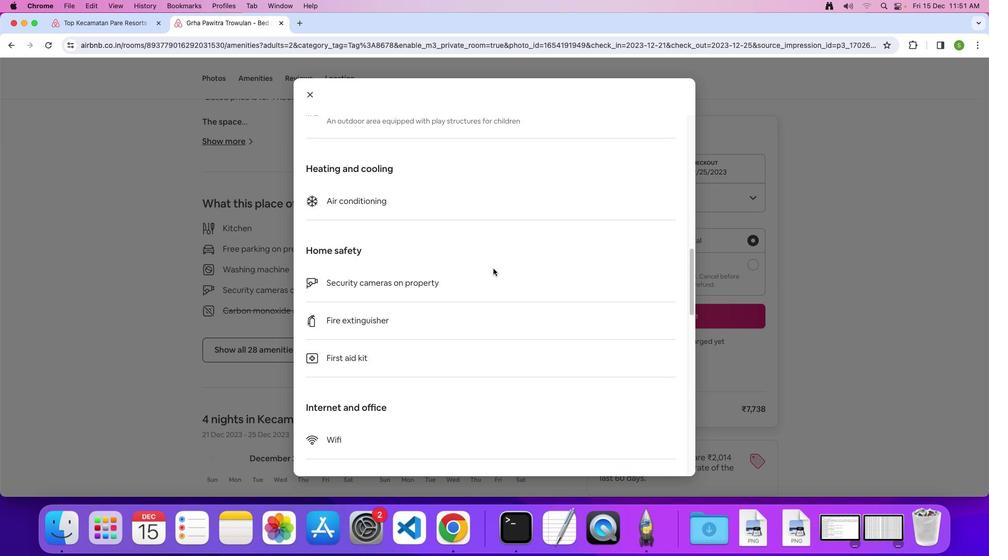 
Action: Mouse scrolled (493, 268) with delta (0, -1)
Screenshot: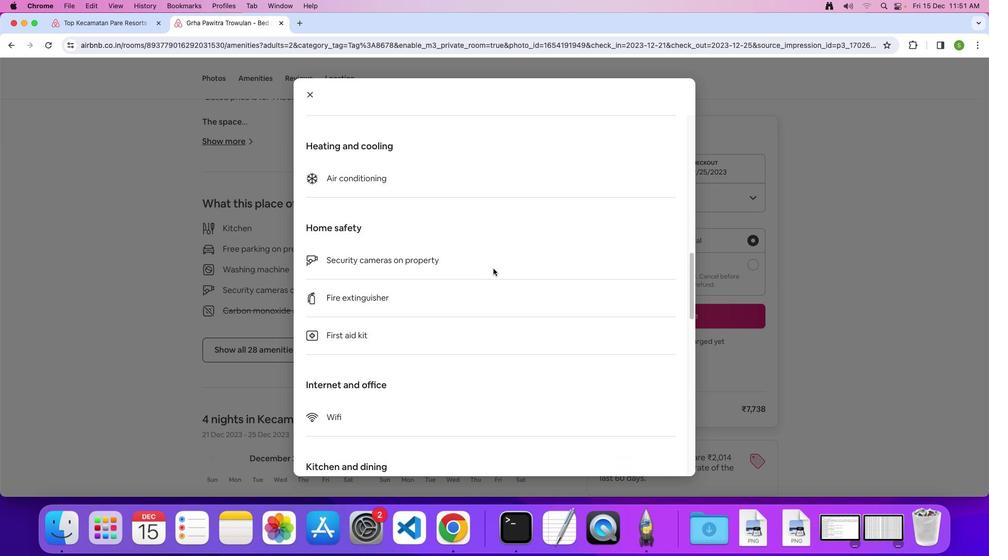 
Action: Mouse scrolled (493, 268) with delta (0, 0)
Screenshot: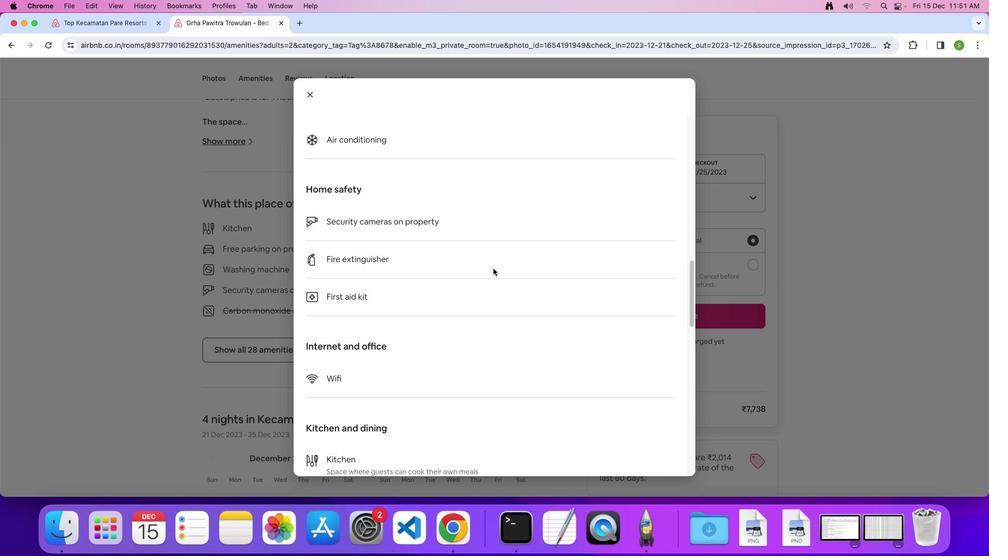 
Action: Mouse scrolled (493, 268) with delta (0, 0)
Screenshot: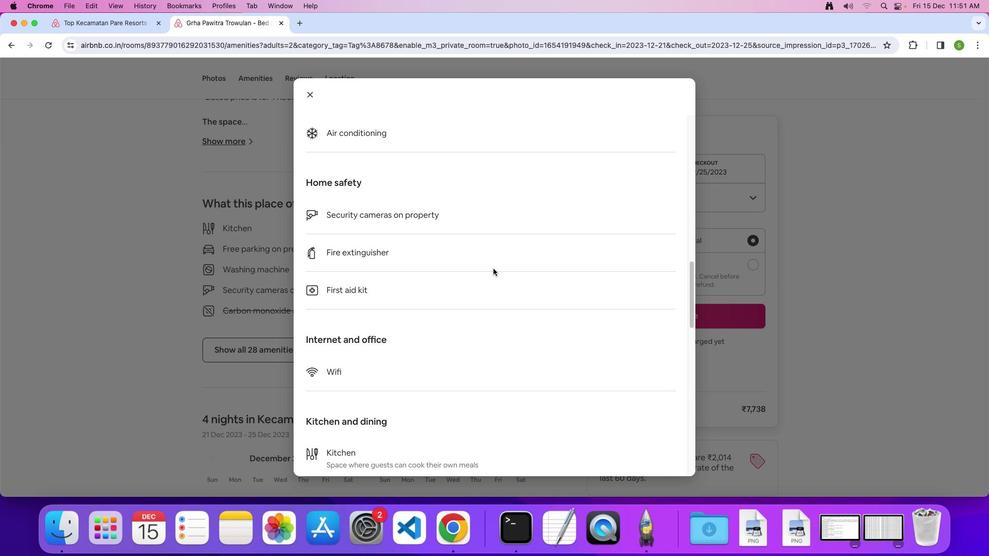 
Action: Mouse scrolled (493, 268) with delta (0, -1)
Screenshot: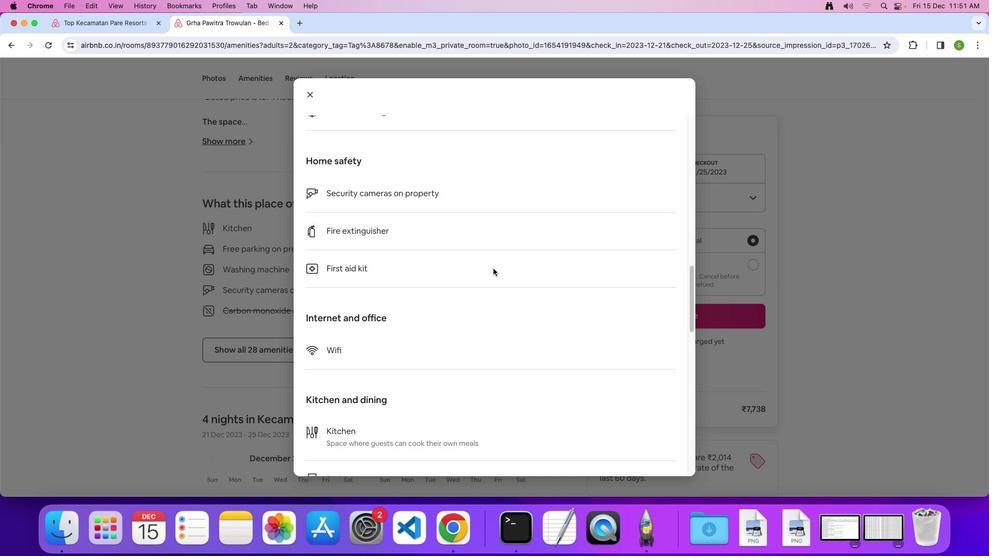 
Action: Mouse scrolled (493, 268) with delta (0, 0)
Screenshot: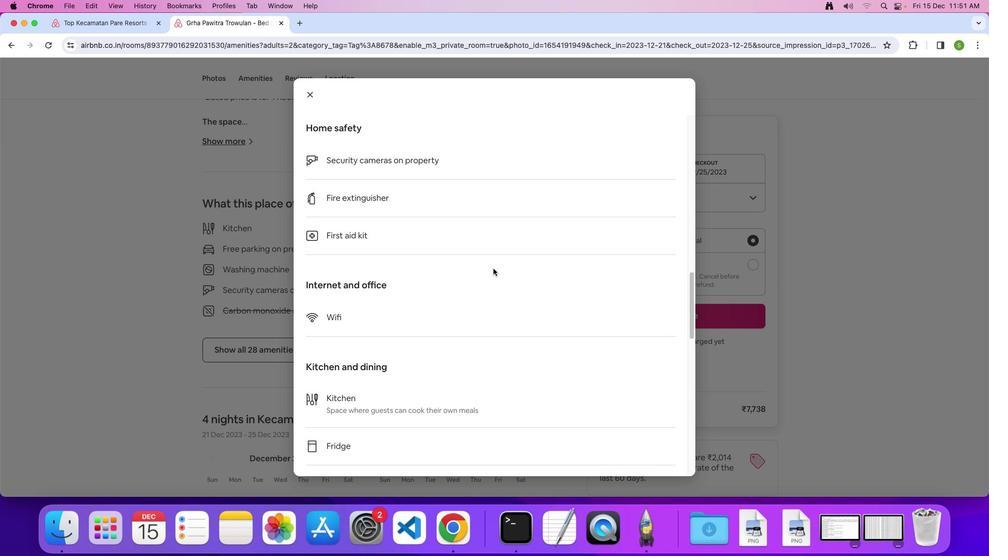 
Action: Mouse scrolled (493, 268) with delta (0, 0)
Screenshot: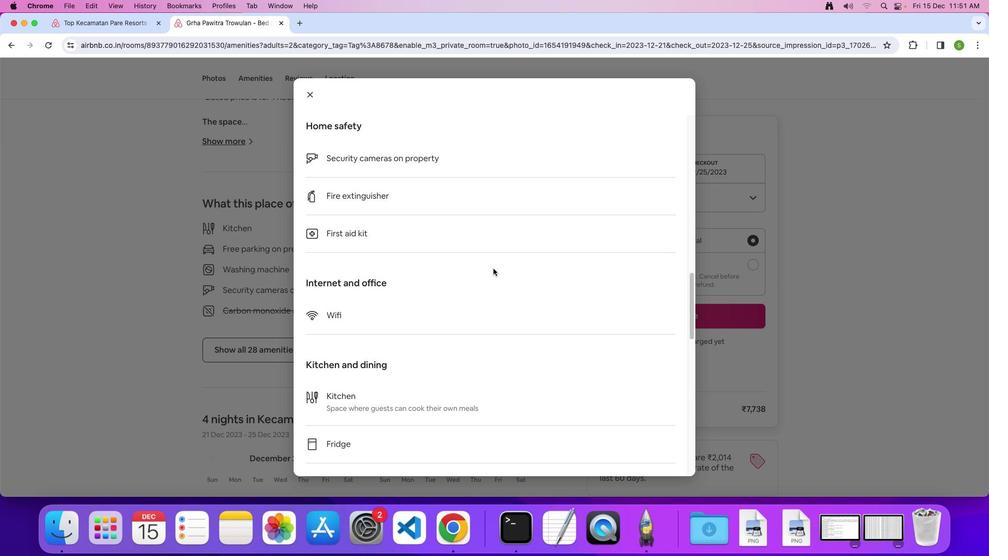 
Action: Mouse scrolled (493, 268) with delta (0, -1)
Screenshot: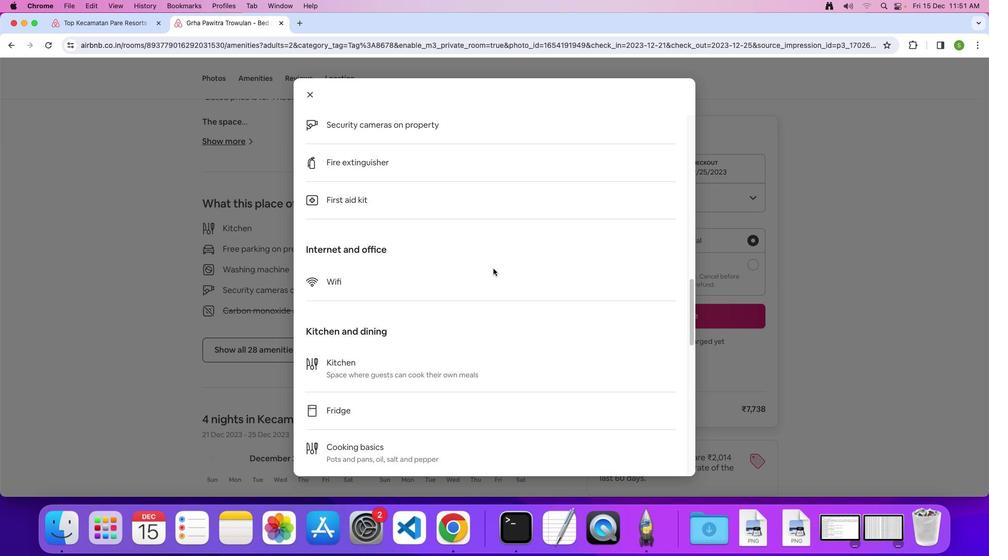 
Action: Mouse scrolled (493, 268) with delta (0, 0)
